 Task: Add a signature Kourtney Adams containing With heartfelt thanks and warm wishes, Kourtney Adams to email address softage.6@softage.net and add a label Procurement
Action: Mouse moved to (1234, 69)
Screenshot: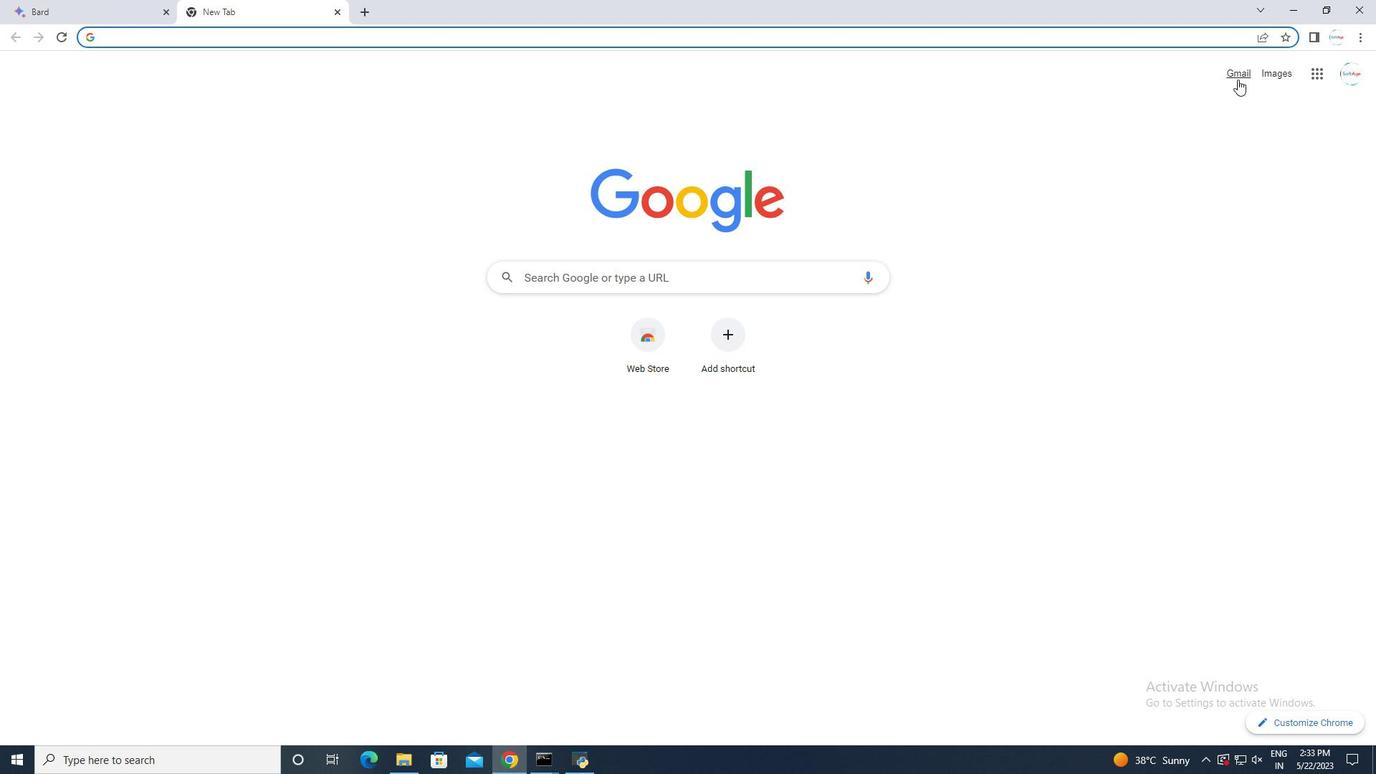 
Action: Mouse pressed left at (1234, 69)
Screenshot: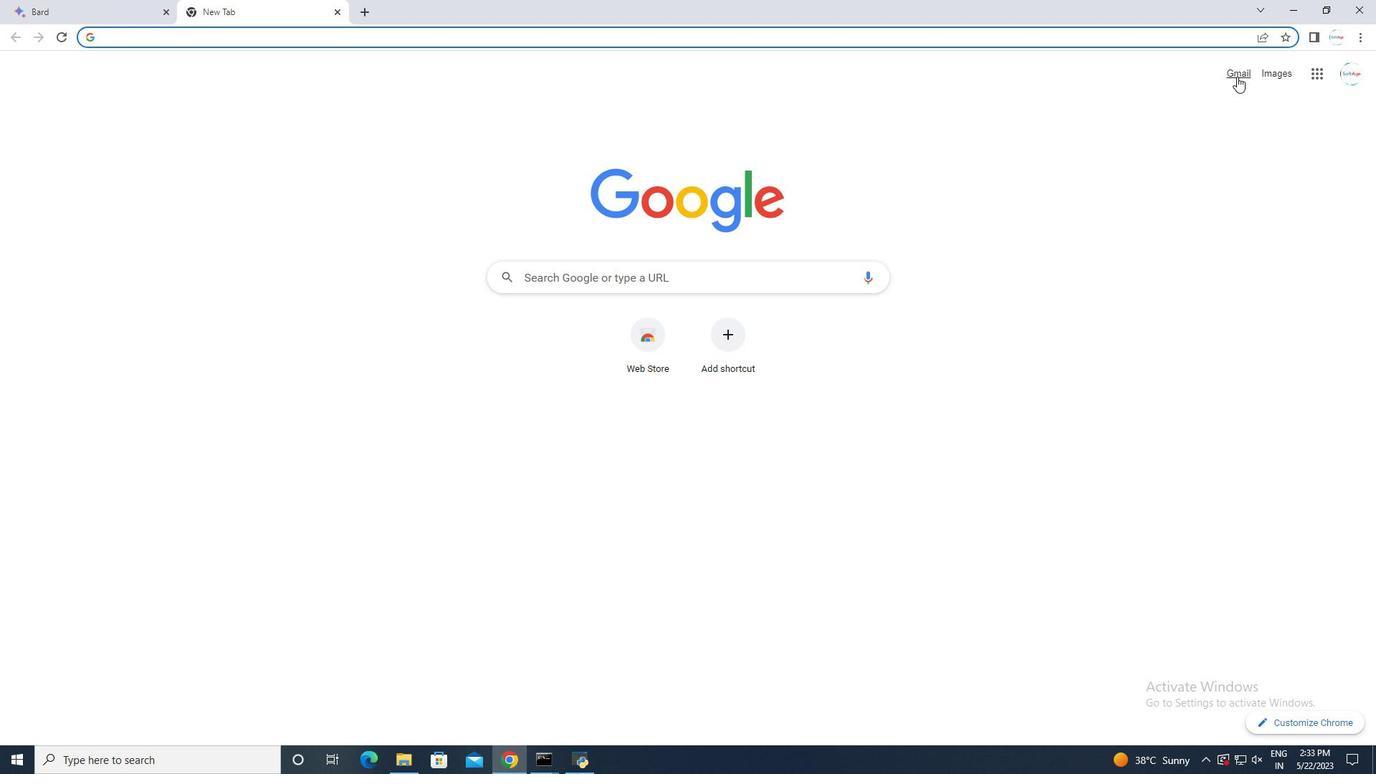 
Action: Mouse moved to (62, 121)
Screenshot: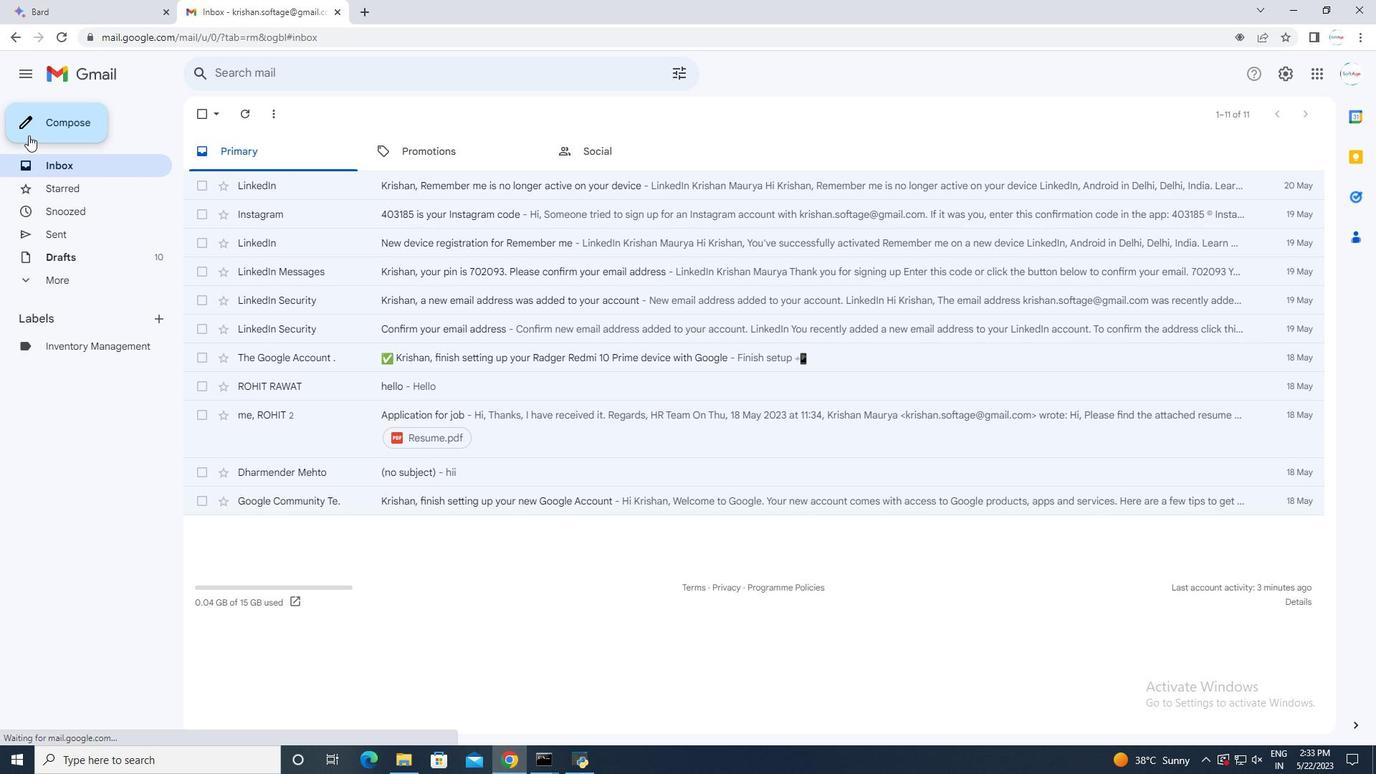 
Action: Mouse pressed left at (62, 121)
Screenshot: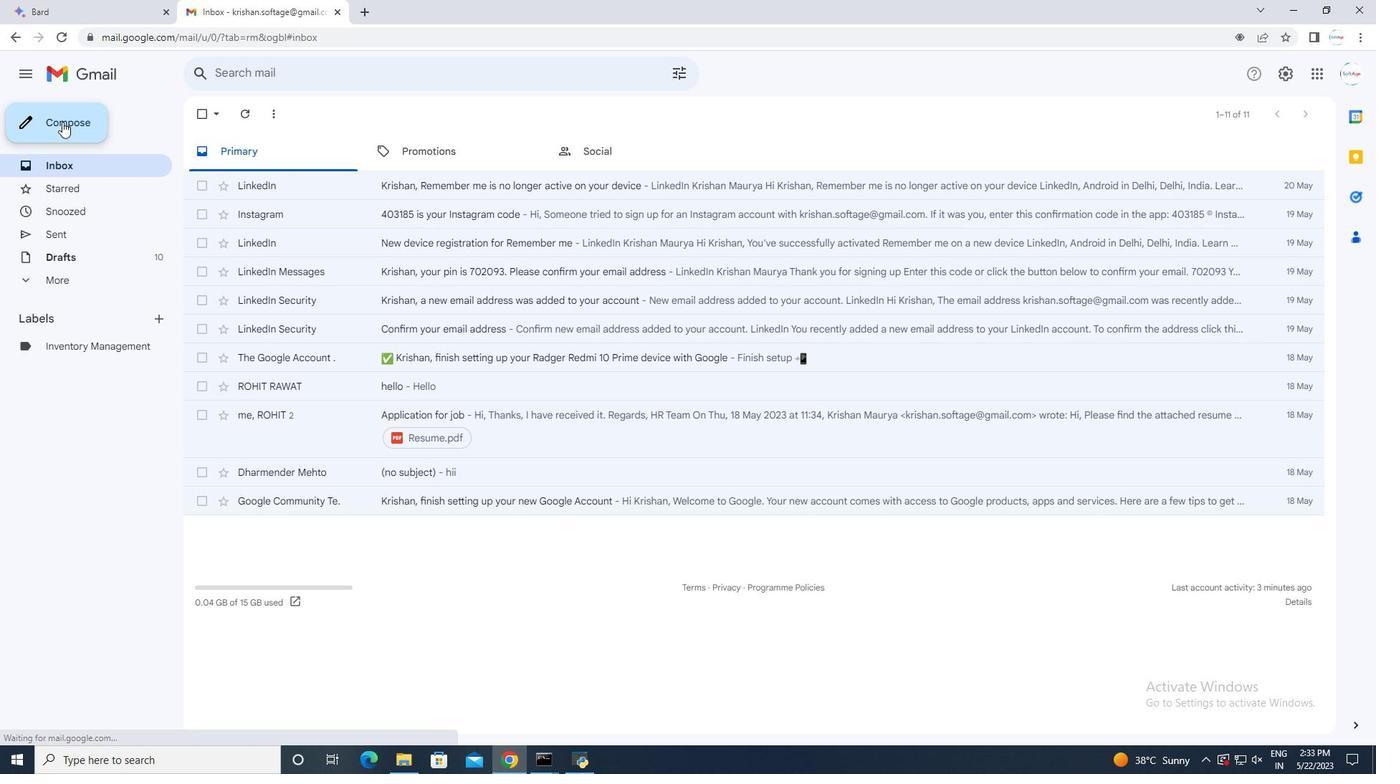 
Action: Mouse moved to (952, 412)
Screenshot: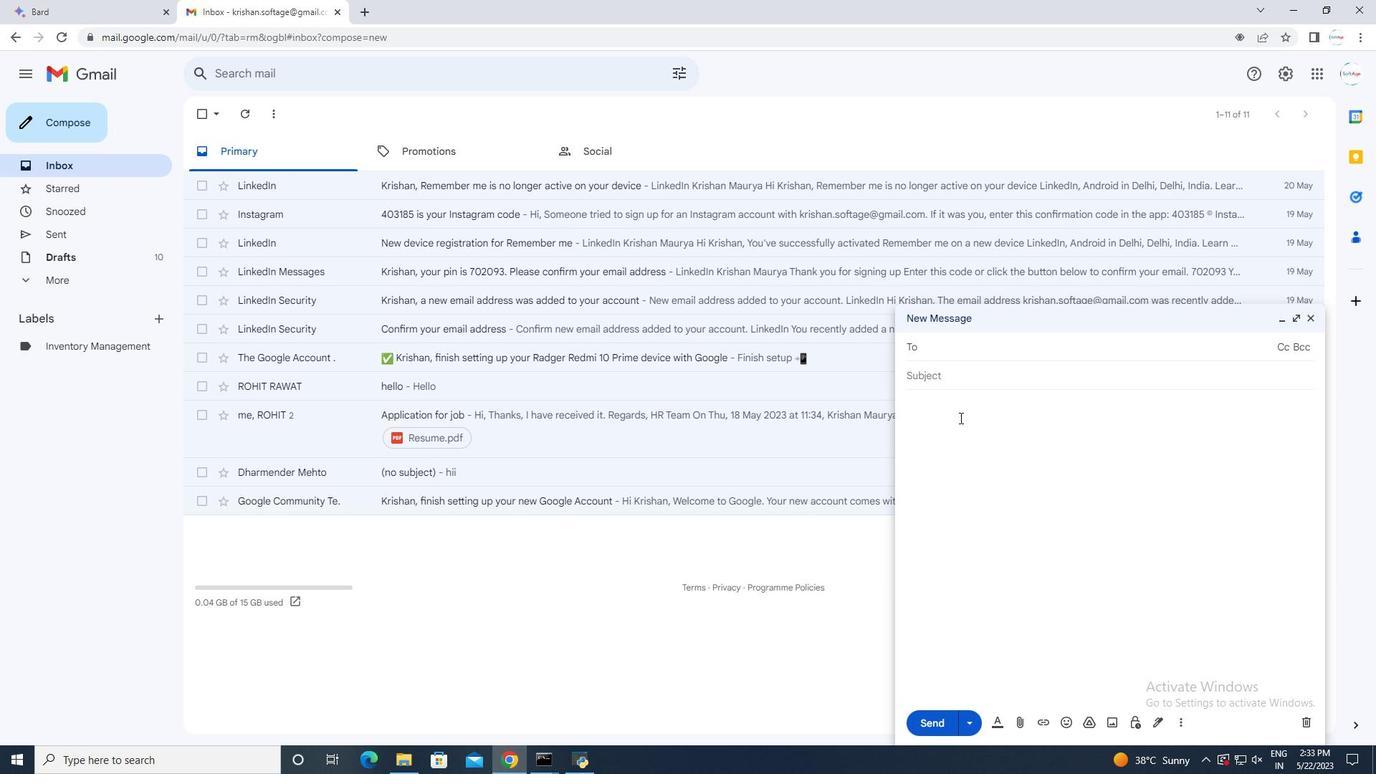 
Action: Mouse pressed left at (952, 412)
Screenshot: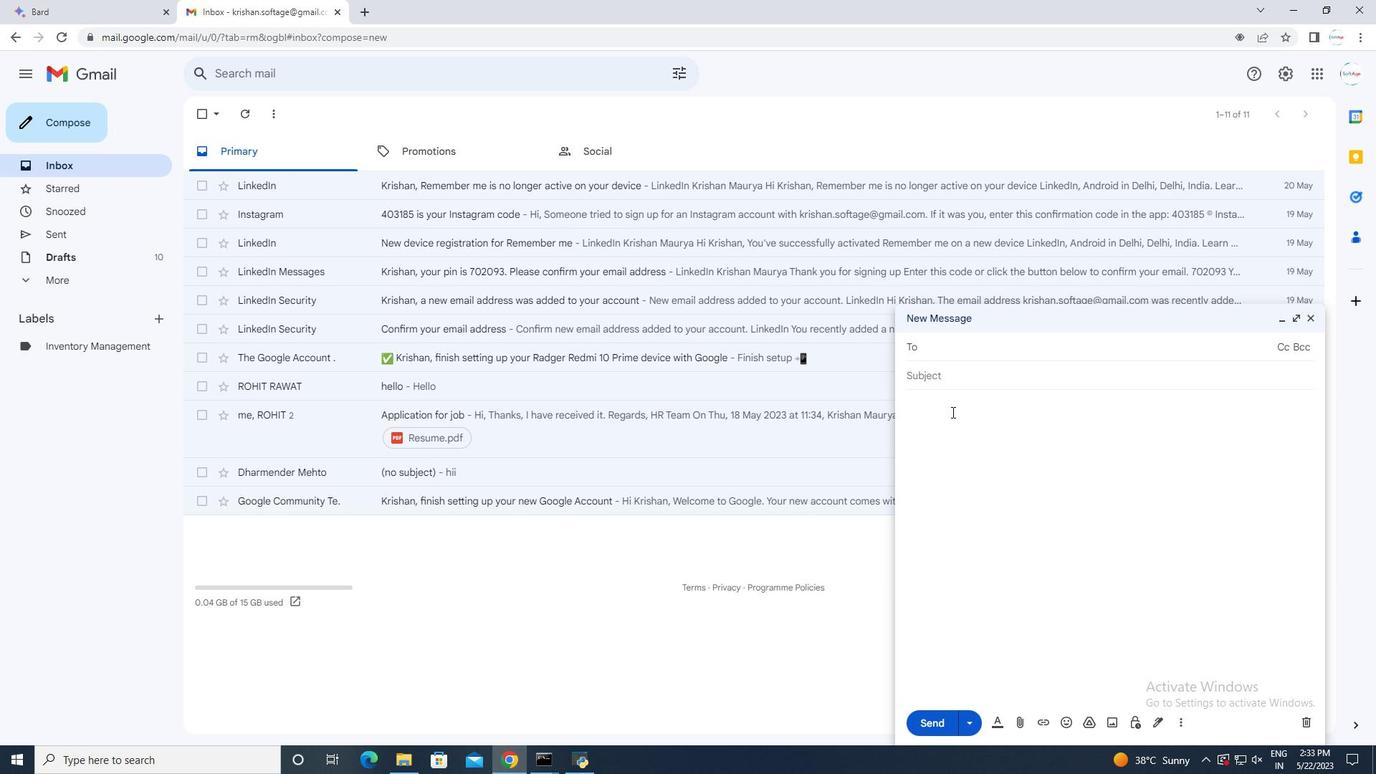 
Action: Mouse moved to (1160, 721)
Screenshot: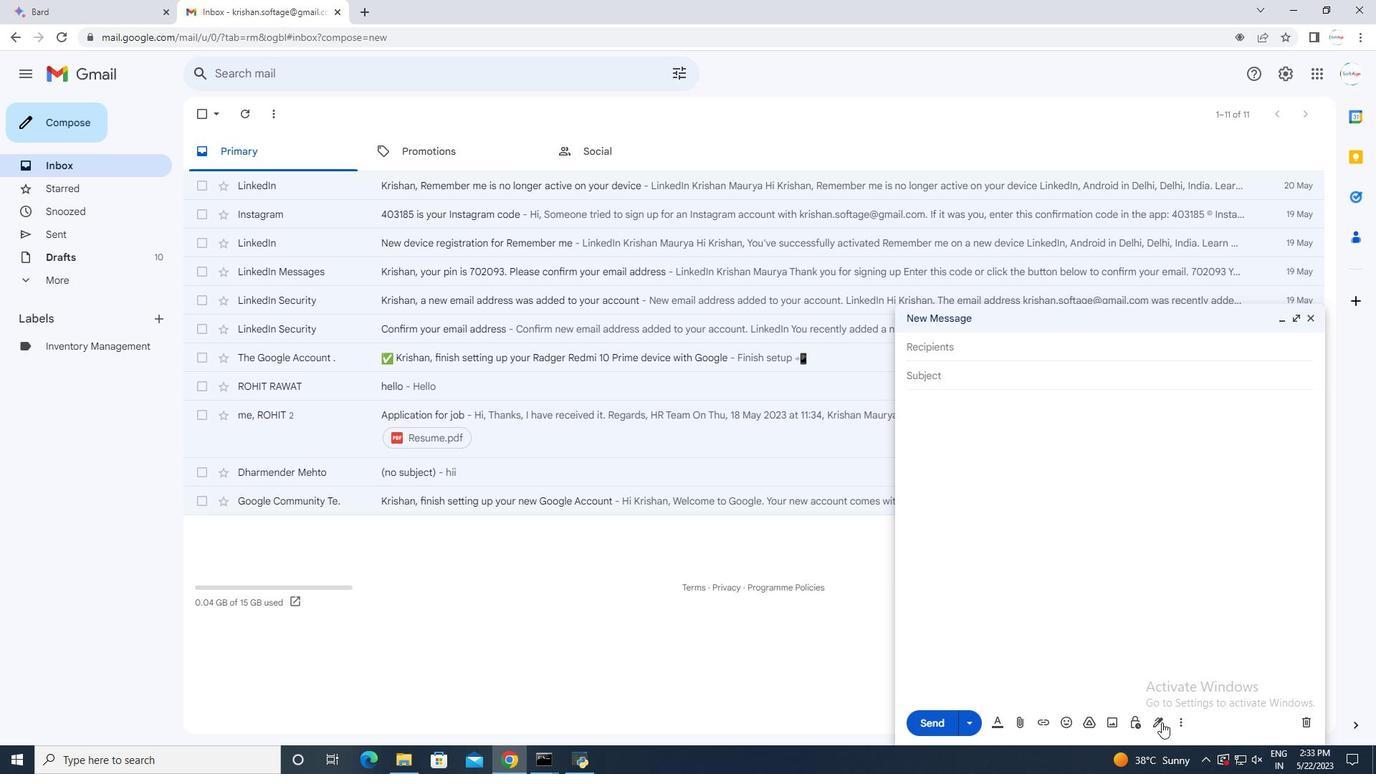 
Action: Mouse pressed left at (1160, 721)
Screenshot: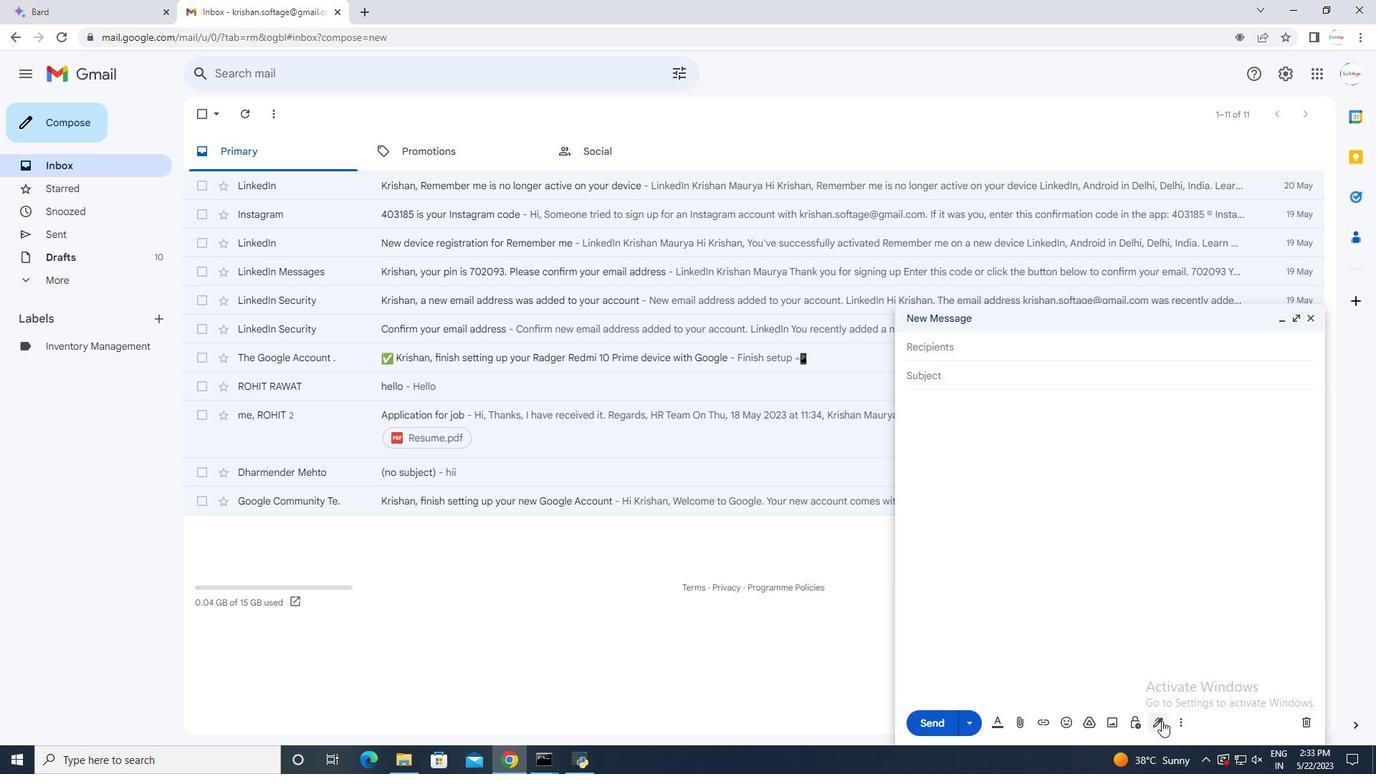 
Action: Mouse moved to (1206, 554)
Screenshot: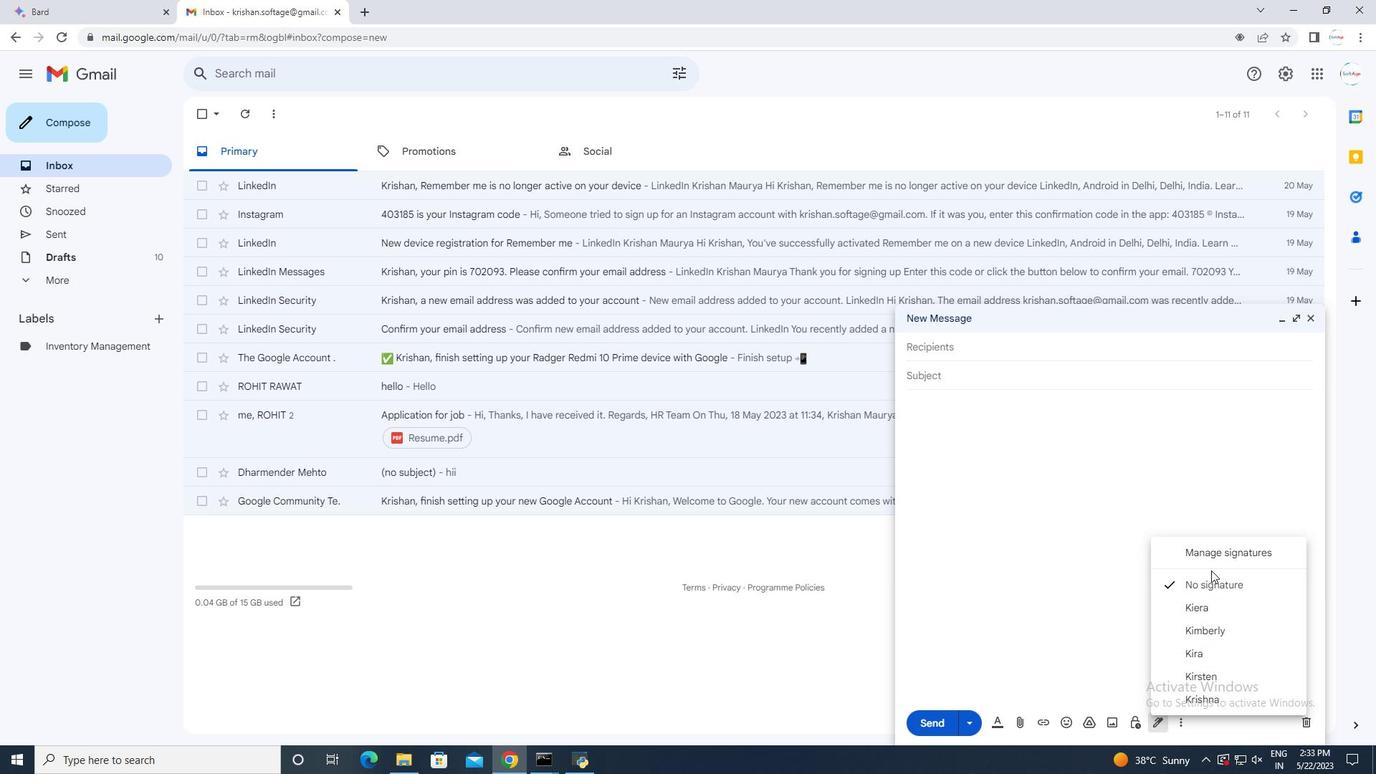
Action: Mouse pressed left at (1206, 554)
Screenshot: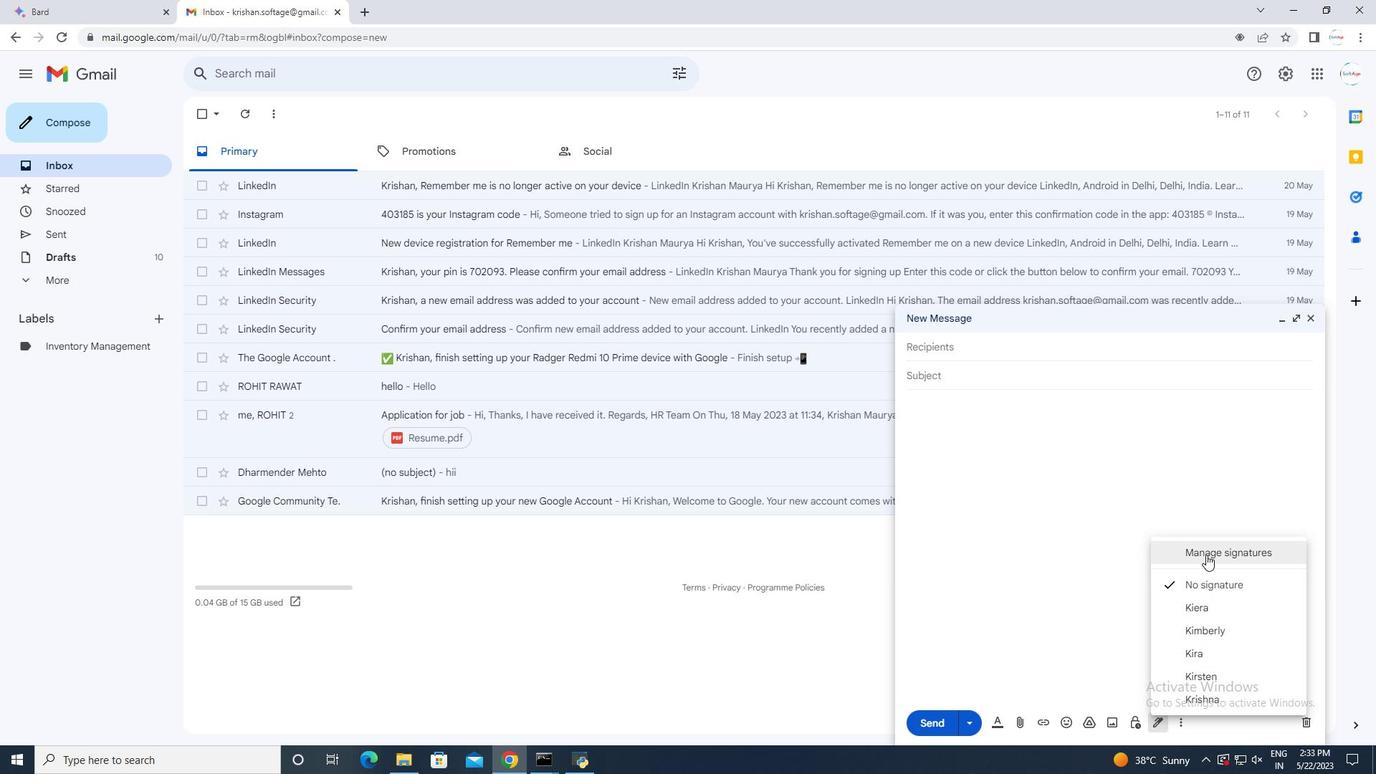
Action: Mouse moved to (730, 465)
Screenshot: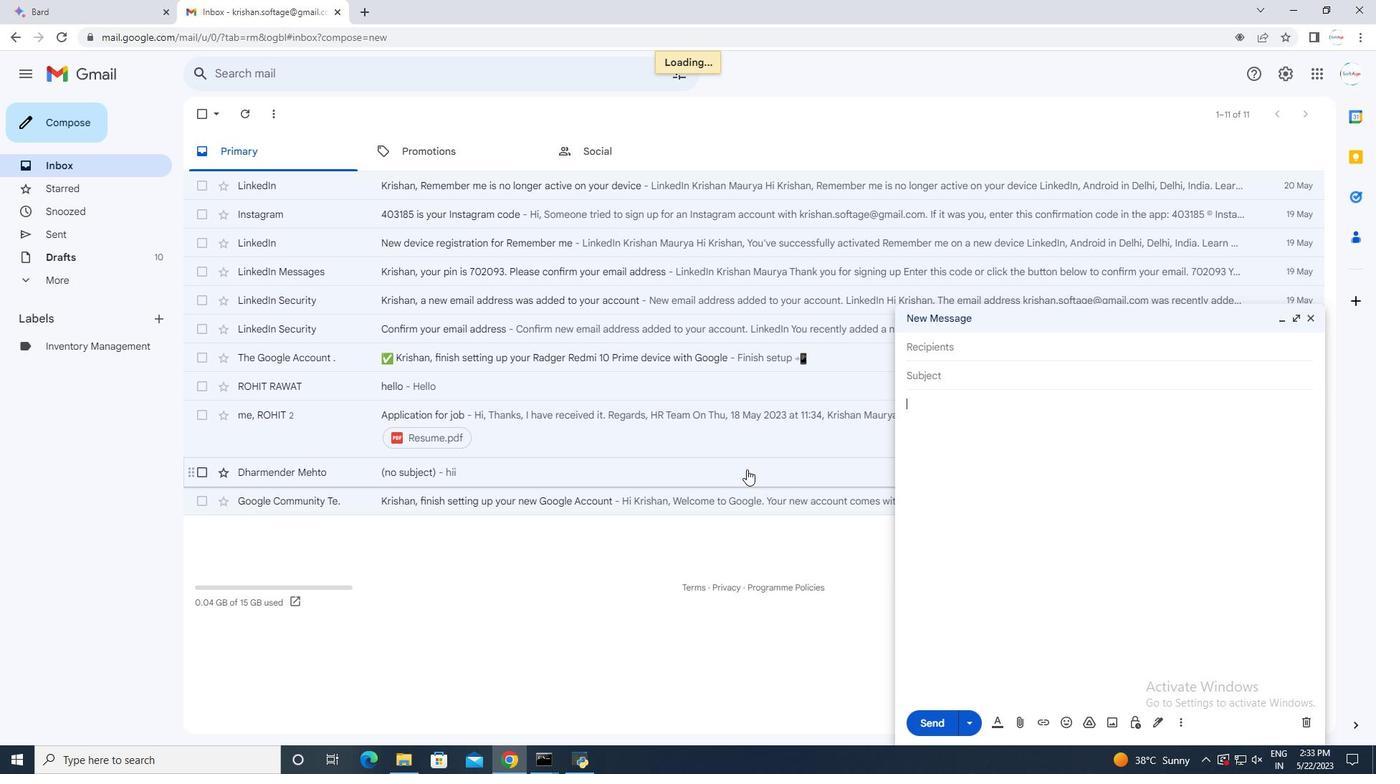 
Action: Mouse scrolled (730, 464) with delta (0, 0)
Screenshot: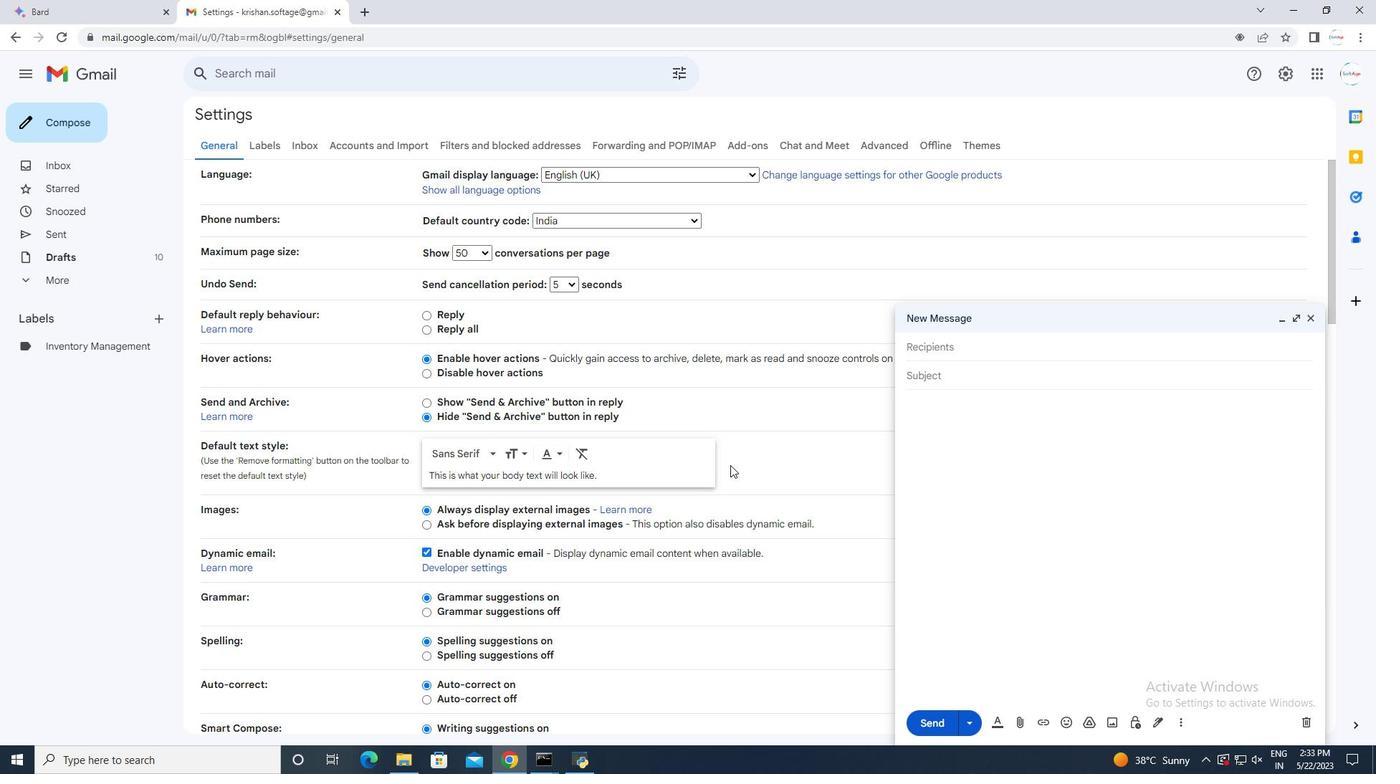 
Action: Mouse scrolled (730, 464) with delta (0, 0)
Screenshot: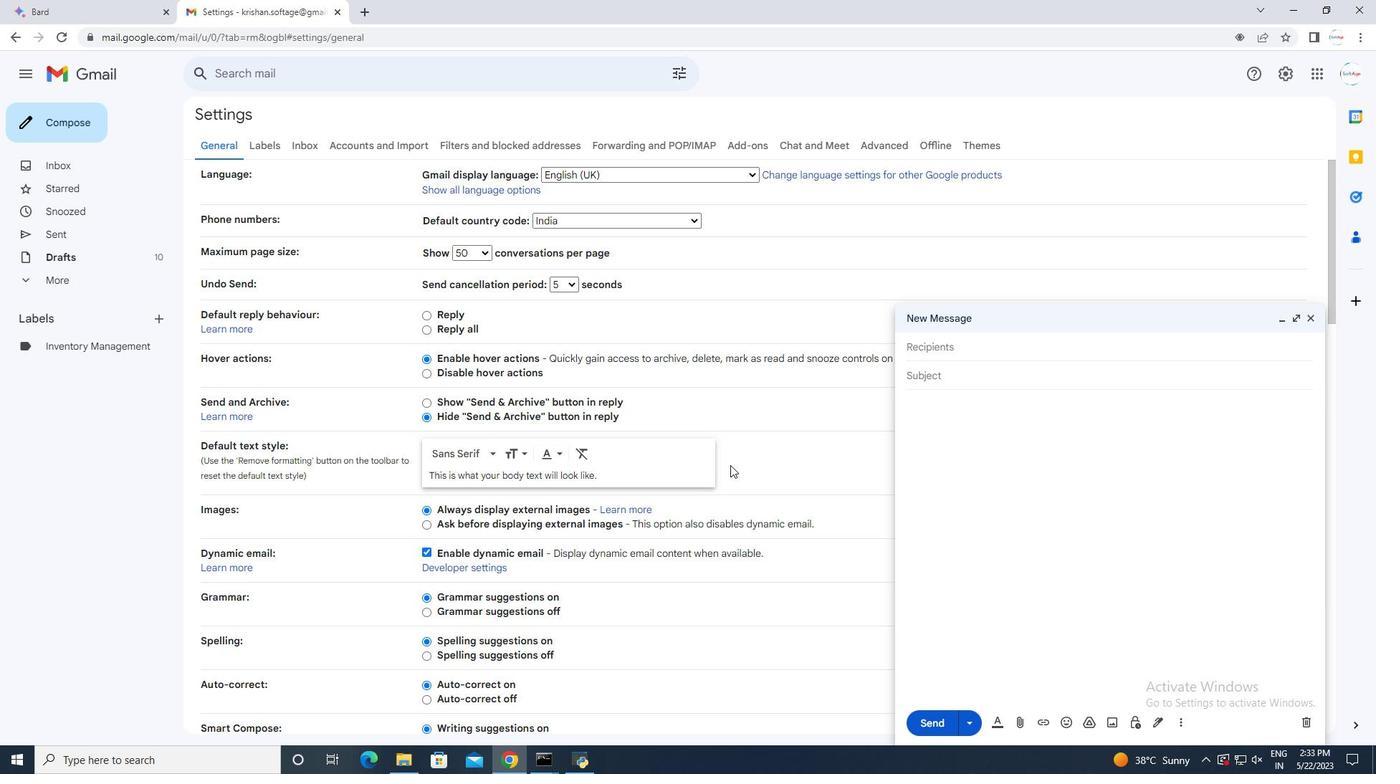 
Action: Mouse moved to (729, 465)
Screenshot: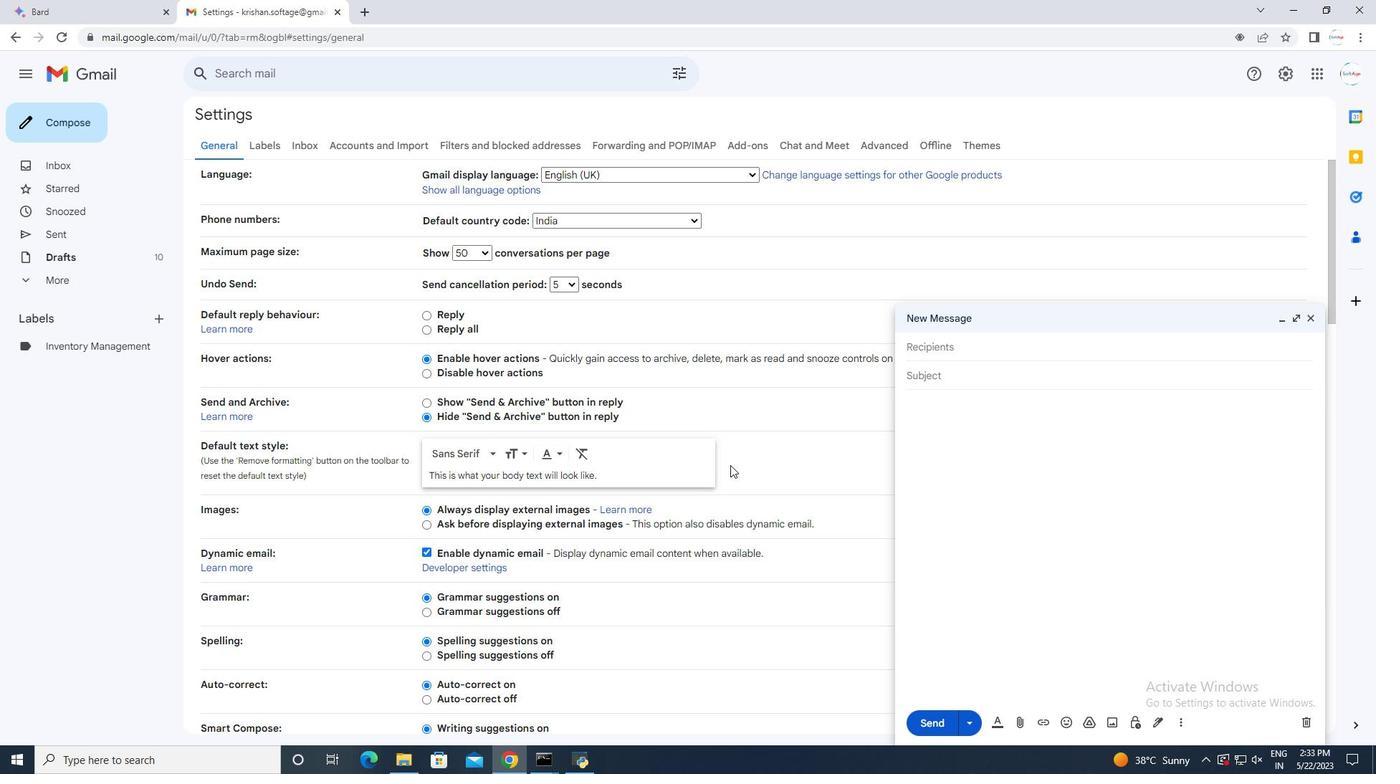 
Action: Mouse scrolled (729, 464) with delta (0, 0)
Screenshot: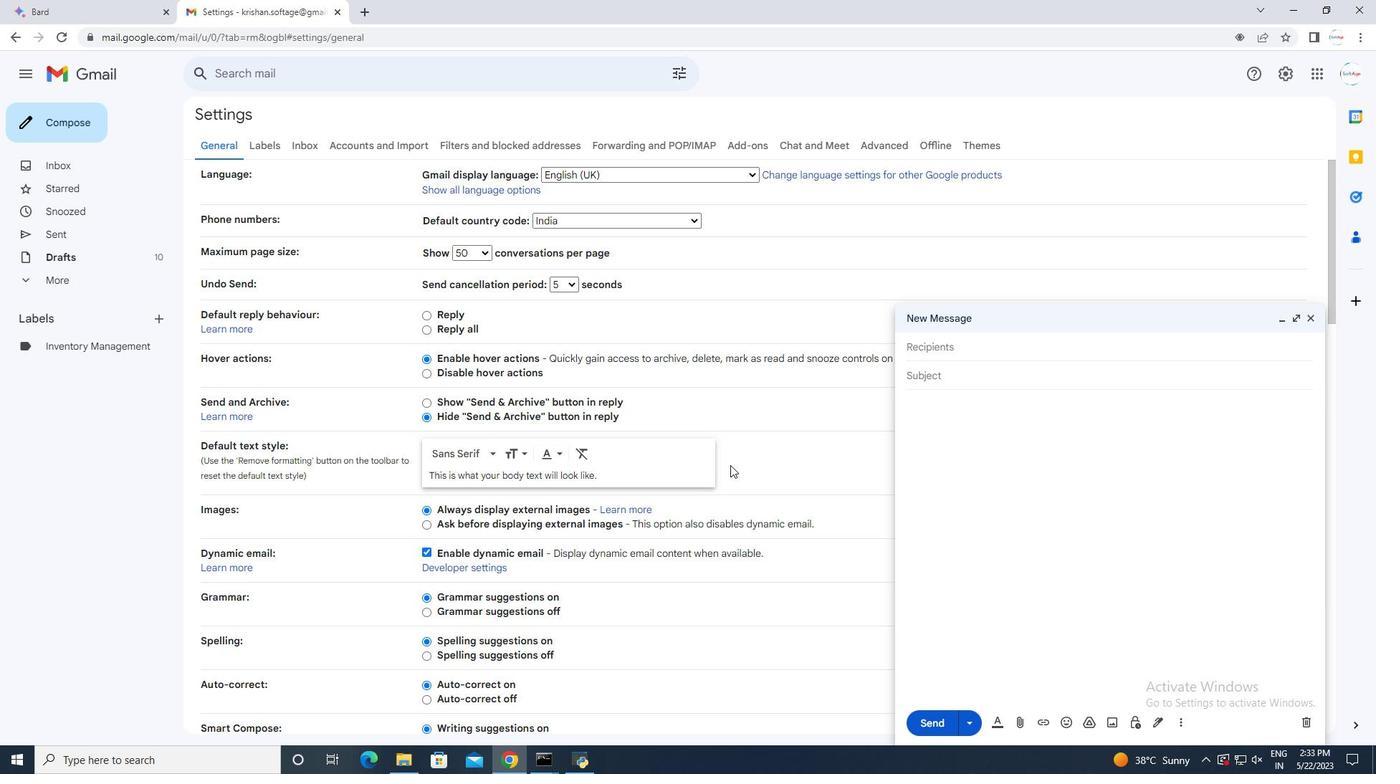 
Action: Mouse moved to (729, 466)
Screenshot: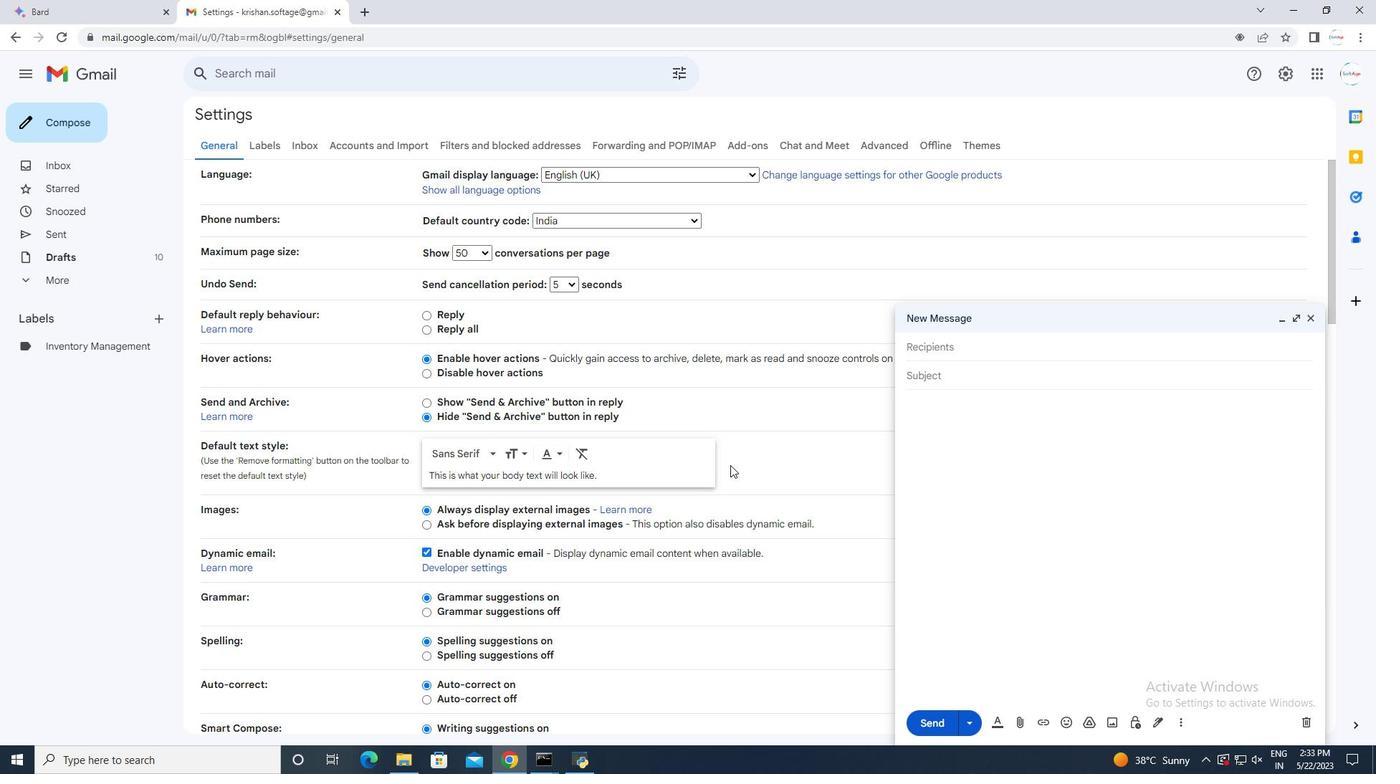 
Action: Mouse scrolled (729, 465) with delta (0, 0)
Screenshot: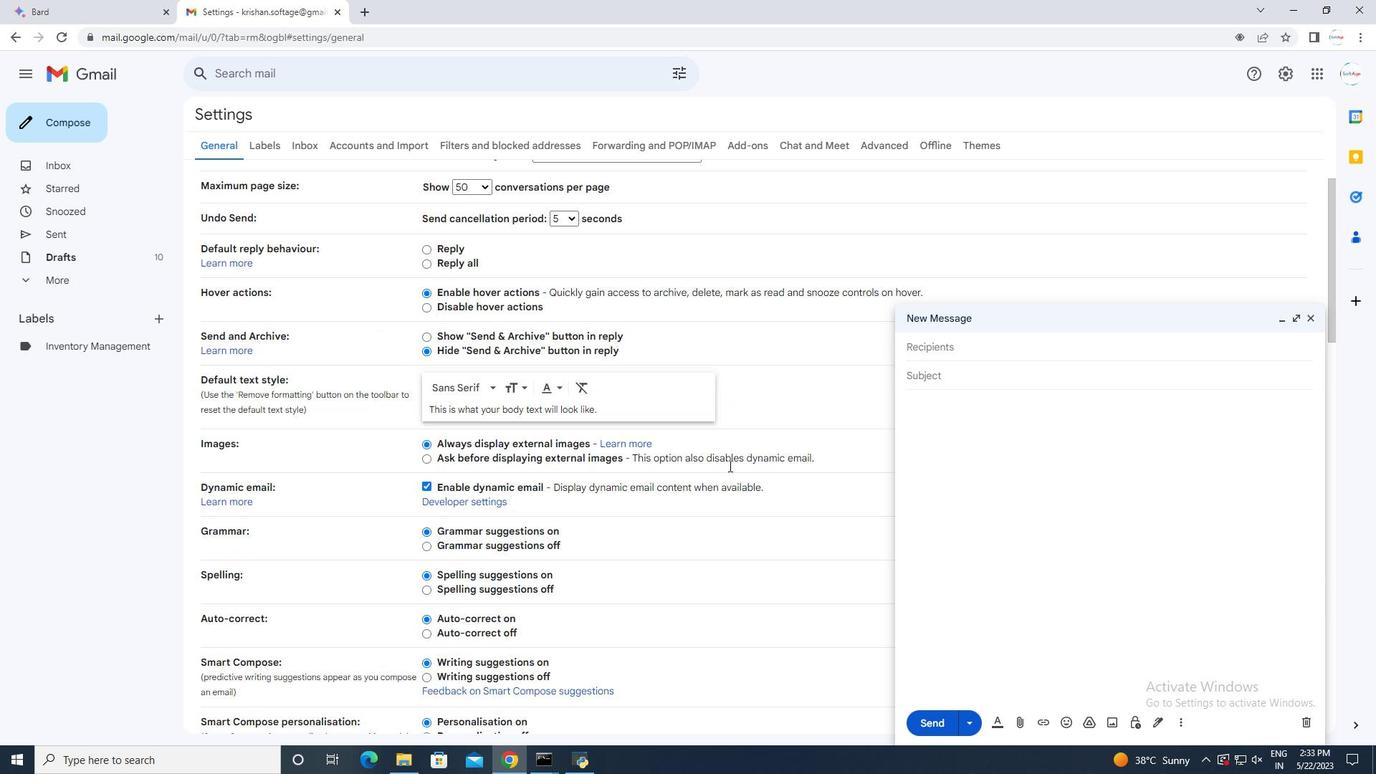 
Action: Mouse scrolled (729, 465) with delta (0, 0)
Screenshot: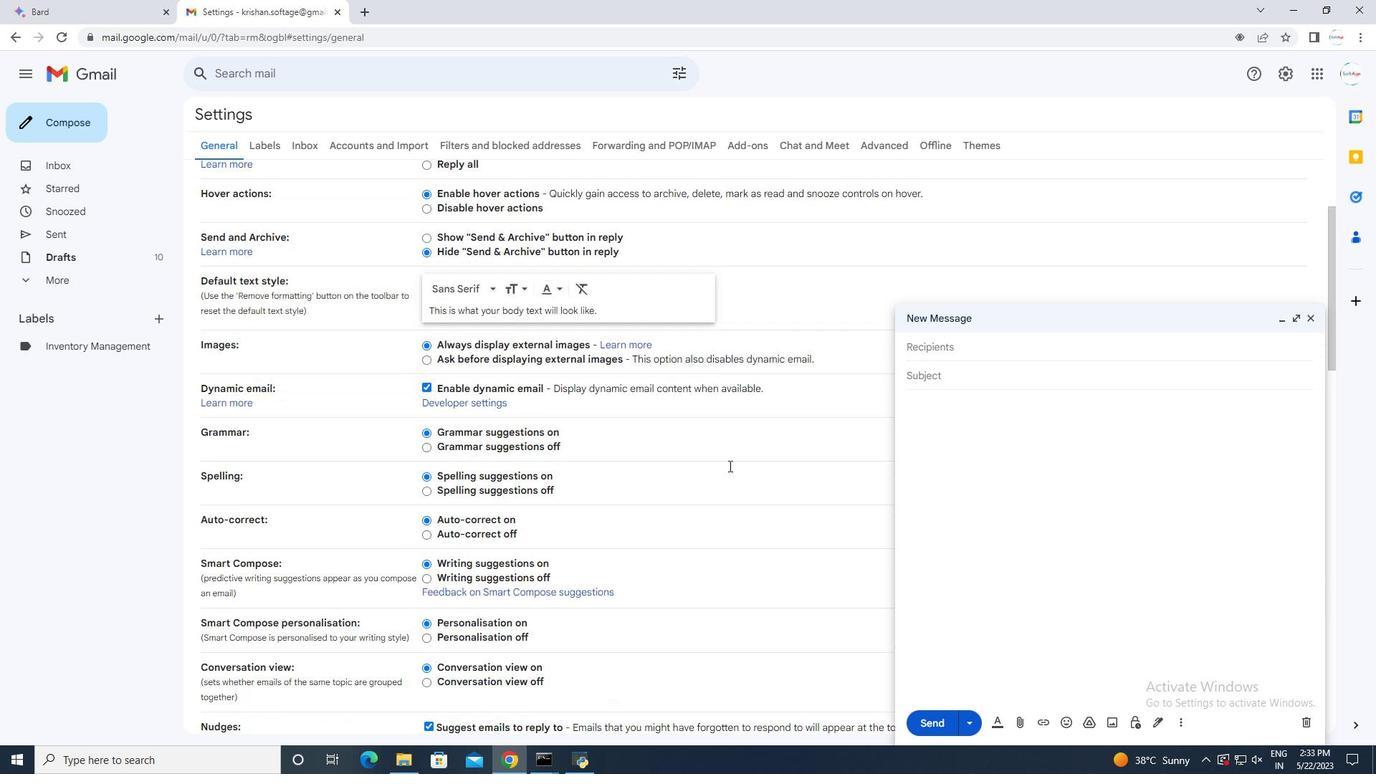 
Action: Mouse moved to (729, 466)
Screenshot: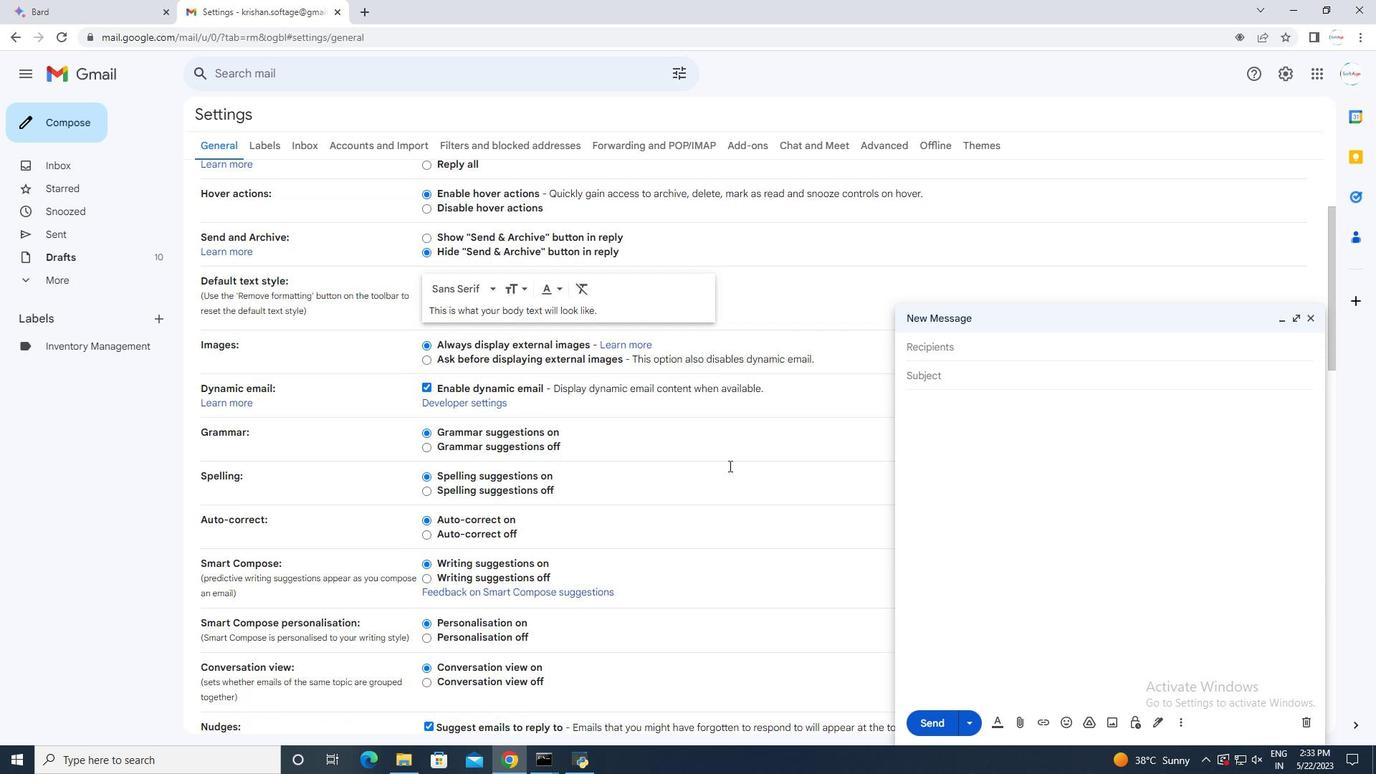 
Action: Mouse scrolled (729, 466) with delta (0, 0)
Screenshot: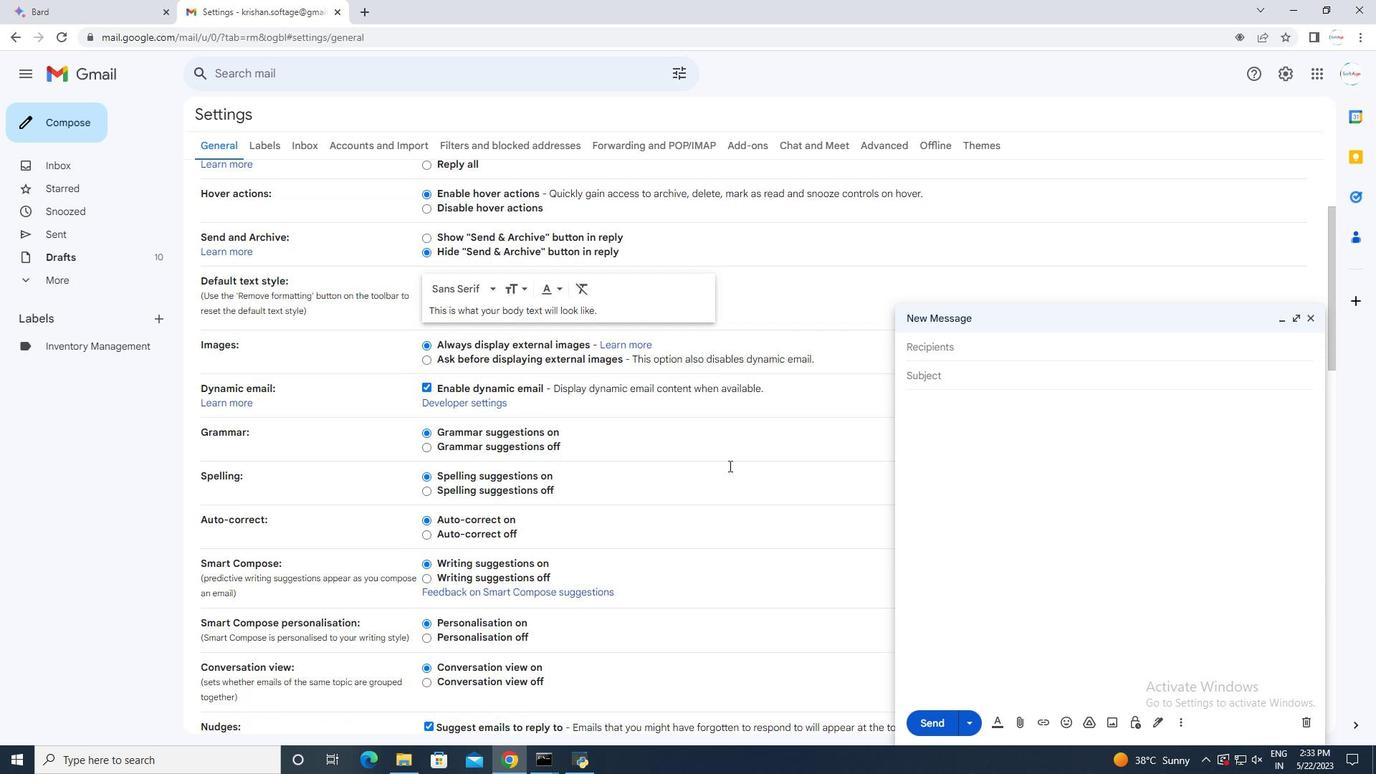 
Action: Mouse scrolled (729, 466) with delta (0, 0)
Screenshot: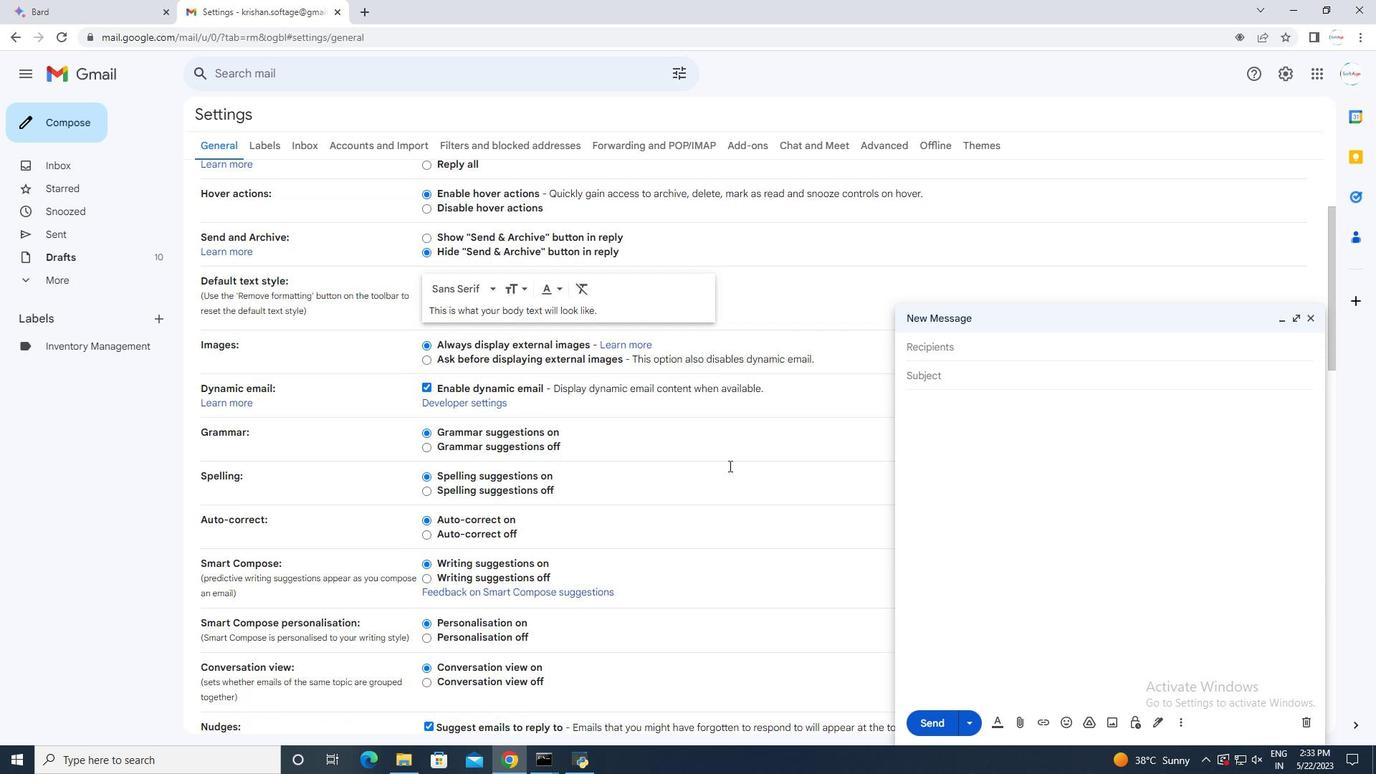 
Action: Mouse scrolled (729, 466) with delta (0, 0)
Screenshot: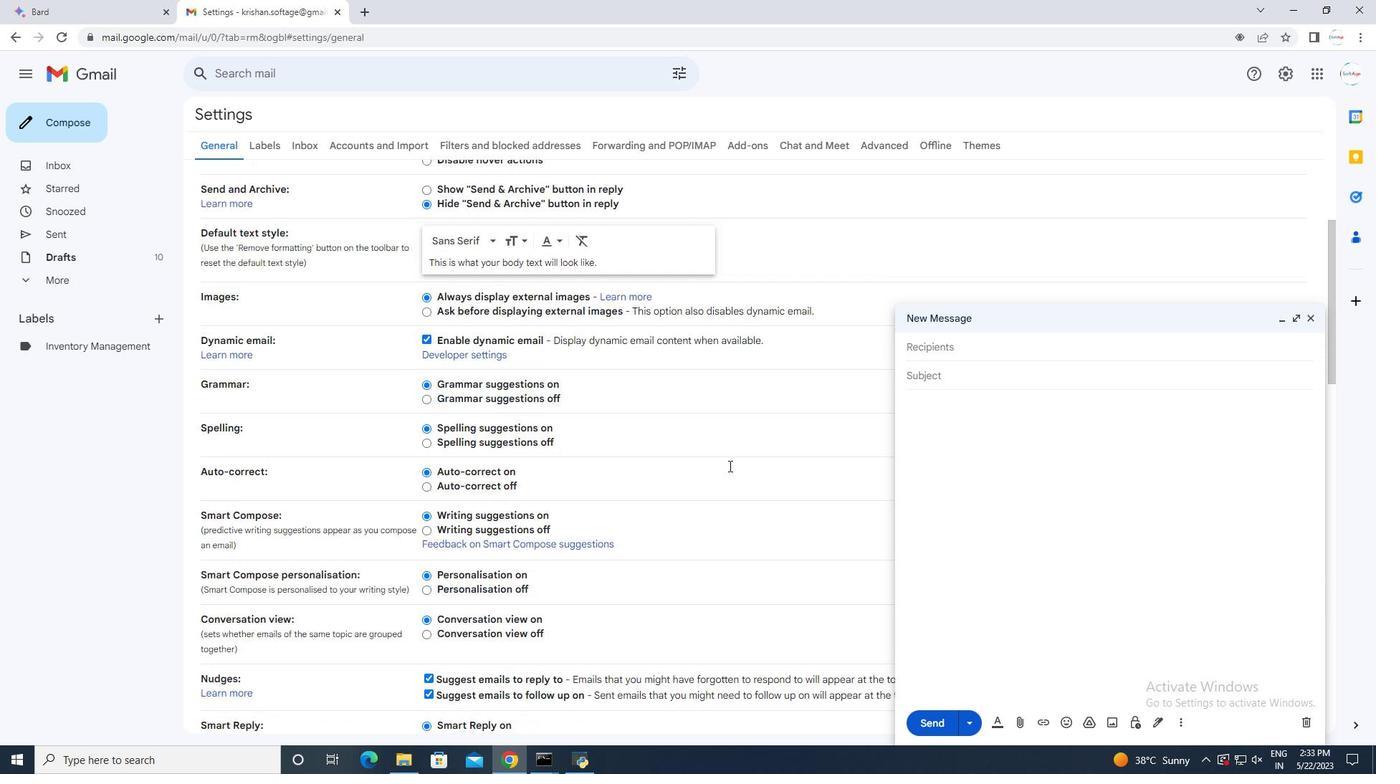 
Action: Mouse moved to (728, 468)
Screenshot: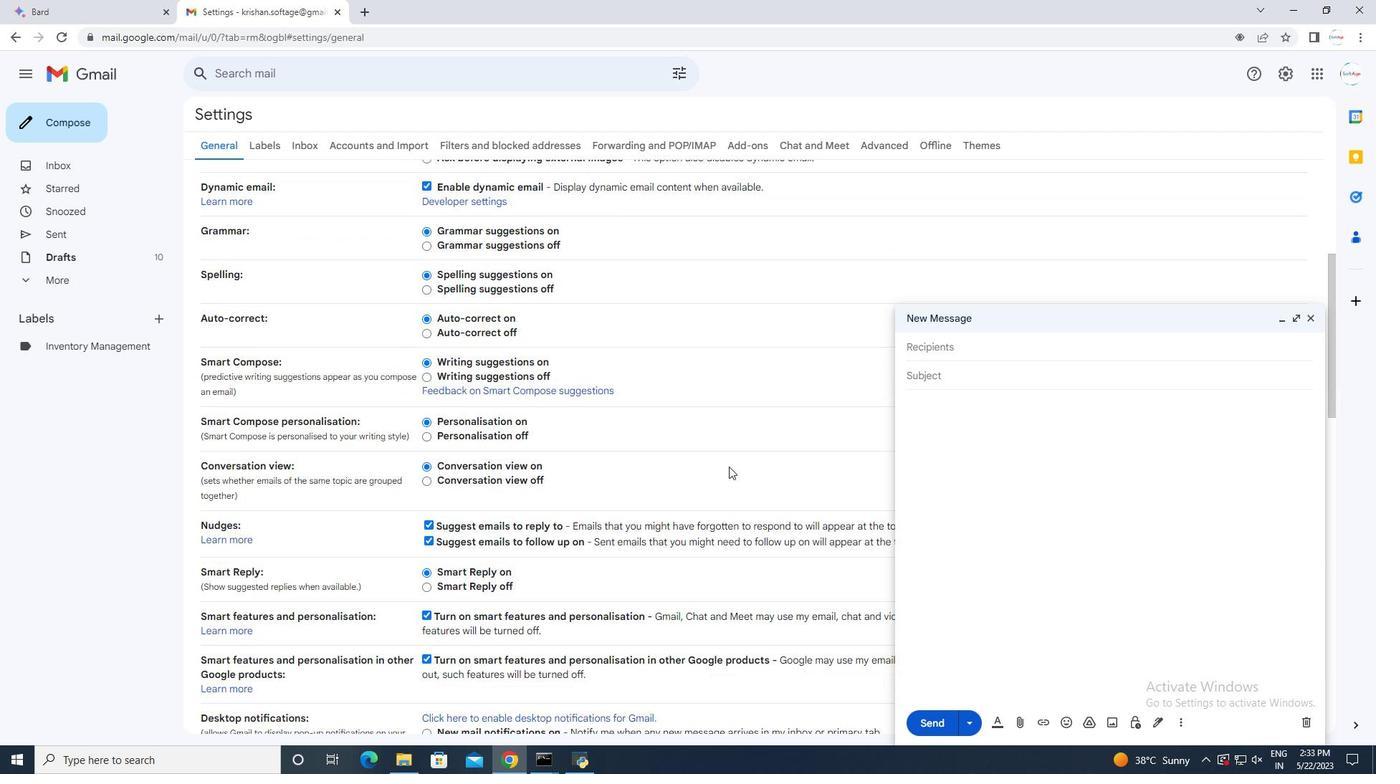 
Action: Mouse scrolled (728, 468) with delta (0, 0)
Screenshot: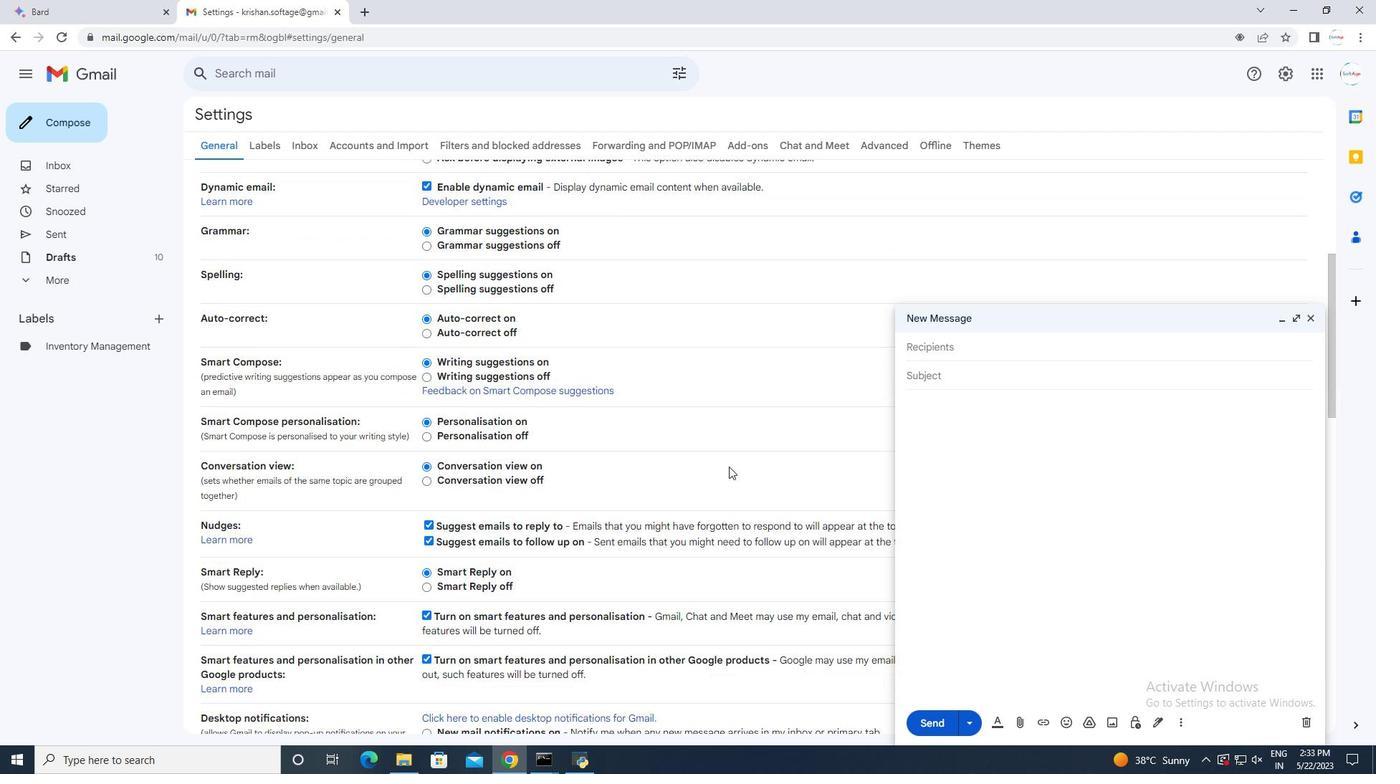 
Action: Mouse moved to (728, 469)
Screenshot: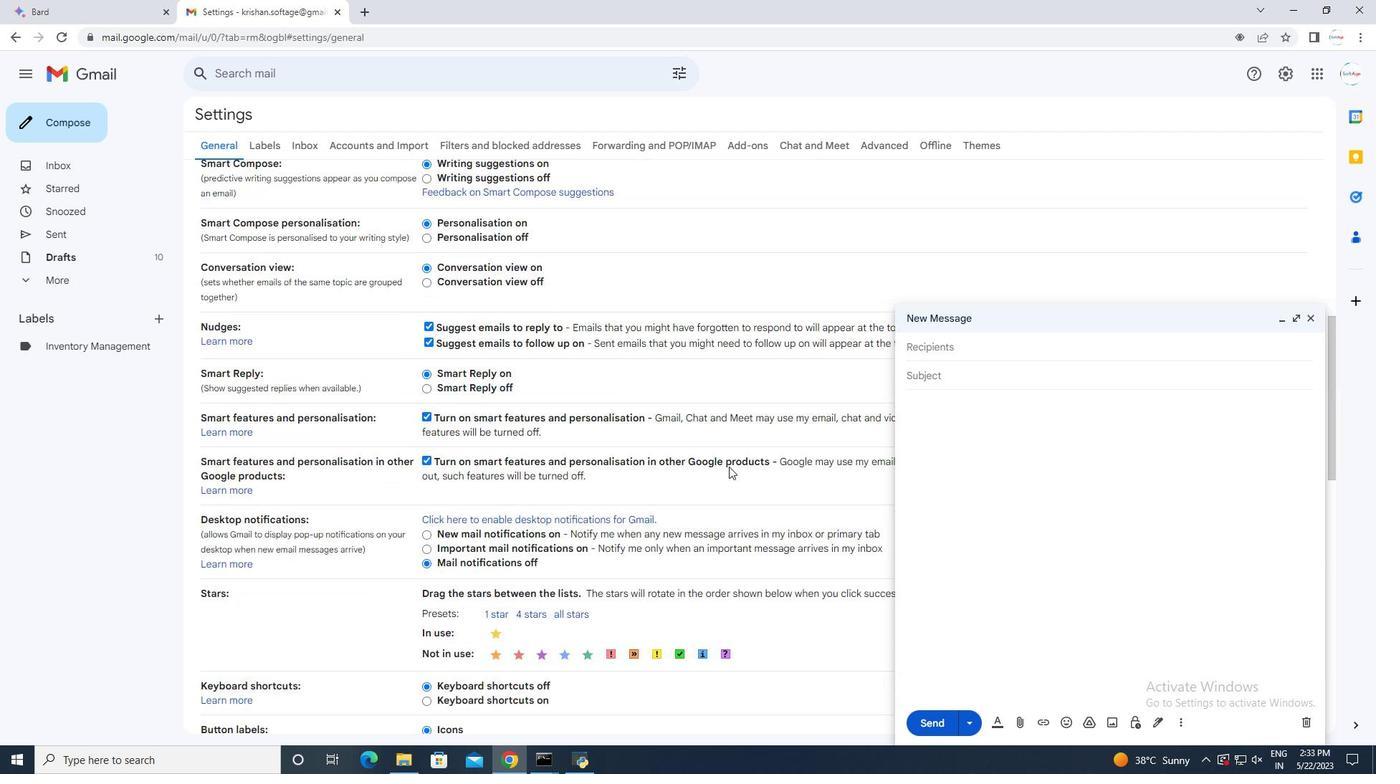 
Action: Mouse scrolled (728, 468) with delta (0, 0)
Screenshot: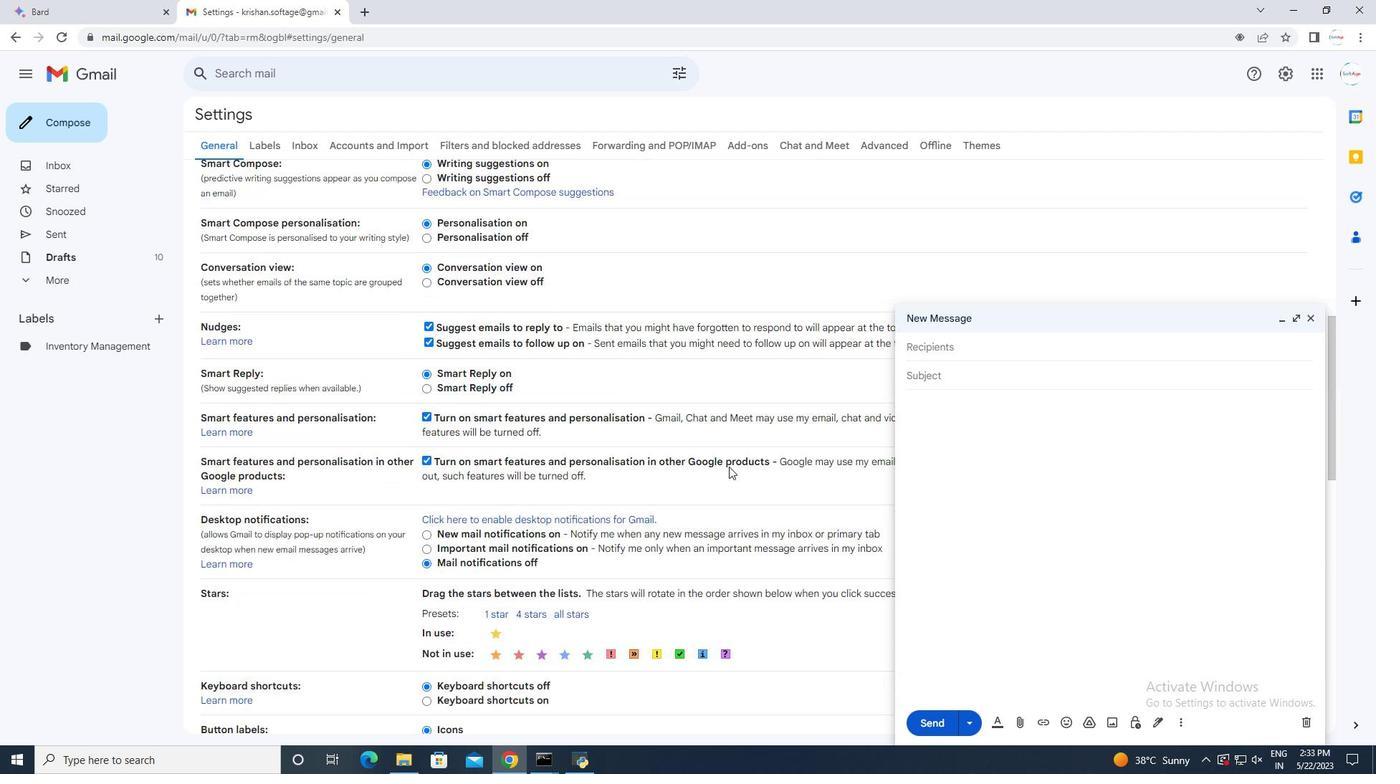 
Action: Mouse scrolled (728, 468) with delta (0, 0)
Screenshot: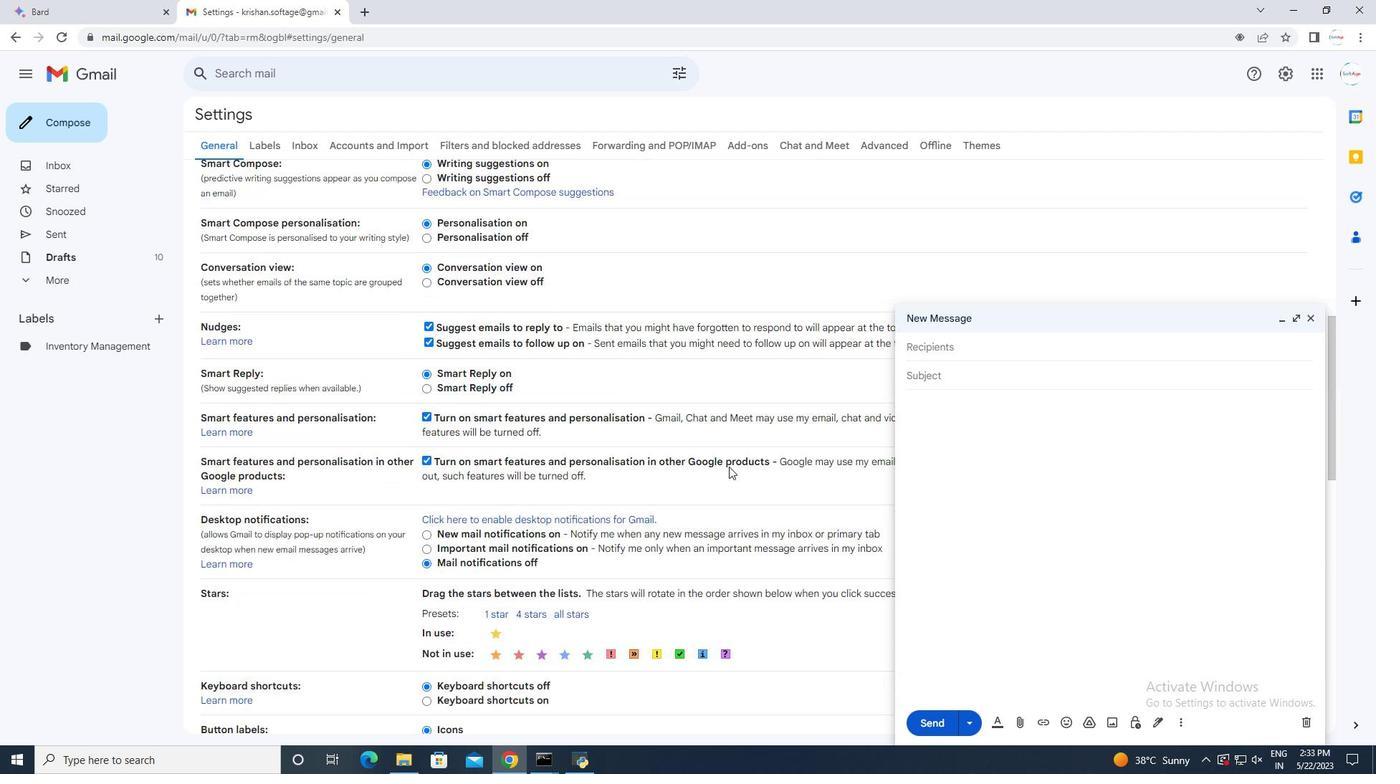 
Action: Mouse scrolled (728, 468) with delta (0, 0)
Screenshot: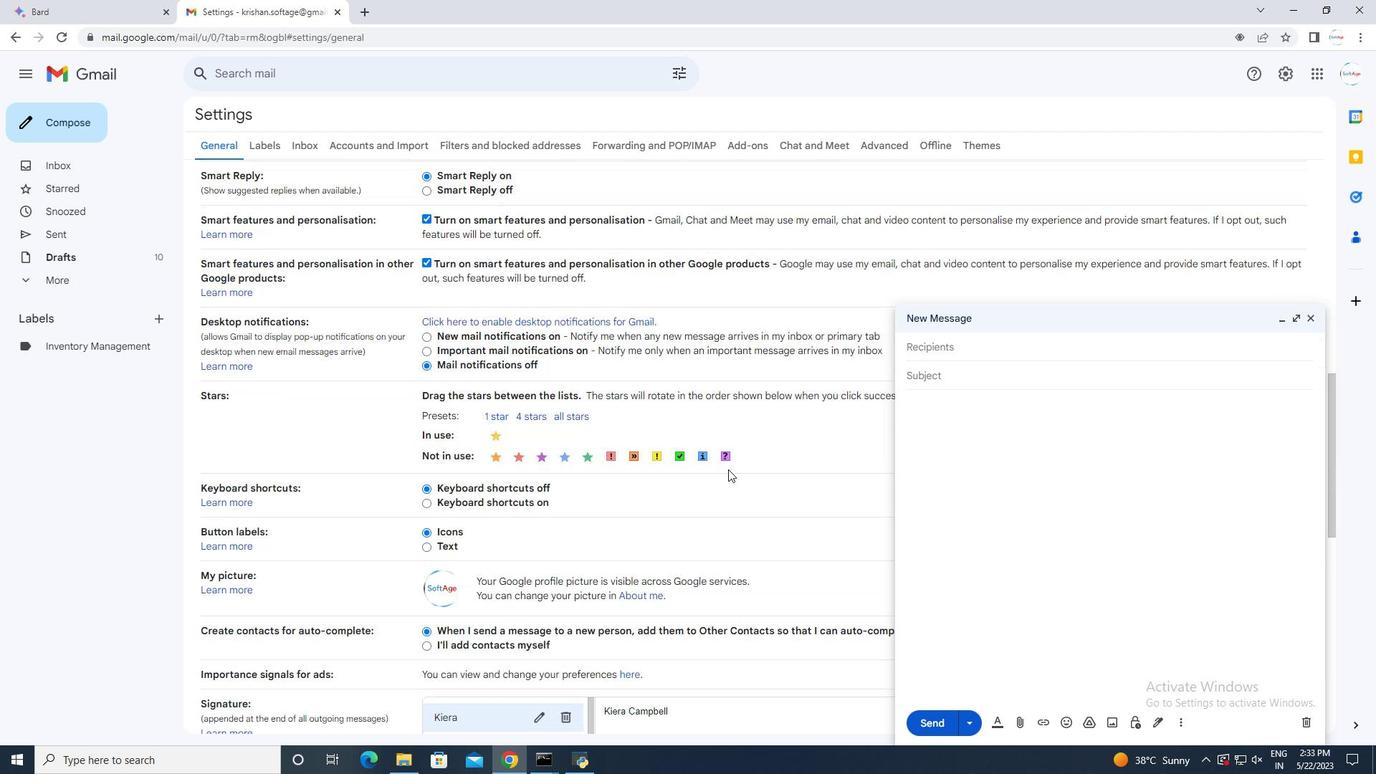 
Action: Mouse moved to (728, 470)
Screenshot: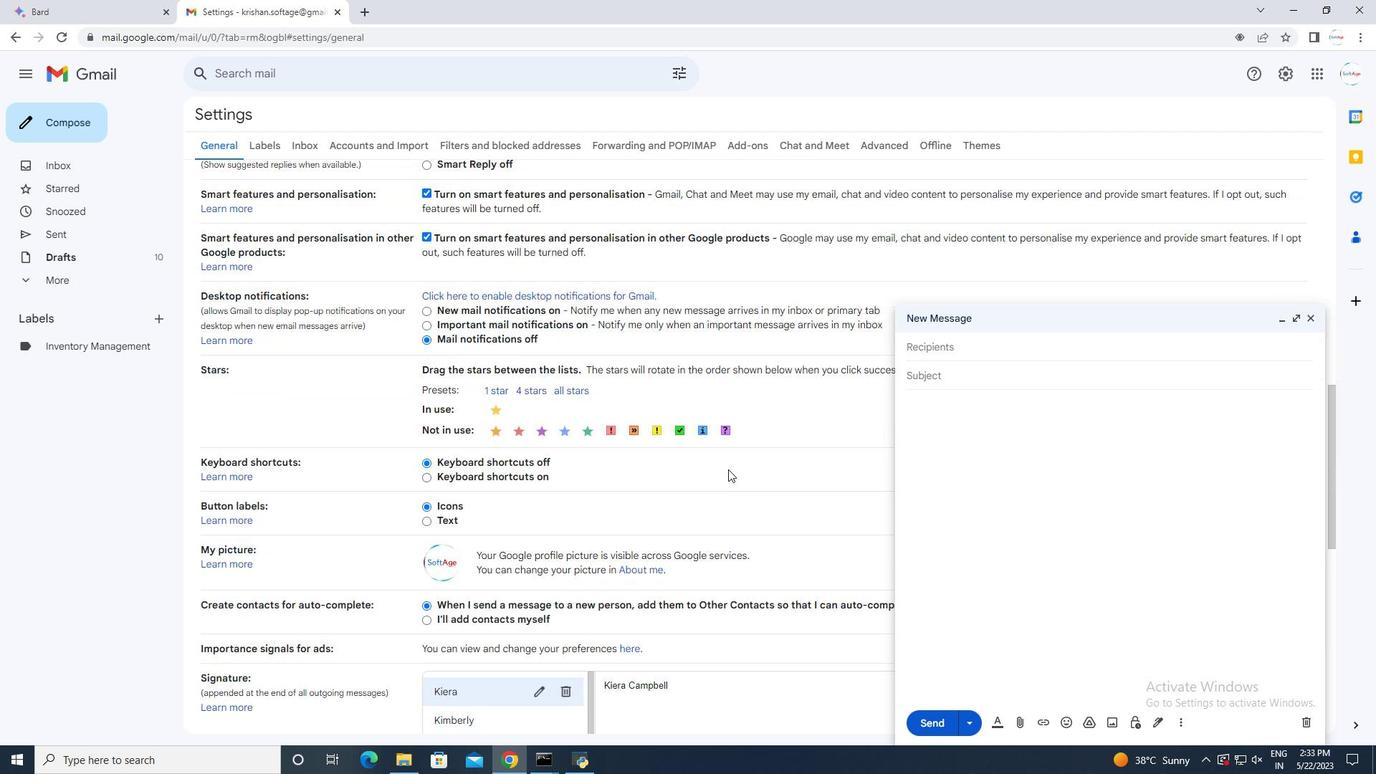 
Action: Mouse scrolled (728, 468) with delta (0, 0)
Screenshot: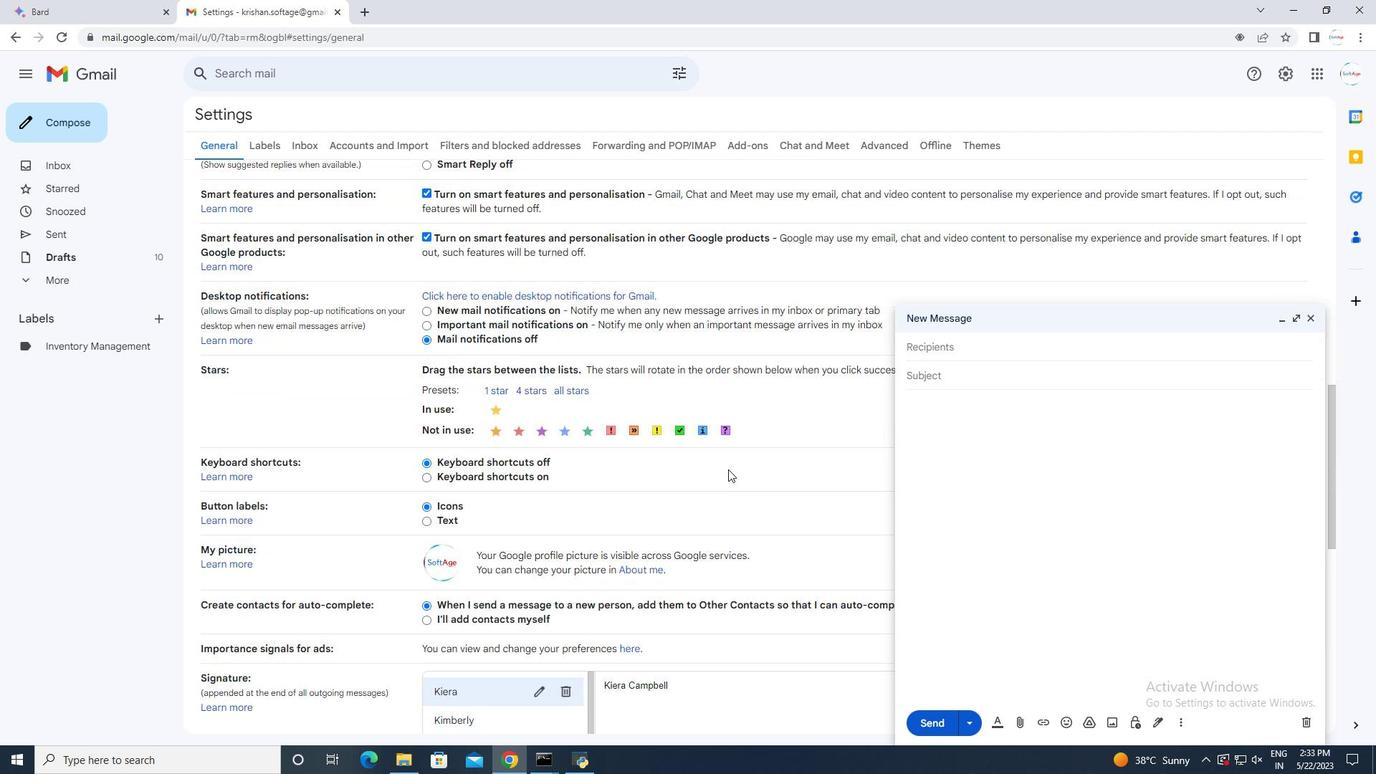 
Action: Mouse moved to (728, 470)
Screenshot: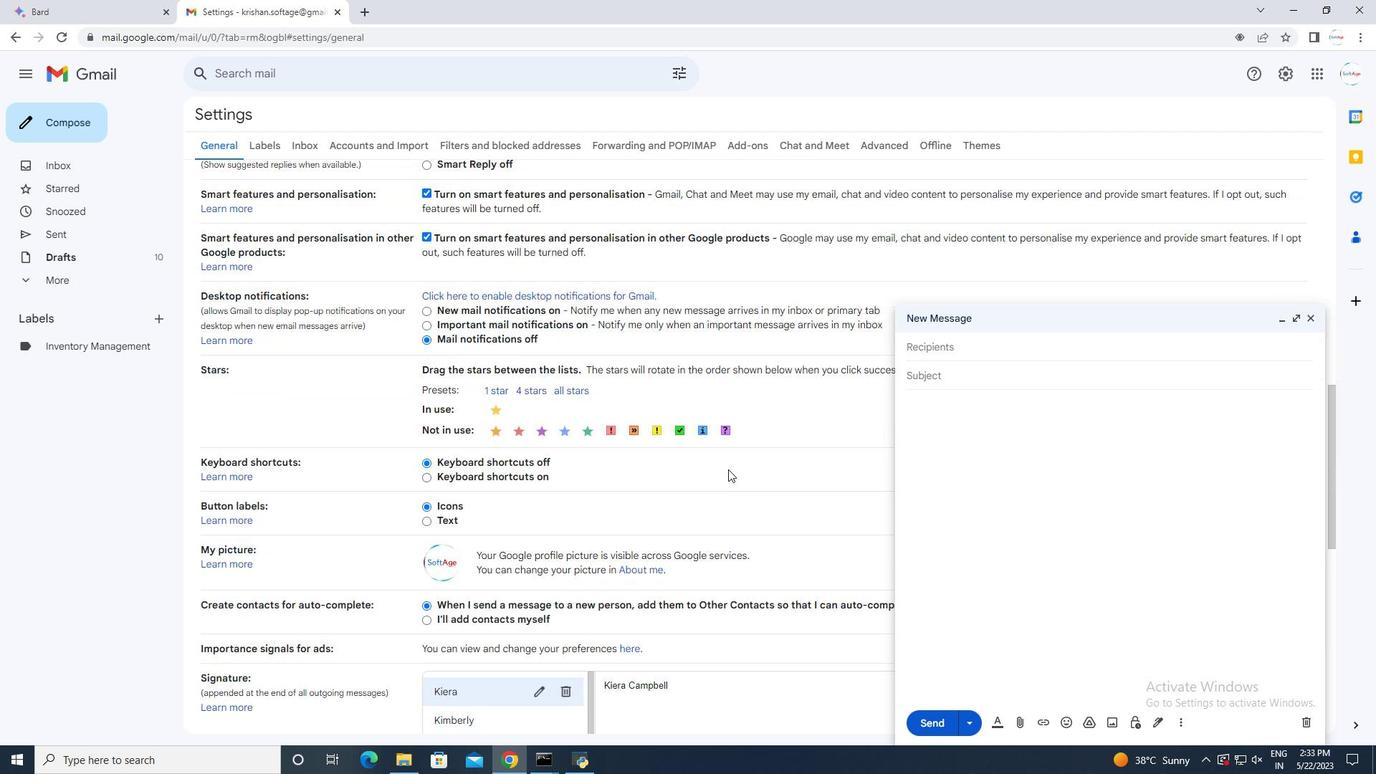 
Action: Mouse scrolled (728, 469) with delta (0, 0)
Screenshot: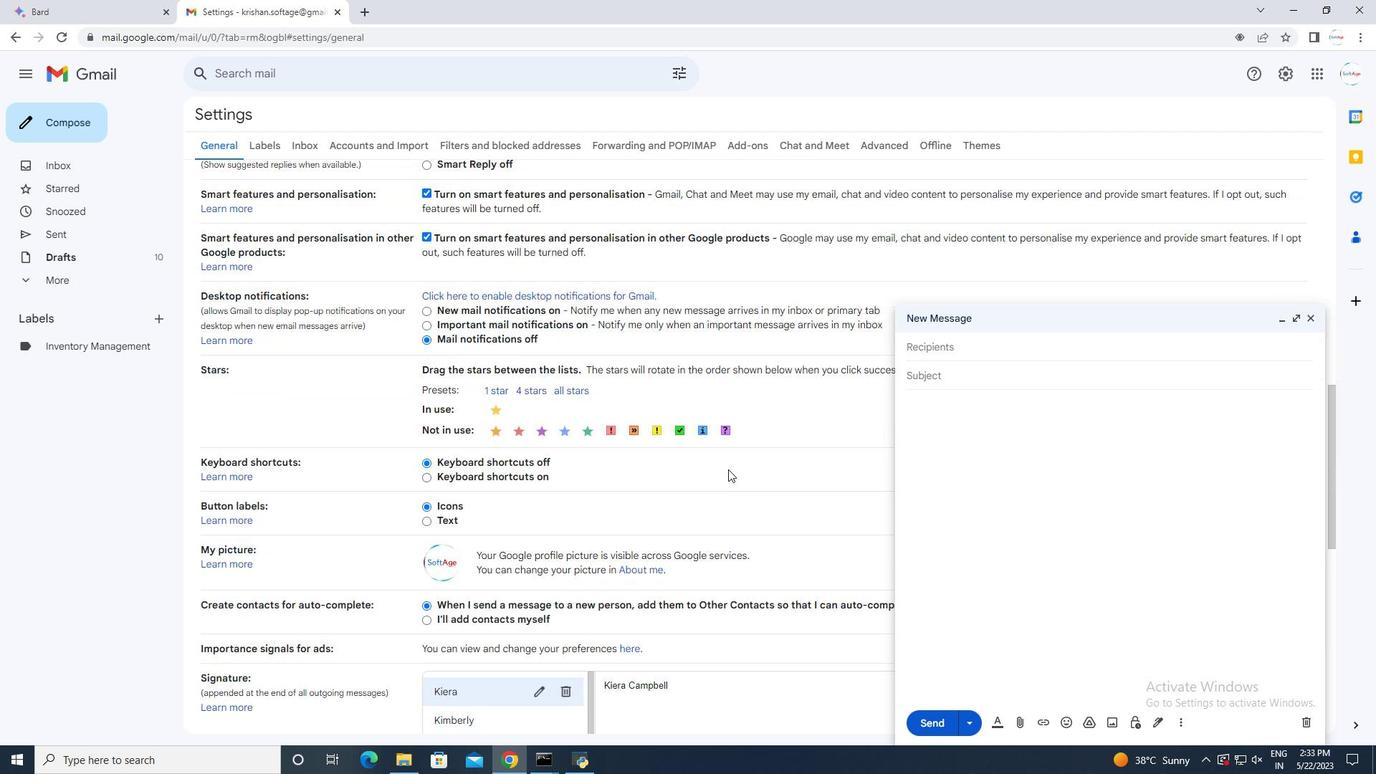 
Action: Mouse moved to (727, 471)
Screenshot: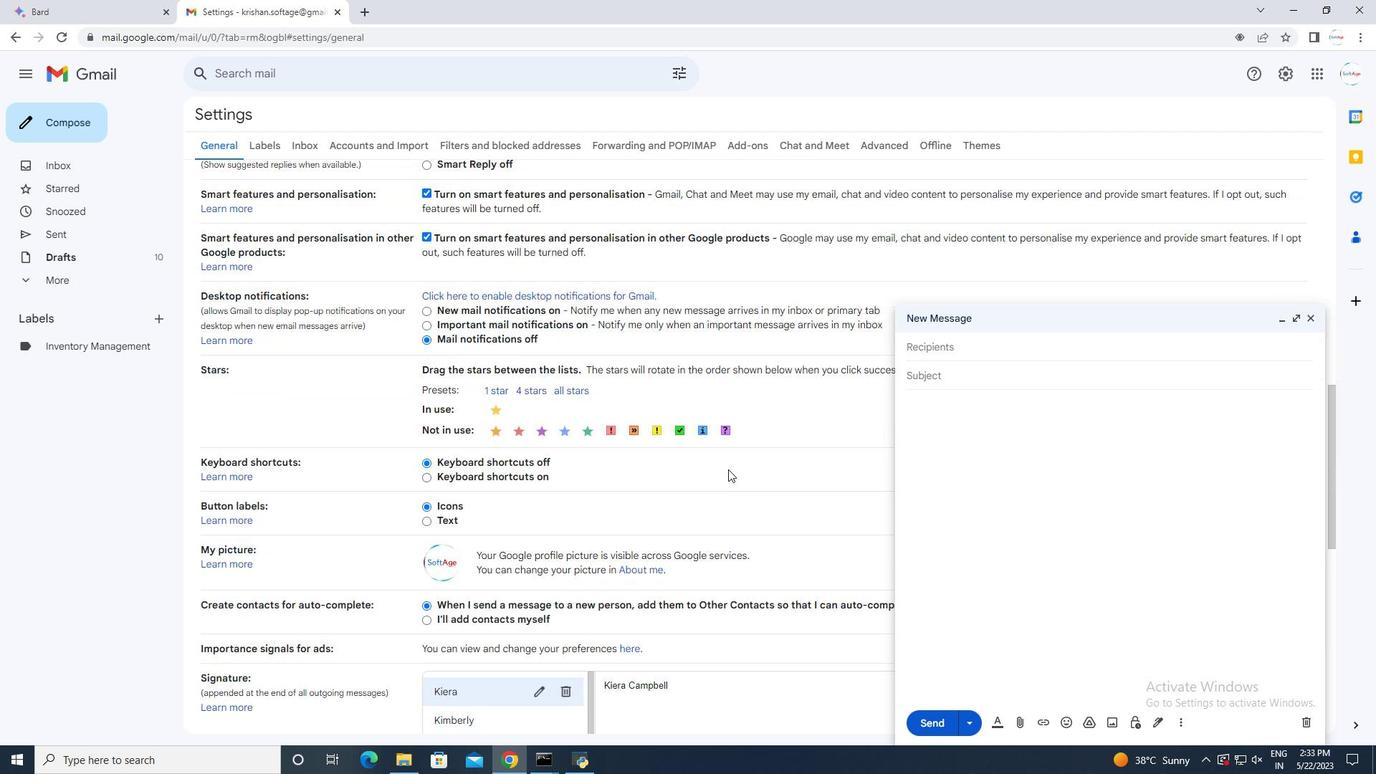 
Action: Mouse scrolled (728, 469) with delta (0, 0)
Screenshot: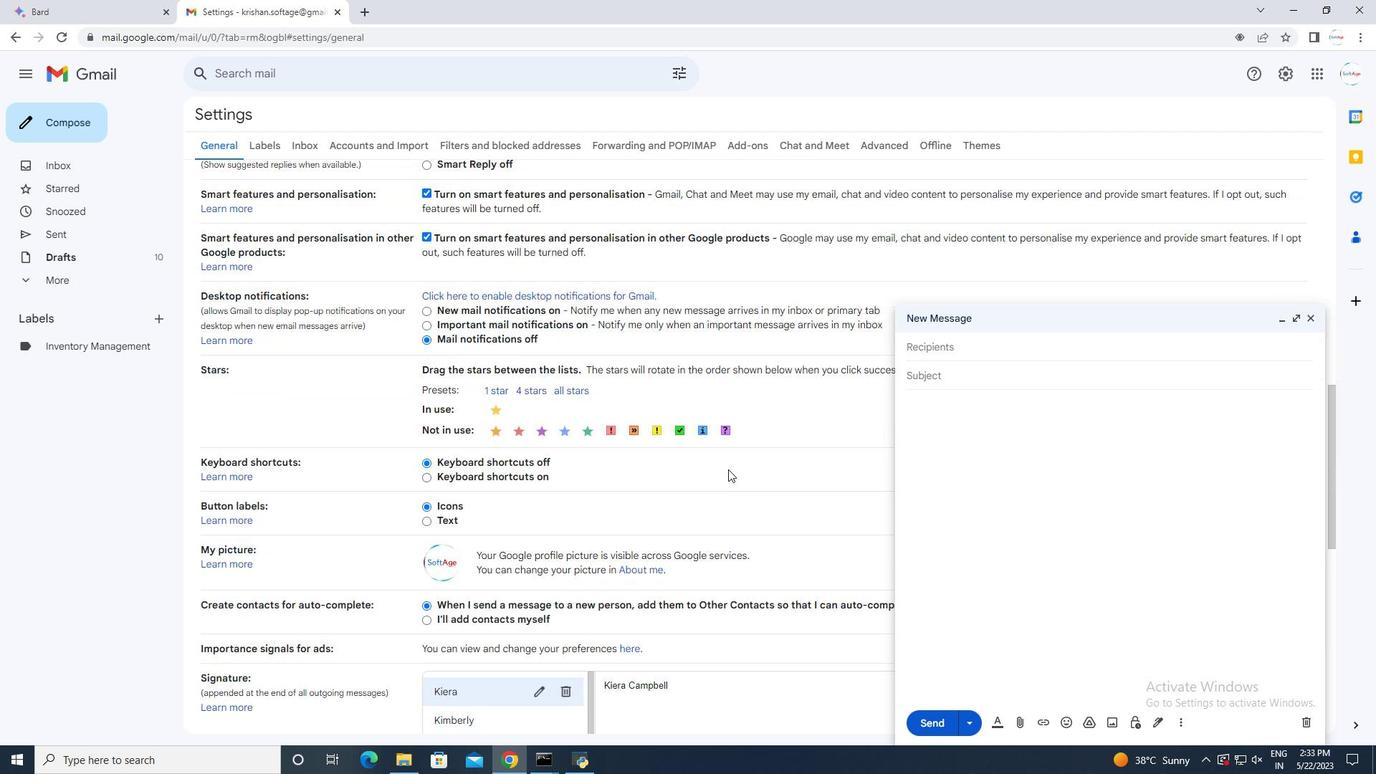 
Action: Mouse moved to (522, 527)
Screenshot: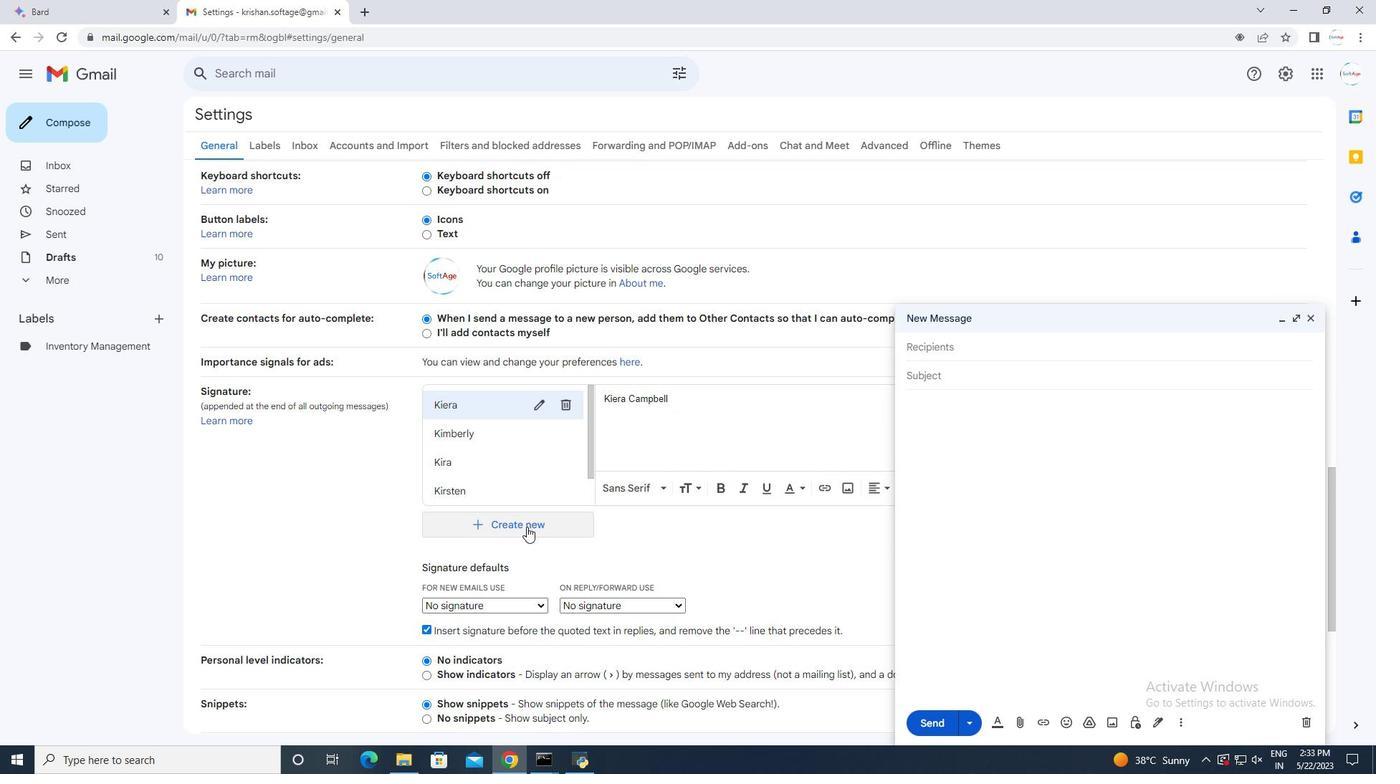 
Action: Mouse pressed left at (522, 527)
Screenshot: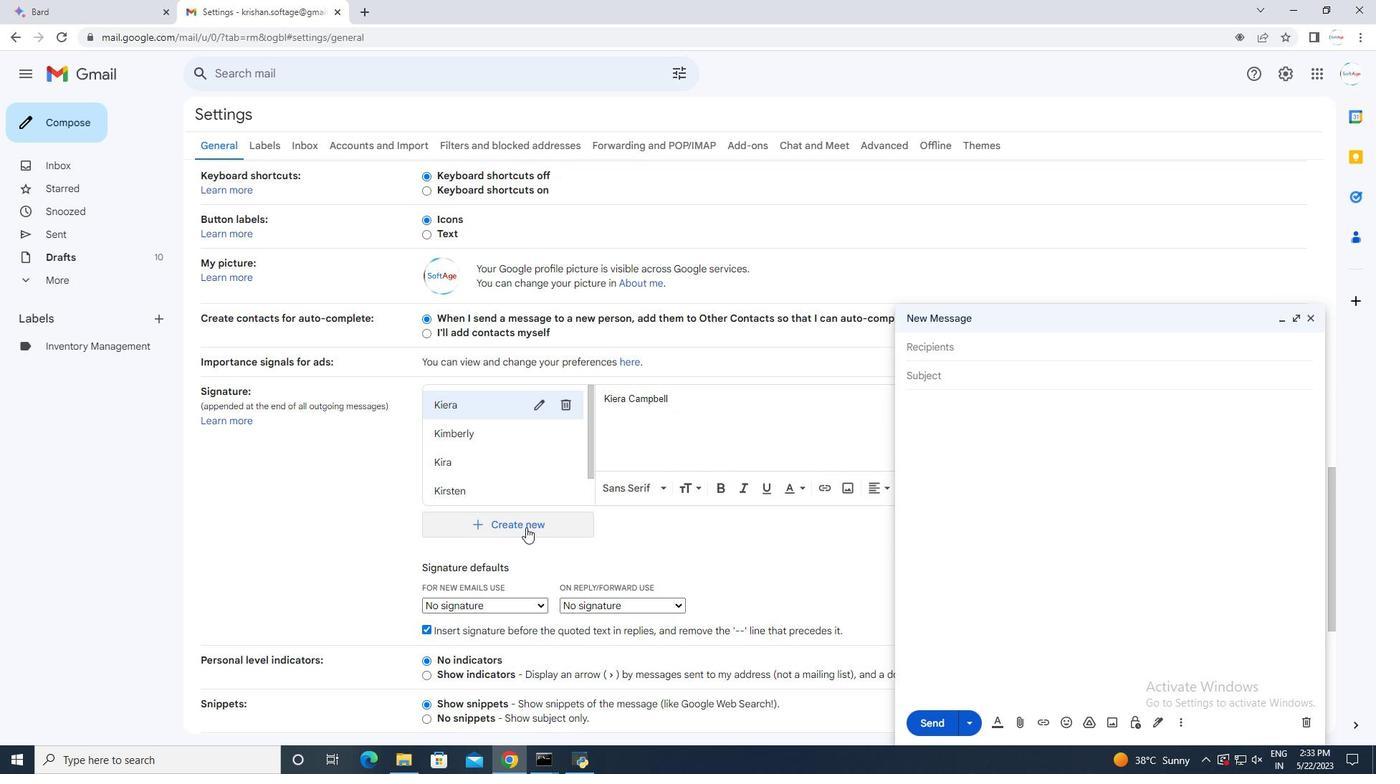 
Action: Mouse moved to (566, 389)
Screenshot: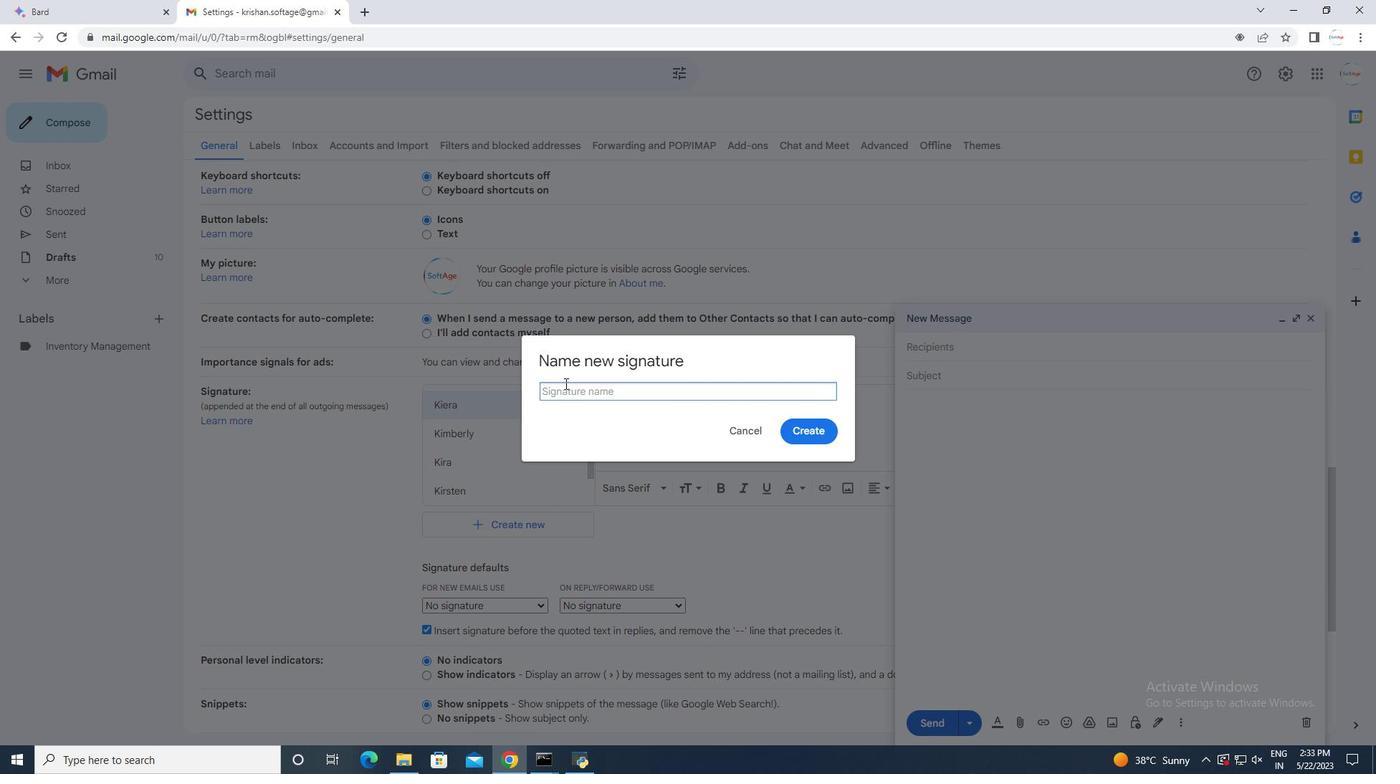 
Action: Mouse pressed left at (566, 389)
Screenshot: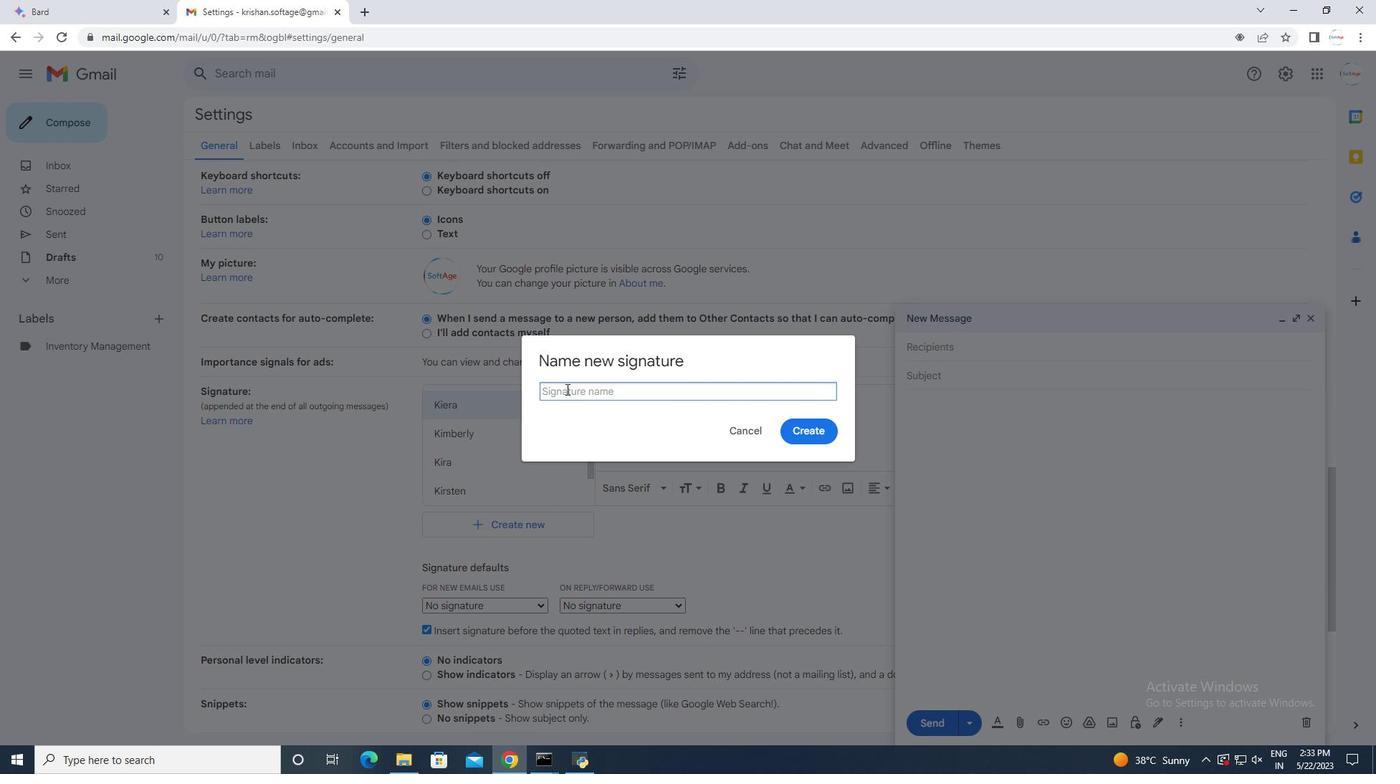 
Action: Key pressed <Key.shift><Key.shift><Key.shift><Key.shift><Key.shift><Key.shift><Key.shift><Key.shift><Key.shift><Key.shift><Key.shift><Key.shift><Key.shift><Key.shift><Key.shift><Key.shift><Key.shift><Key.shift><Key.shift>Kourtnet<Key.backspace>y
Screenshot: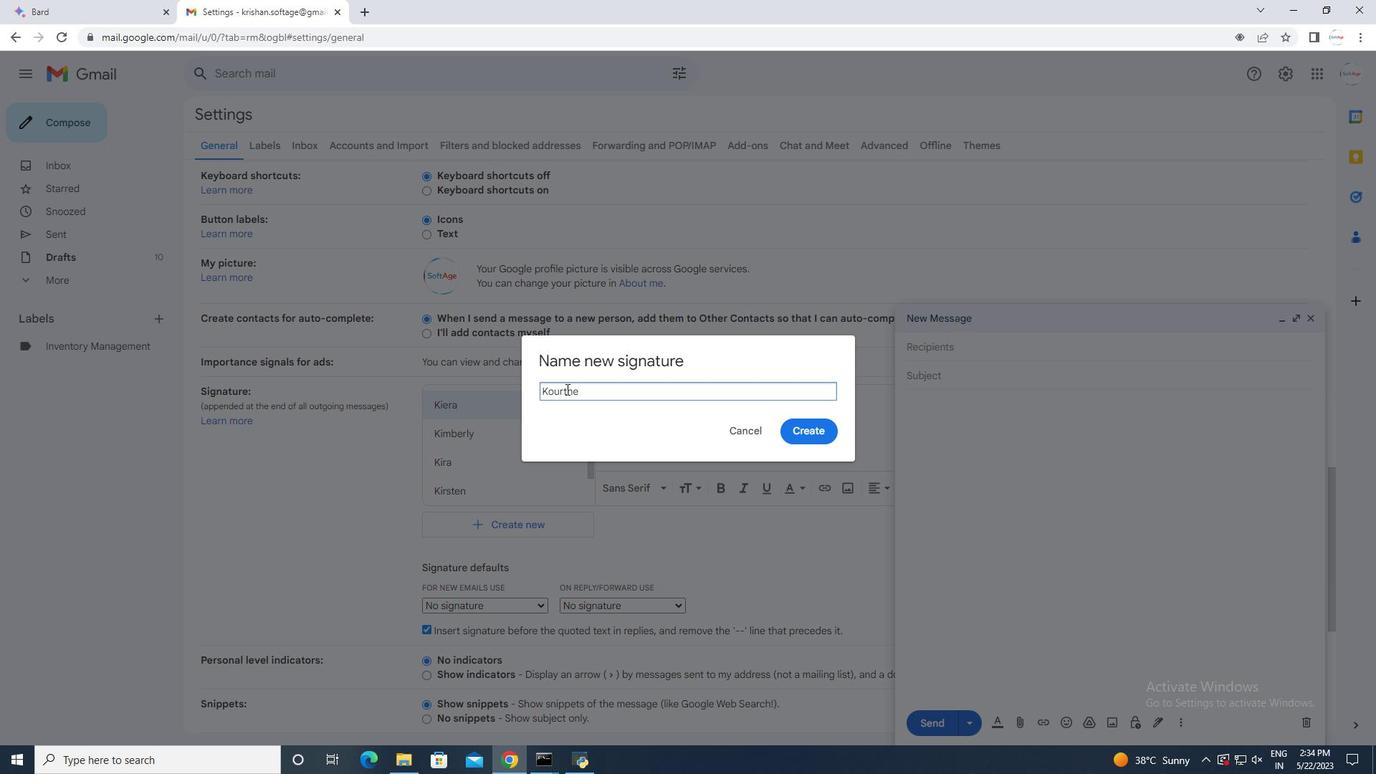 
Action: Mouse moved to (814, 430)
Screenshot: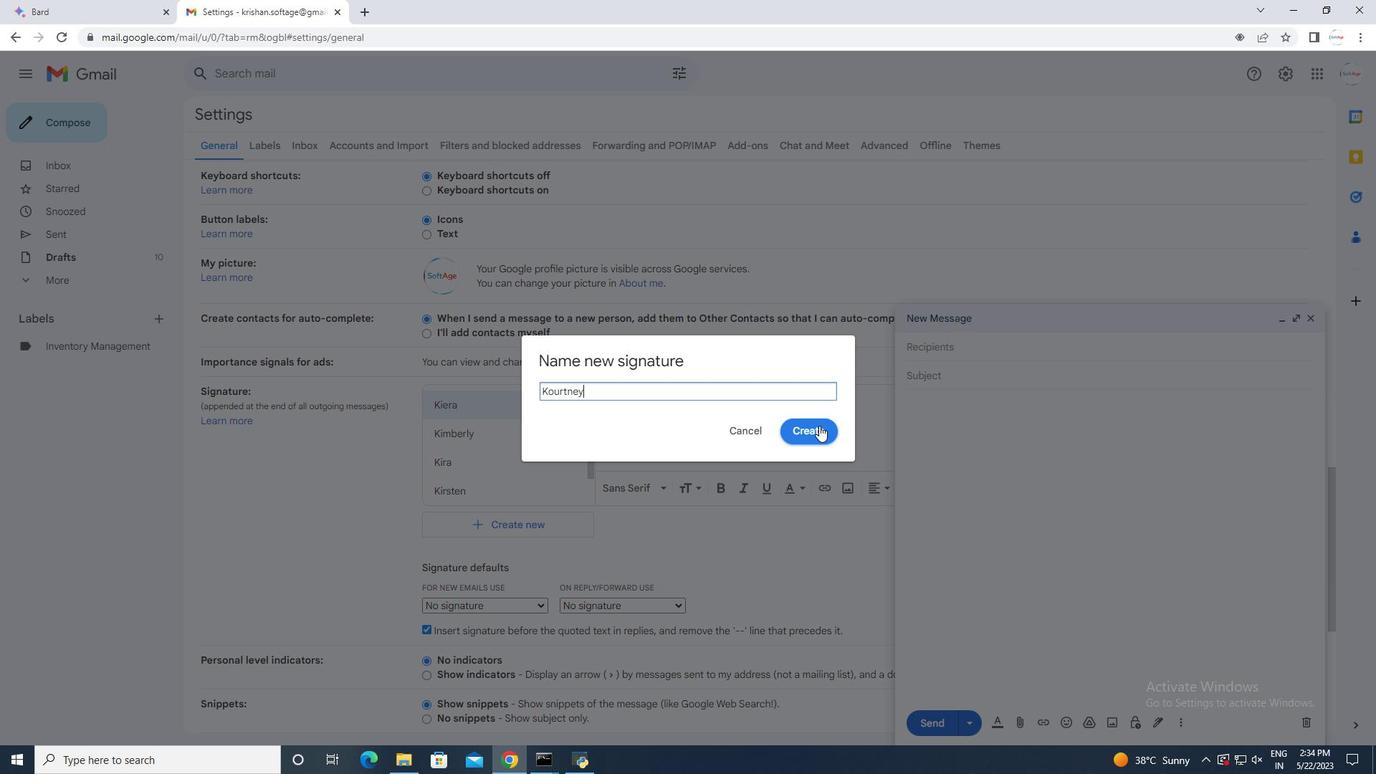 
Action: Mouse pressed left at (814, 430)
Screenshot: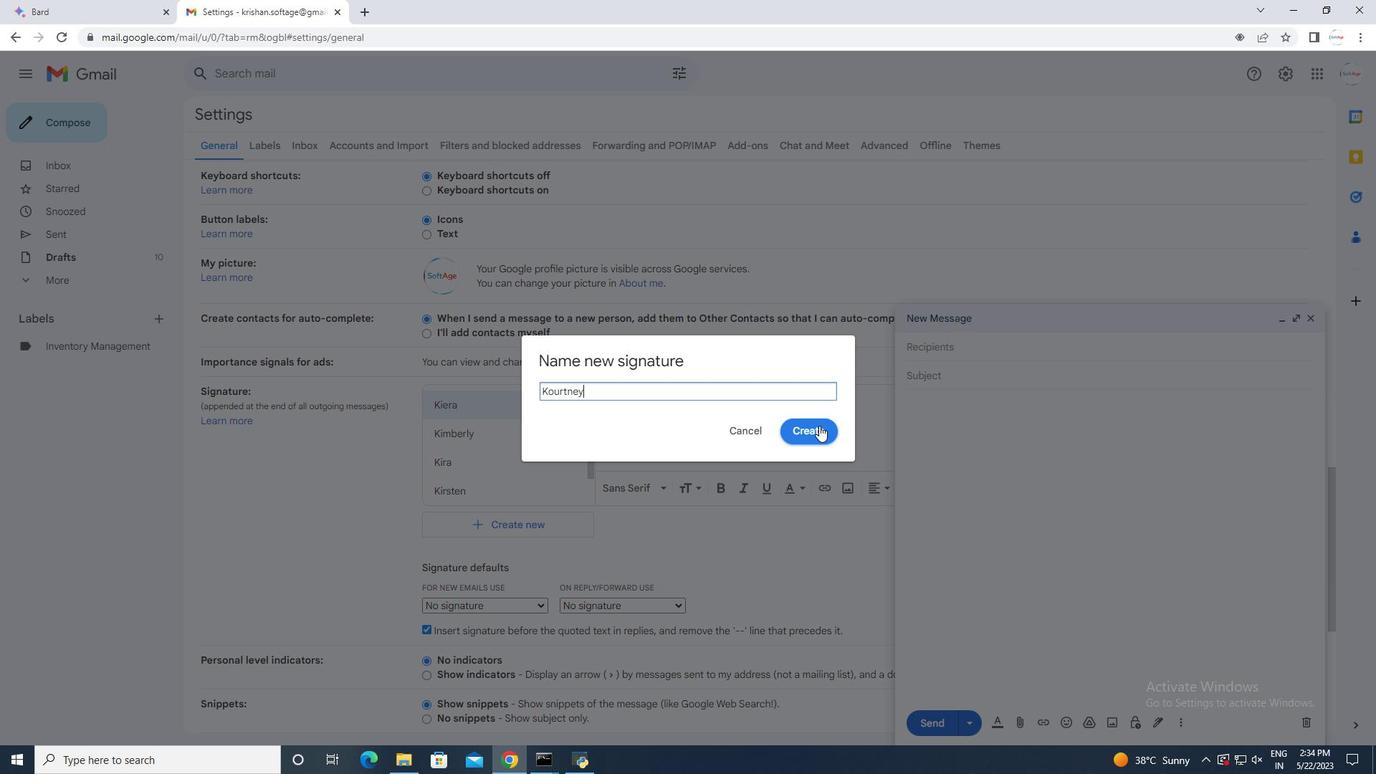 
Action: Mouse moved to (624, 398)
Screenshot: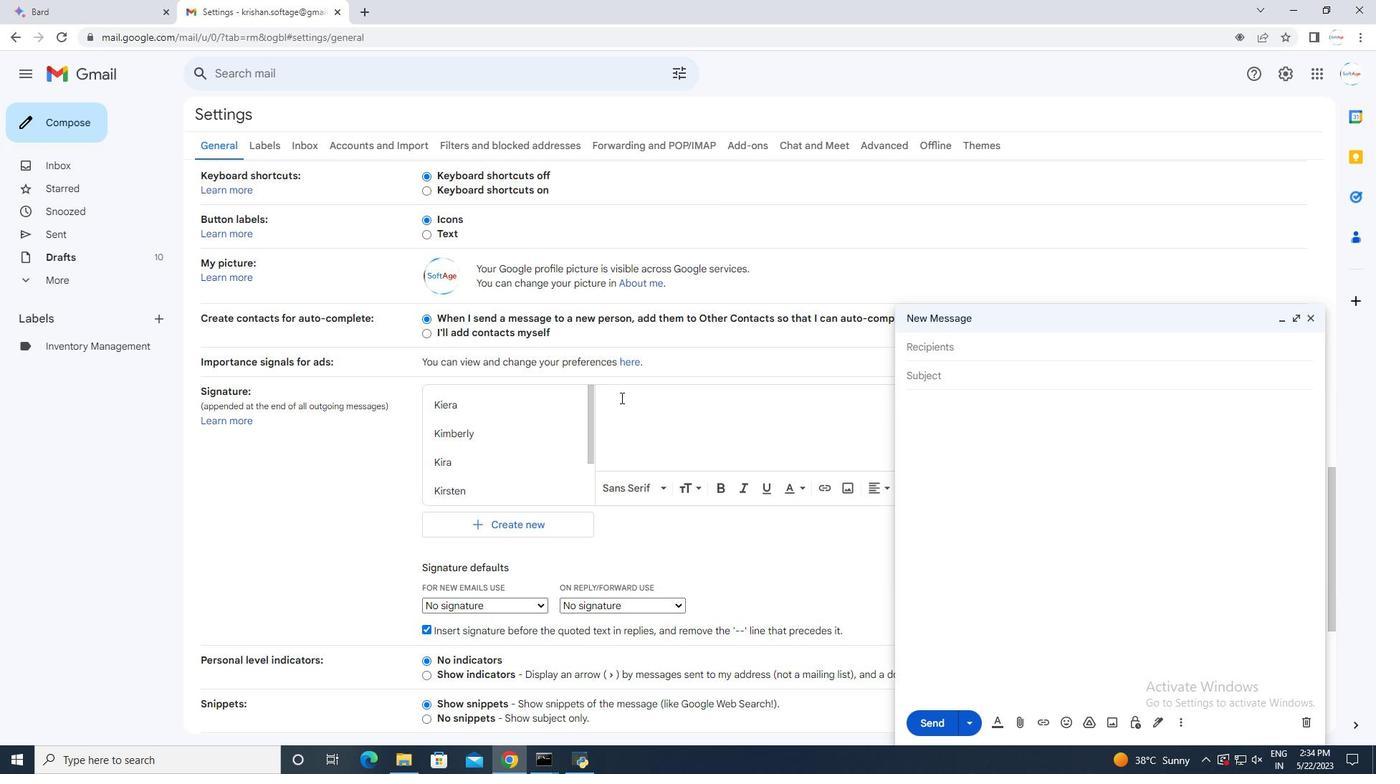 
Action: Mouse pressed left at (624, 398)
Screenshot: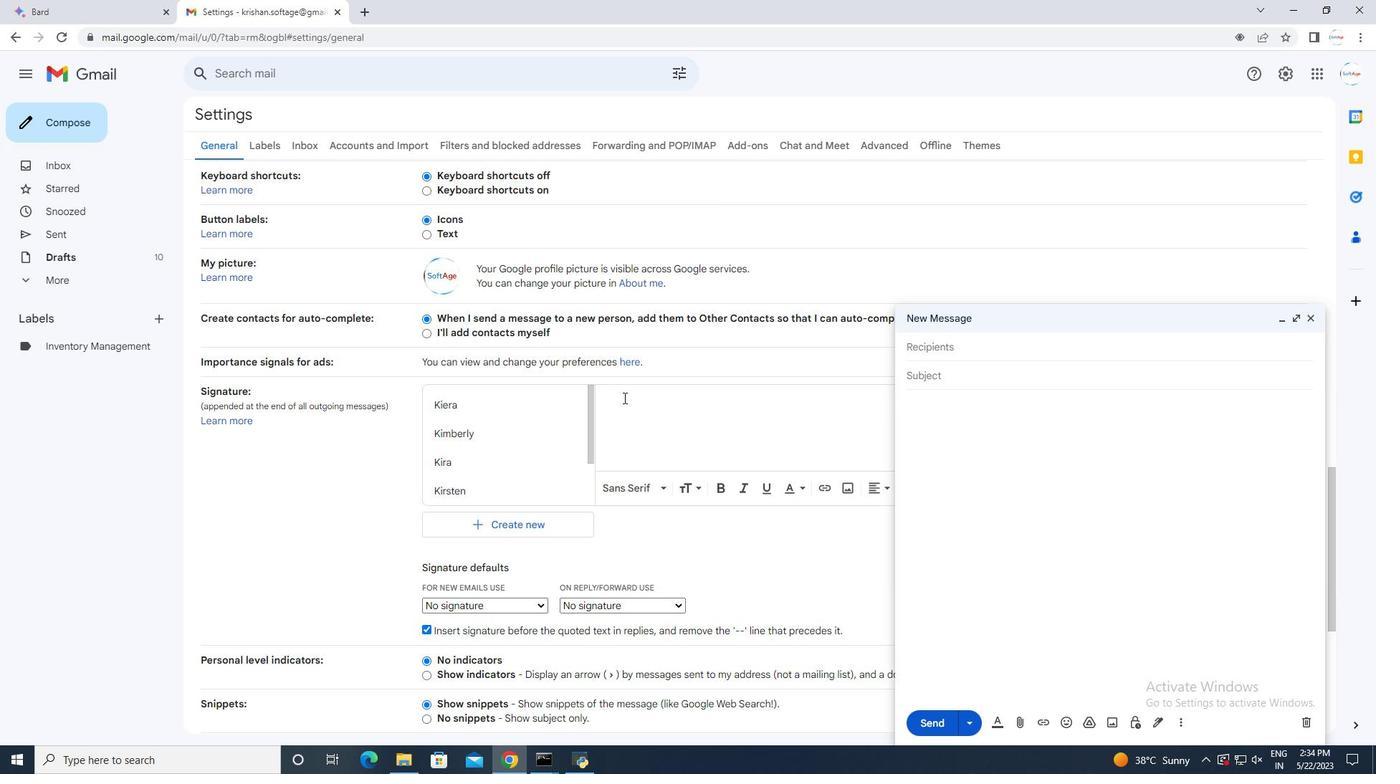 
Action: Mouse moved to (624, 399)
Screenshot: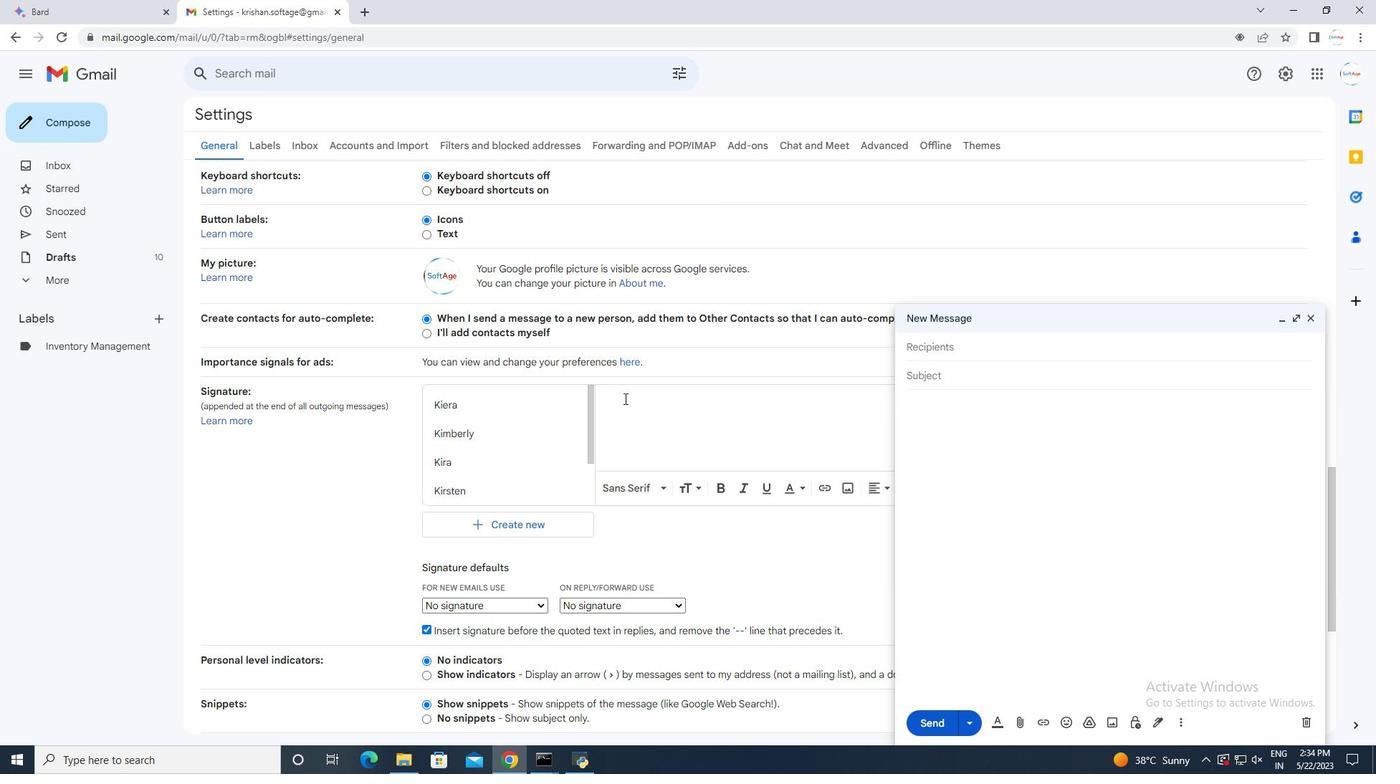 
Action: Key pressed <Key.shift><Key.shift><Key.shift><Key.shift><Key.shift><Key.shift><Key.shift><Key.shift><Key.shift><Key.shift><Key.shift><Key.shift><Key.shift><Key.shift><Key.shift><Key.shift><Key.shift><Key.shift><Key.shift><Key.shift><Key.shift><Key.shift><Key.shift><Key.shift>Kourtney<Key.space><Key.shift>Adamas
Screenshot: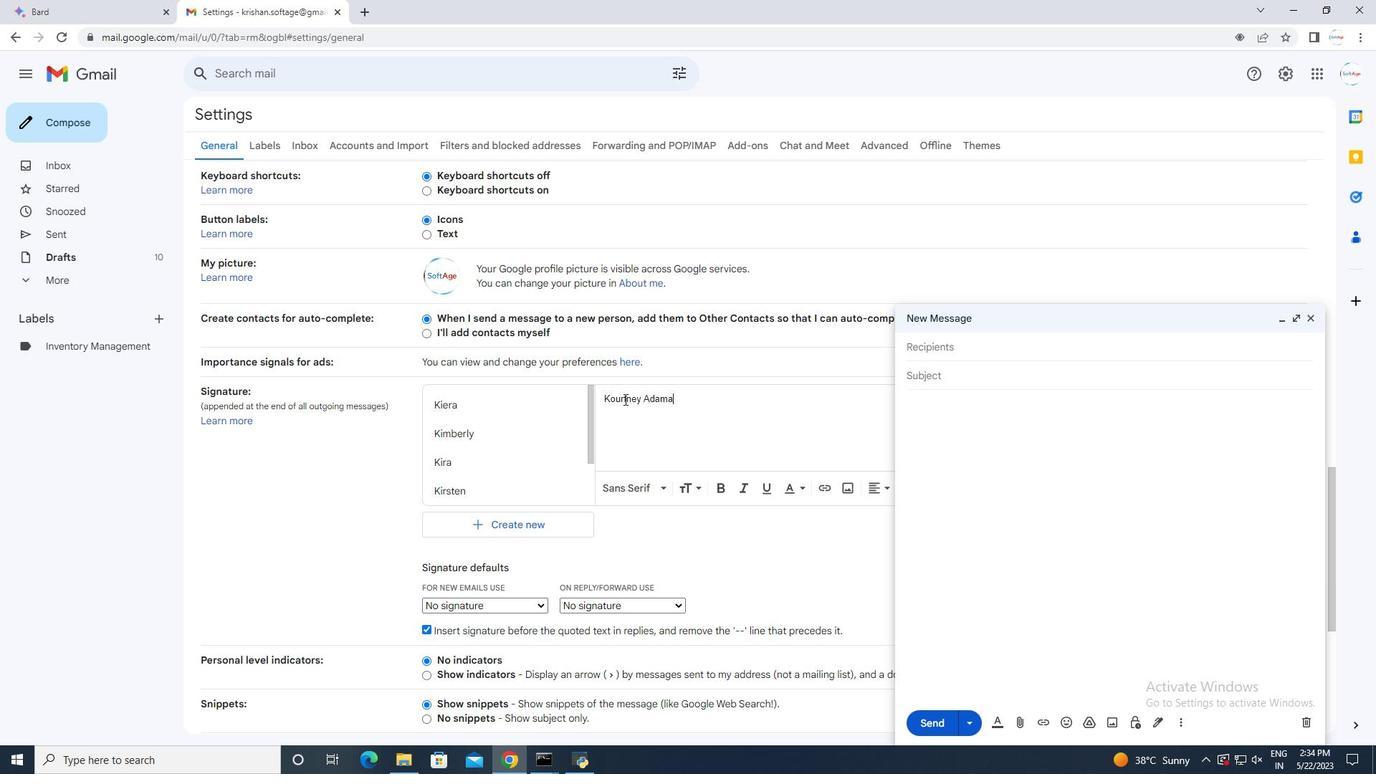 
Action: Mouse moved to (644, 565)
Screenshot: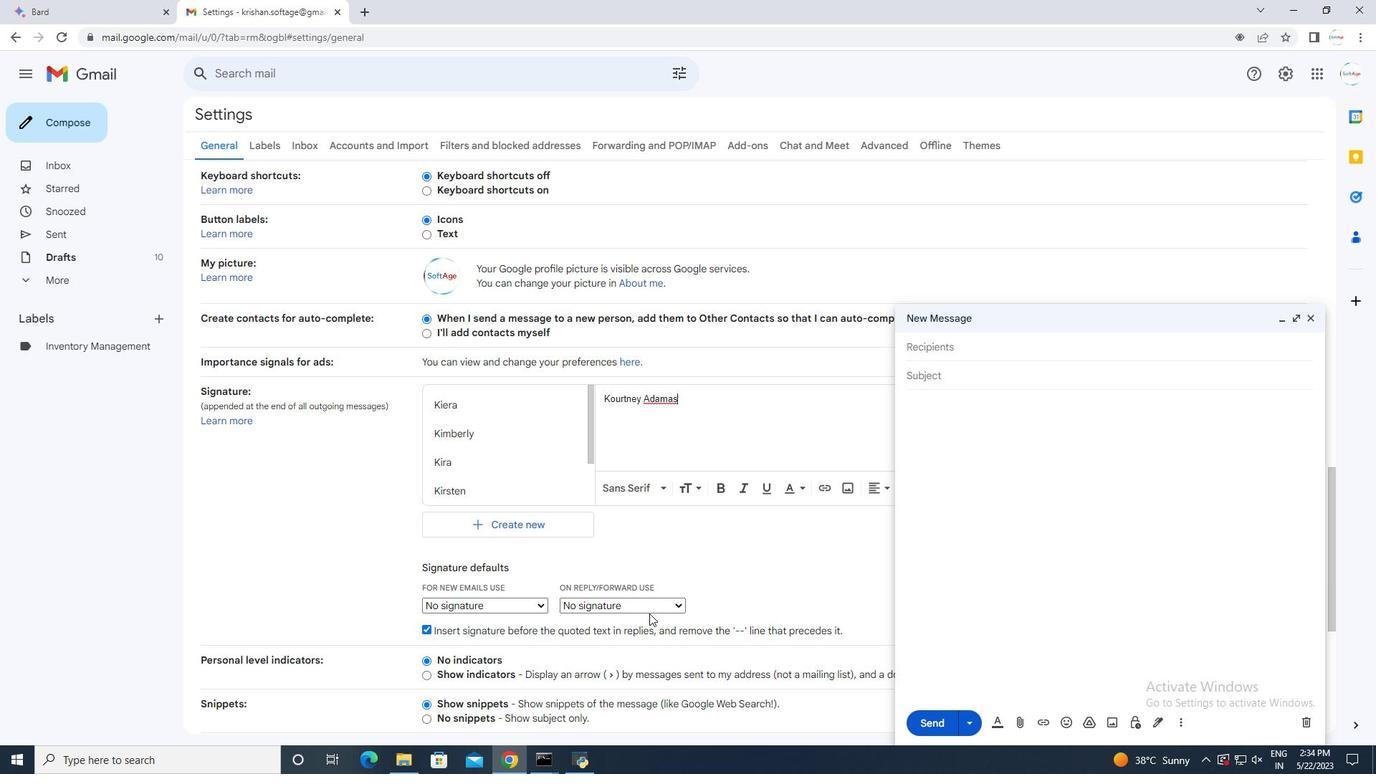 
Action: Mouse scrolled (644, 564) with delta (0, 0)
Screenshot: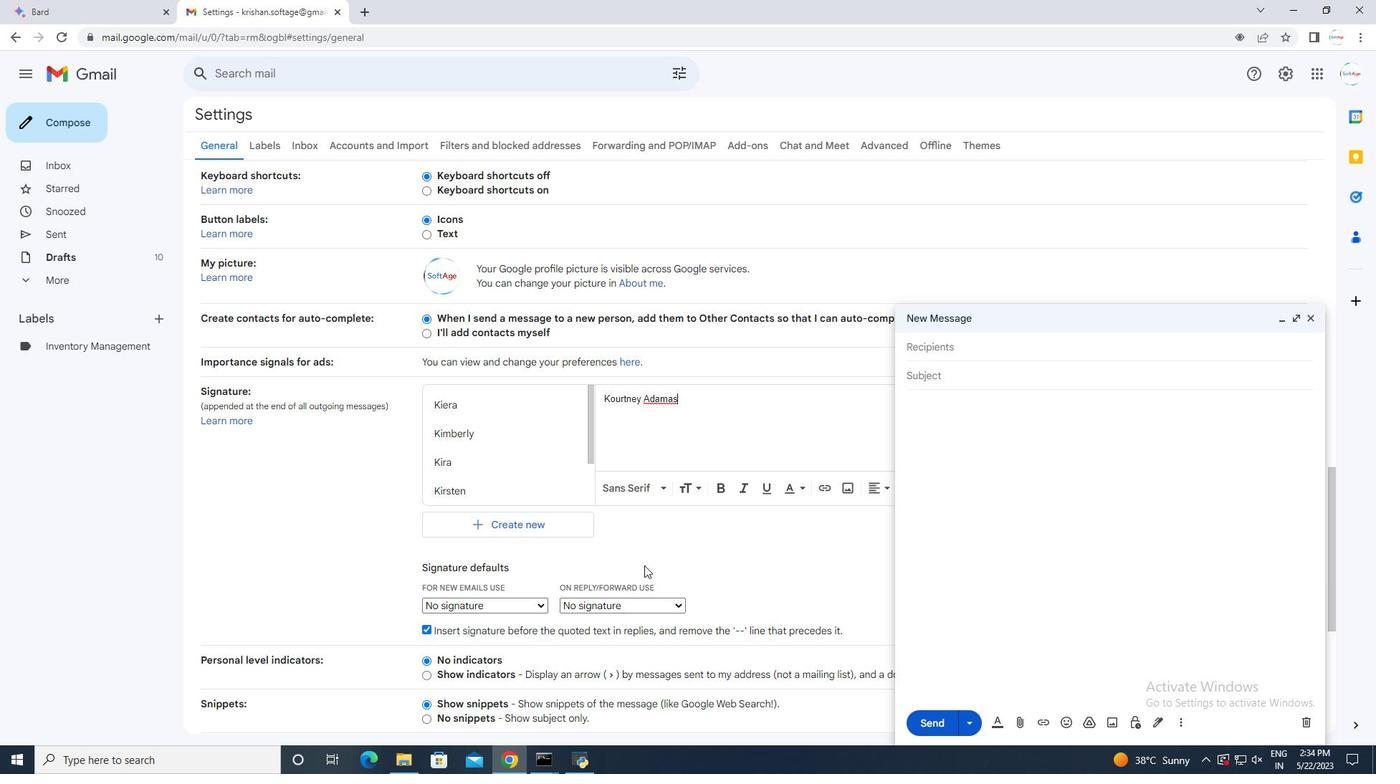 
Action: Mouse moved to (644, 564)
Screenshot: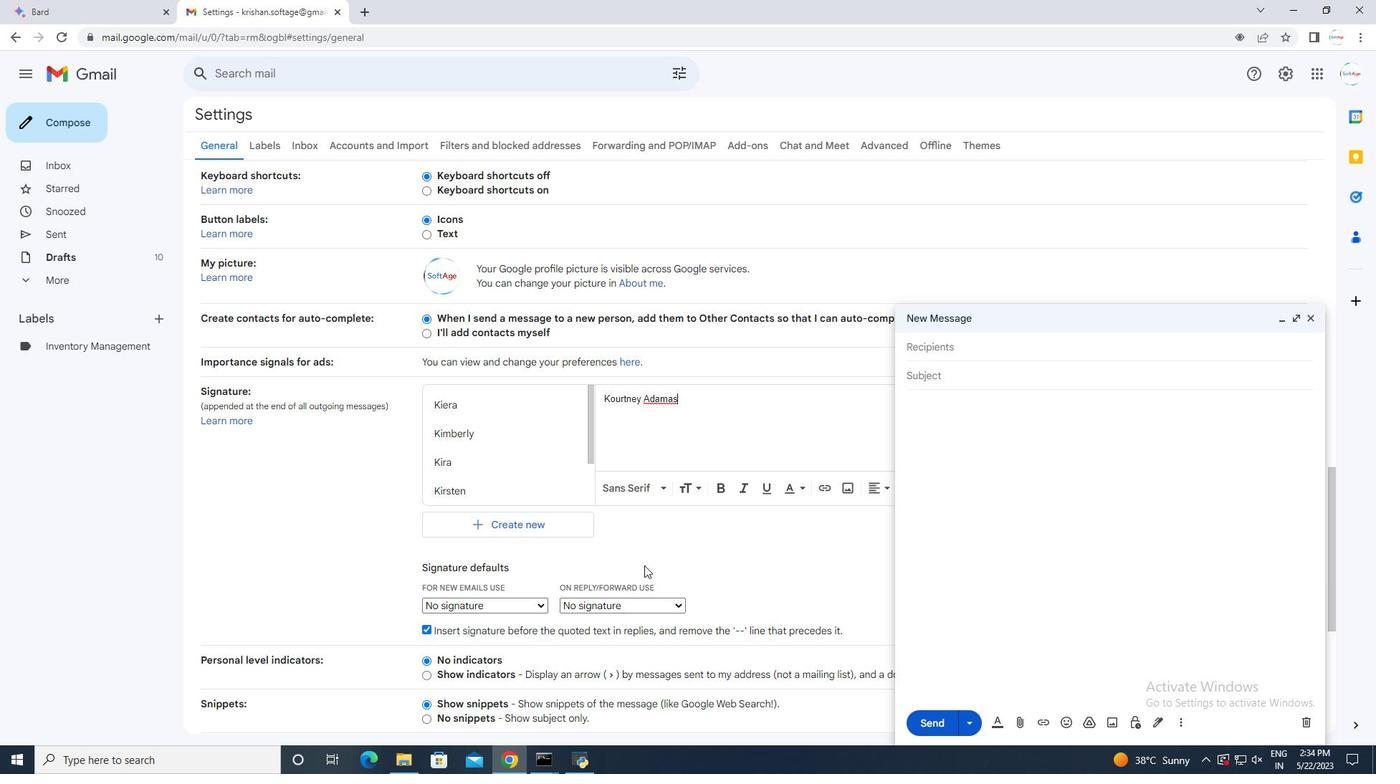 
Action: Mouse pressed left at (644, 564)
Screenshot: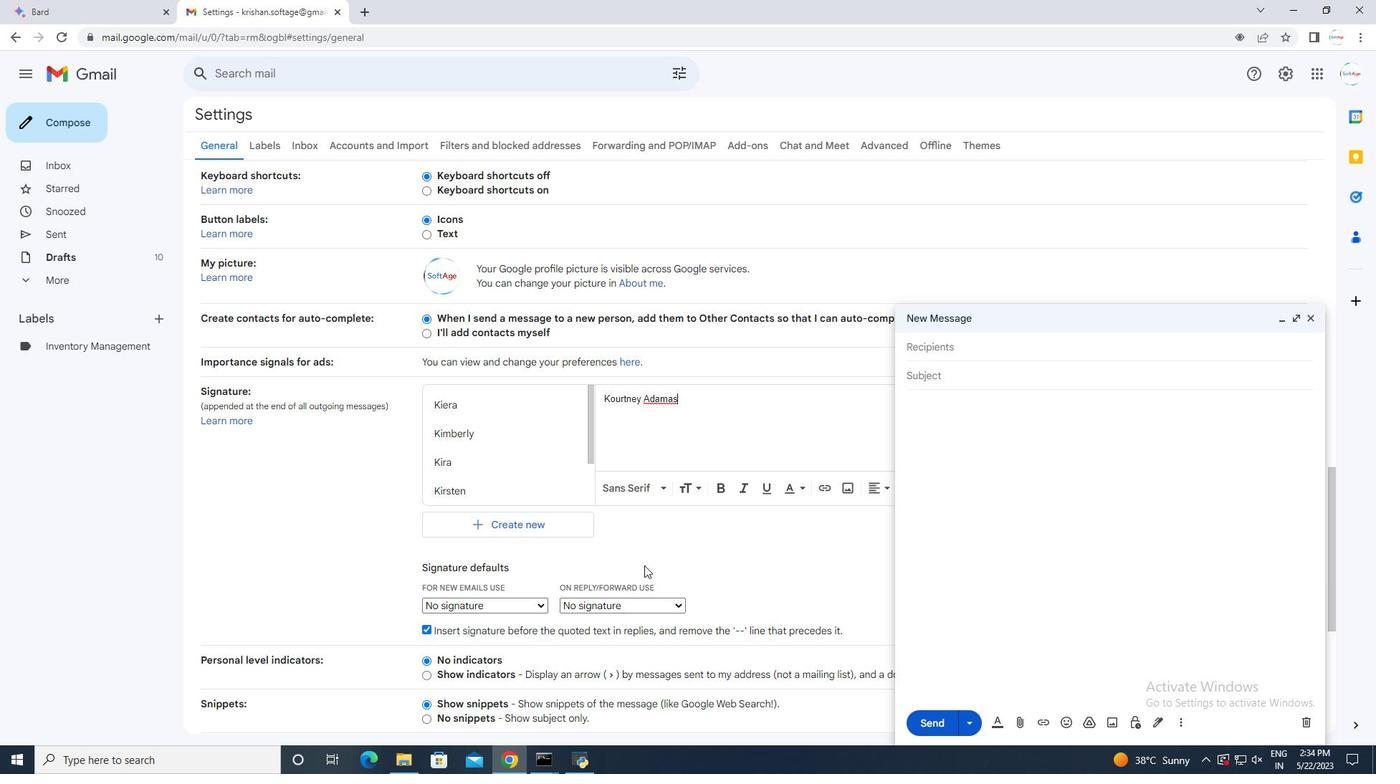 
Action: Mouse scrolled (644, 564) with delta (0, 0)
Screenshot: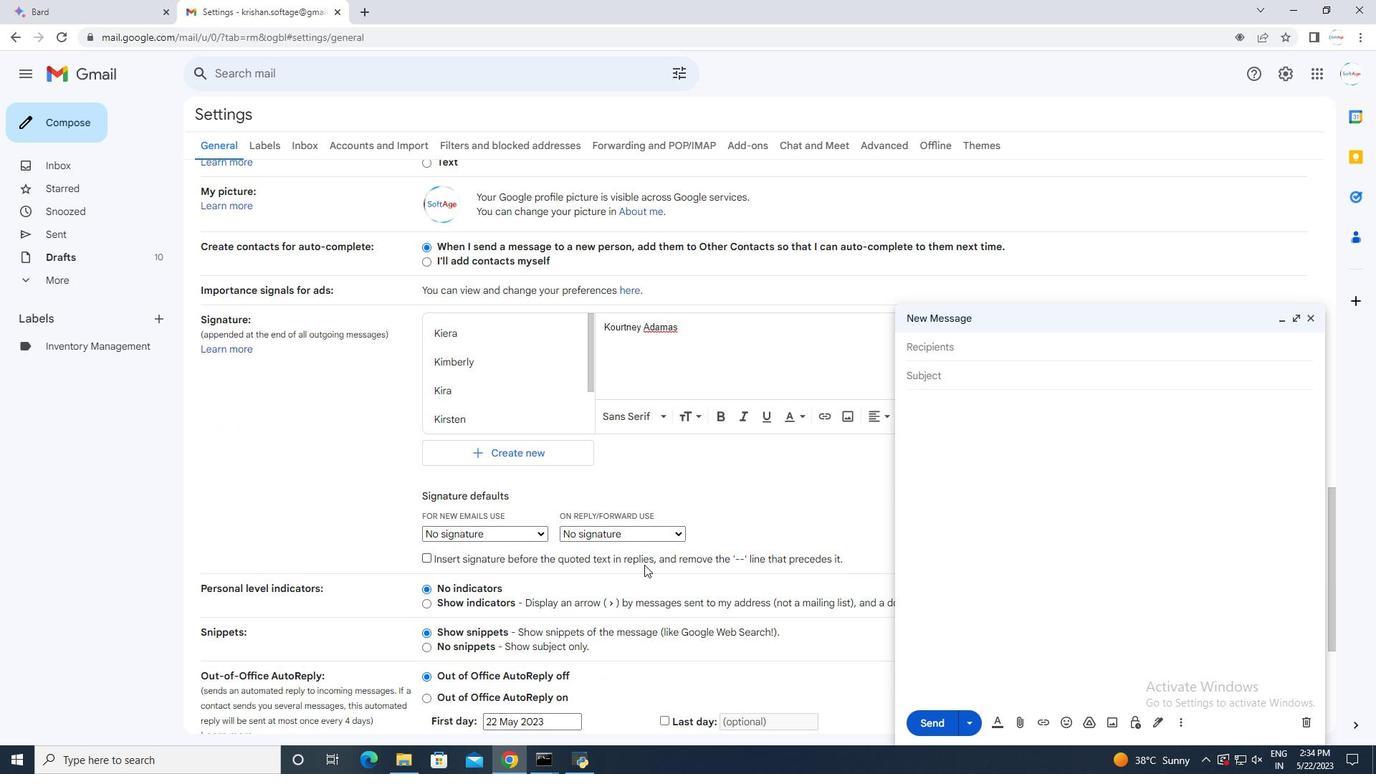 
Action: Mouse scrolled (644, 564) with delta (0, 0)
Screenshot: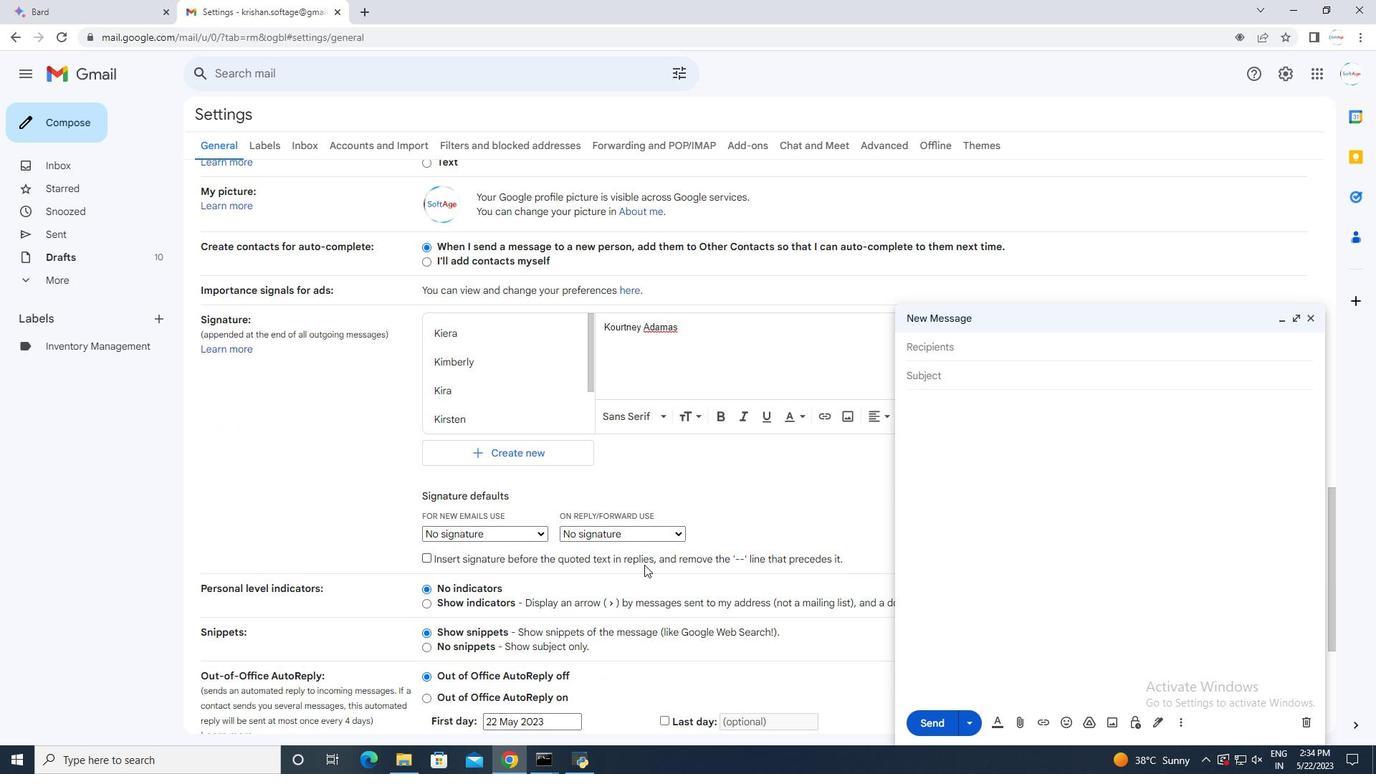 
Action: Mouse scrolled (644, 564) with delta (0, 0)
Screenshot: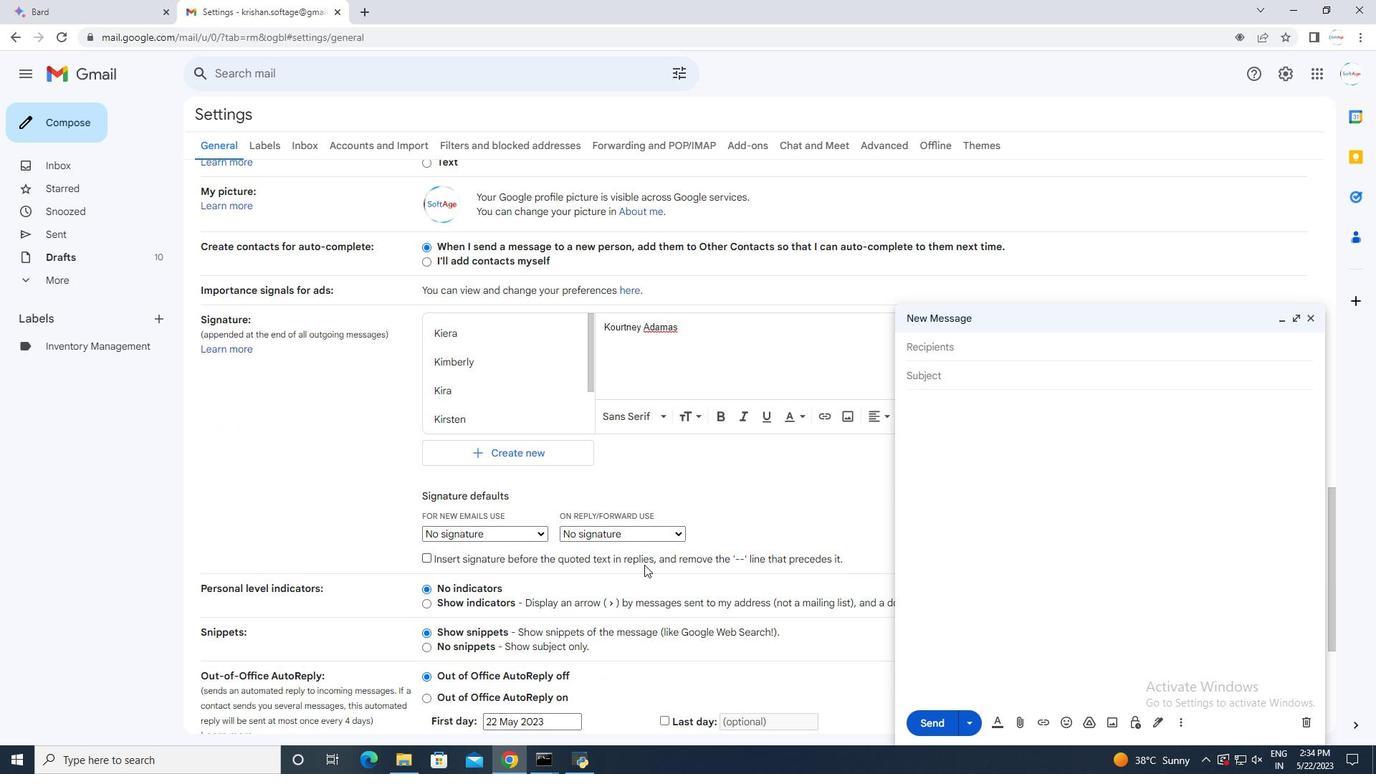 
Action: Mouse scrolled (644, 564) with delta (0, 0)
Screenshot: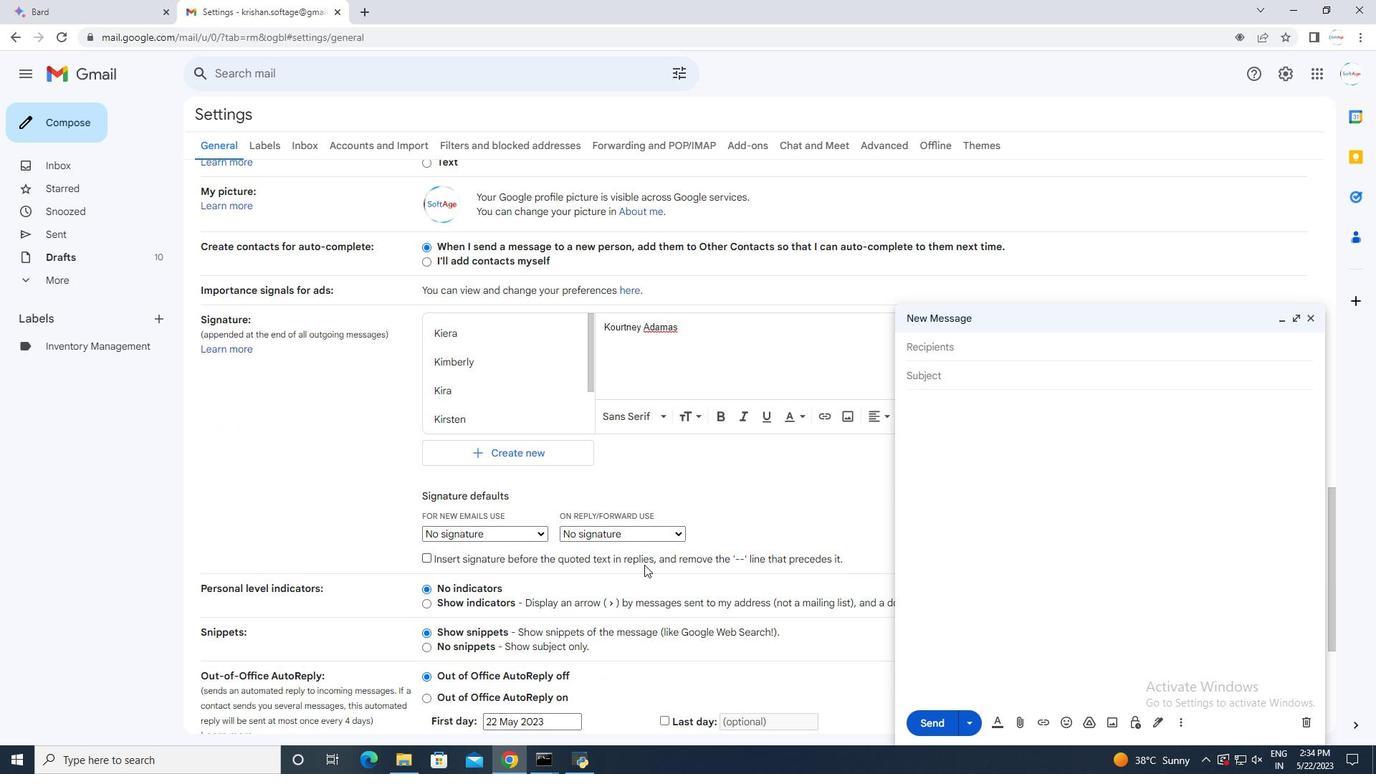 
Action: Mouse scrolled (644, 564) with delta (0, 0)
Screenshot: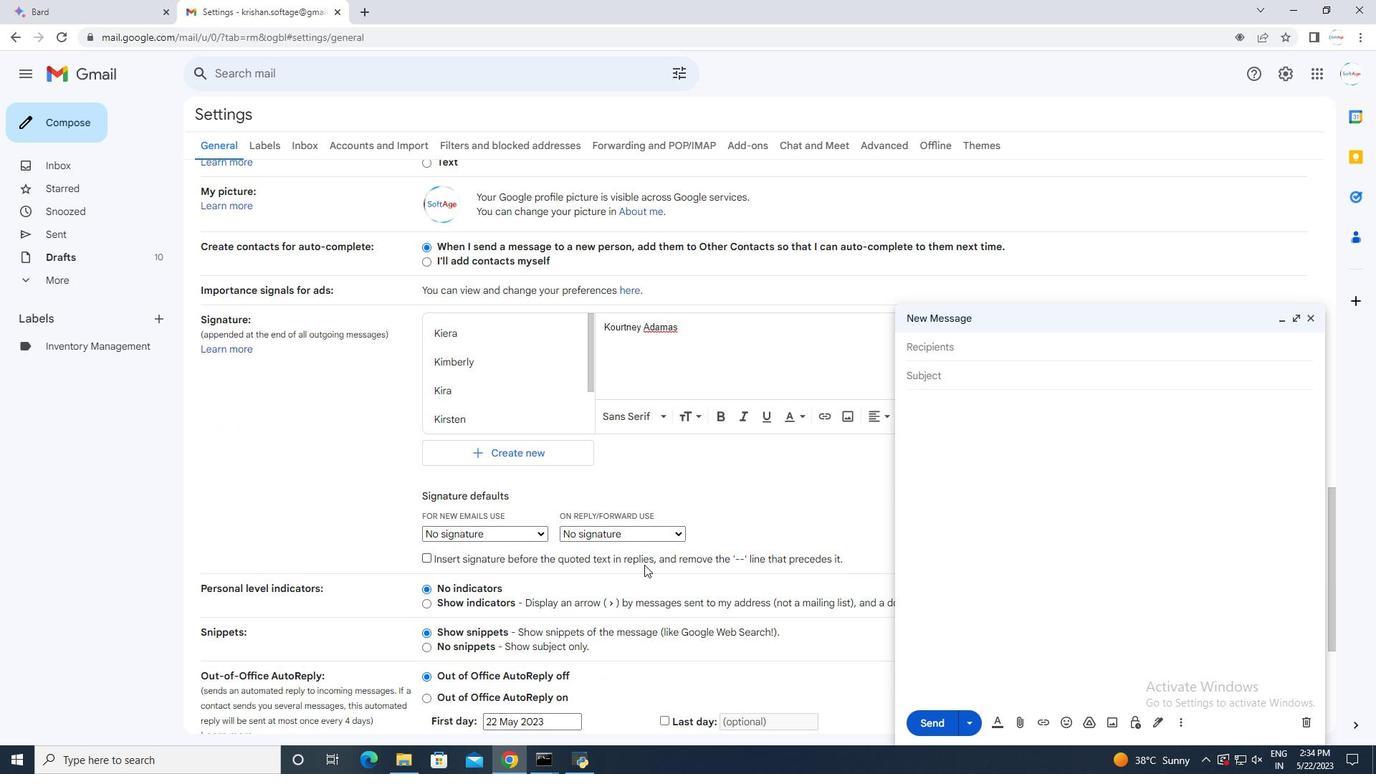 
Action: Mouse scrolled (644, 564) with delta (0, 0)
Screenshot: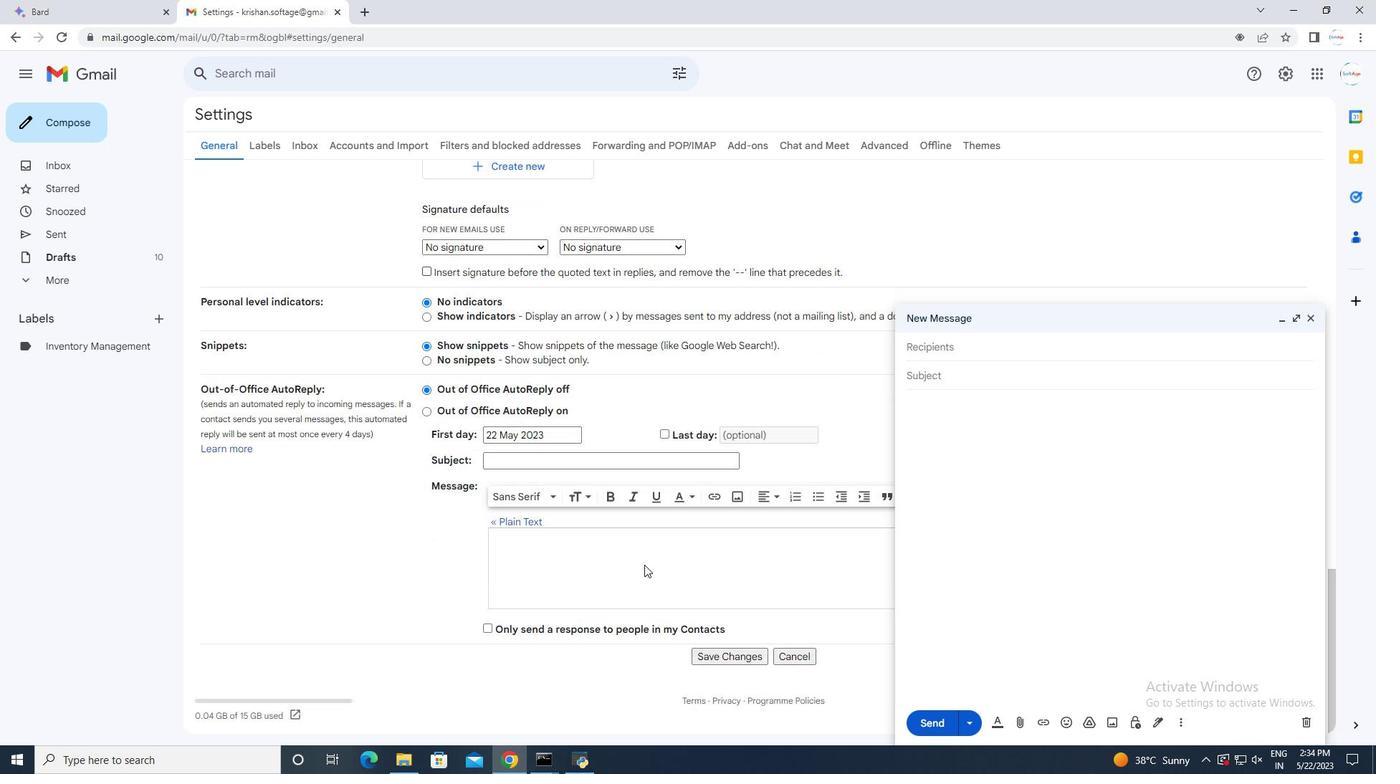 
Action: Mouse scrolled (644, 564) with delta (0, 0)
Screenshot: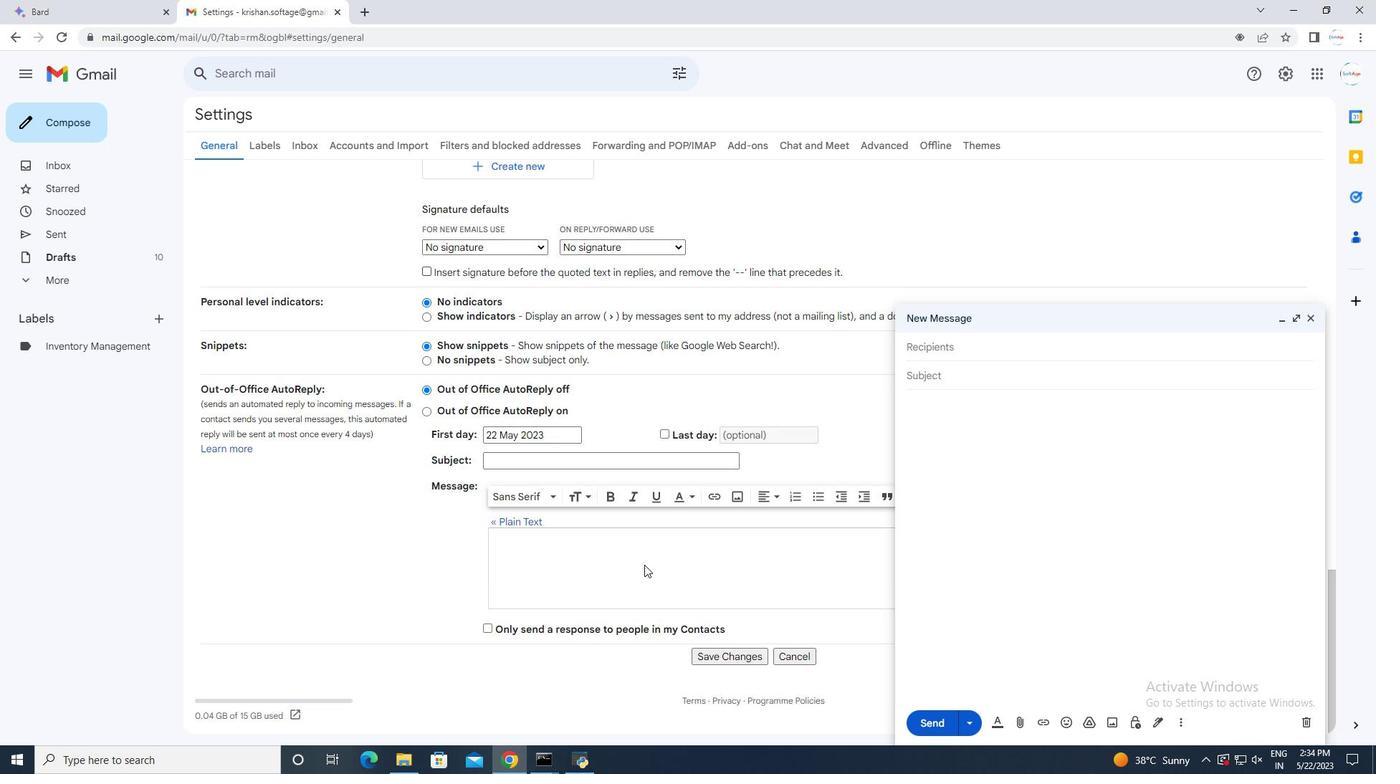 
Action: Mouse scrolled (644, 564) with delta (0, 0)
Screenshot: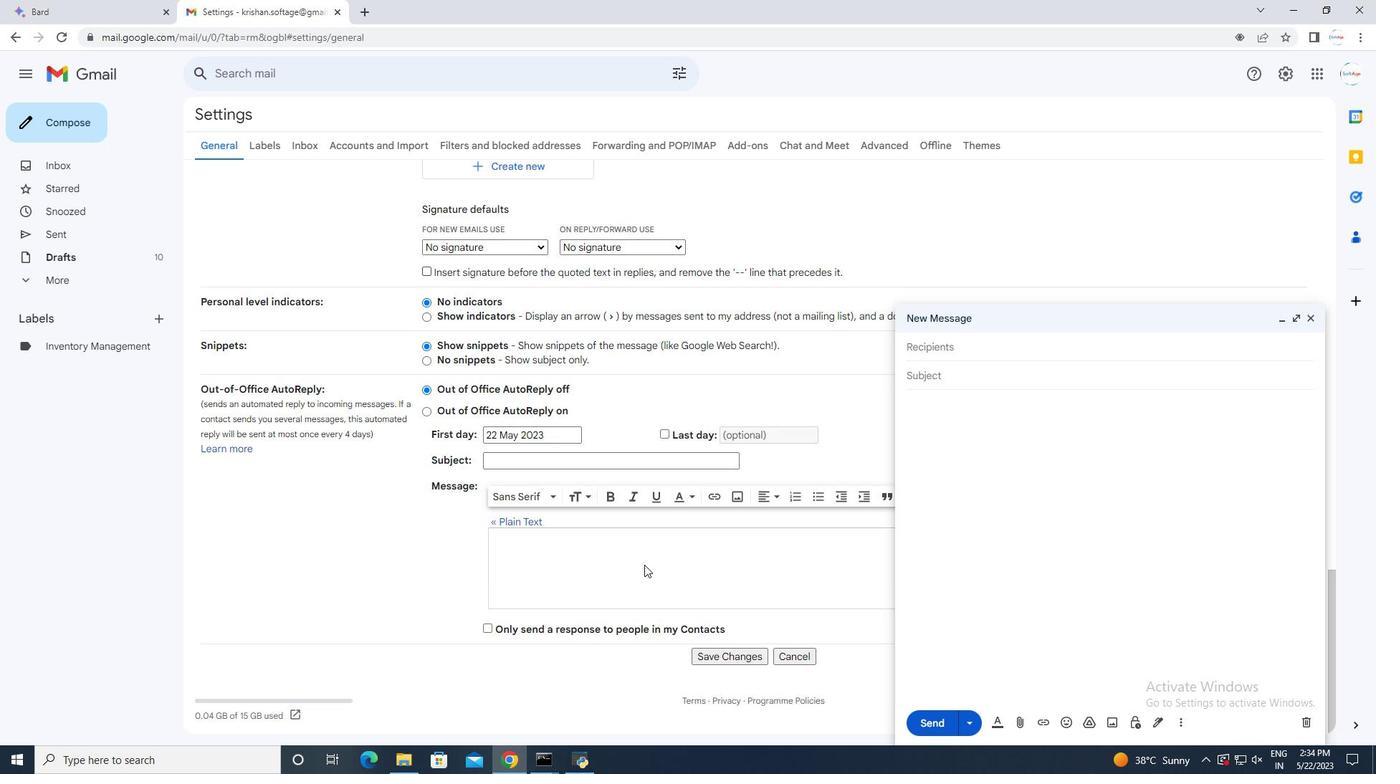 
Action: Mouse scrolled (644, 564) with delta (0, 0)
Screenshot: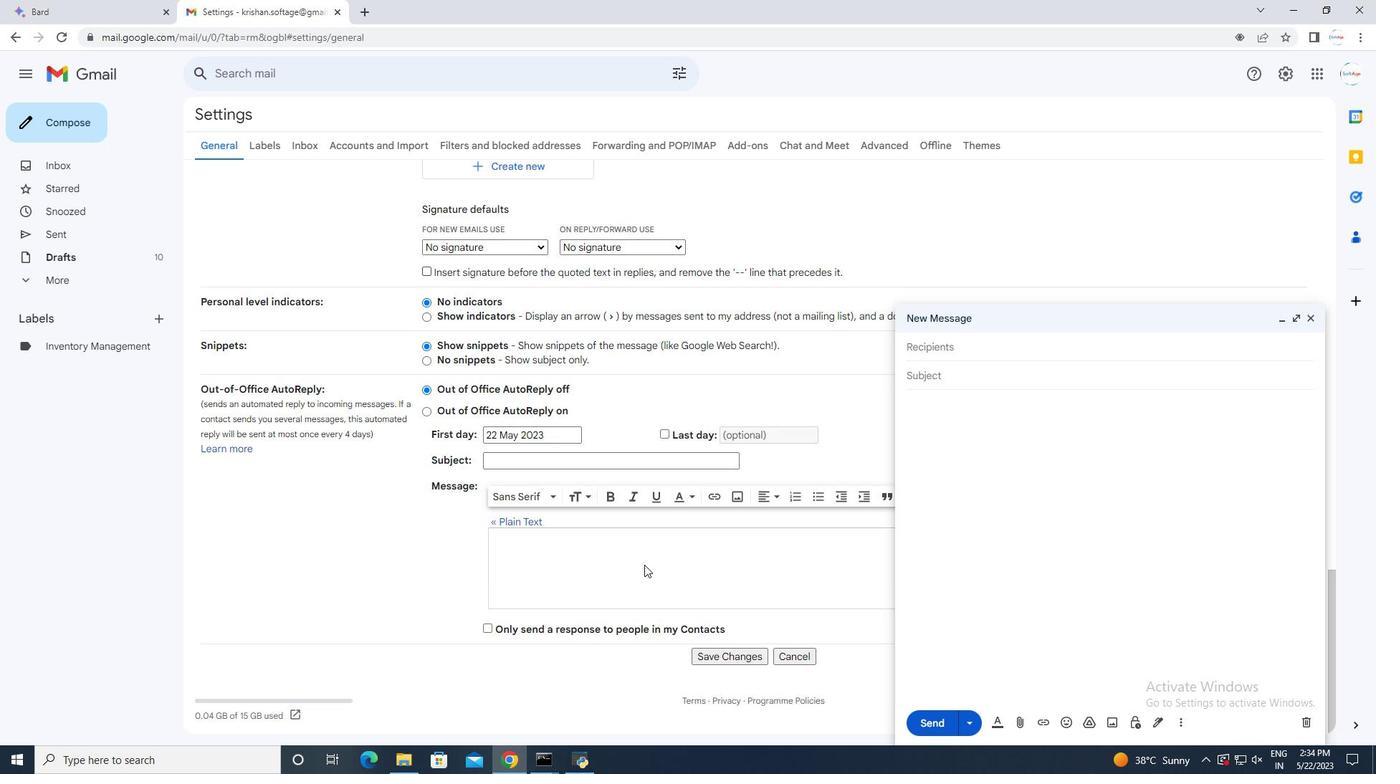 
Action: Mouse scrolled (644, 564) with delta (0, 0)
Screenshot: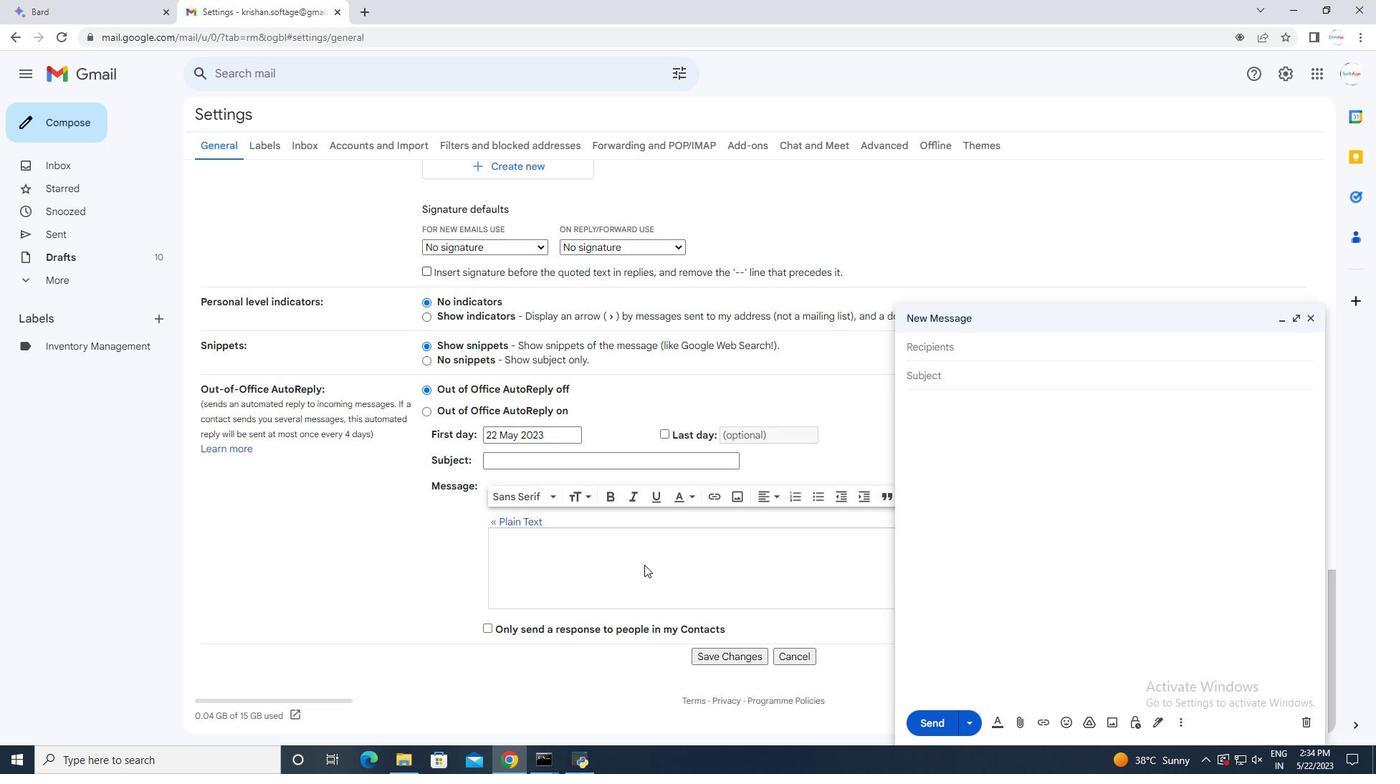 
Action: Mouse scrolled (644, 565) with delta (0, 0)
Screenshot: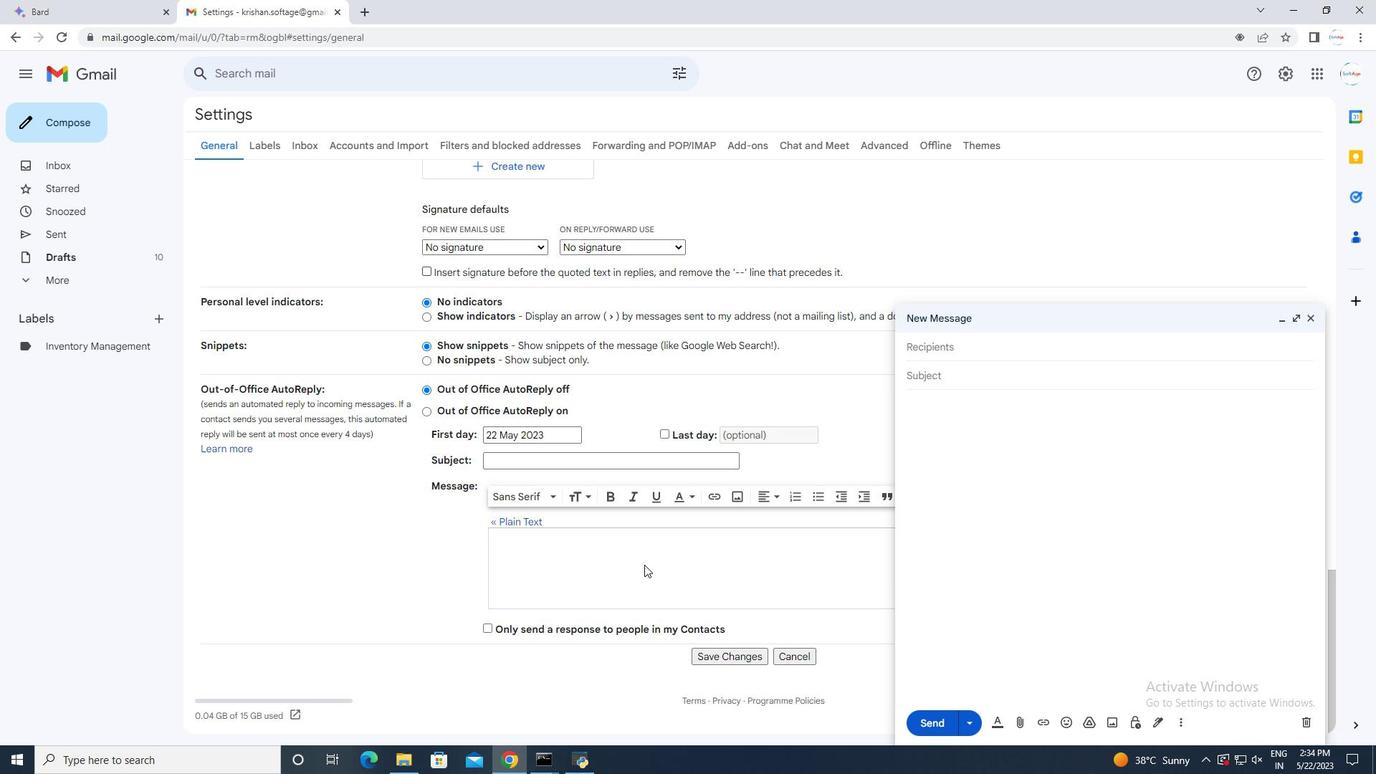 
Action: Mouse scrolled (644, 565) with delta (0, 0)
Screenshot: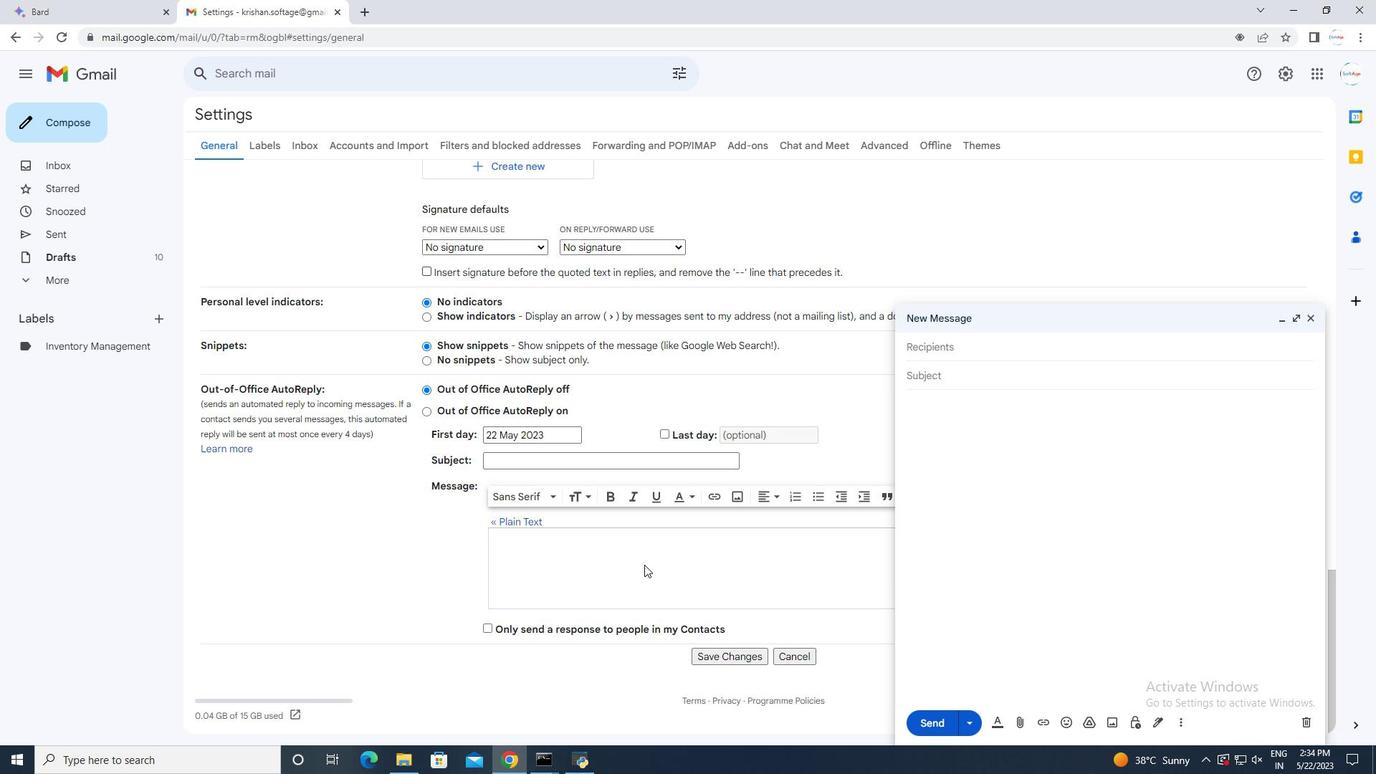 
Action: Mouse scrolled (644, 565) with delta (0, 0)
Screenshot: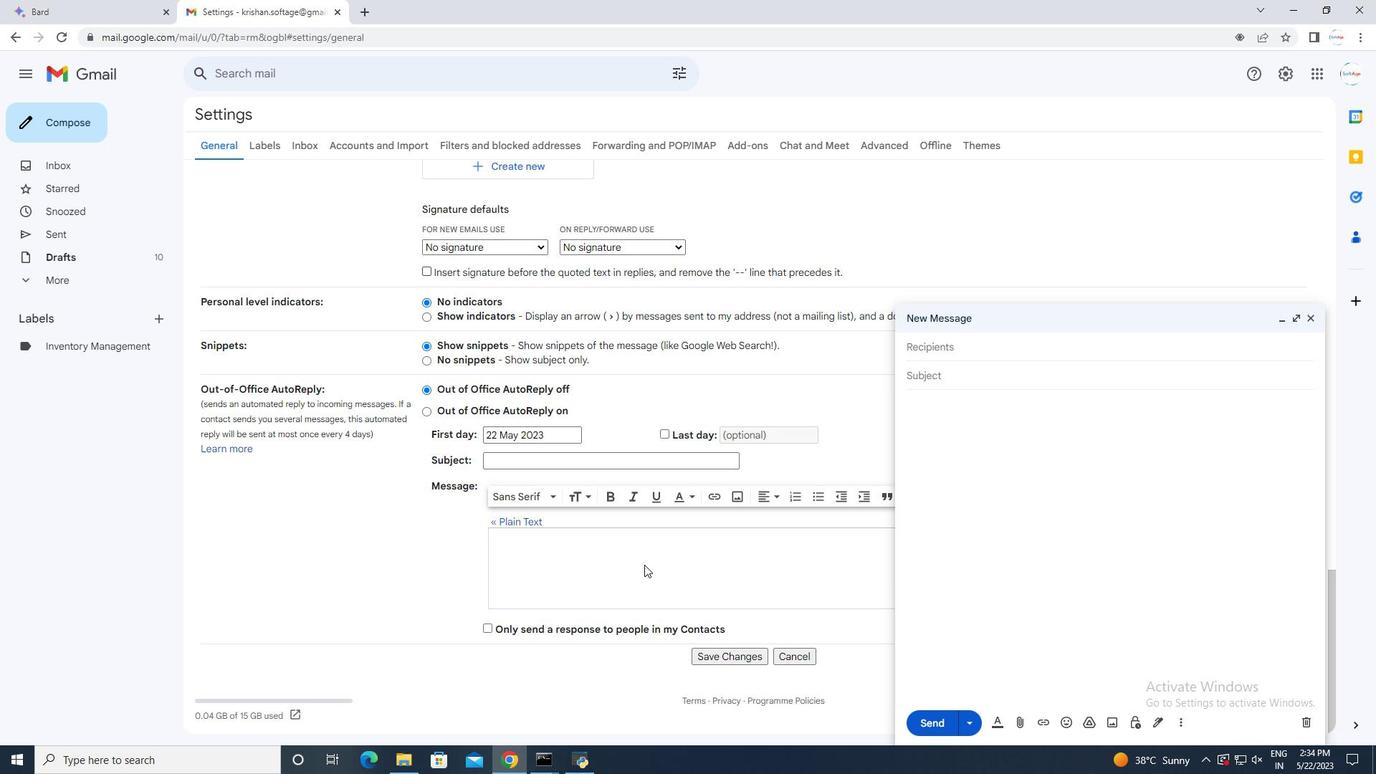 
Action: Mouse scrolled (644, 565) with delta (0, 0)
Screenshot: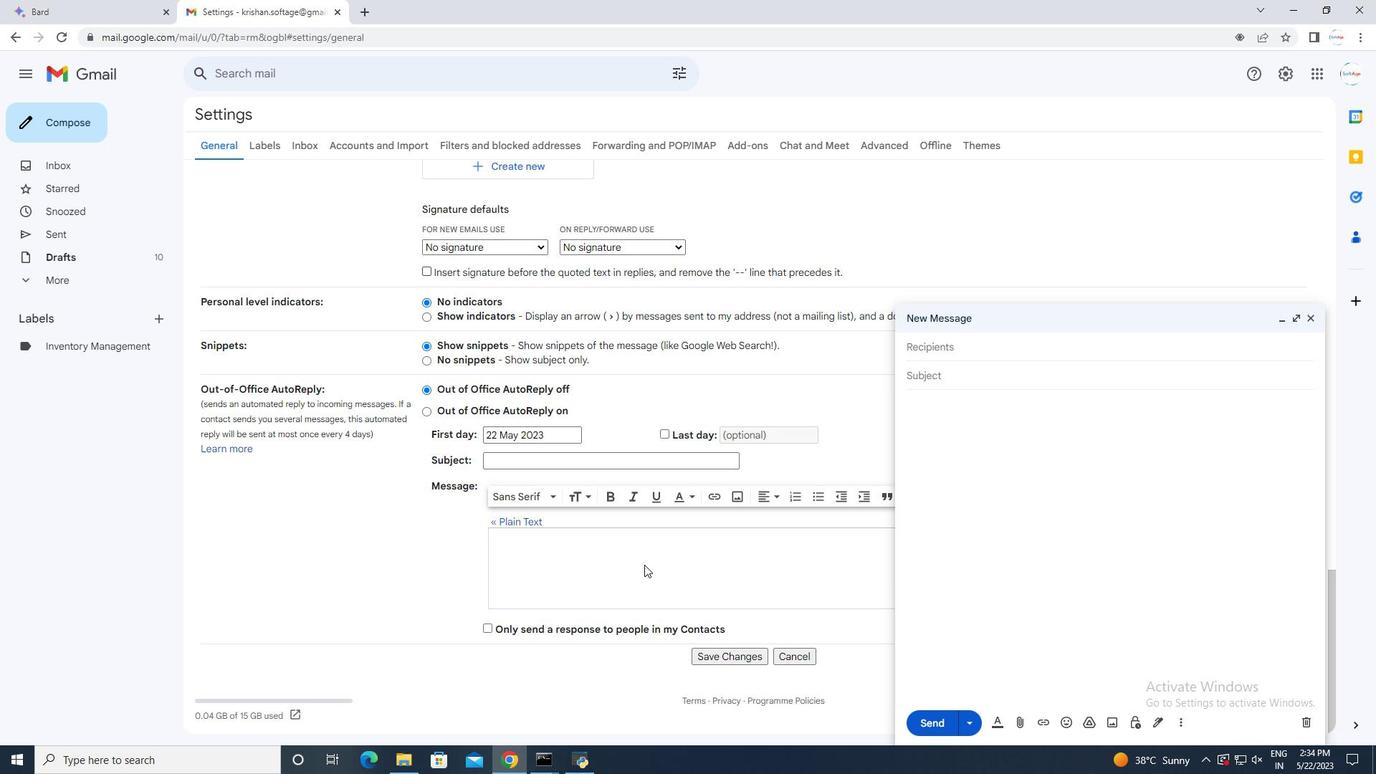 
Action: Mouse scrolled (644, 565) with delta (0, 0)
Screenshot: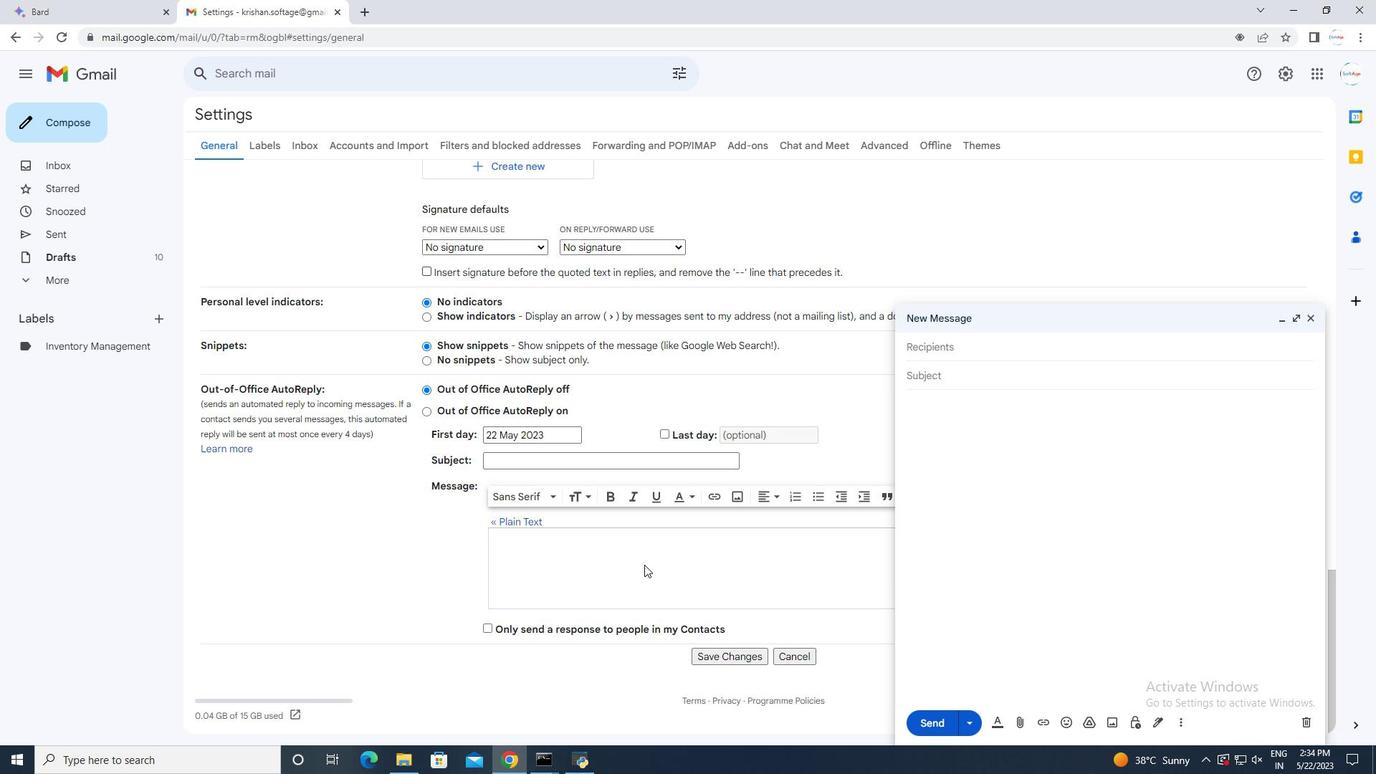 
Action: Mouse moved to (673, 400)
Screenshot: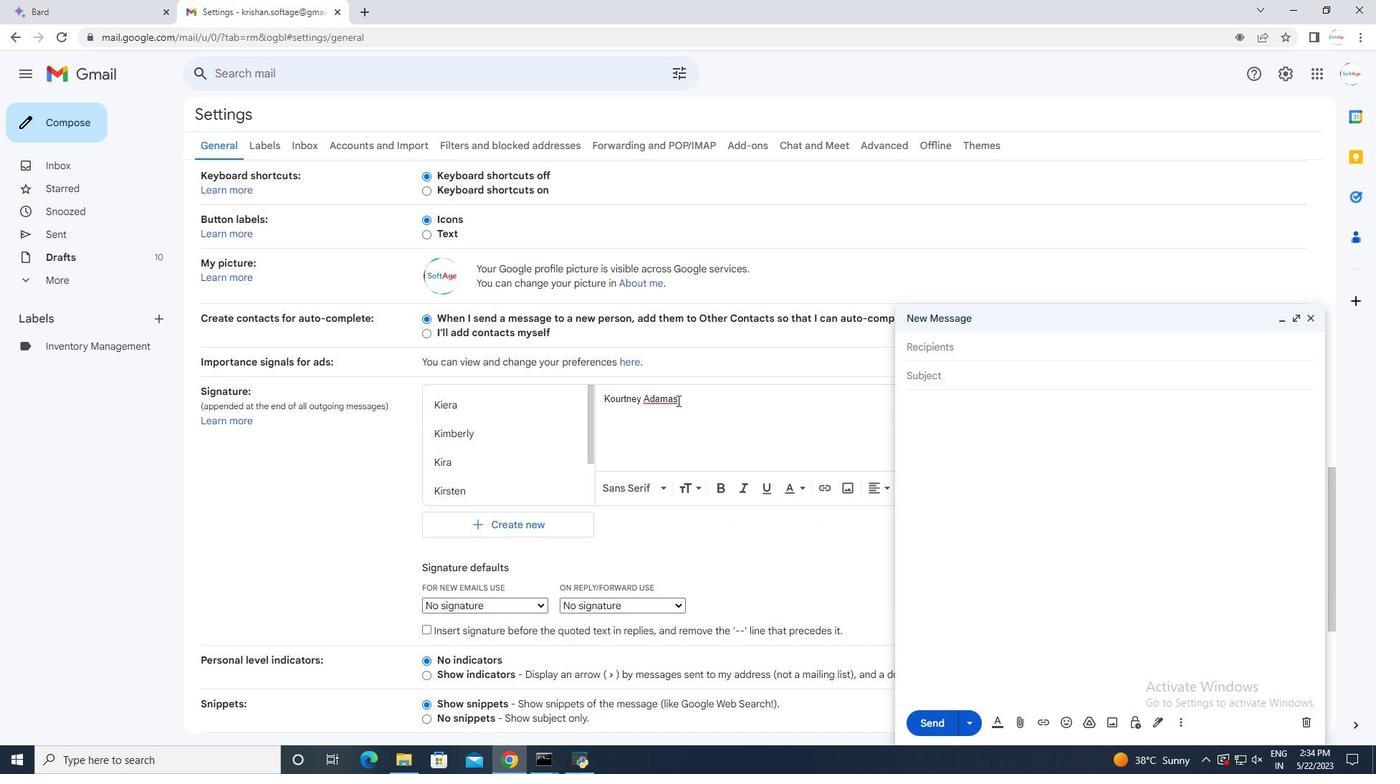 
Action: Mouse pressed left at (673, 400)
Screenshot: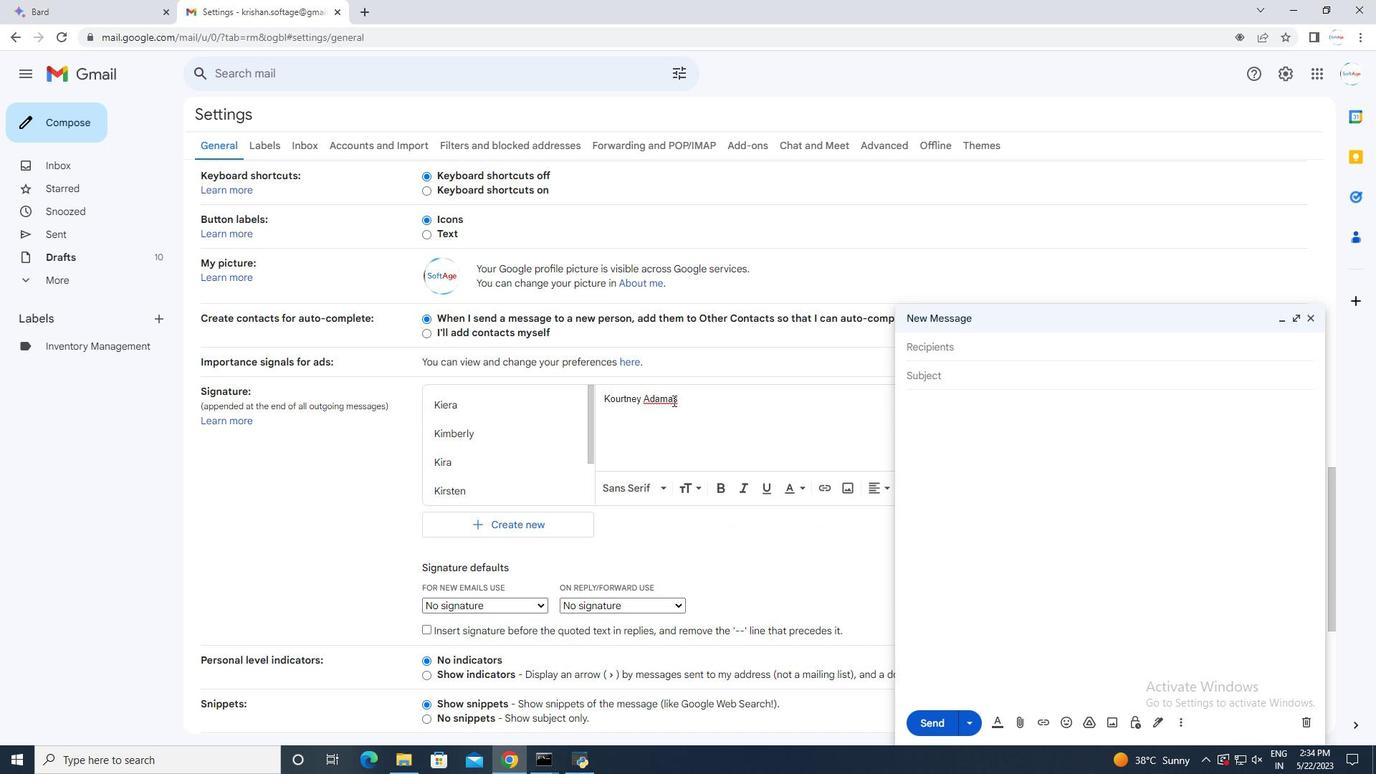 
Action: Mouse moved to (682, 399)
Screenshot: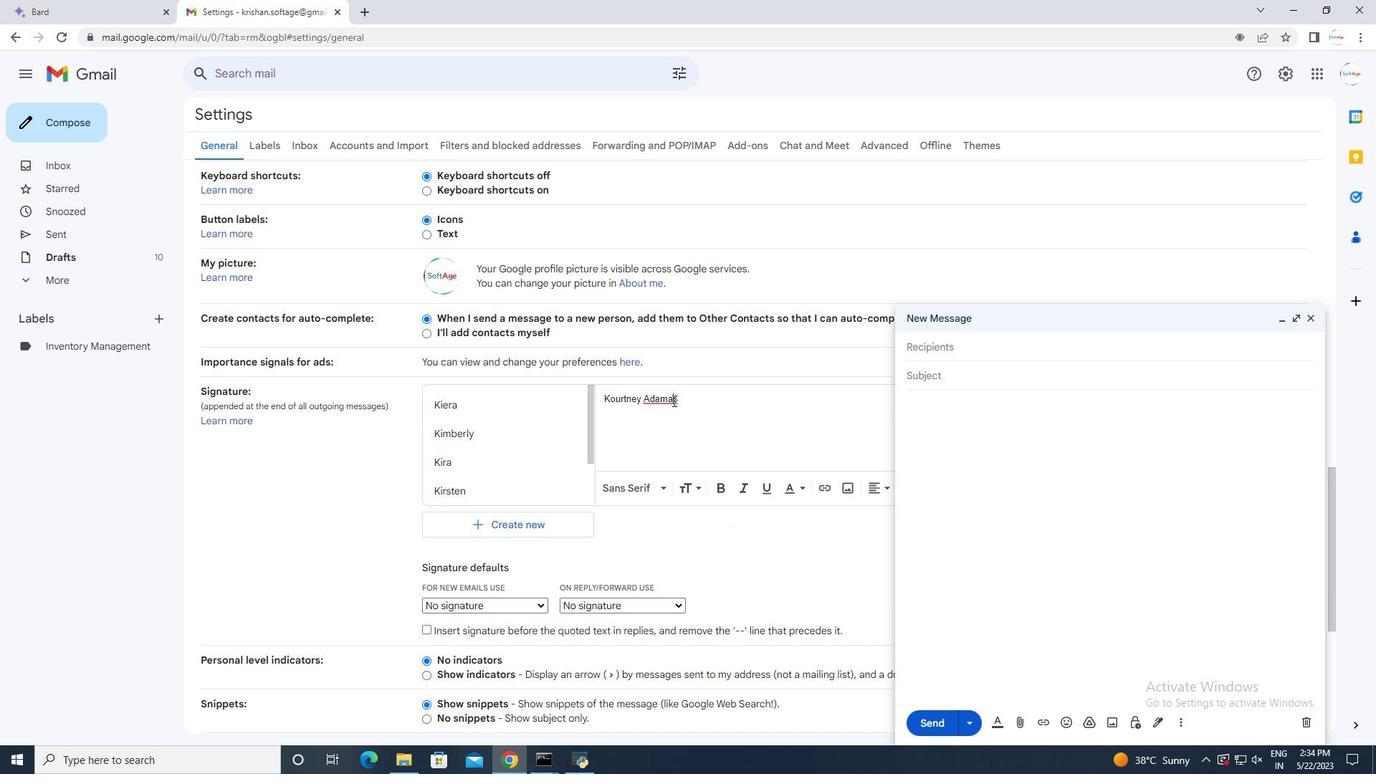 
Action: Key pressed <Key.backspace>
Screenshot: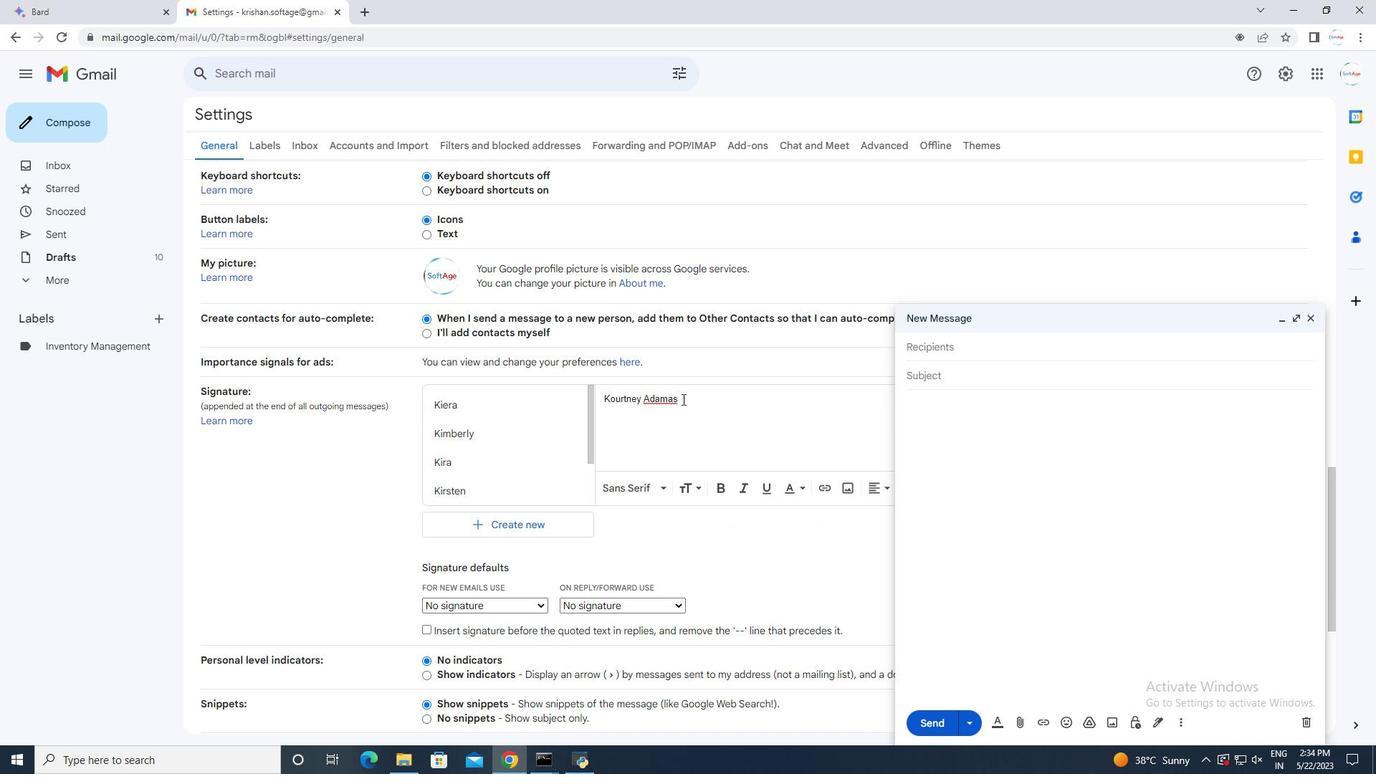 
Action: Mouse moved to (674, 425)
Screenshot: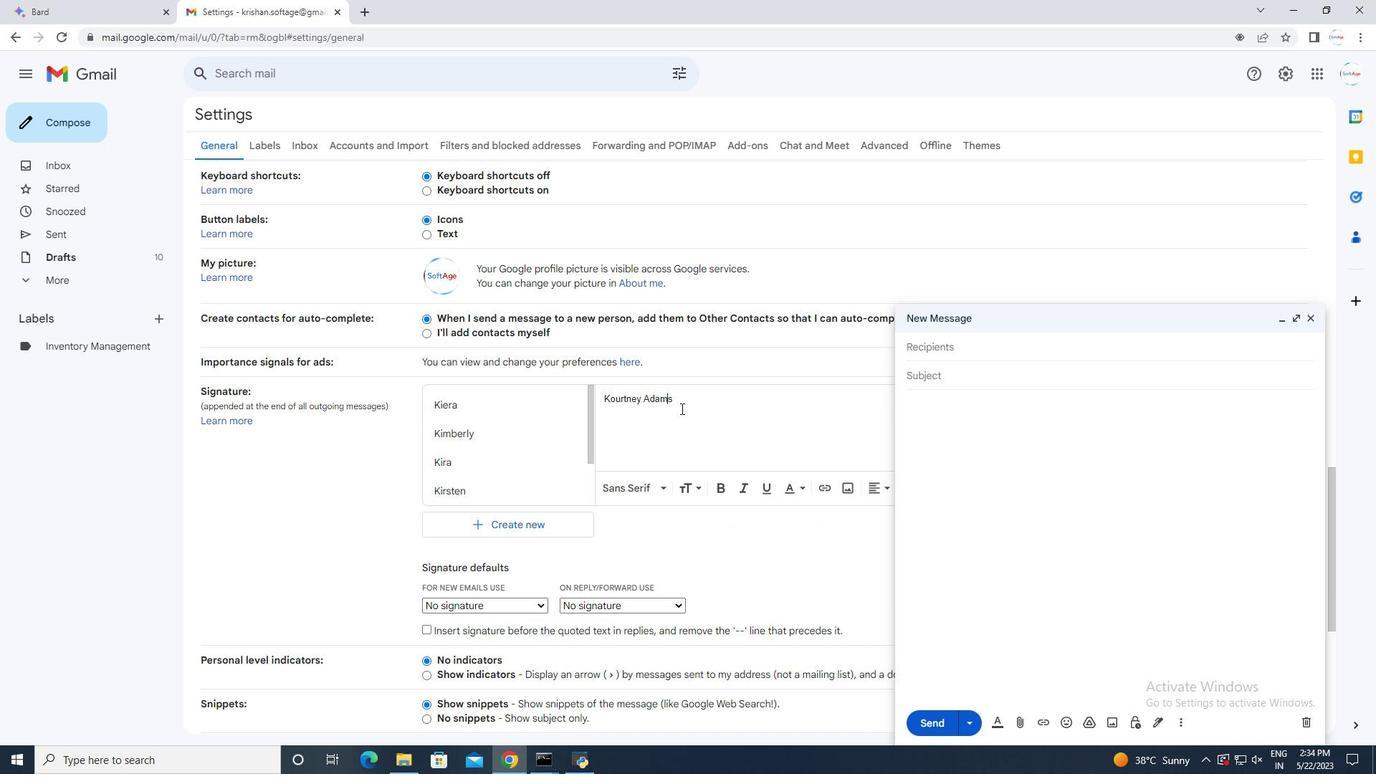 
Action: Mouse scrolled (674, 424) with delta (0, 0)
Screenshot: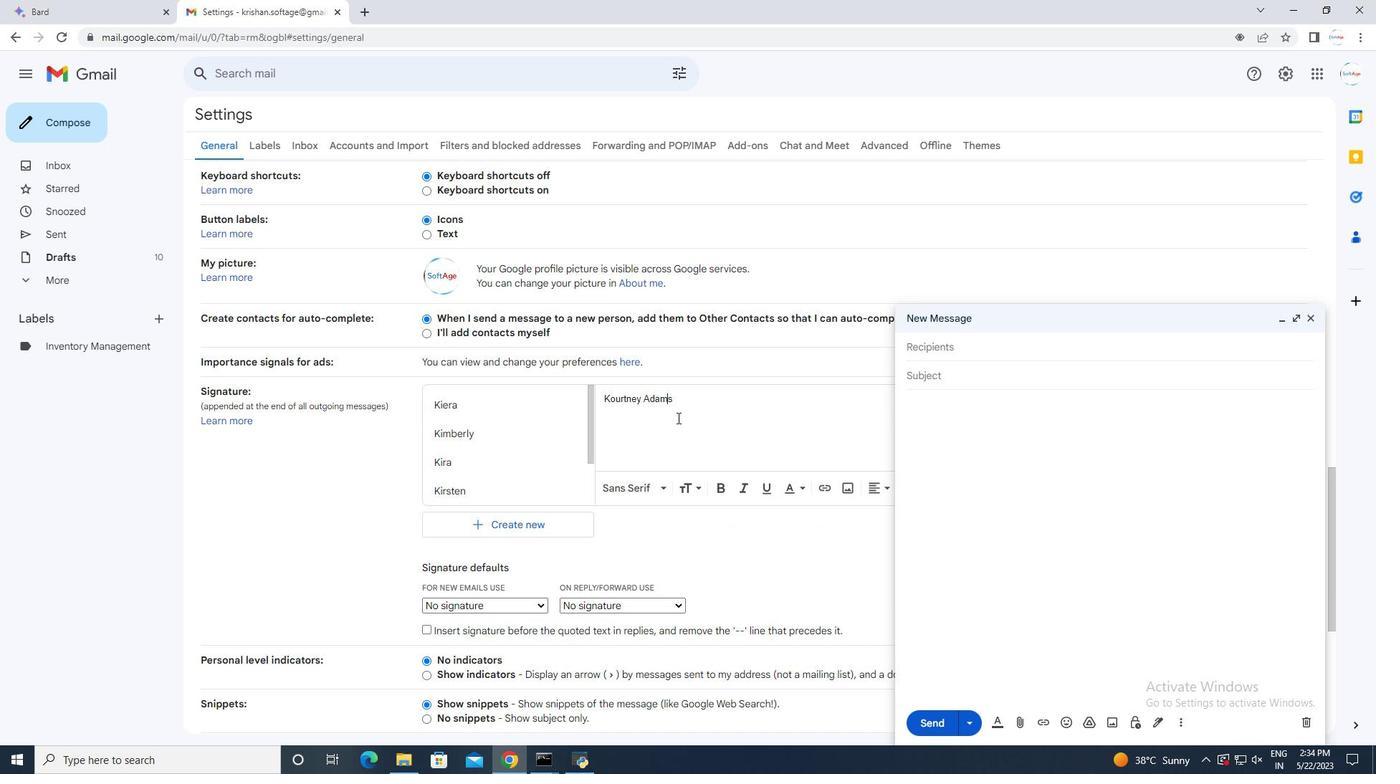 
Action: Mouse moved to (673, 430)
Screenshot: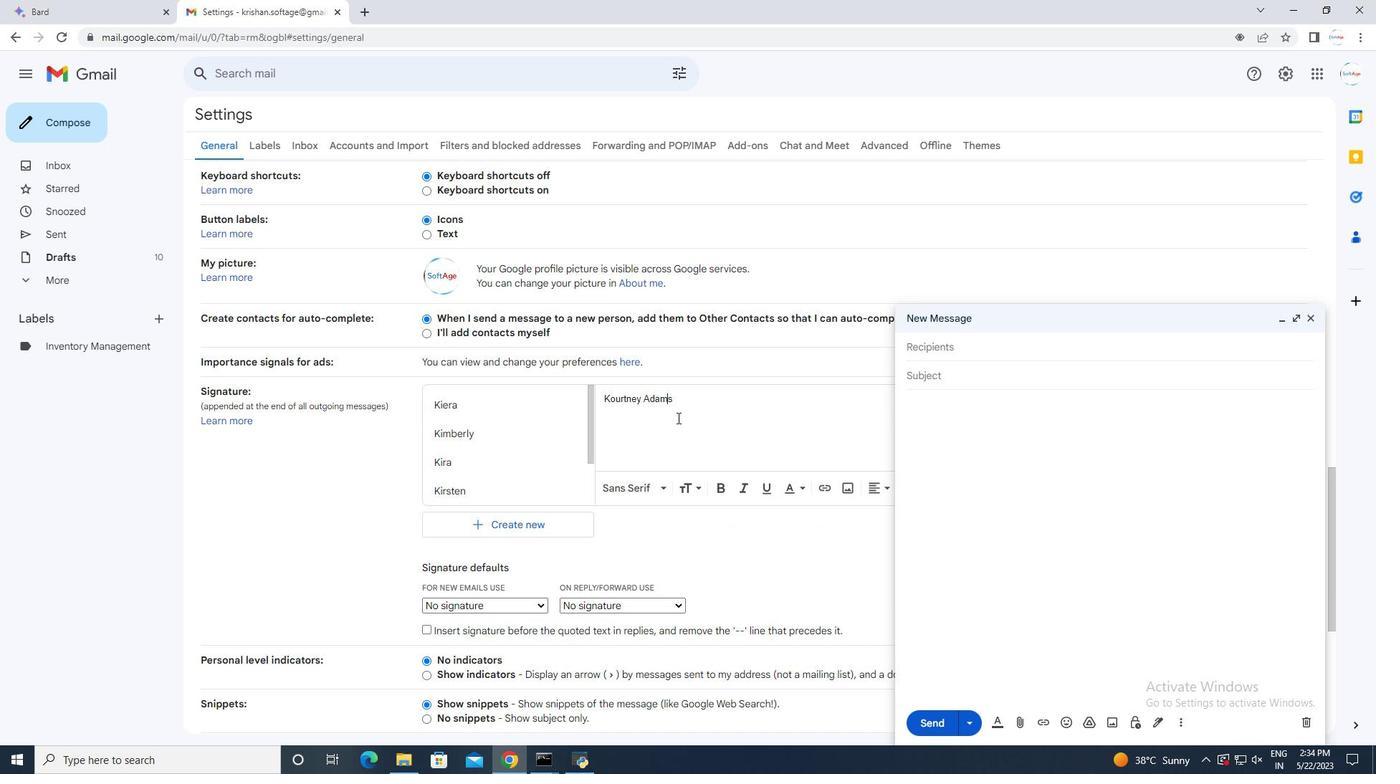 
Action: Mouse scrolled (673, 429) with delta (0, 0)
Screenshot: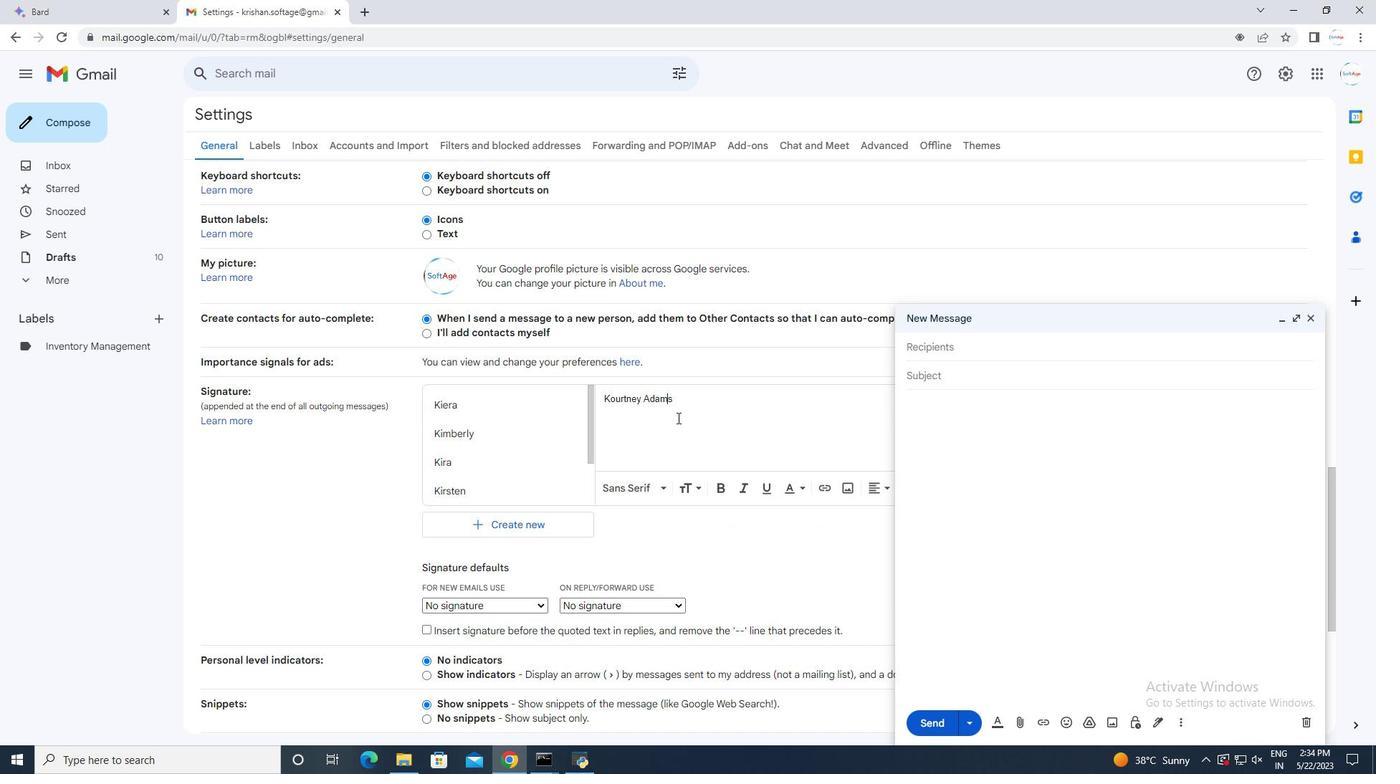 
Action: Mouse moved to (671, 431)
Screenshot: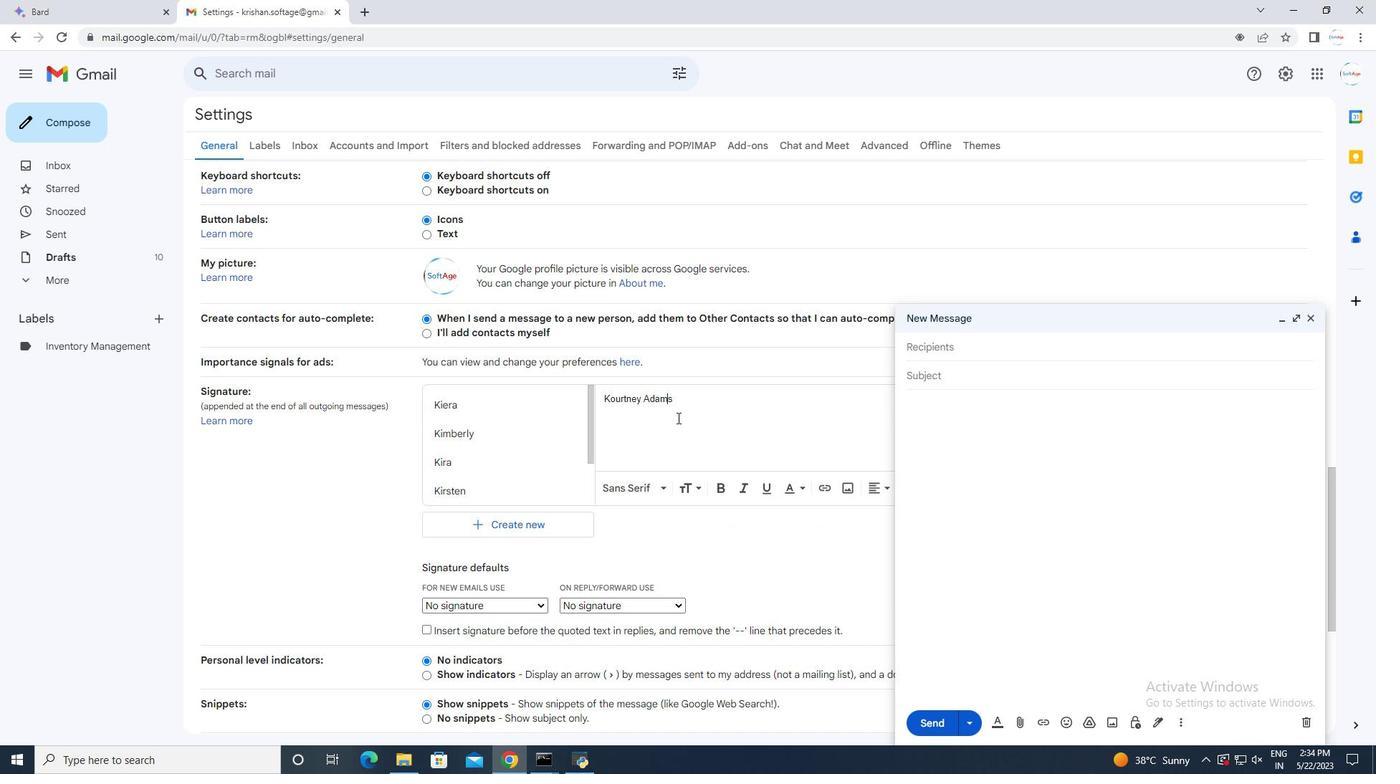 
Action: Mouse scrolled (671, 430) with delta (0, 0)
Screenshot: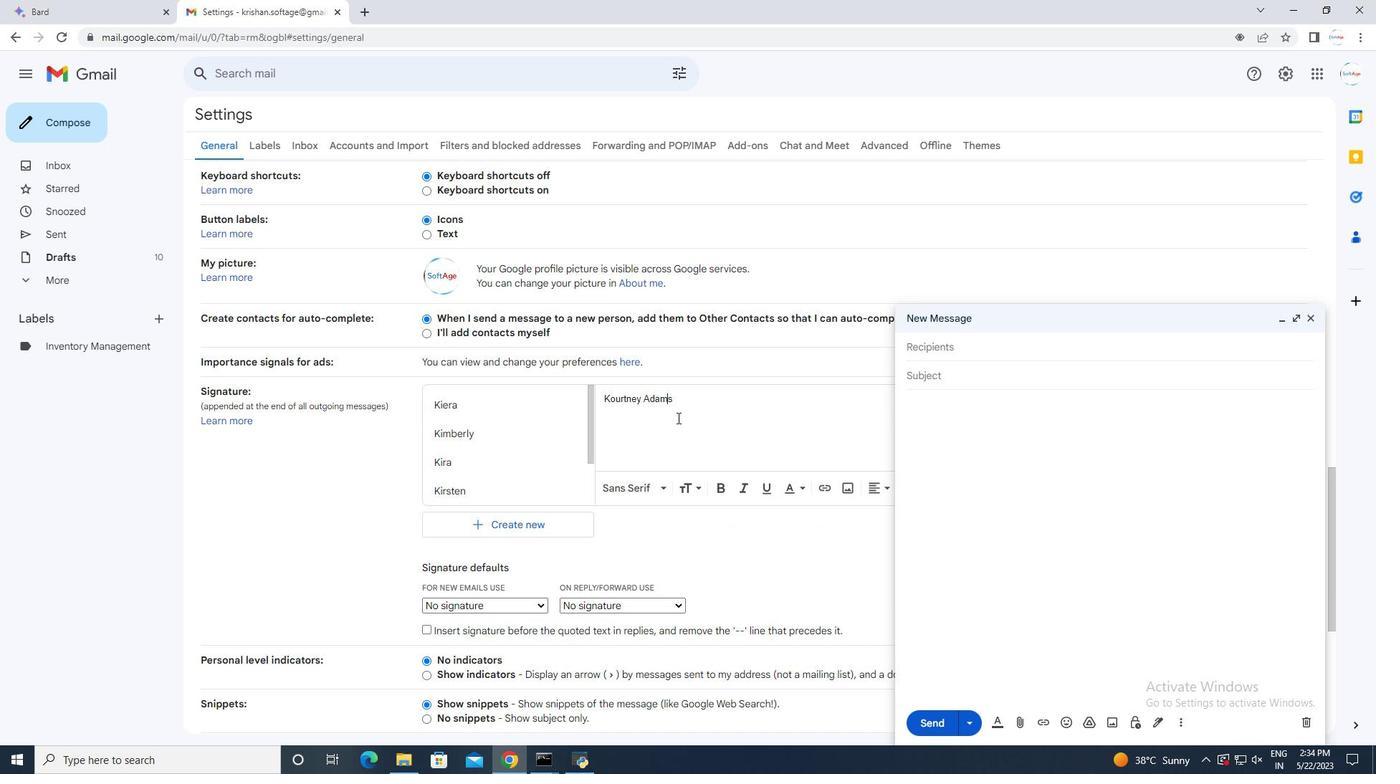 
Action: Mouse moved to (671, 432)
Screenshot: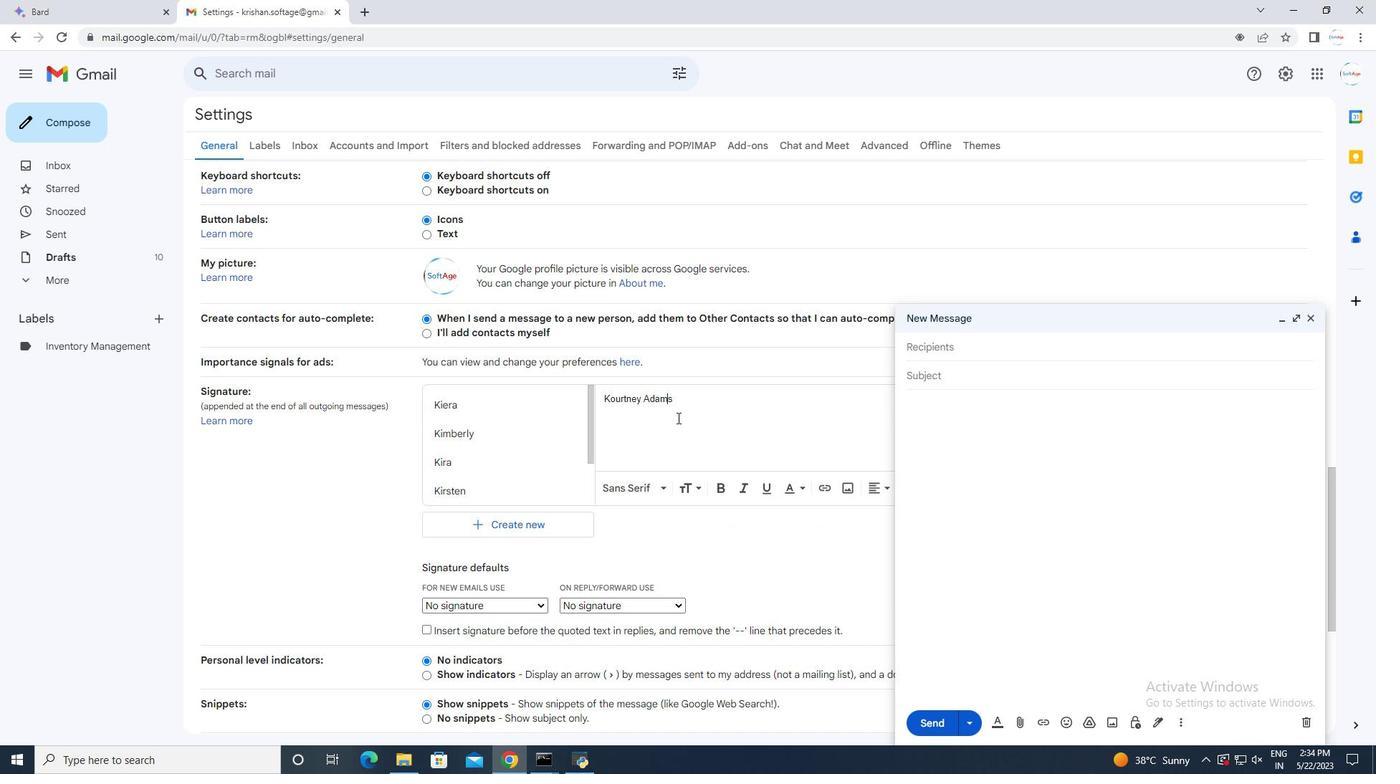 
Action: Mouse scrolled (671, 431) with delta (0, 0)
Screenshot: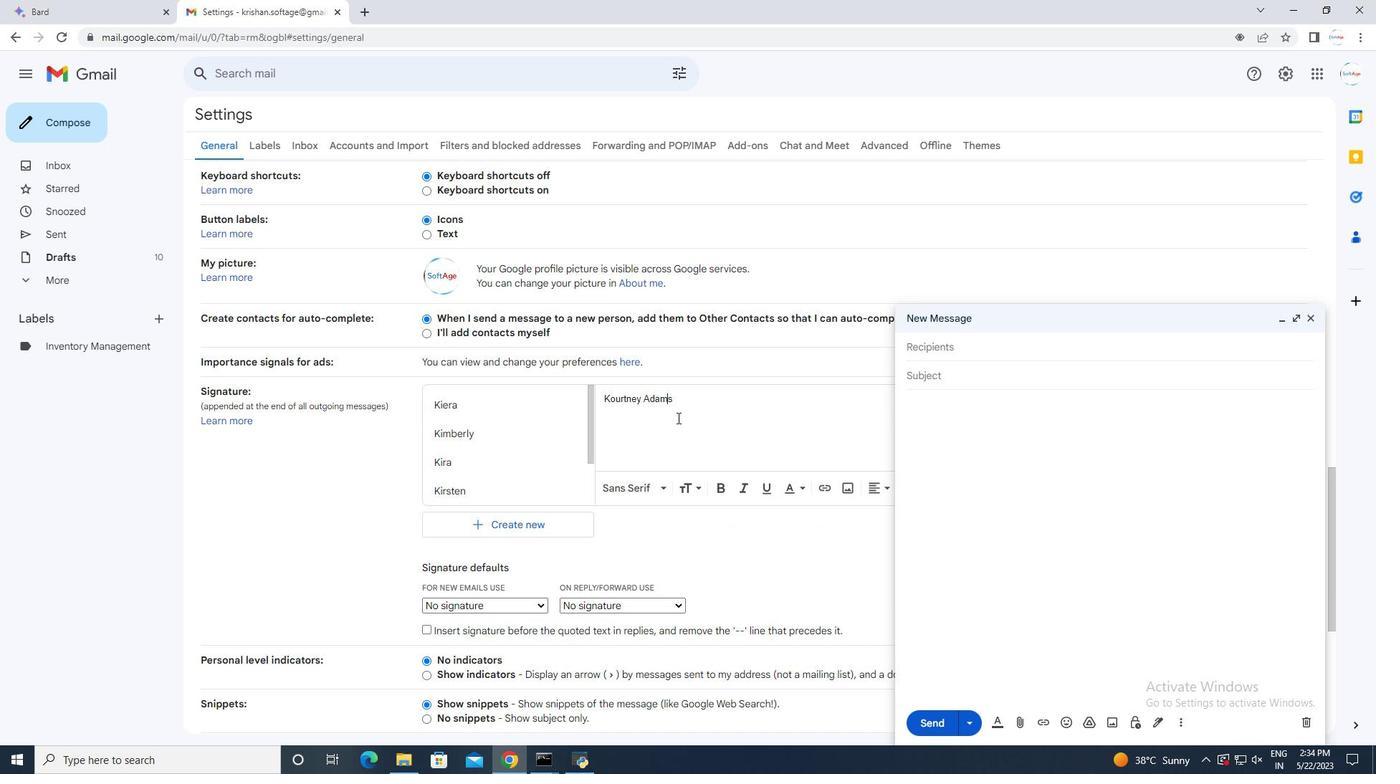 
Action: Mouse scrolled (671, 431) with delta (0, 0)
Screenshot: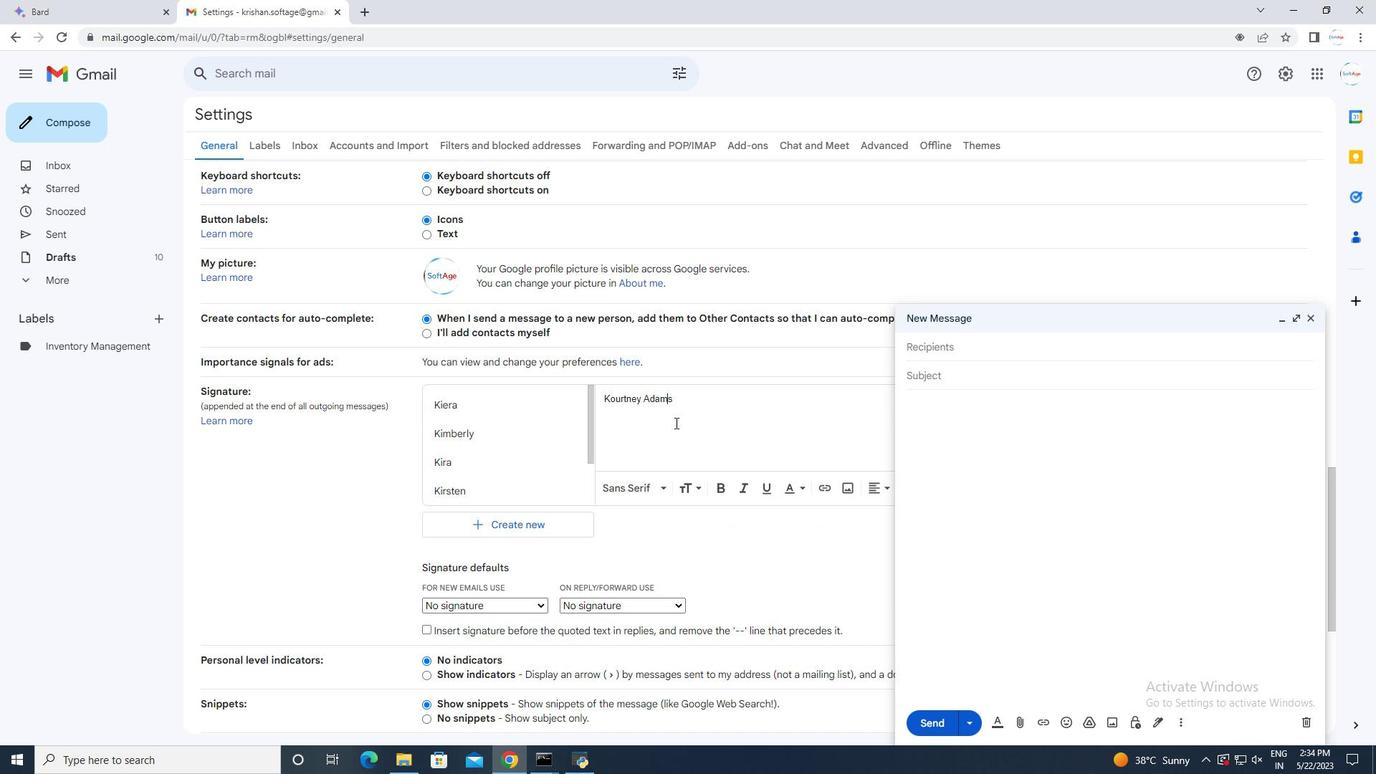 
Action: Mouse scrolled (671, 431) with delta (0, 0)
Screenshot: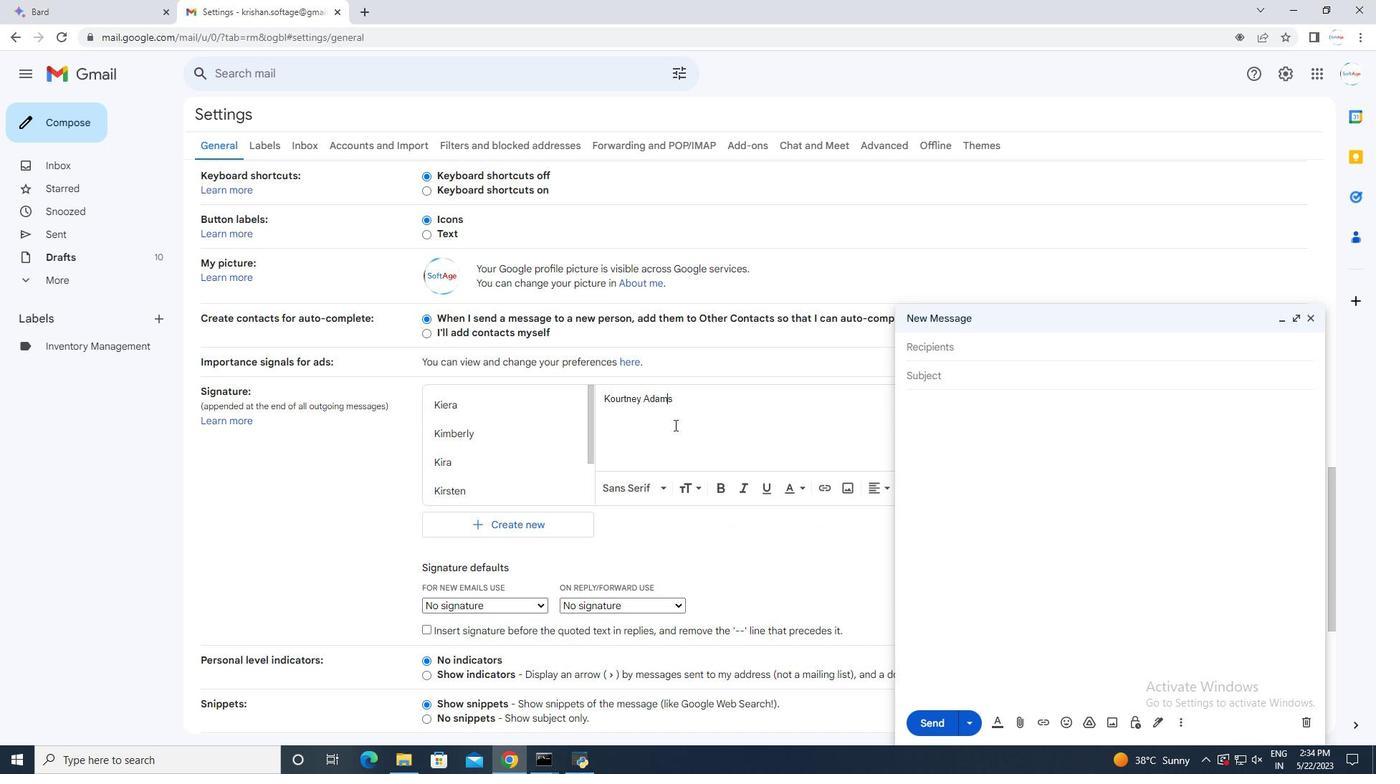 
Action: Mouse scrolled (671, 431) with delta (0, 0)
Screenshot: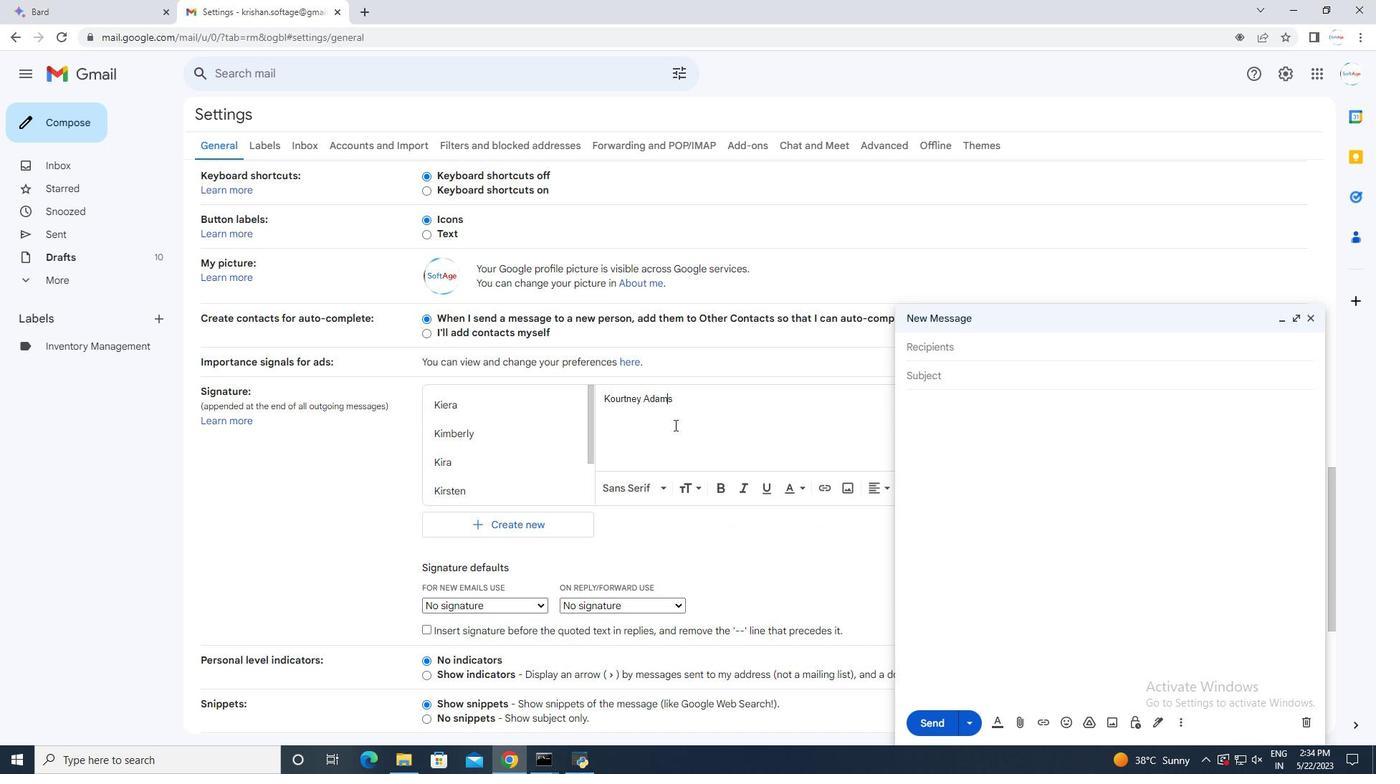 
Action: Mouse moved to (672, 449)
Screenshot: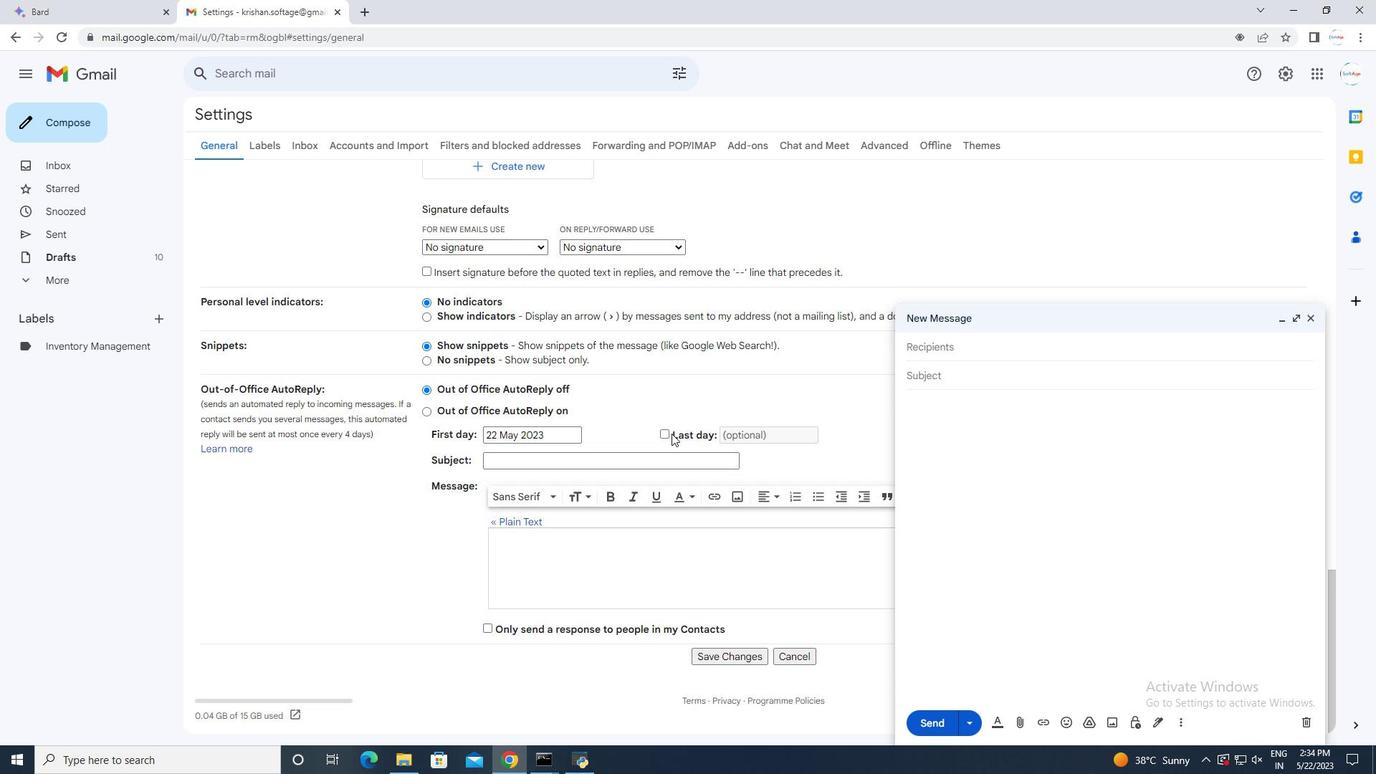 
Action: Mouse scrolled (672, 448) with delta (0, 0)
Screenshot: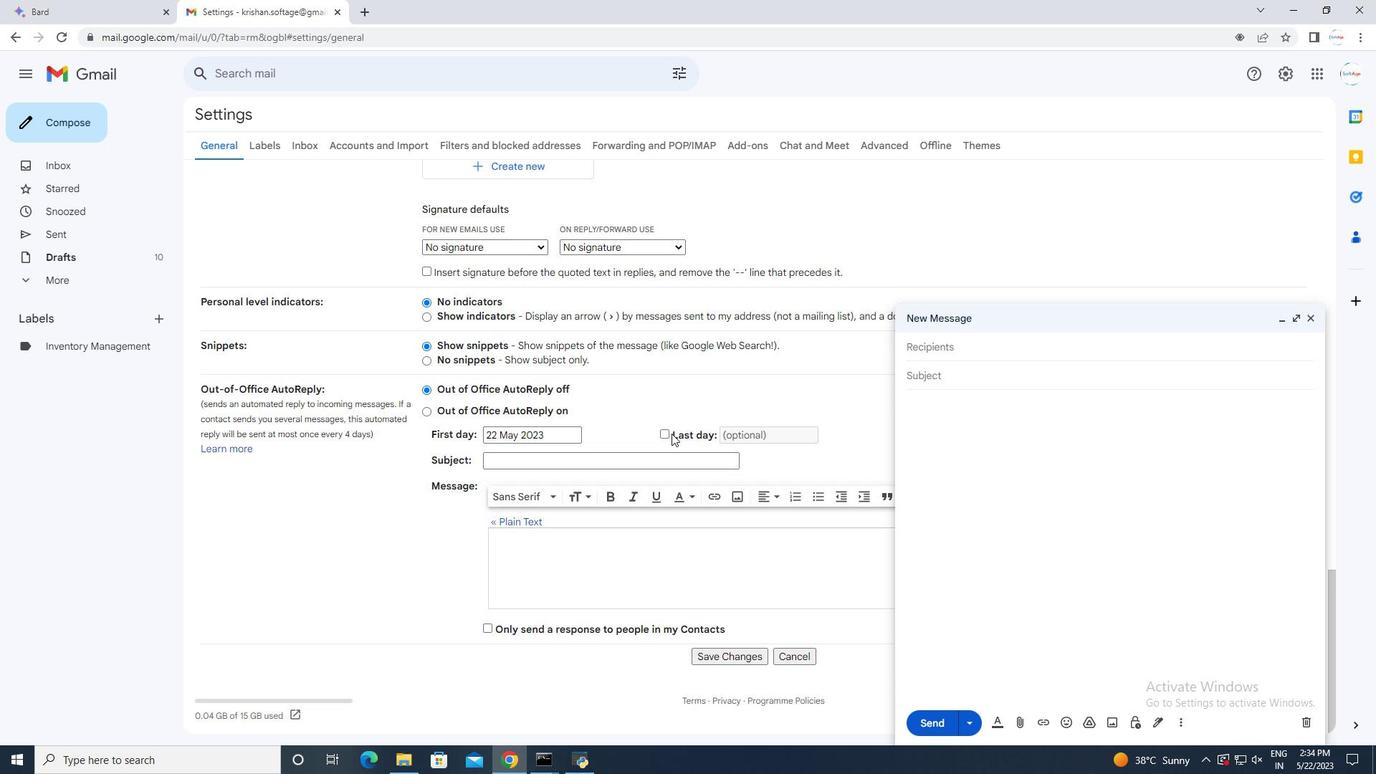 
Action: Mouse moved to (672, 451)
Screenshot: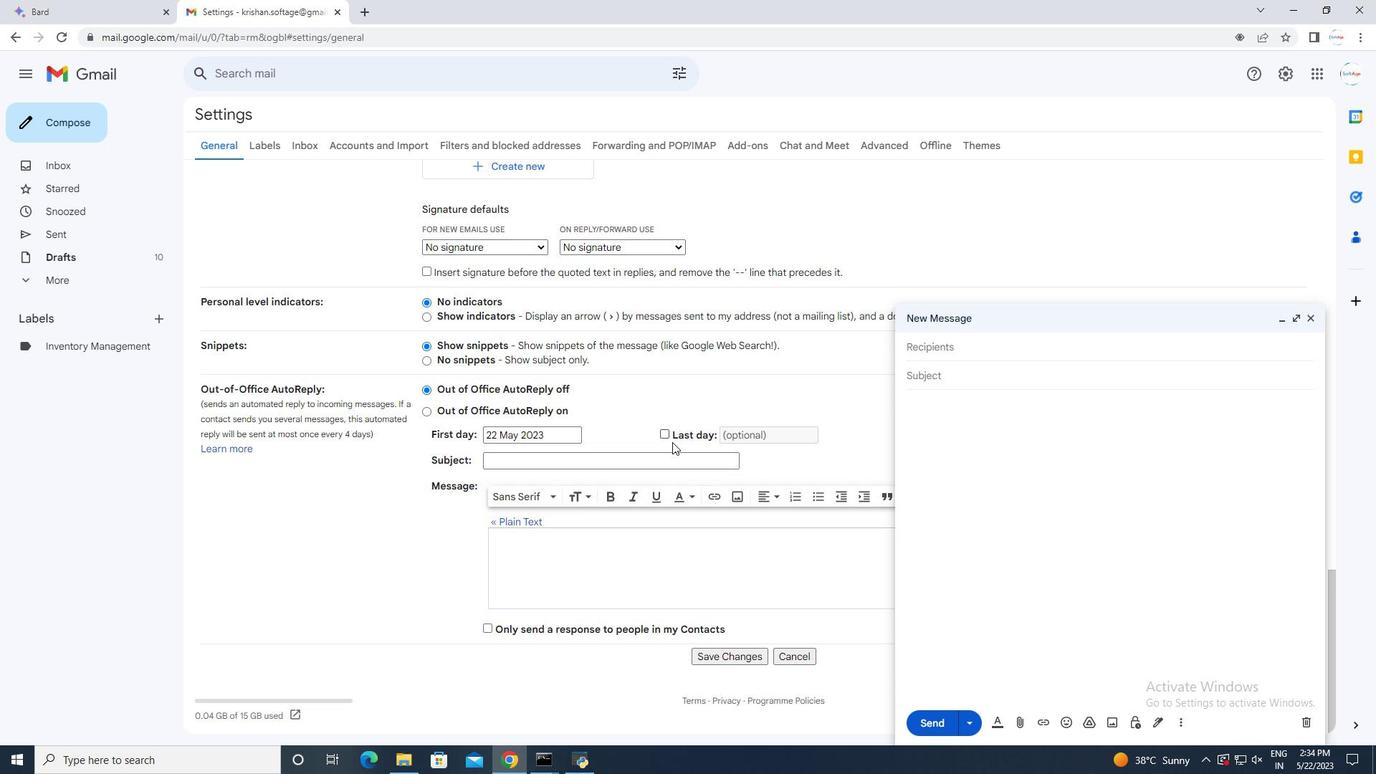 
Action: Mouse scrolled (672, 450) with delta (0, 0)
Screenshot: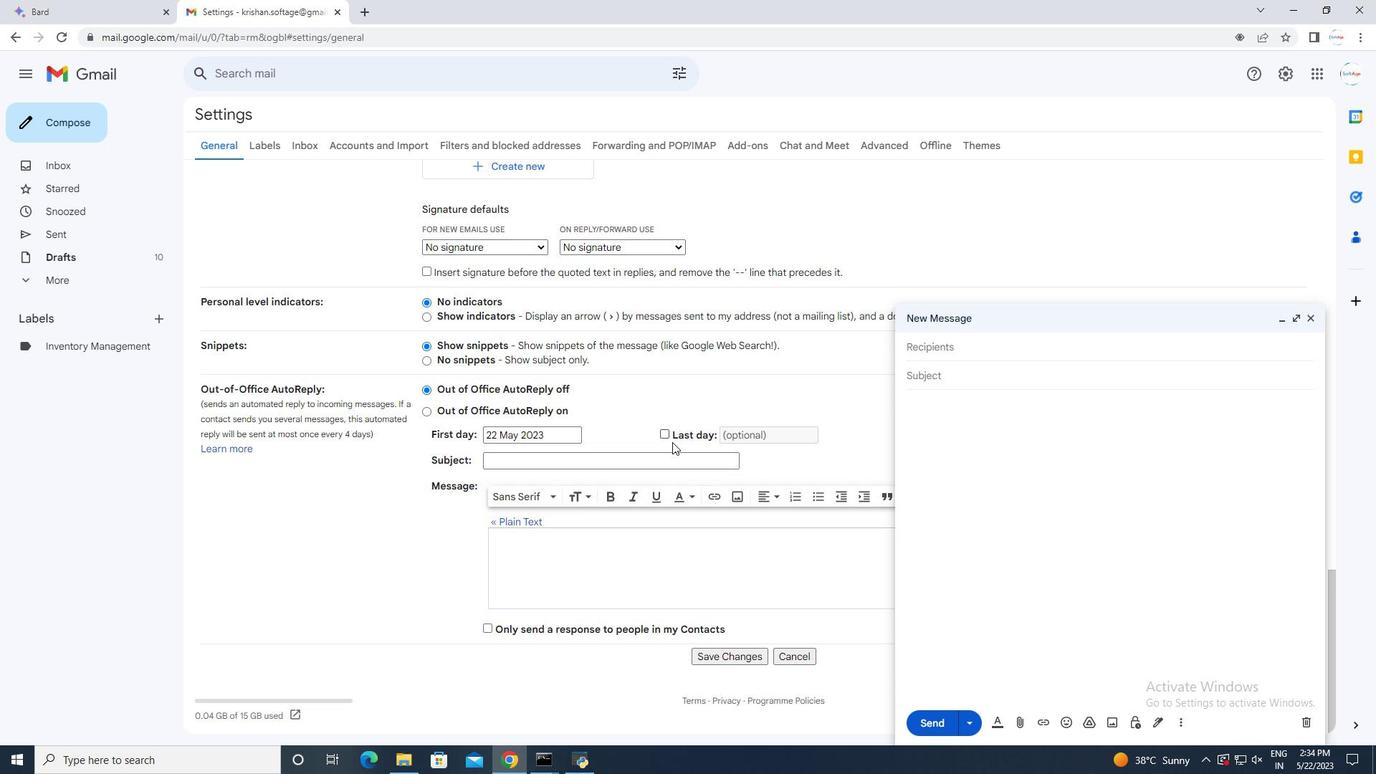 
Action: Mouse scrolled (672, 450) with delta (0, 0)
Screenshot: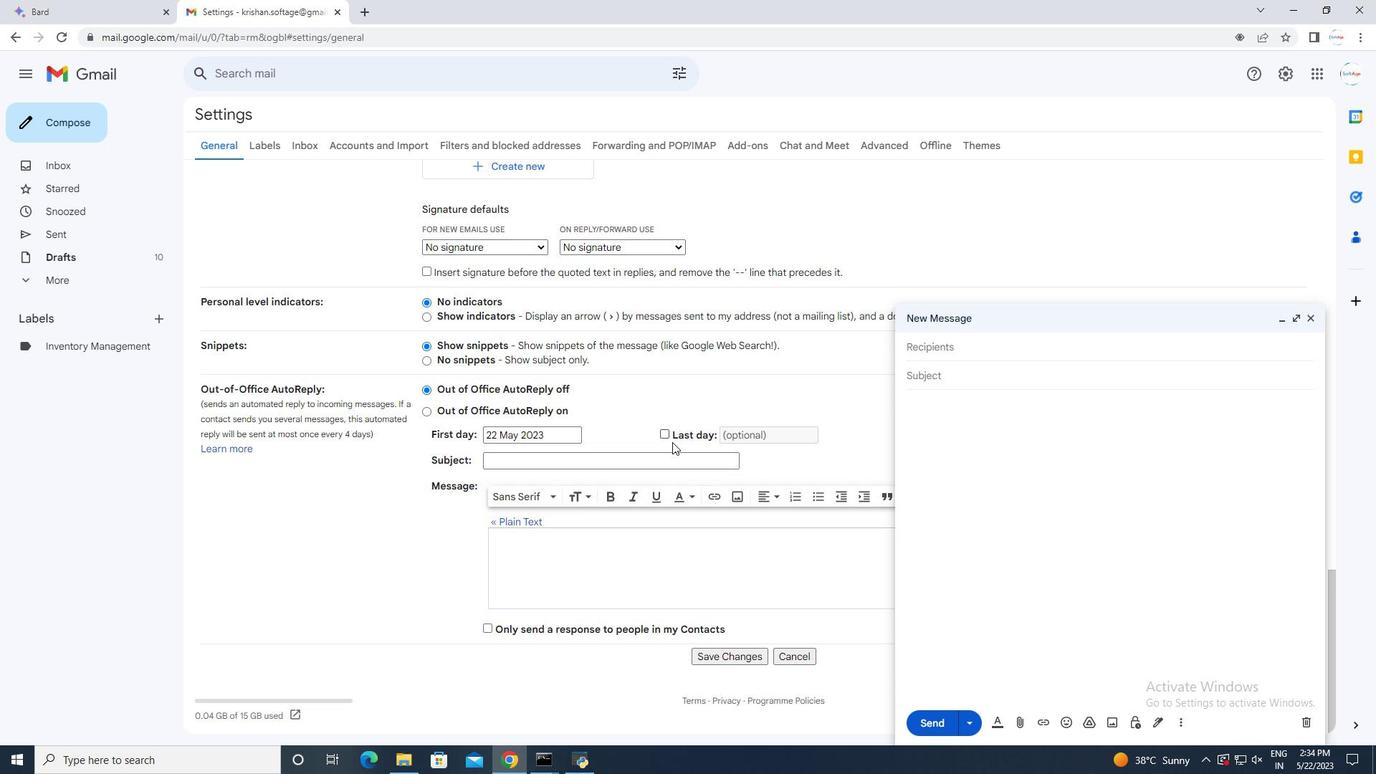 
Action: Mouse moved to (672, 452)
Screenshot: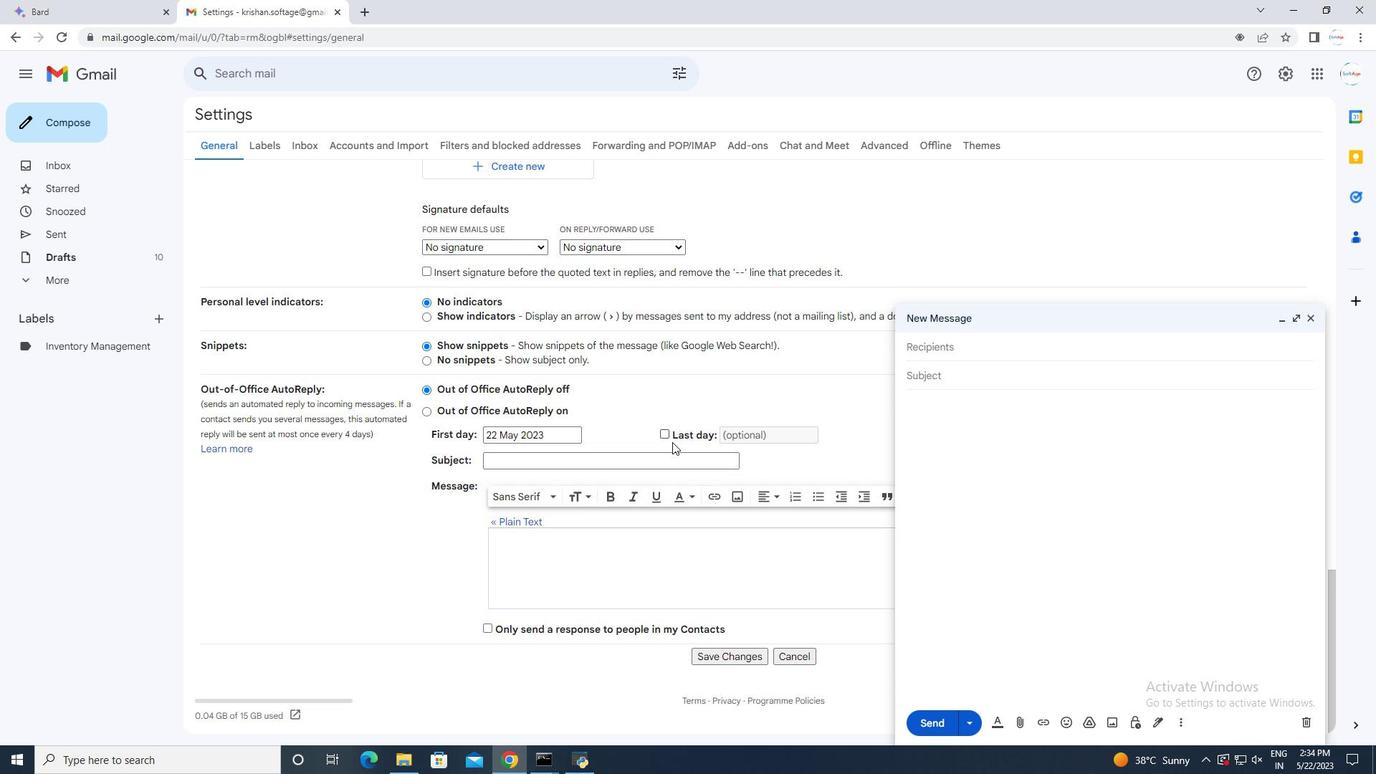 
Action: Mouse scrolled (672, 451) with delta (0, 0)
Screenshot: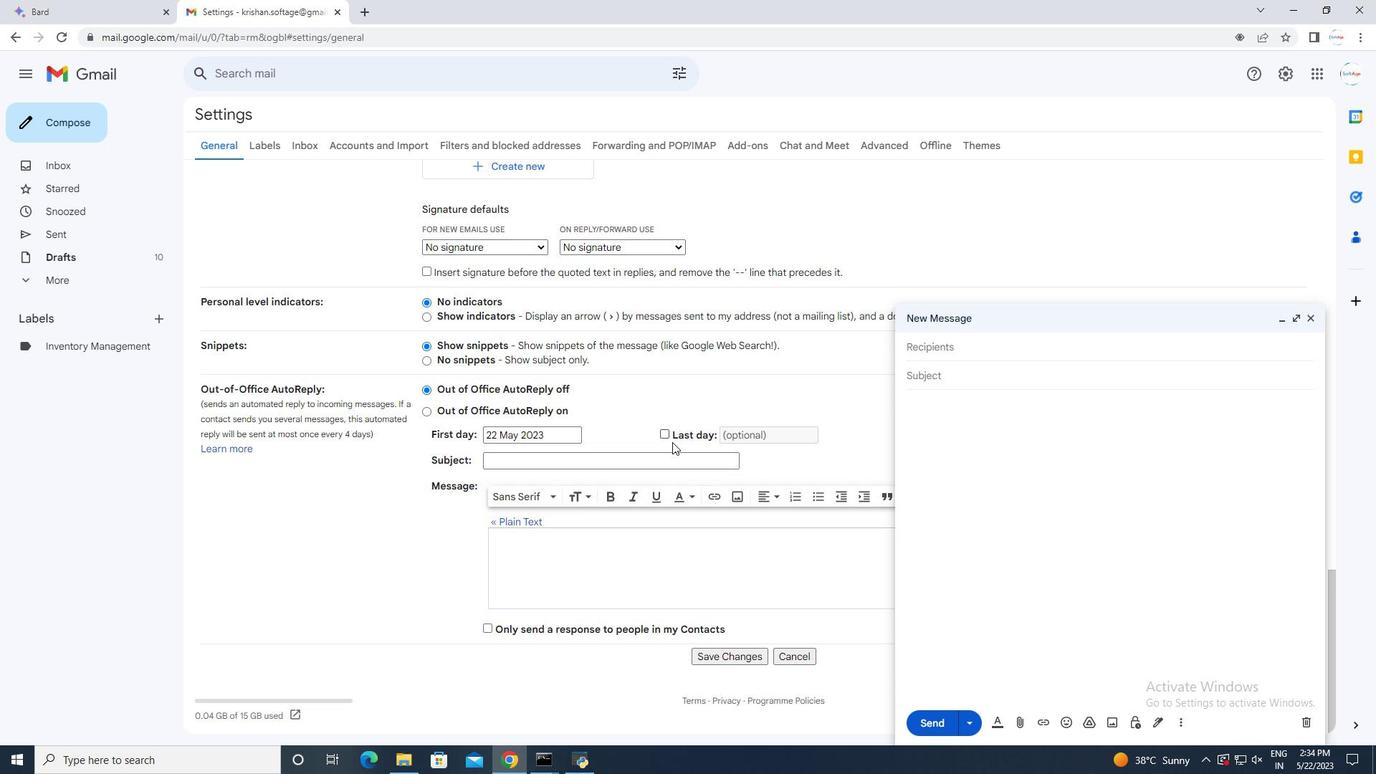 
Action: Mouse moved to (673, 453)
Screenshot: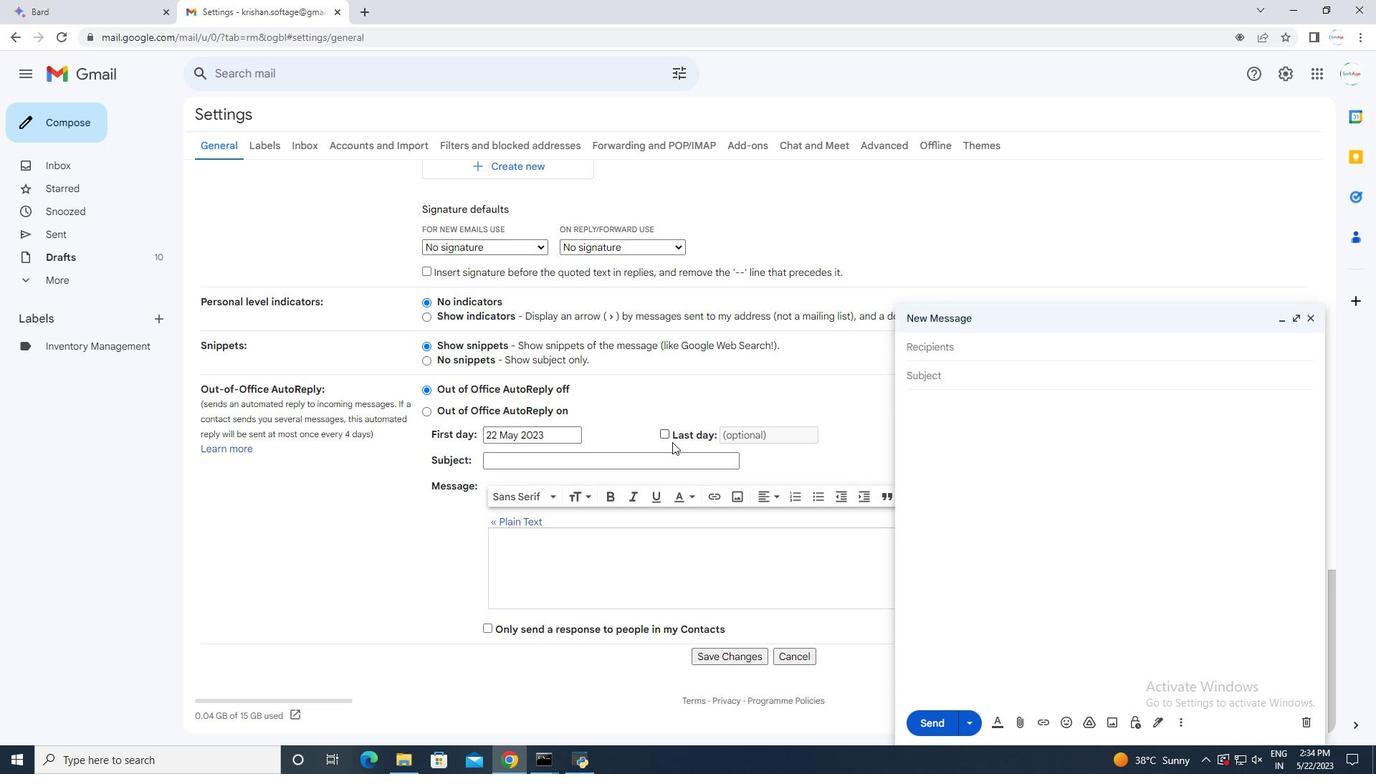 
Action: Mouse scrolled (673, 453) with delta (0, 0)
Screenshot: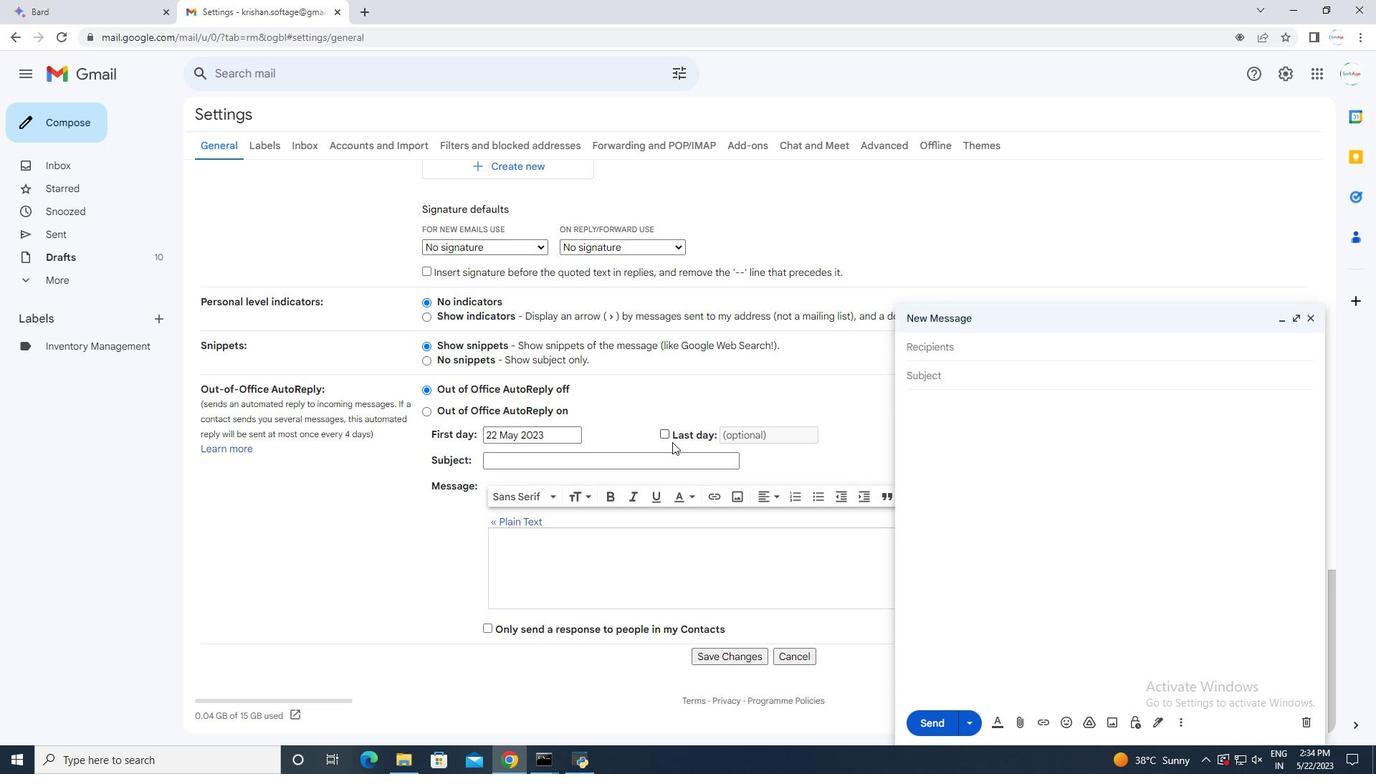 
Action: Mouse moved to (674, 459)
Screenshot: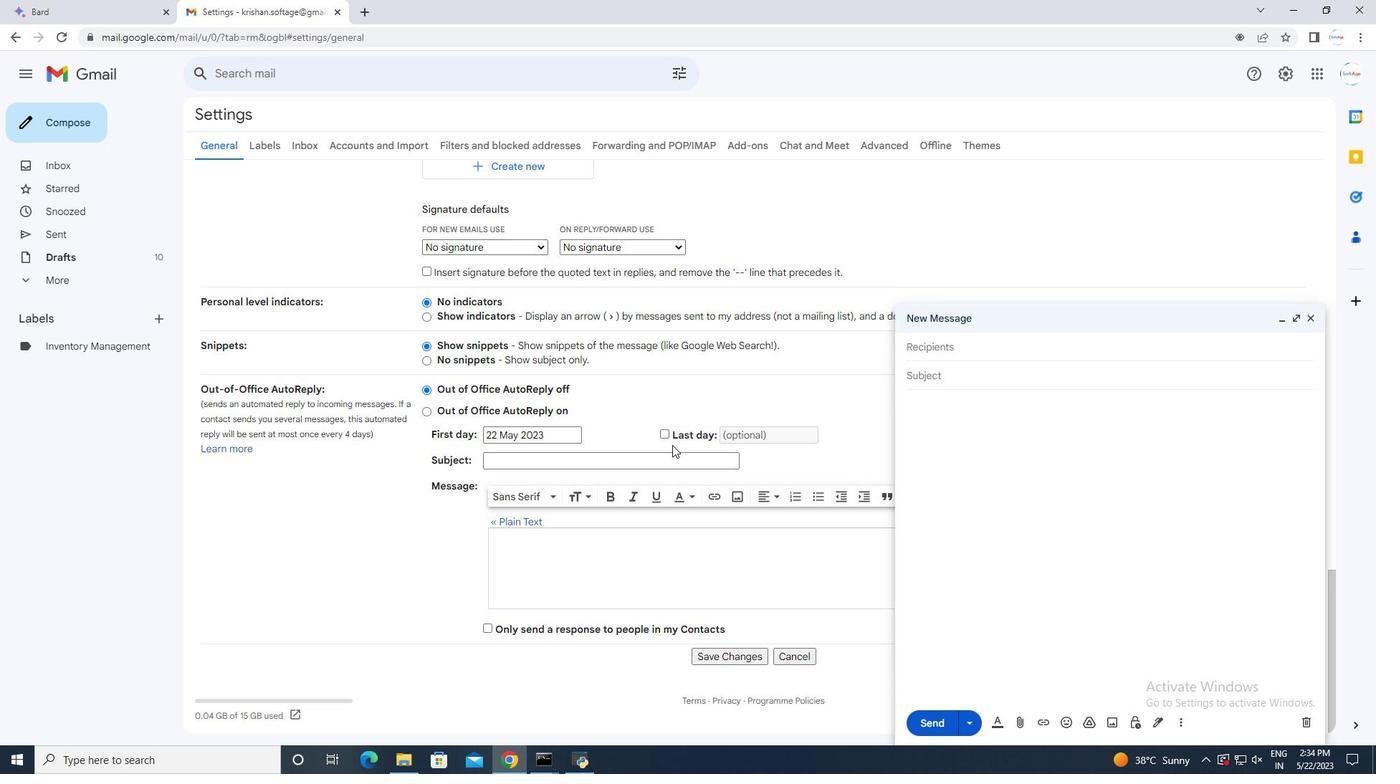 
Action: Mouse scrolled (674, 458) with delta (0, 0)
Screenshot: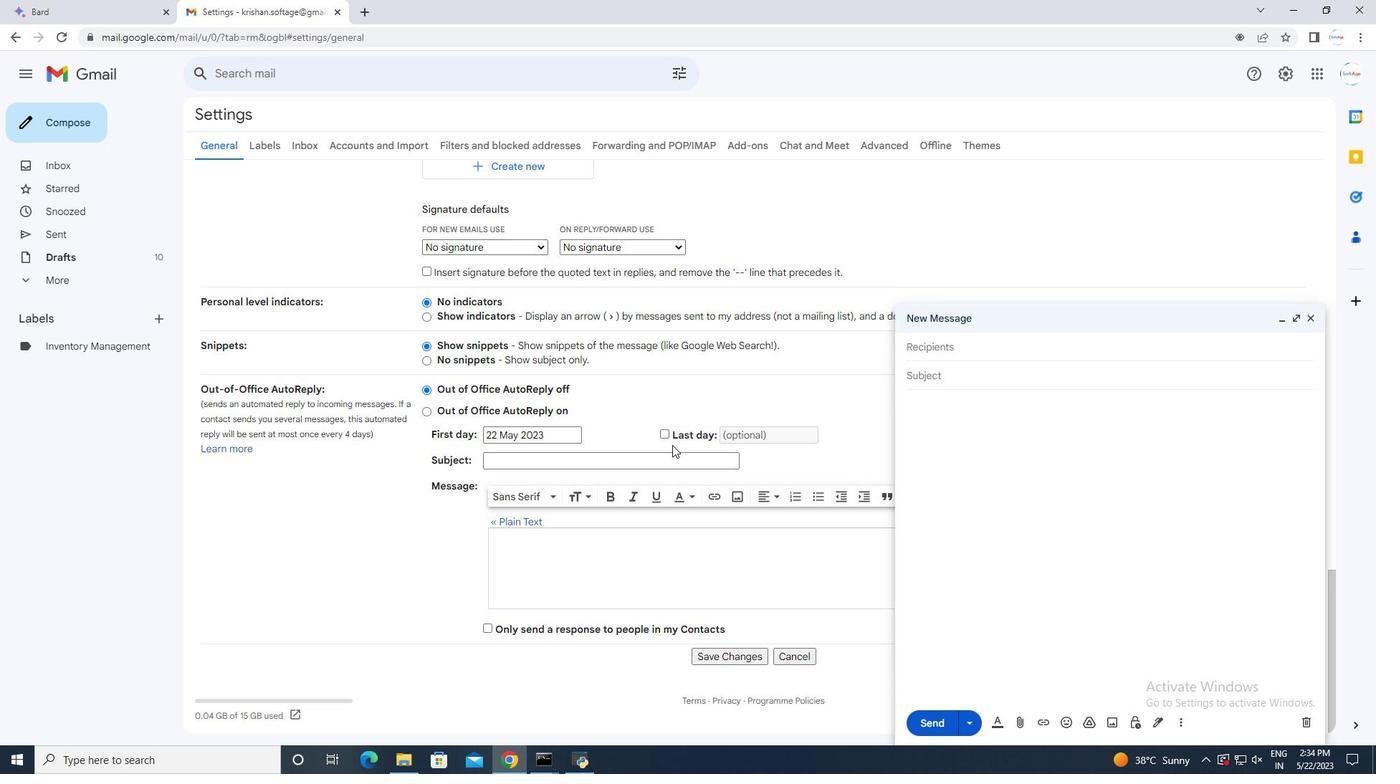 
Action: Mouse moved to (730, 651)
Screenshot: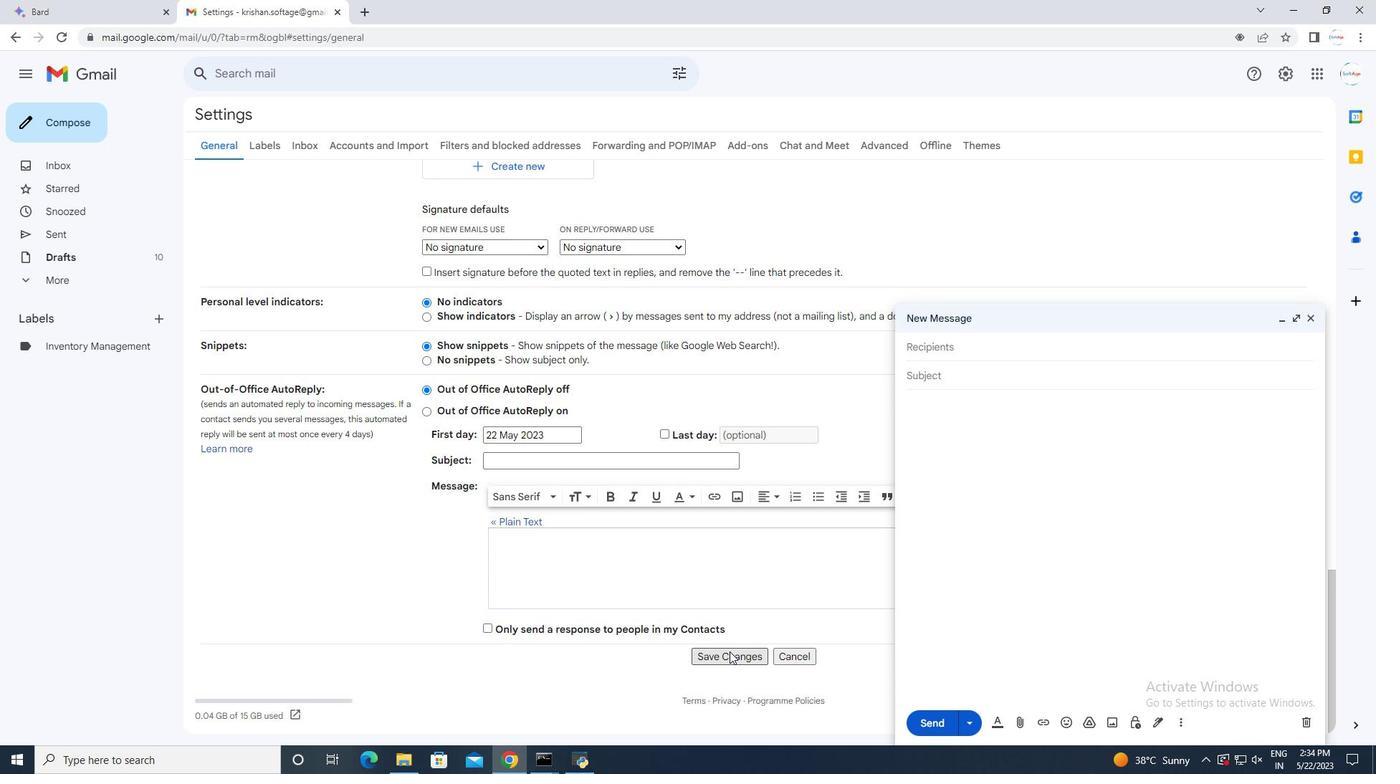 
Action: Mouse pressed left at (730, 651)
Screenshot: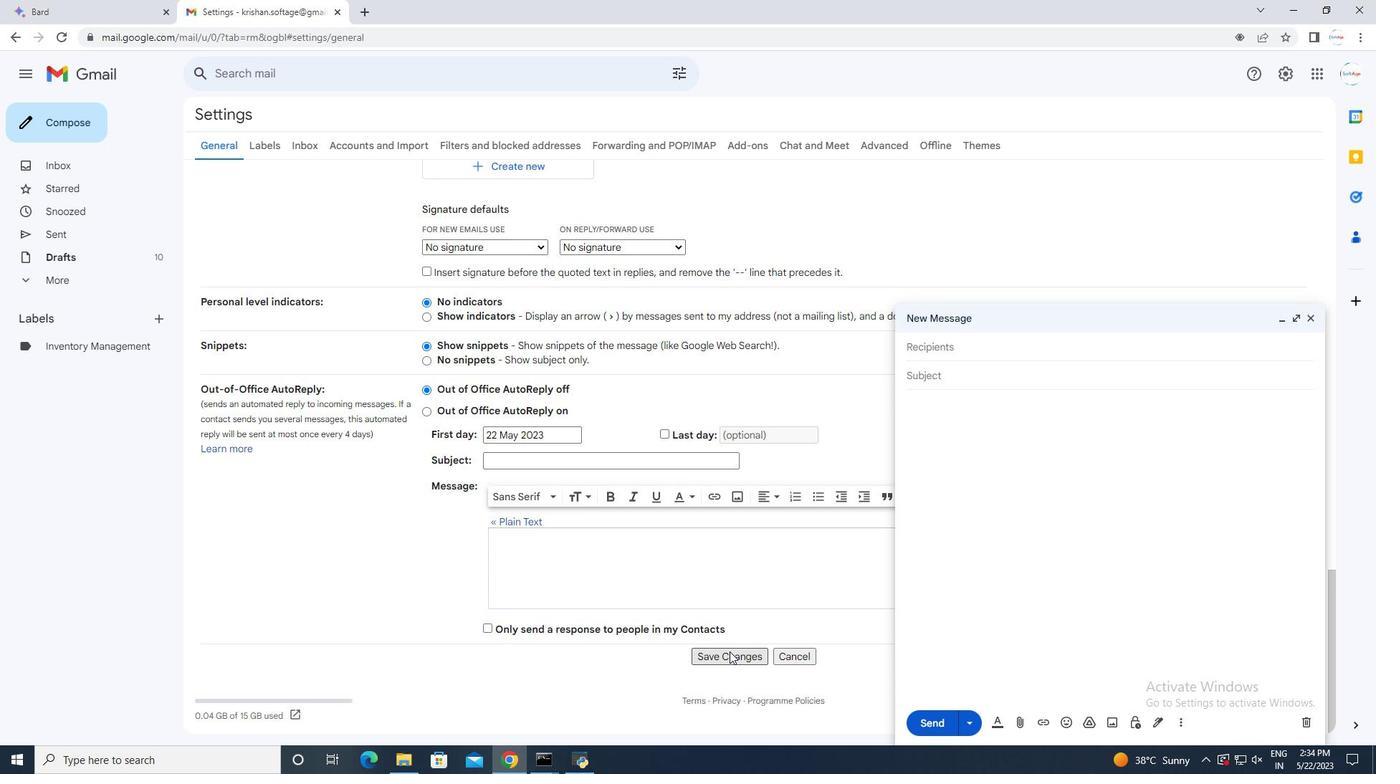 
Action: Mouse moved to (1311, 313)
Screenshot: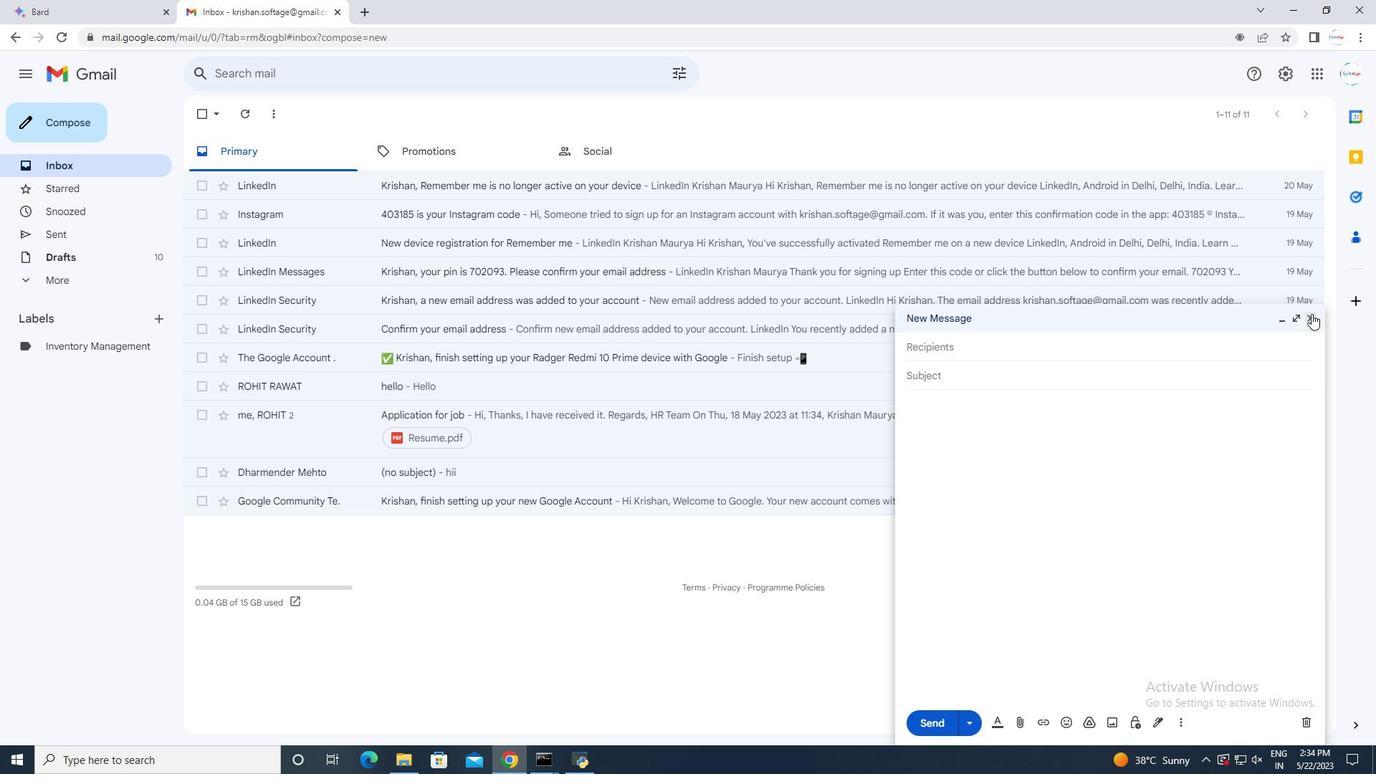 
Action: Mouse pressed left at (1311, 313)
Screenshot: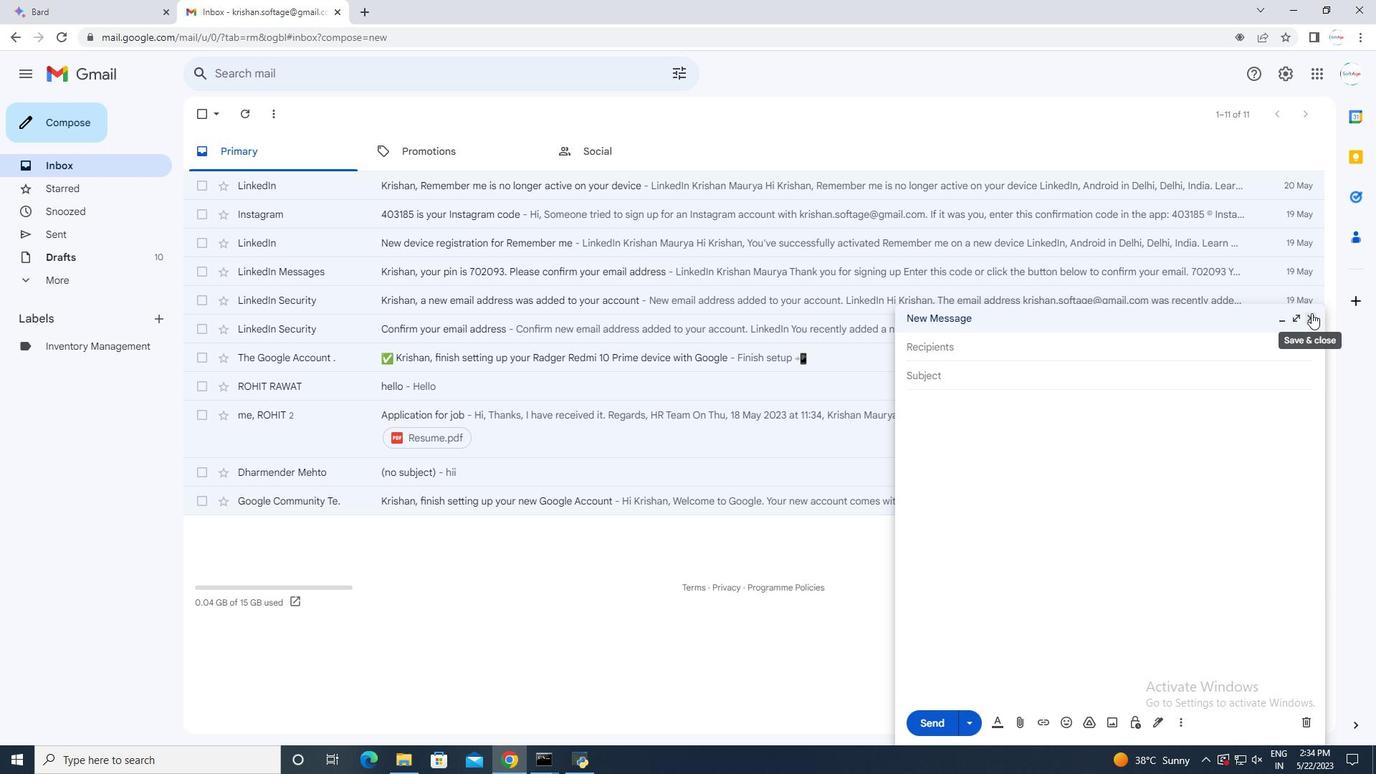 
Action: Mouse moved to (40, 131)
Screenshot: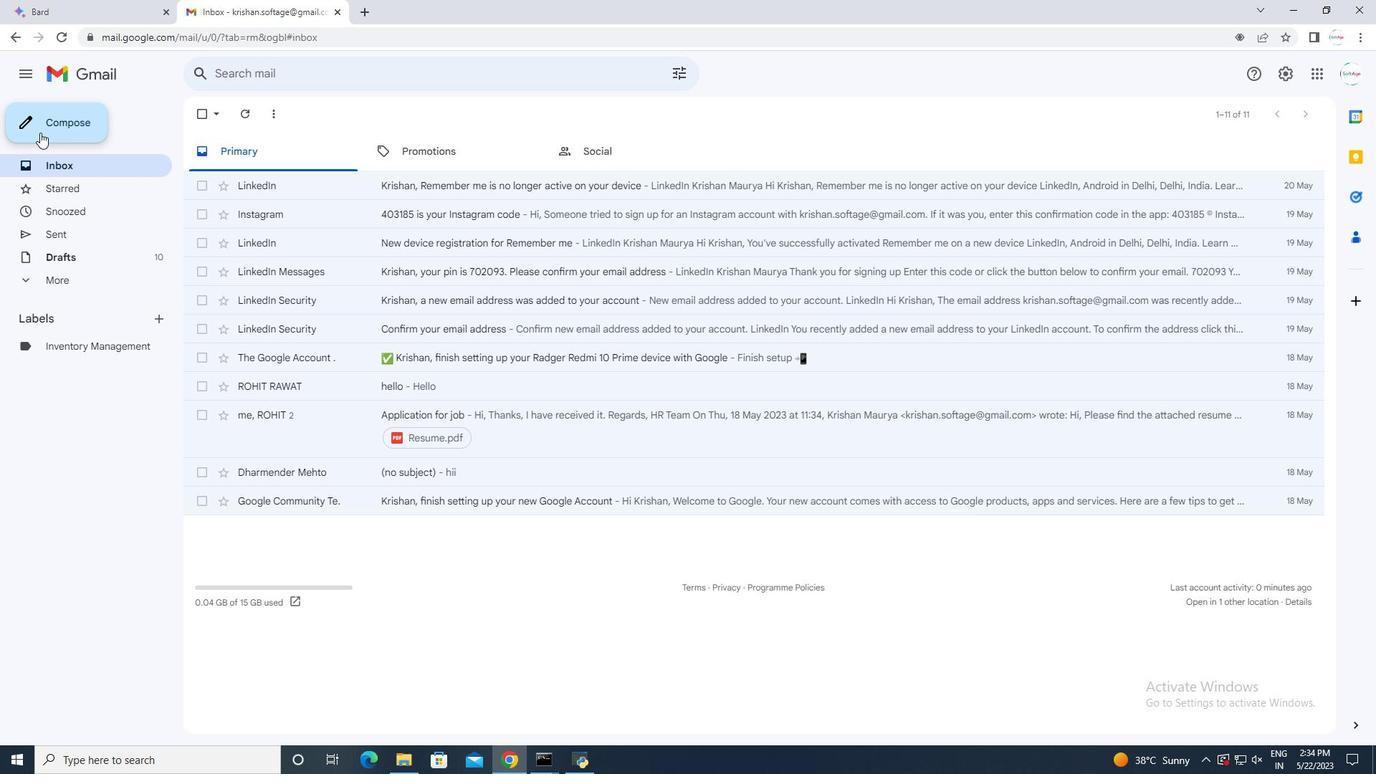 
Action: Mouse pressed left at (40, 131)
Screenshot: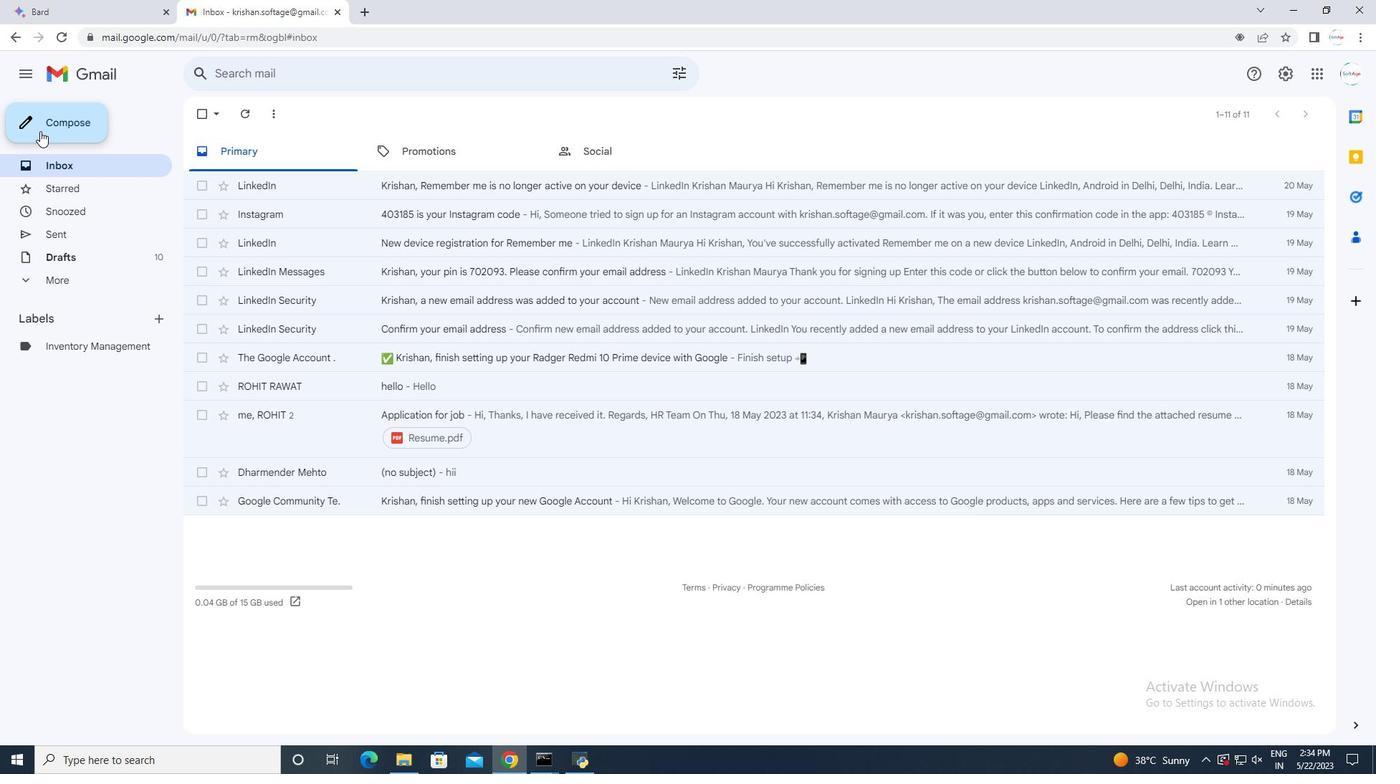 
Action: Mouse moved to (919, 410)
Screenshot: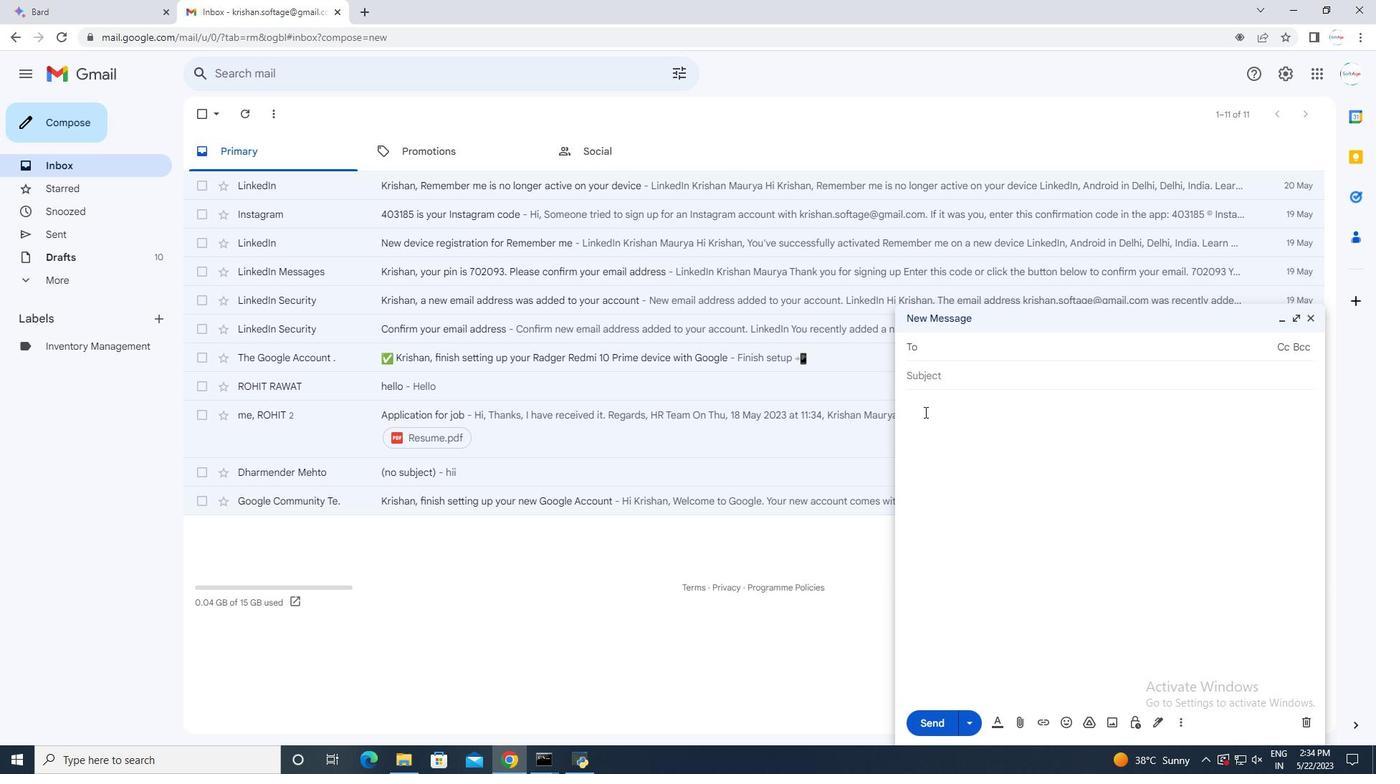 
Action: Mouse pressed left at (919, 410)
Screenshot: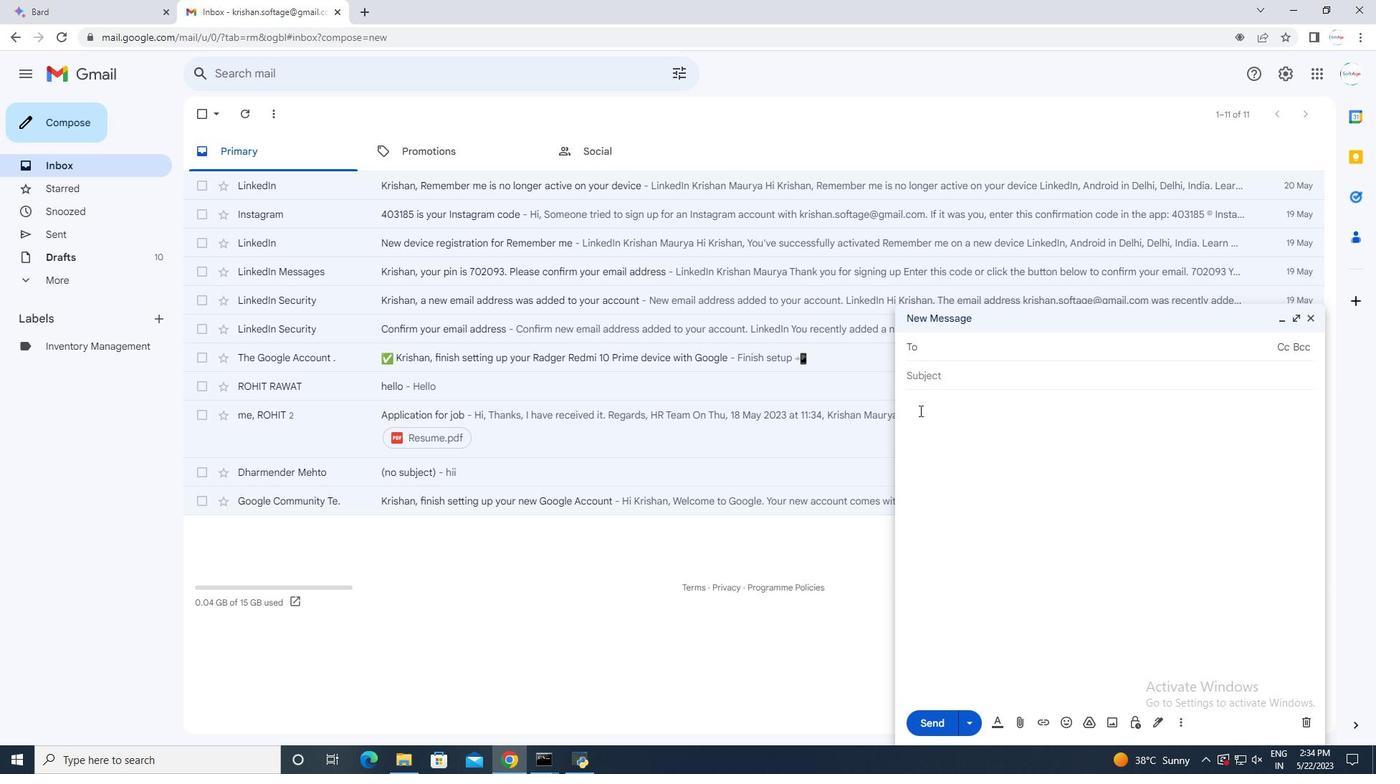 
Action: Mouse moved to (1160, 719)
Screenshot: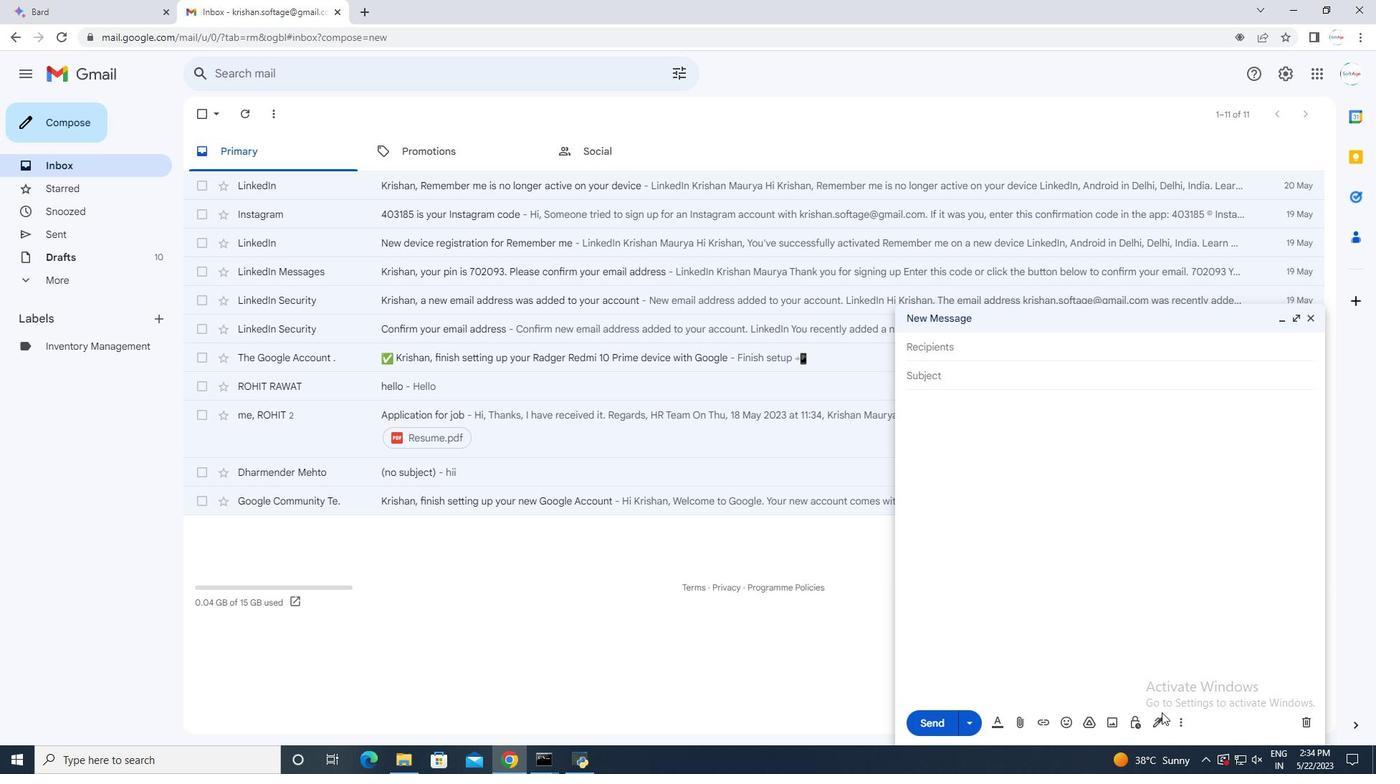 
Action: Mouse pressed left at (1160, 719)
Screenshot: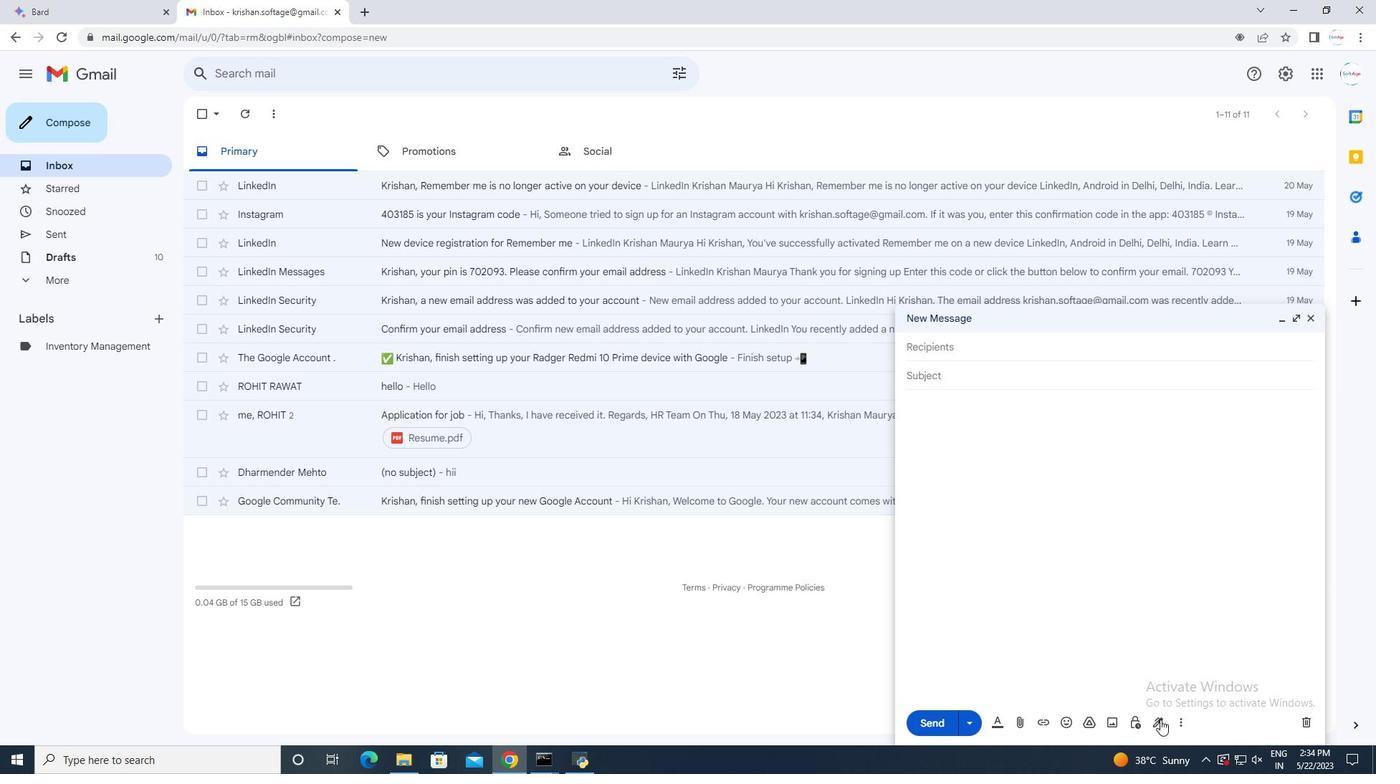 
Action: Mouse moved to (1196, 683)
Screenshot: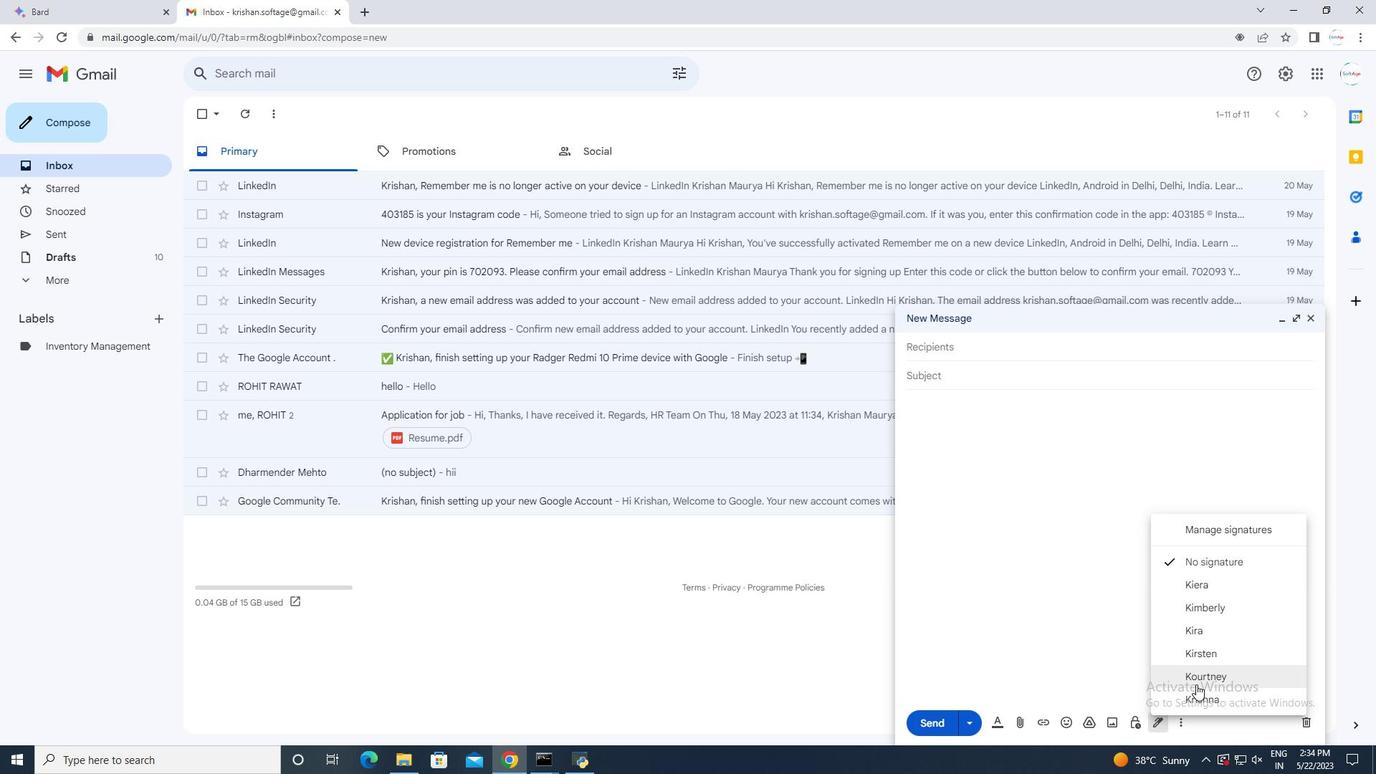 
Action: Mouse pressed left at (1196, 683)
Screenshot: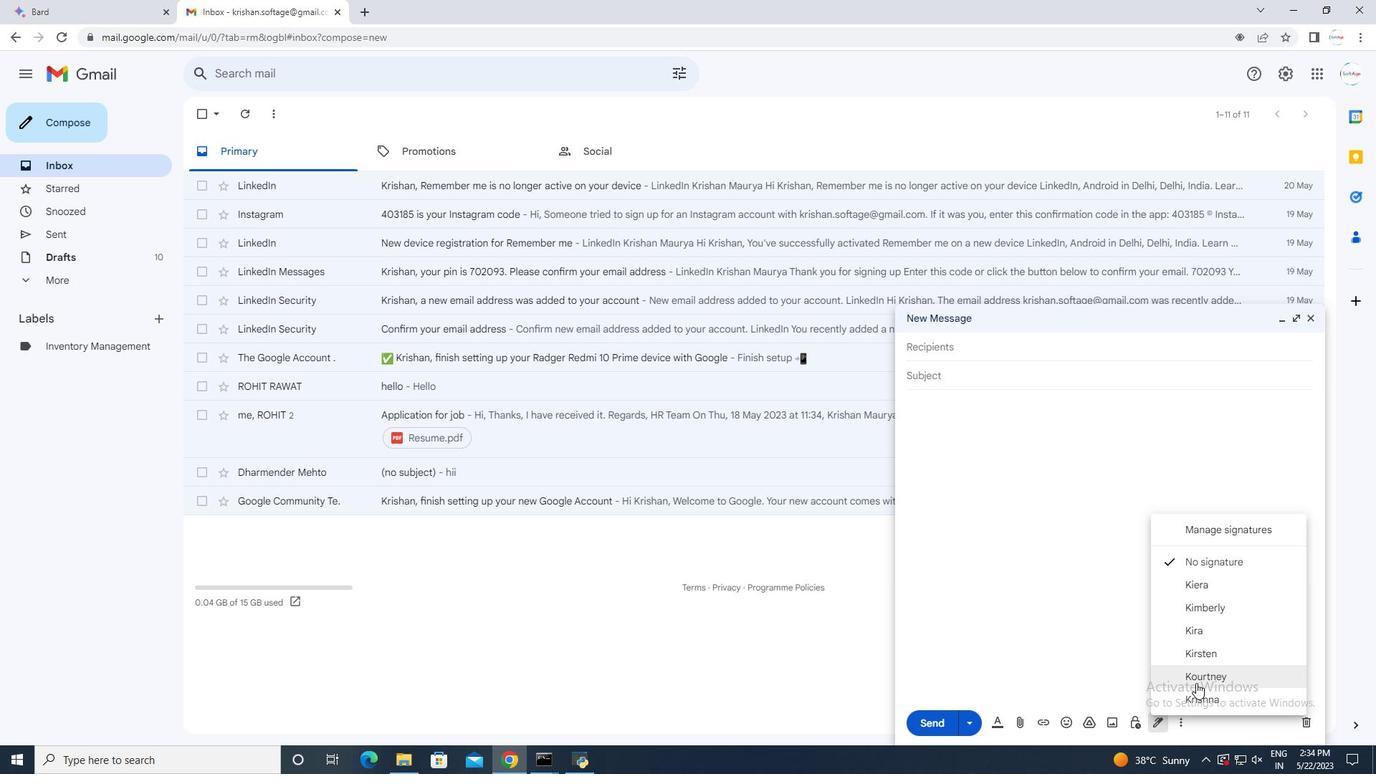 
Action: Mouse moved to (911, 402)
Screenshot: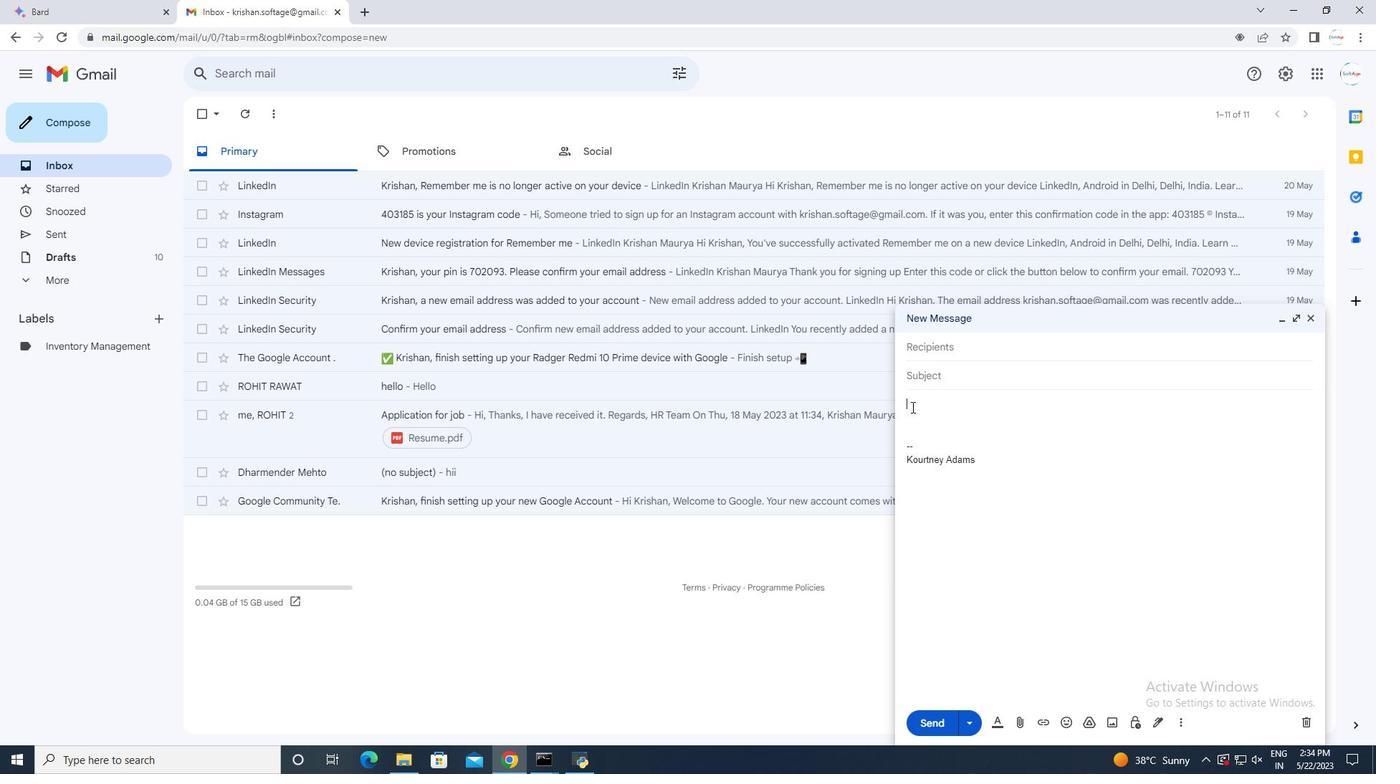 
Action: Mouse pressed left at (911, 402)
Screenshot: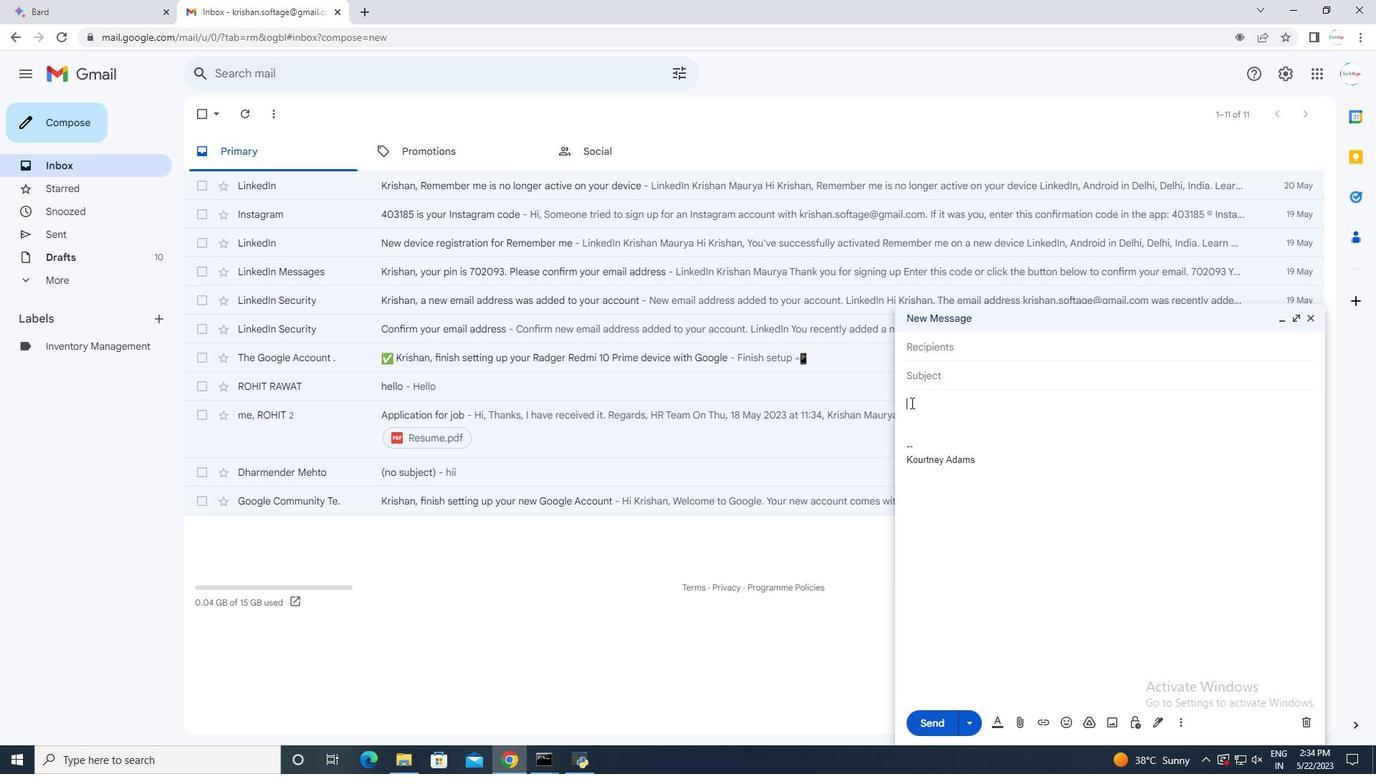 
Action: Mouse moved to (919, 350)
Screenshot: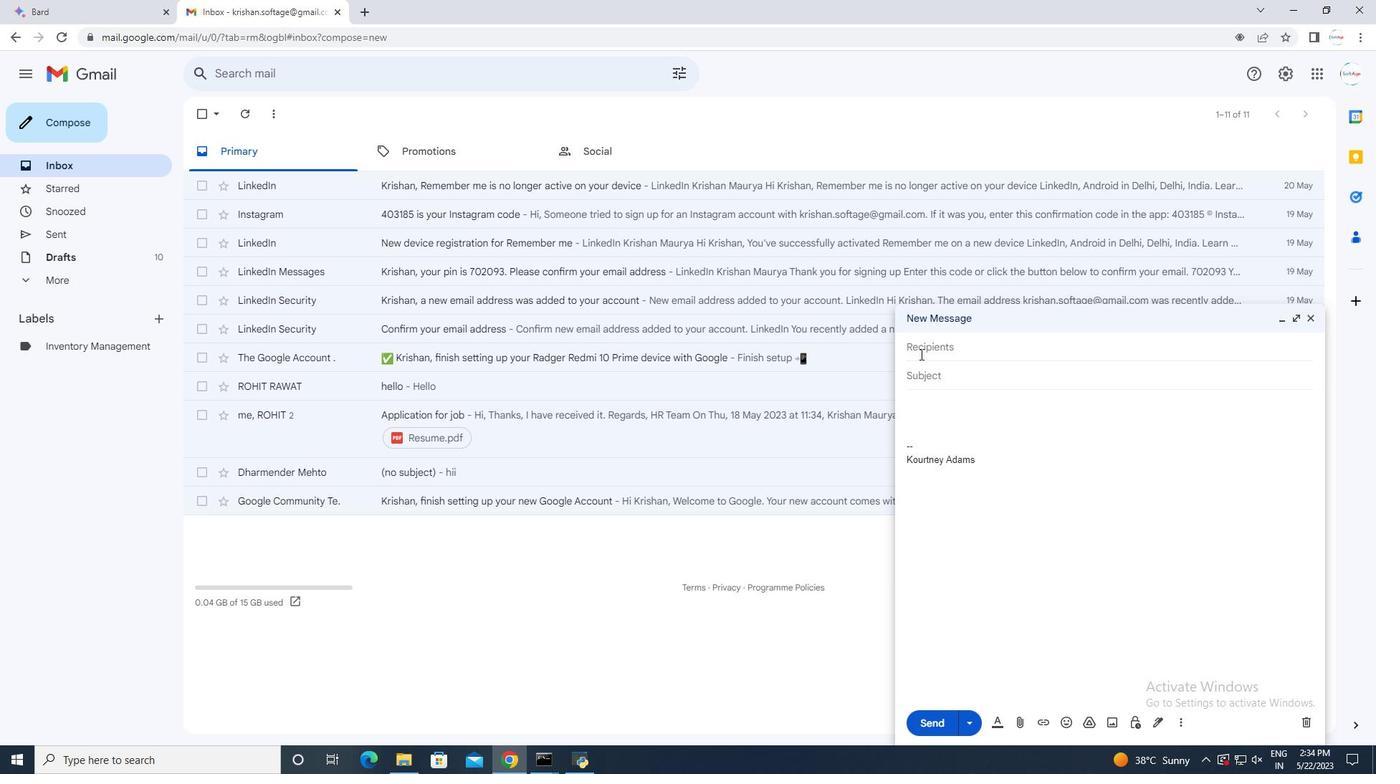 
Action: Mouse pressed left at (919, 350)
Screenshot: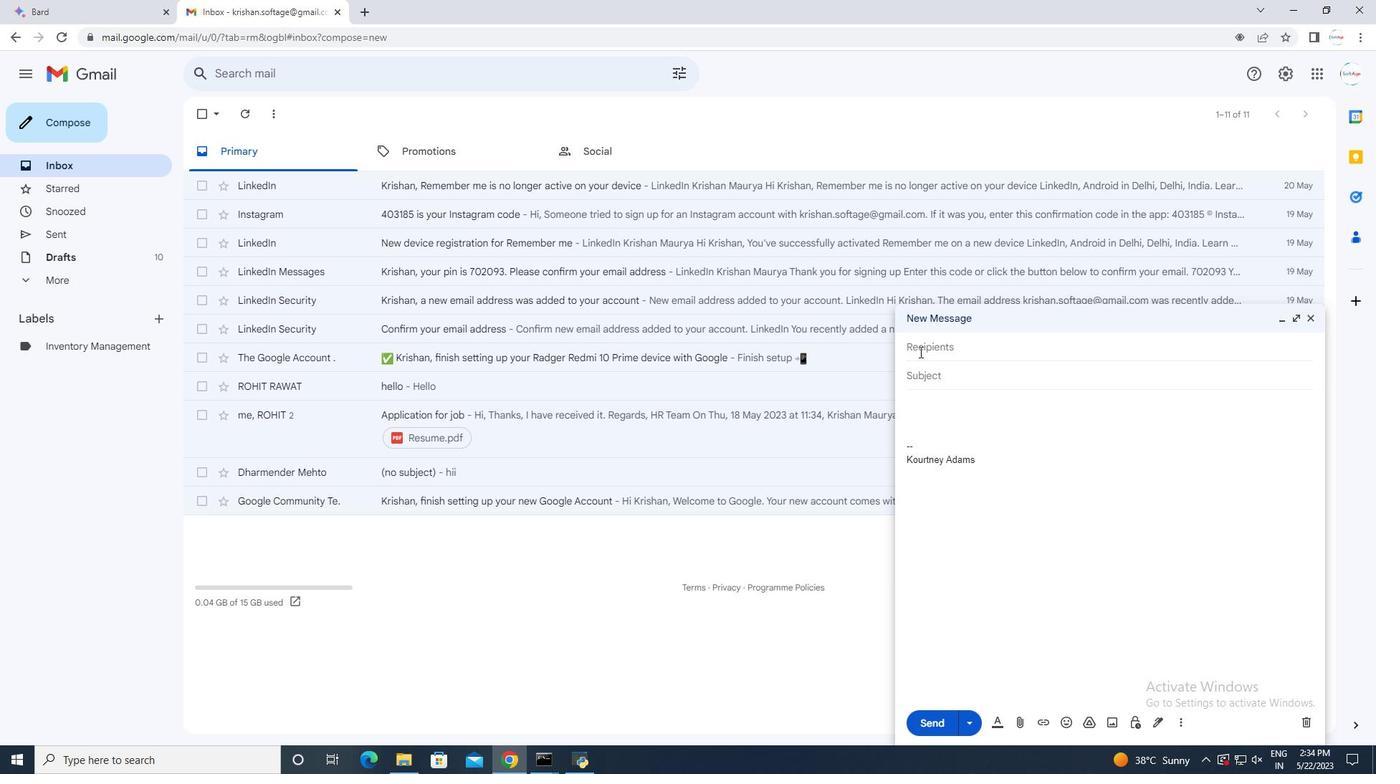 
Action: Key pressed sogtage.6<Key.shift>@softage.net
Screenshot: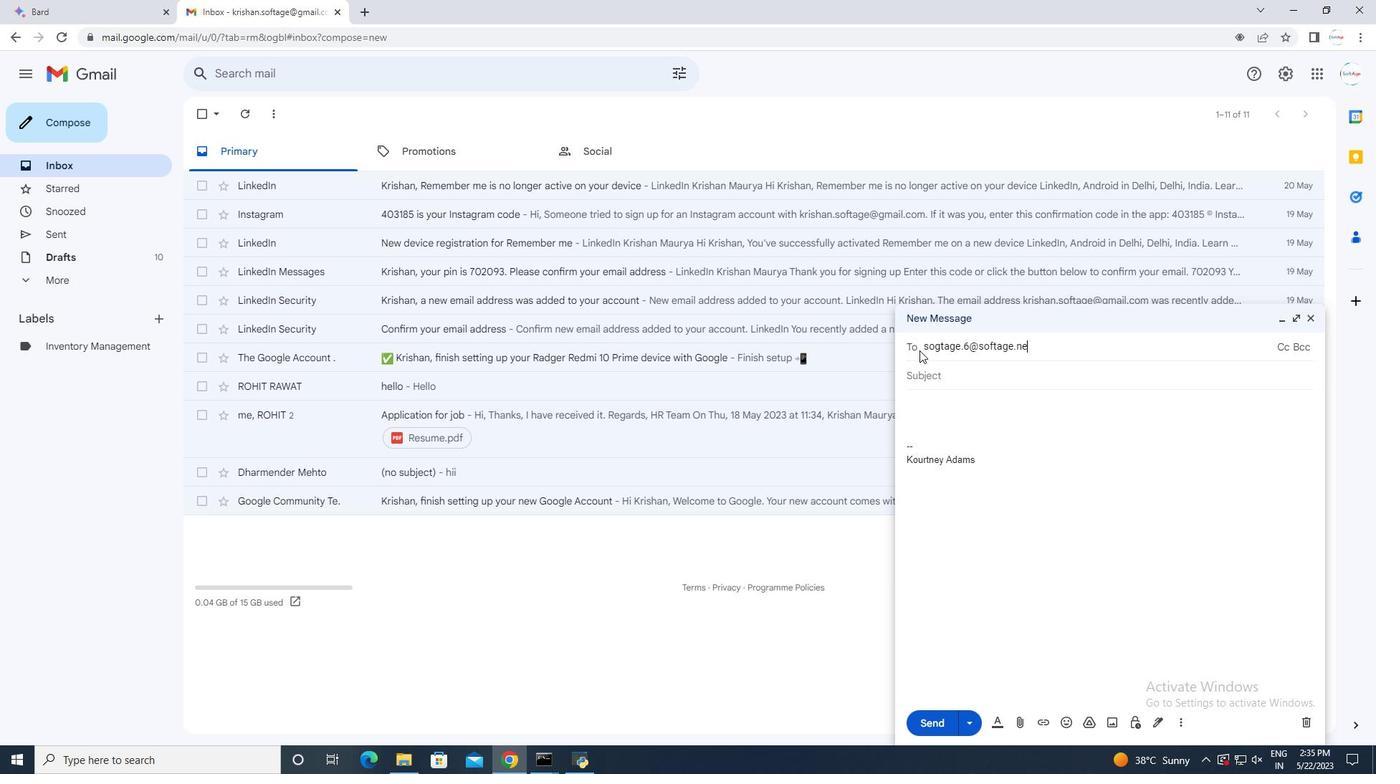 
Action: Mouse moved to (1001, 377)
Screenshot: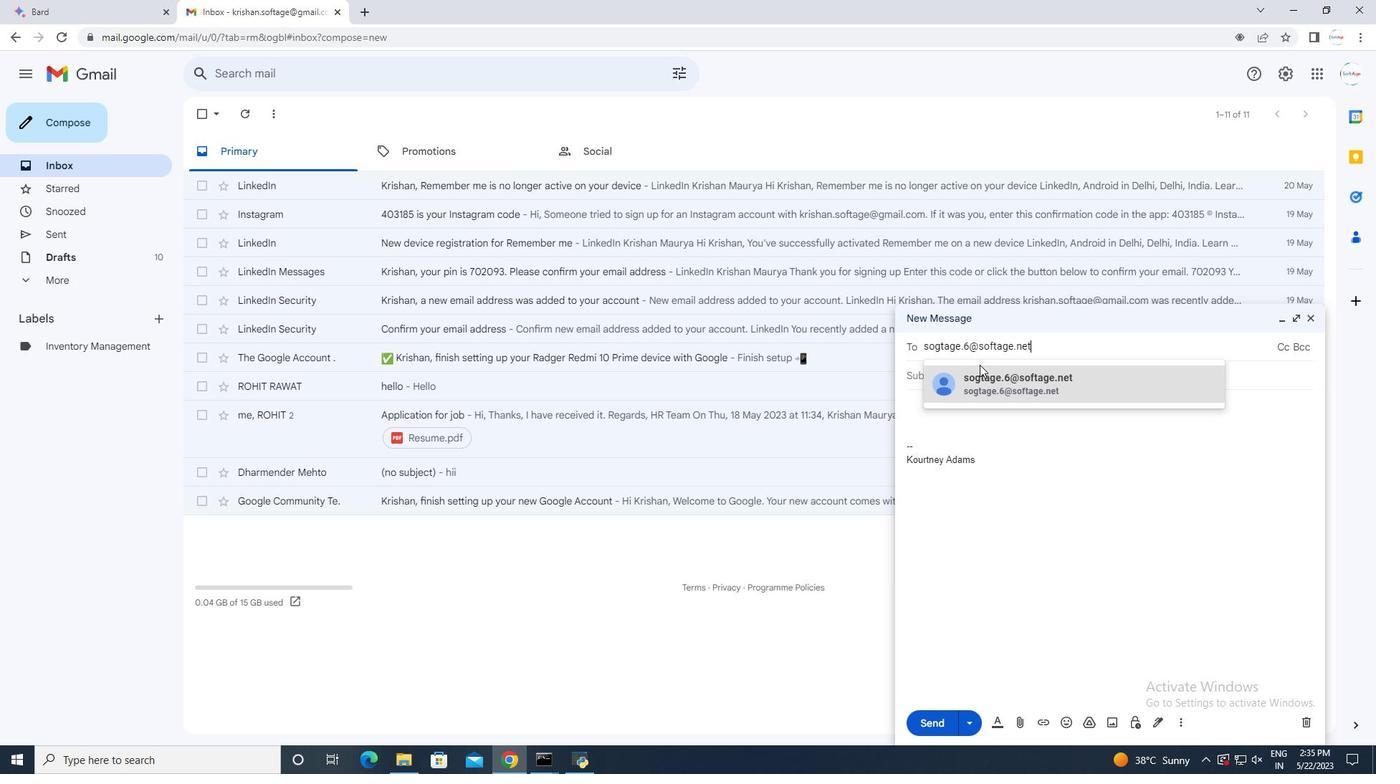 
Action: Mouse pressed left at (1001, 377)
Screenshot: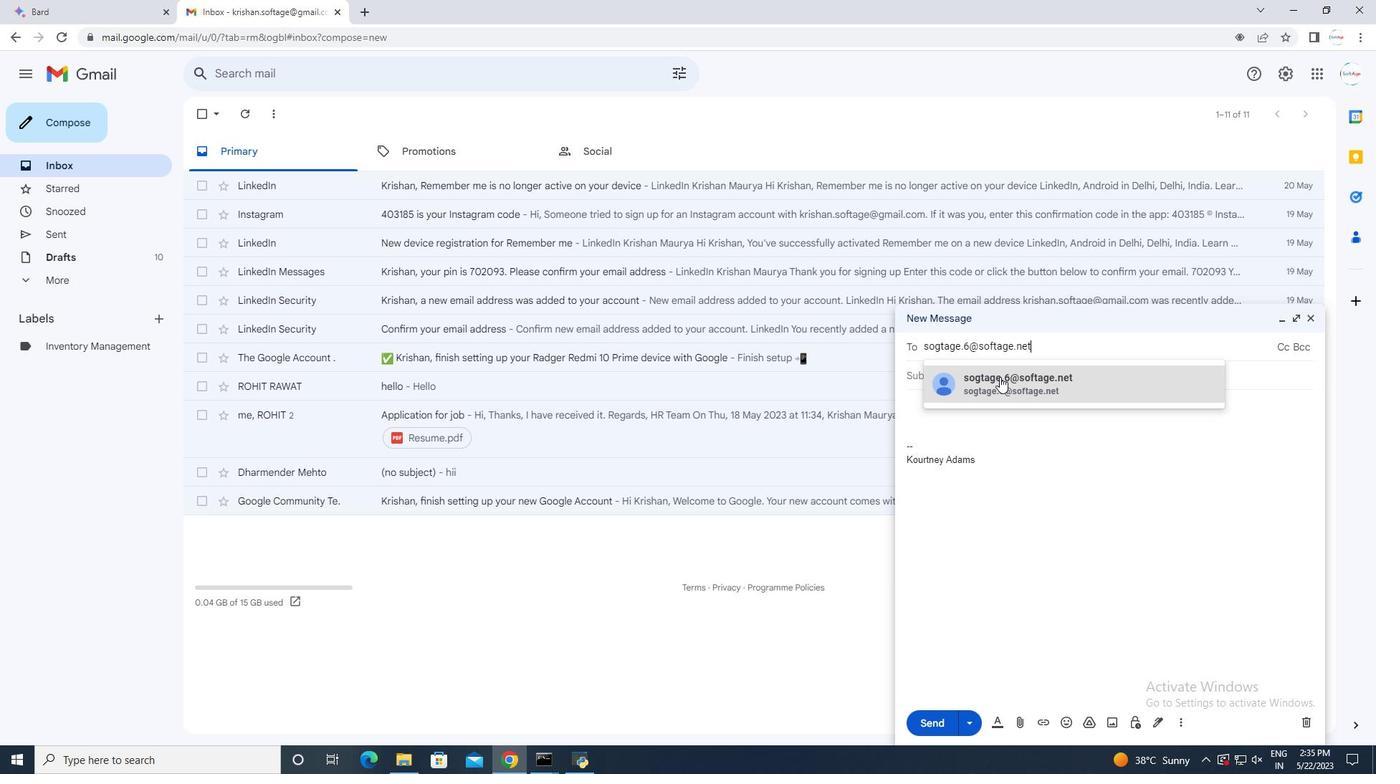
Action: Mouse moved to (940, 385)
Screenshot: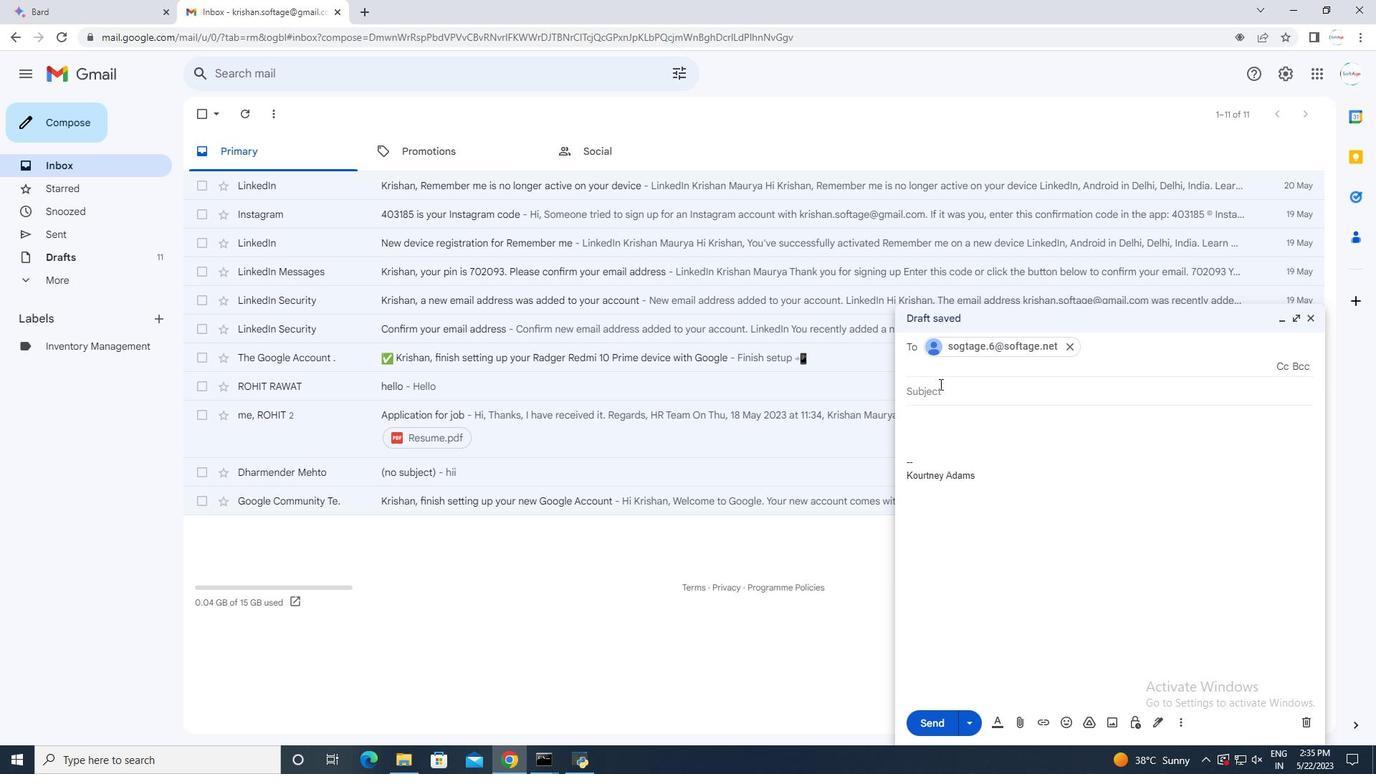 
Action: Mouse pressed left at (940, 385)
Screenshot: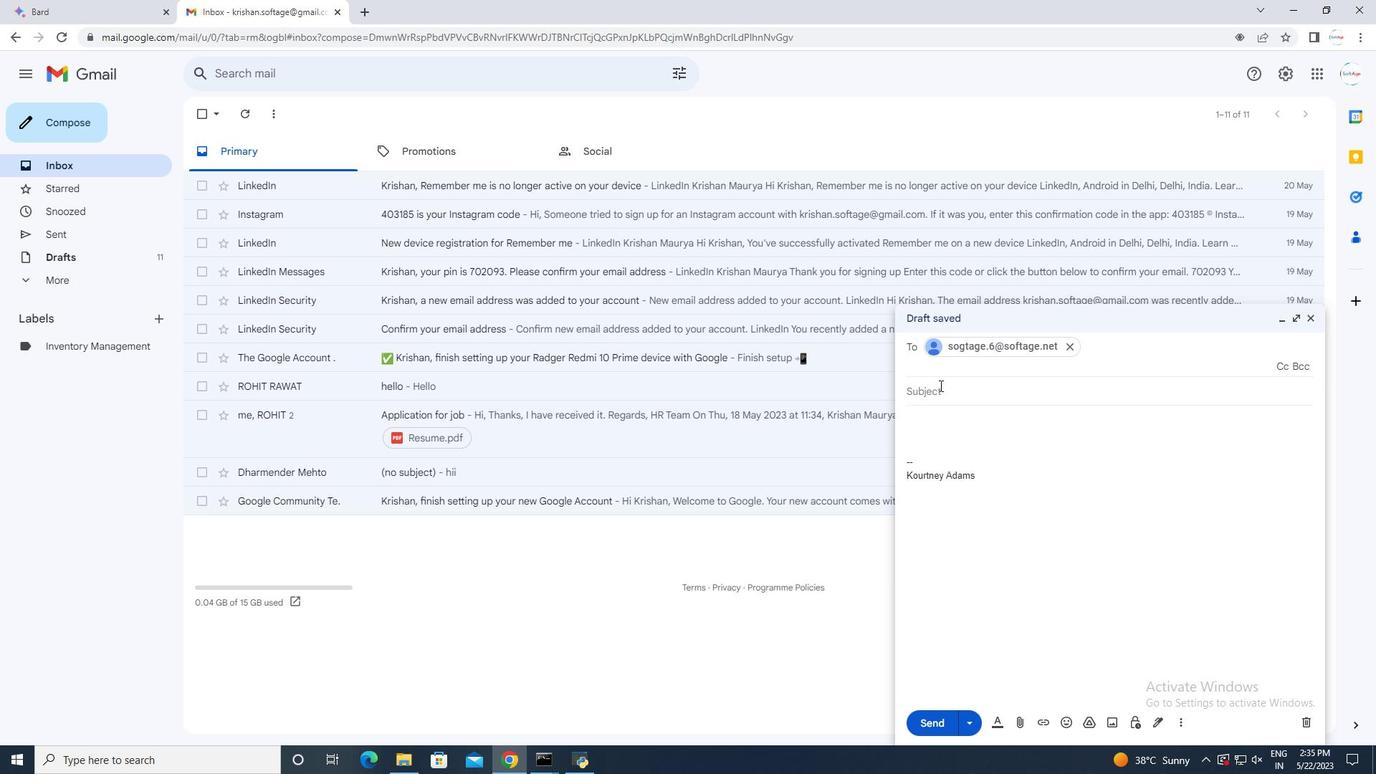 
Action: Mouse moved to (934, 402)
Screenshot: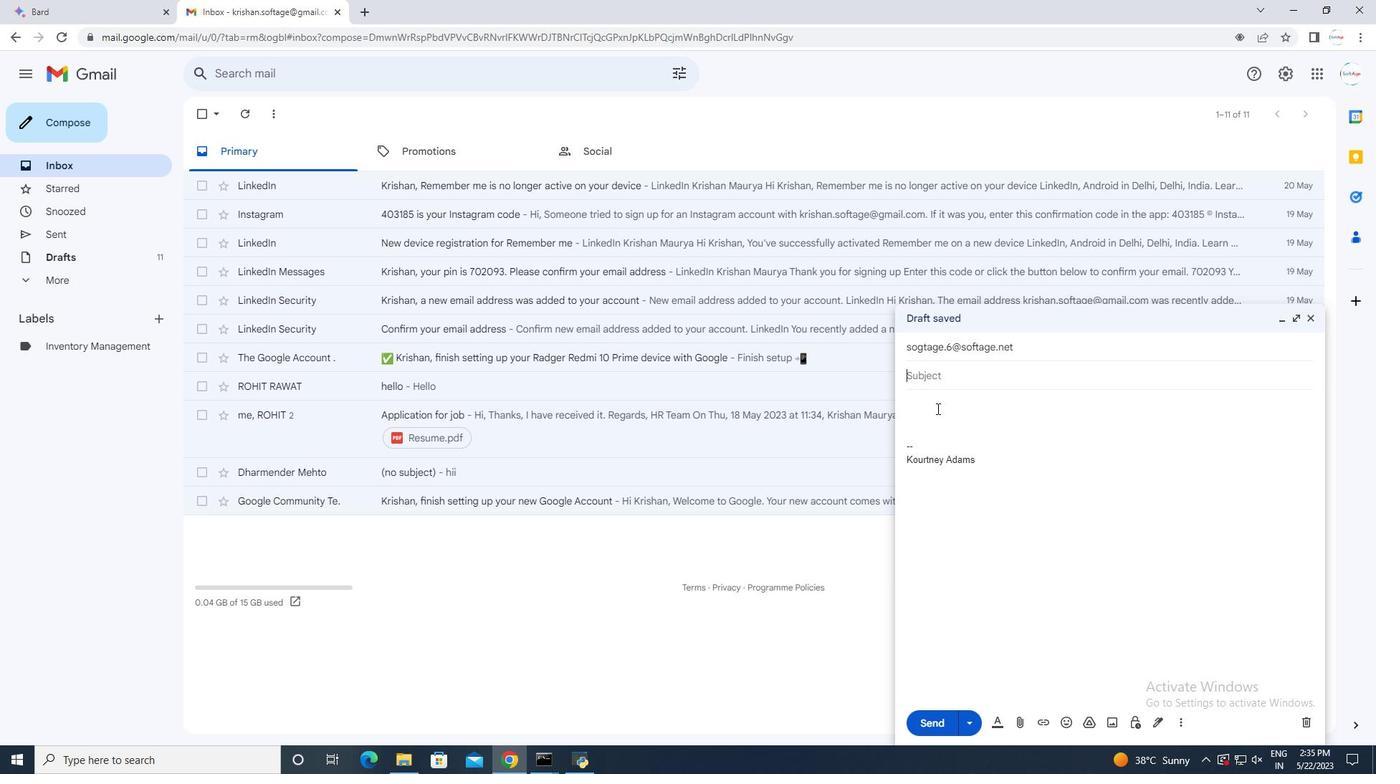 
Action: Mouse pressed left at (934, 402)
Screenshot: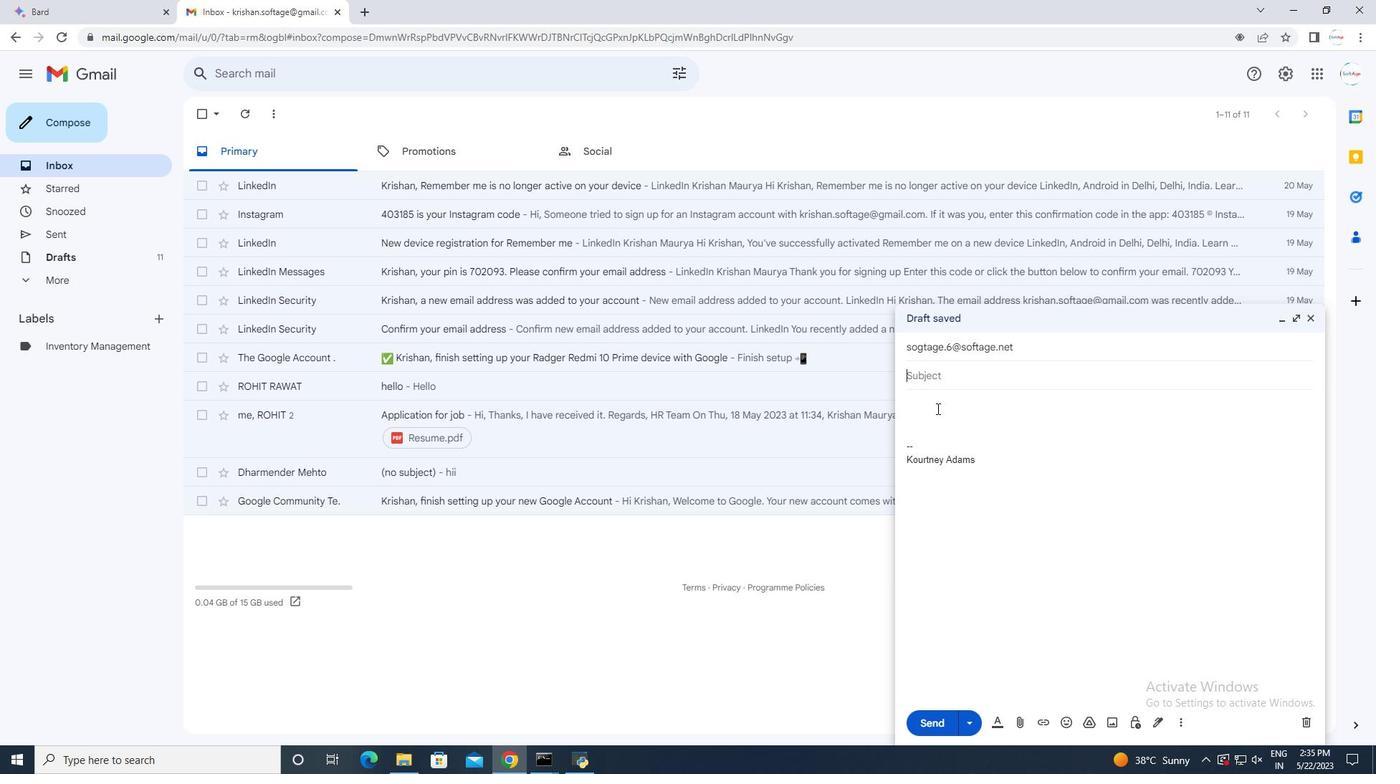 
Action: Mouse moved to (933, 401)
Screenshot: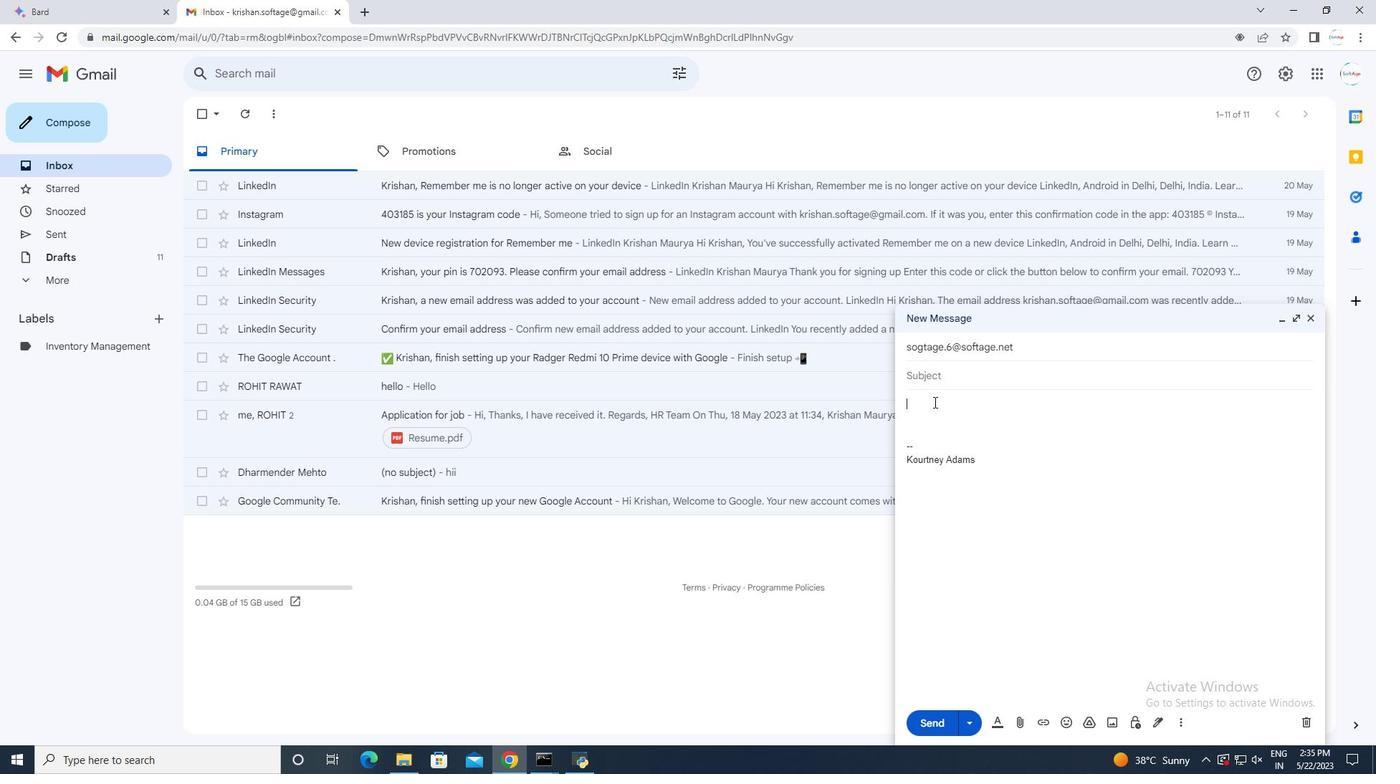 
Action: Key pressed hear\<Key.backspace><Key.backspace><Key.backspace><Key.backspace><Key.backspace><Key.shift>Heartfelt<Key.space>thanks<Key.space>and<Key.space>warm<Key.space>wishes
Screenshot: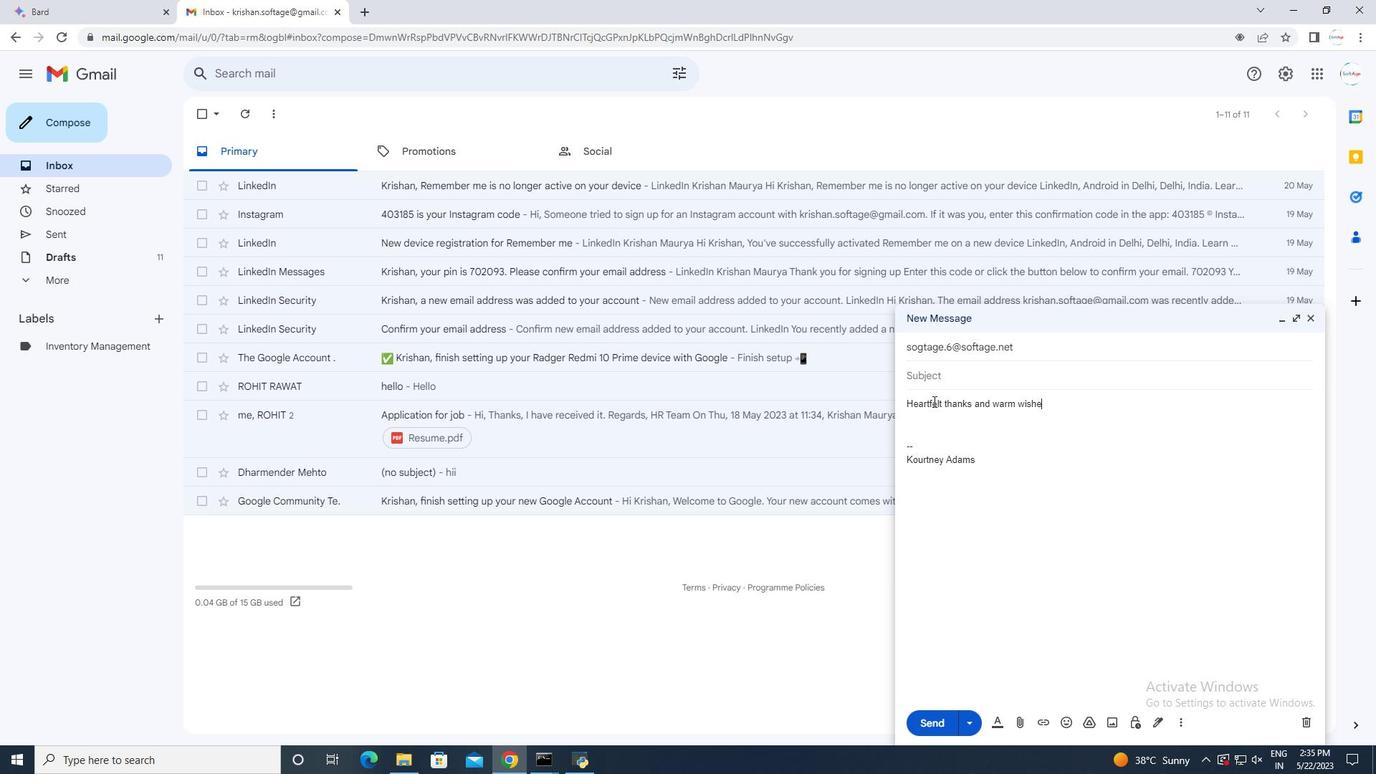 
Action: Mouse moved to (916, 444)
Screenshot: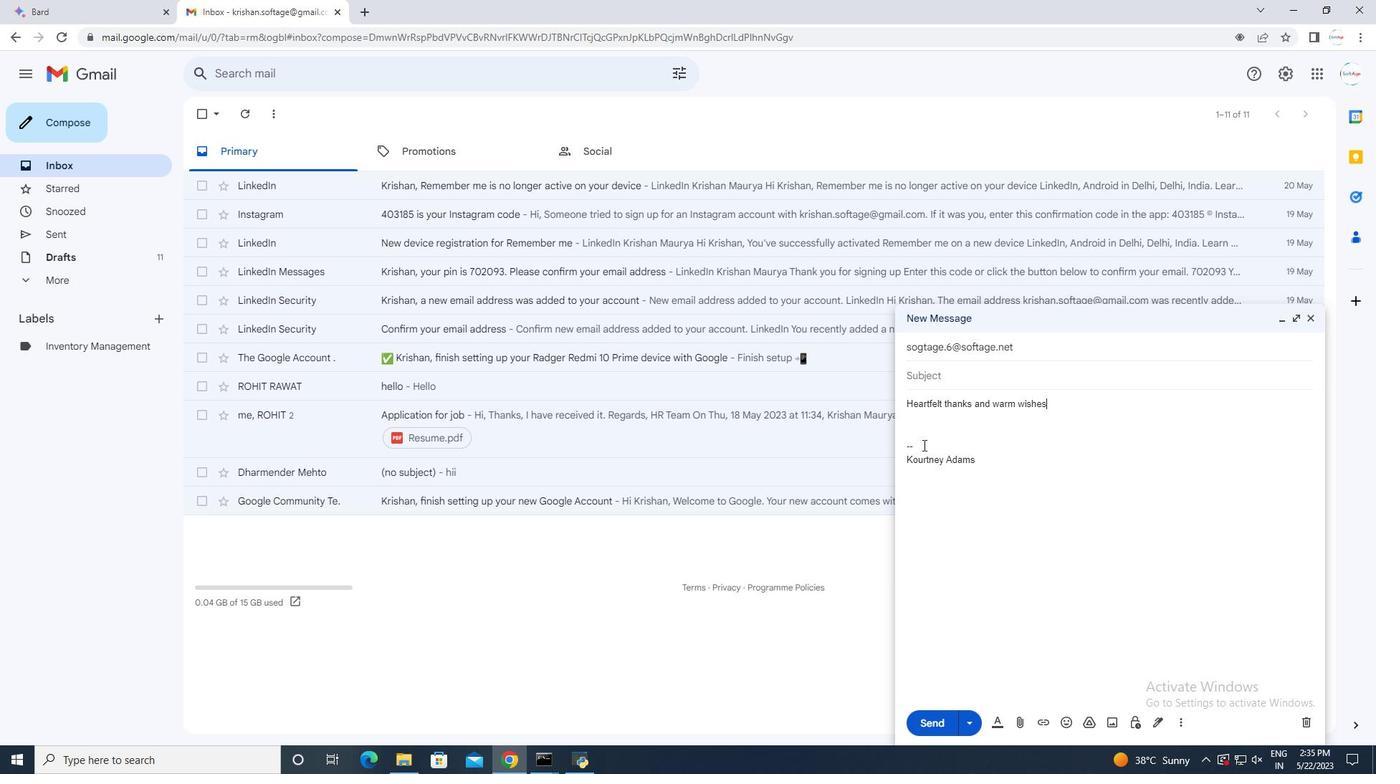 
Action: Mouse pressed left at (916, 444)
Screenshot: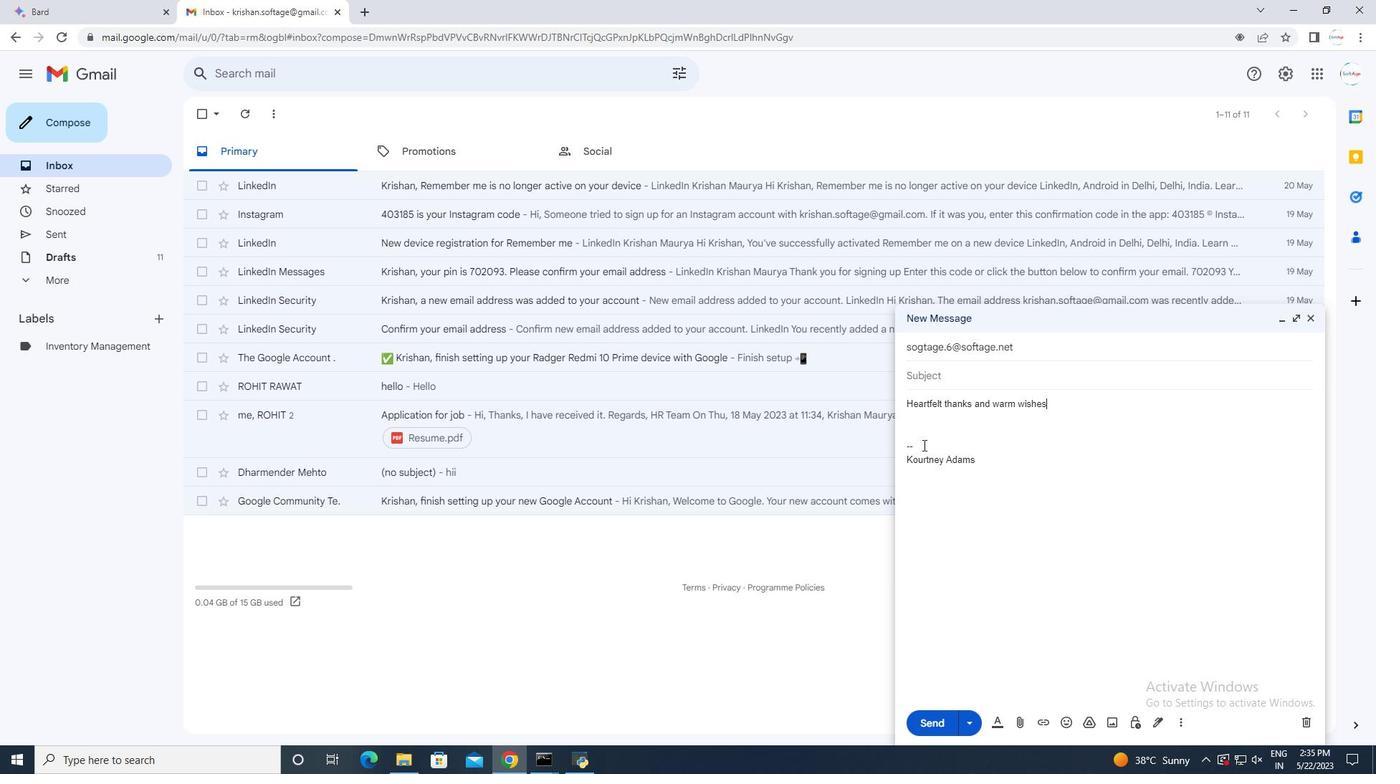
Action: Key pressed <Key.backspace><Key.backspace><Key.backspace>
Screenshot: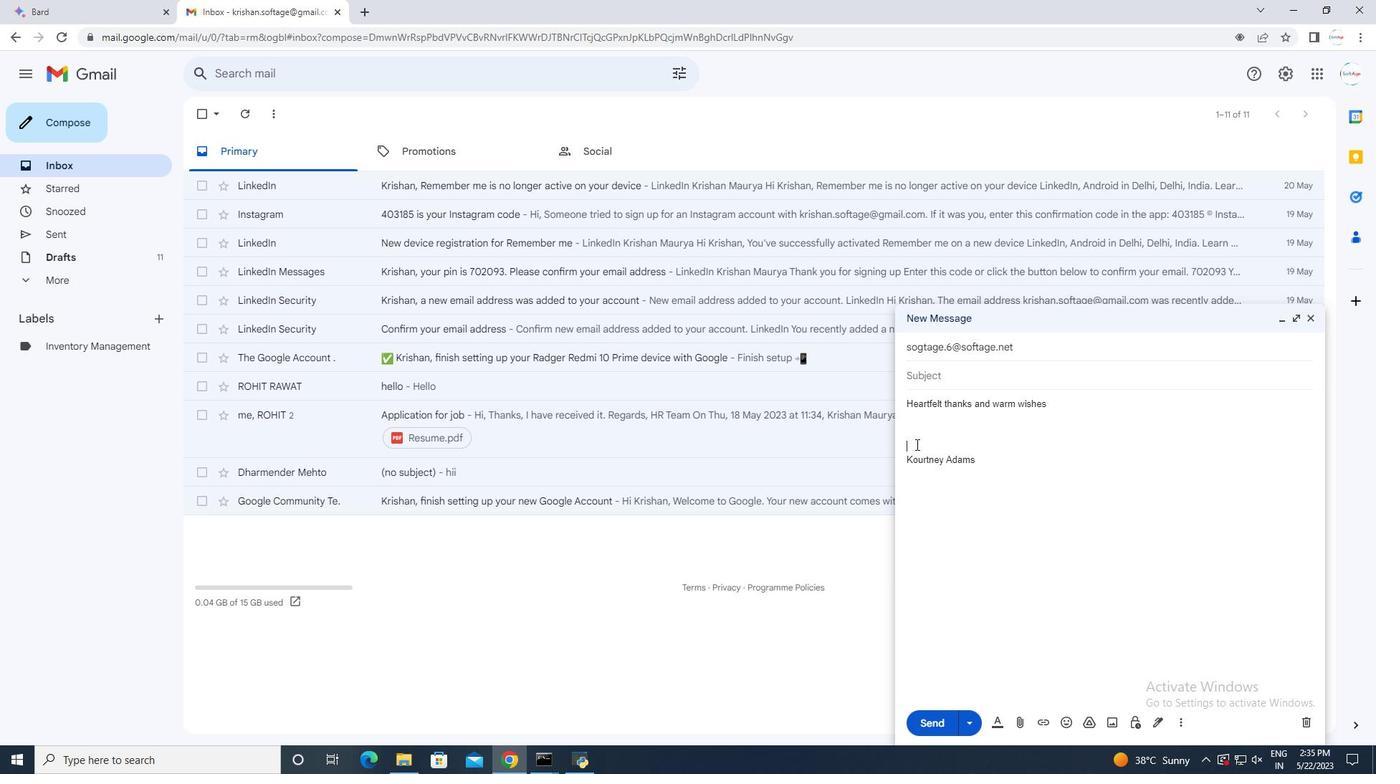 
Action: Mouse moved to (1180, 723)
Screenshot: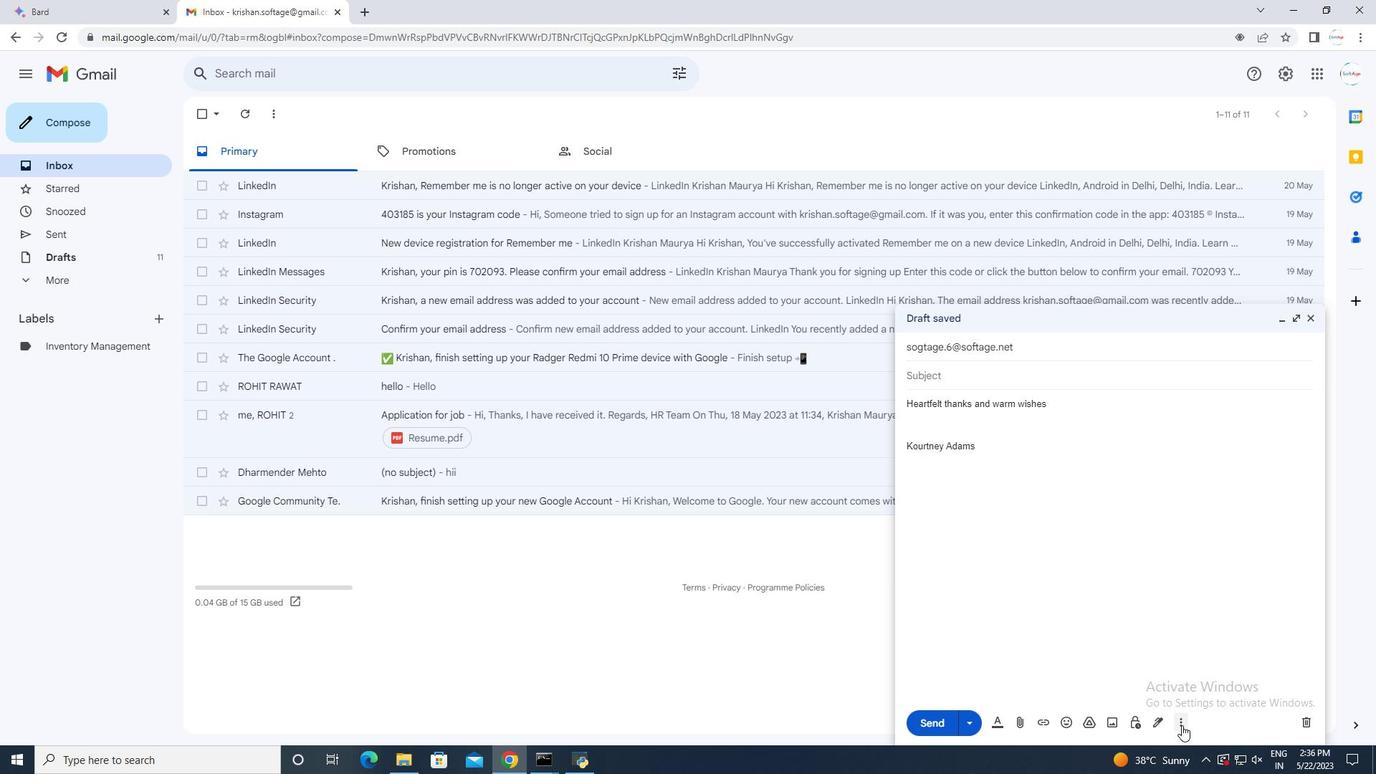 
Action: Mouse pressed left at (1180, 723)
Screenshot: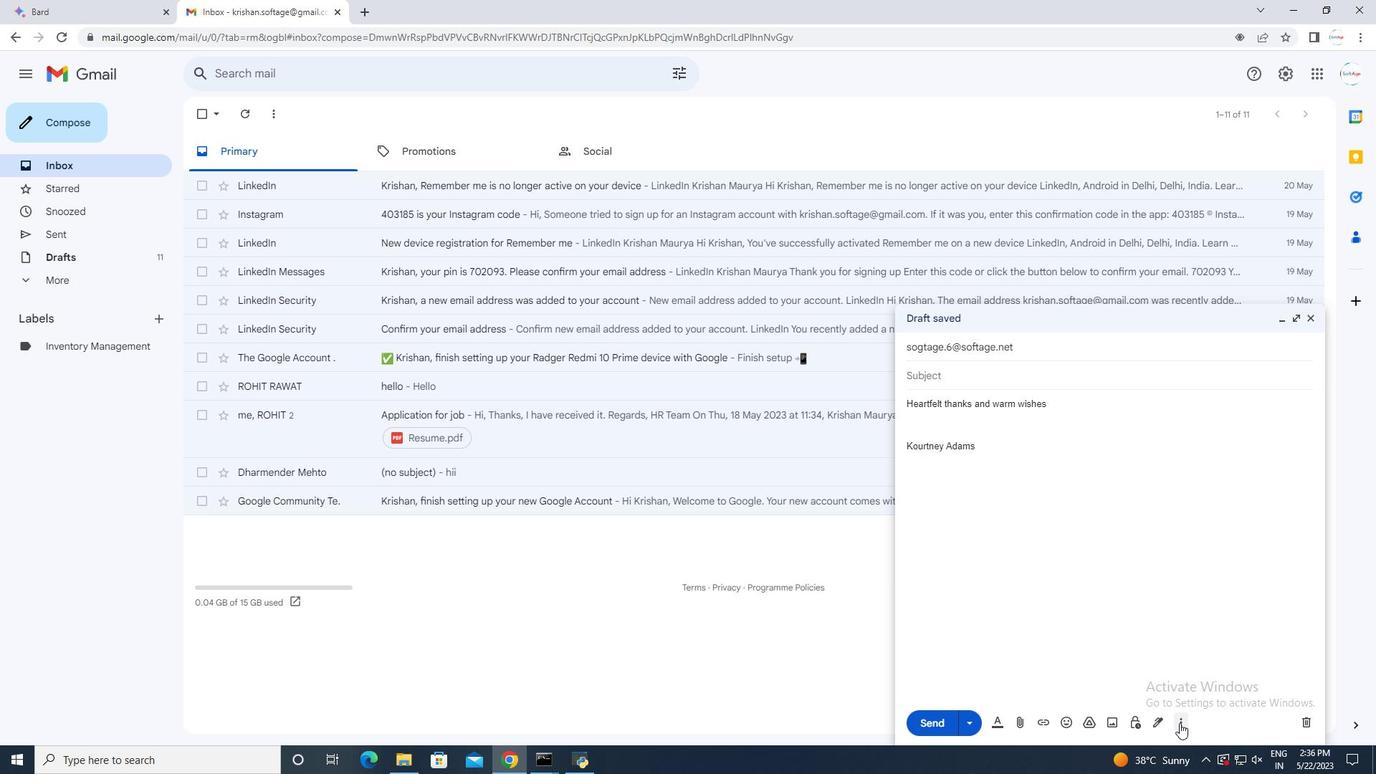 
Action: Mouse moved to (1238, 592)
Screenshot: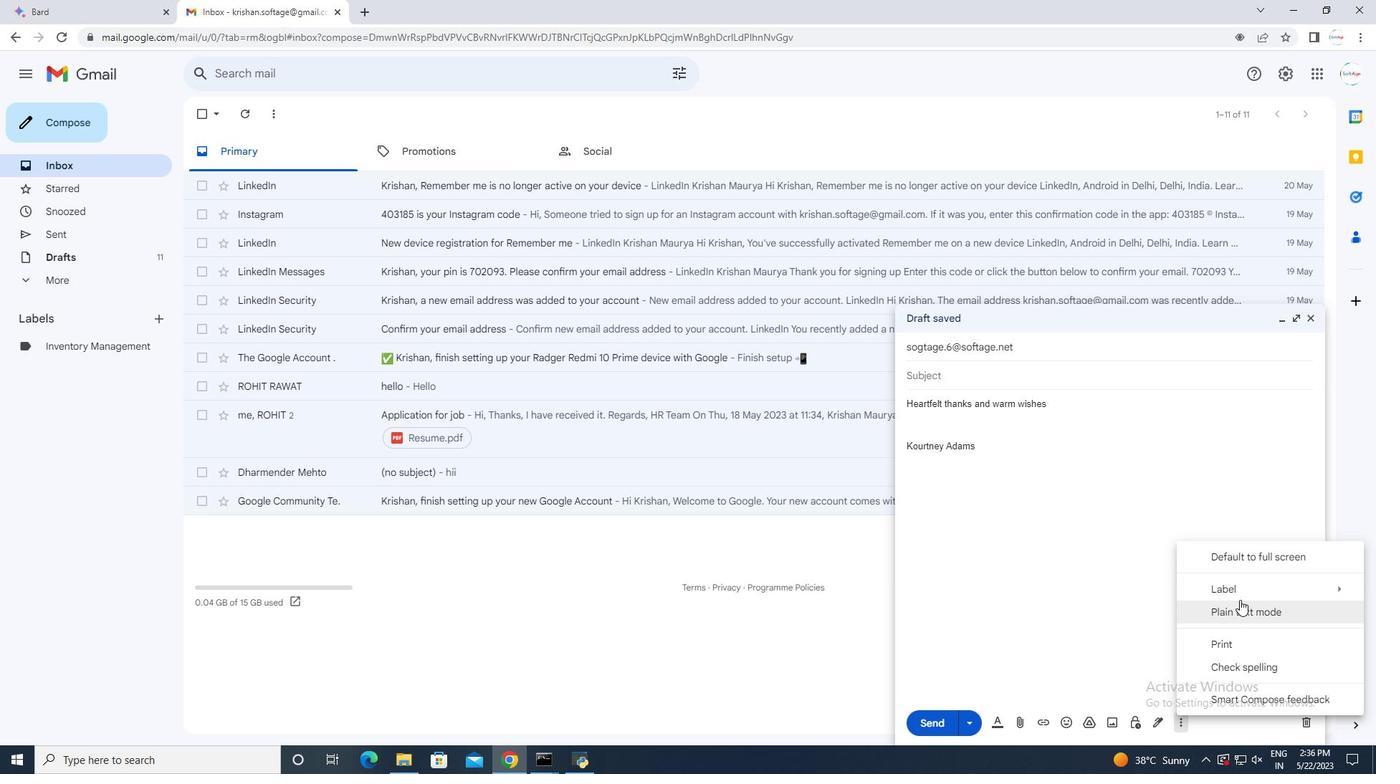 
Action: Mouse pressed left at (1238, 592)
Screenshot: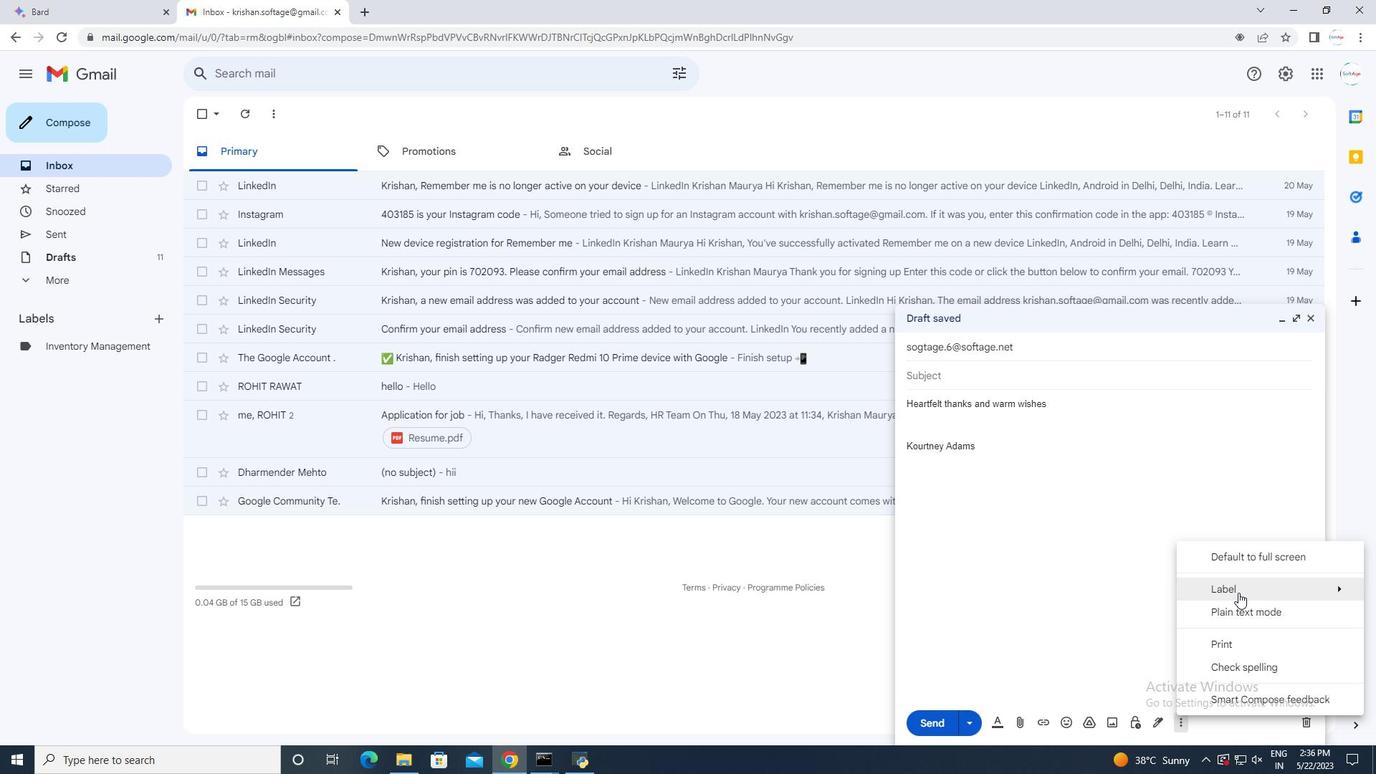 
Action: Mouse moved to (1132, 572)
Screenshot: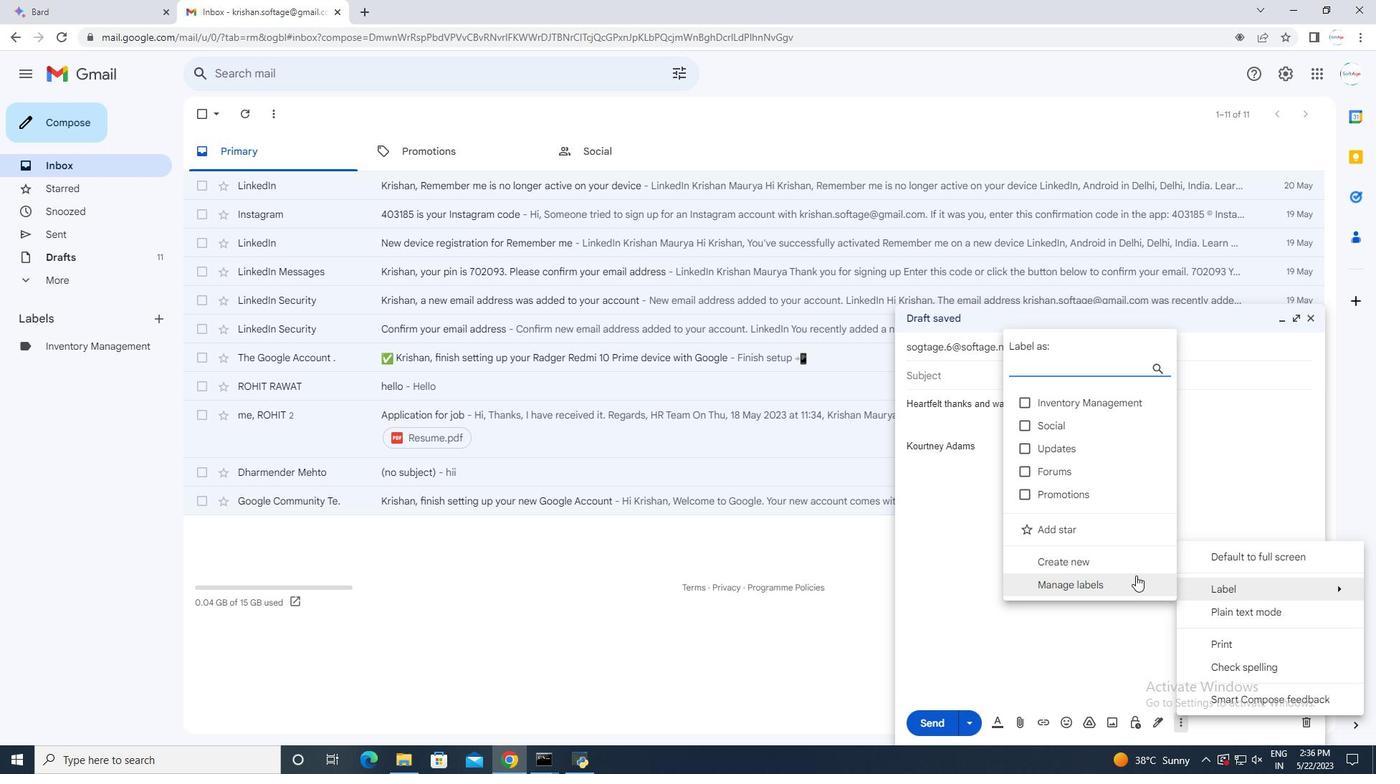 
Action: Mouse pressed left at (1132, 572)
Screenshot: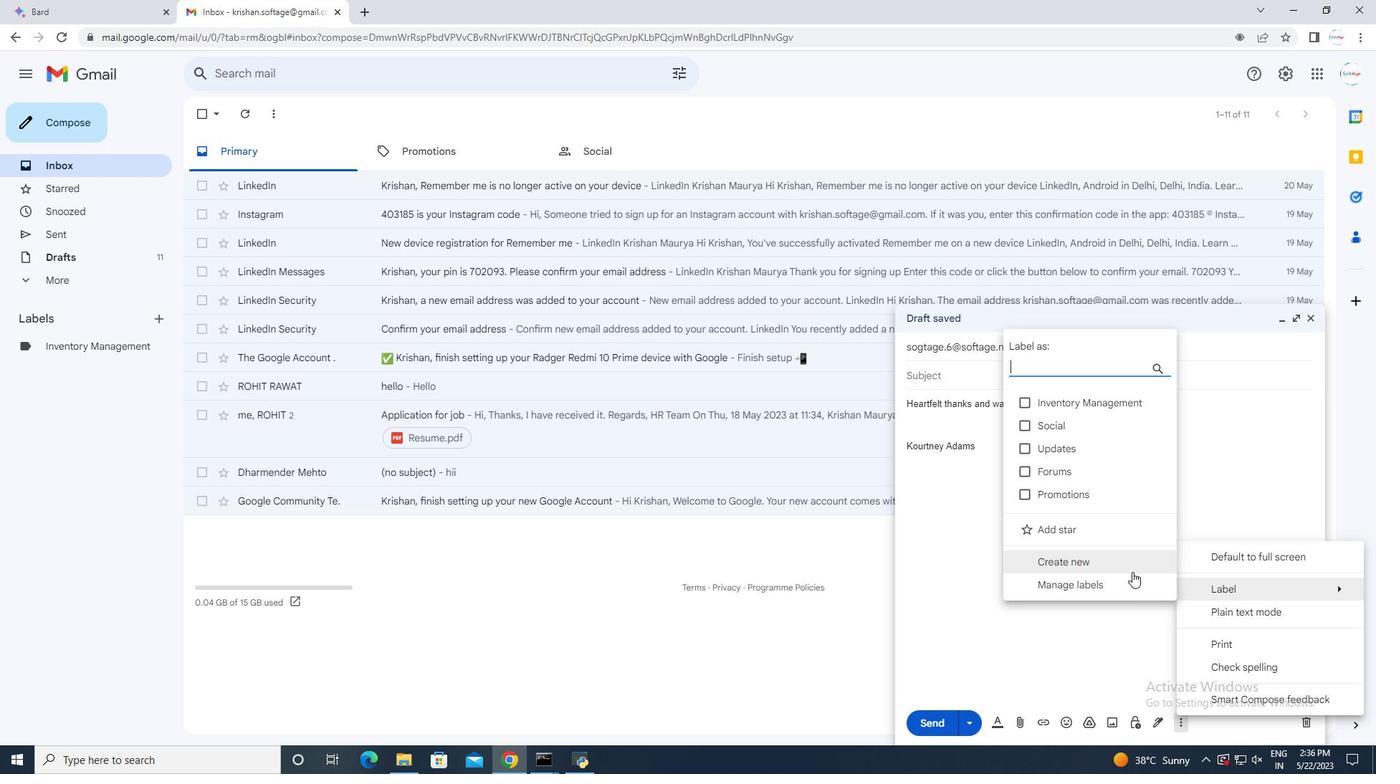 
Action: Mouse moved to (563, 380)
Screenshot: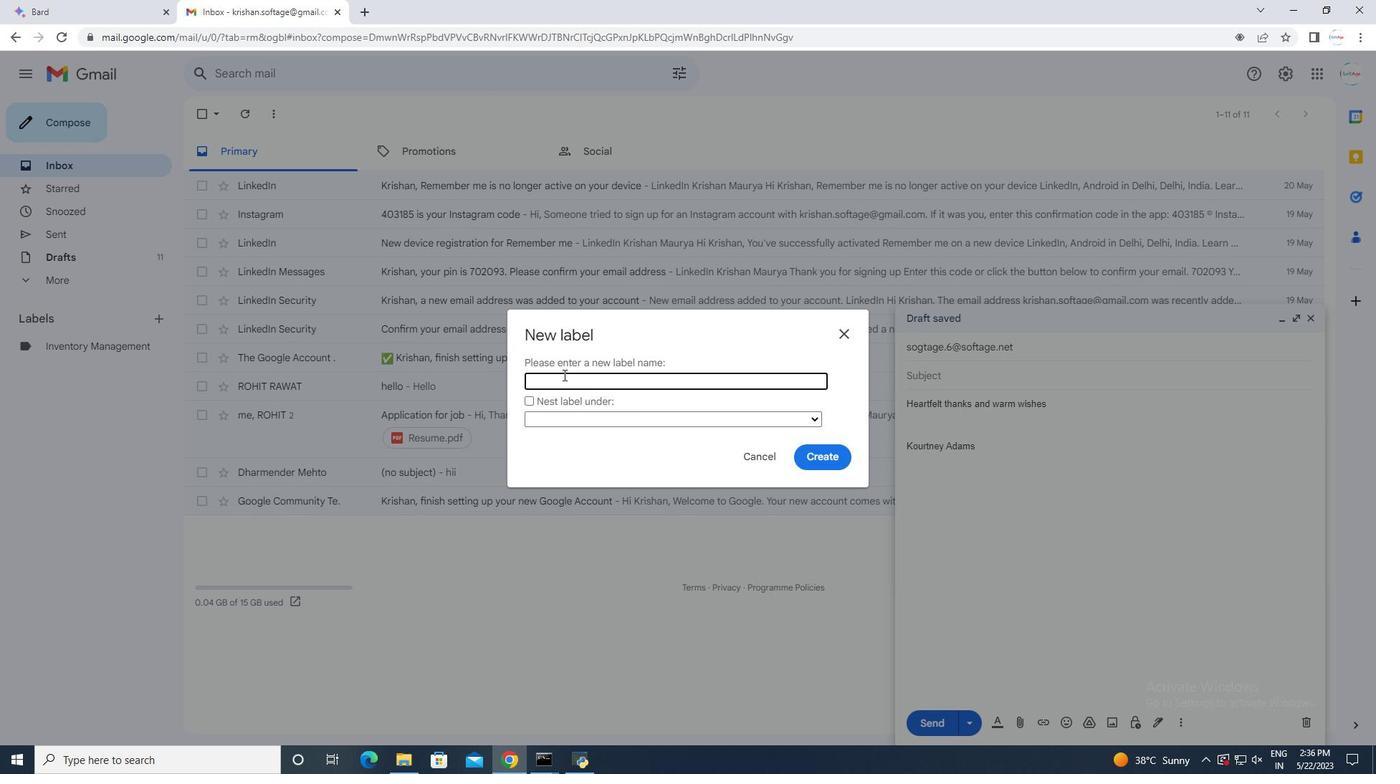 
Action: Mouse pressed left at (563, 380)
Screenshot: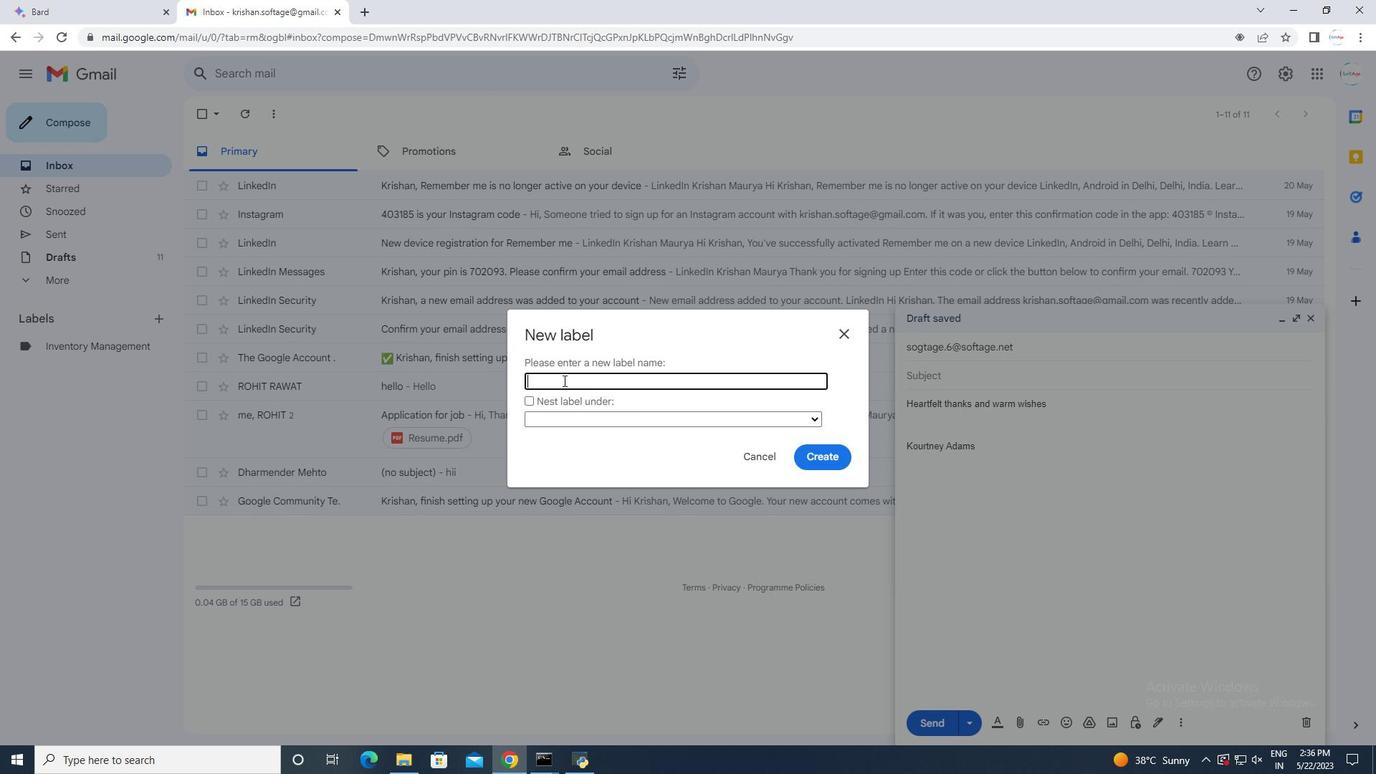 
Action: Mouse moved to (562, 380)
Screenshot: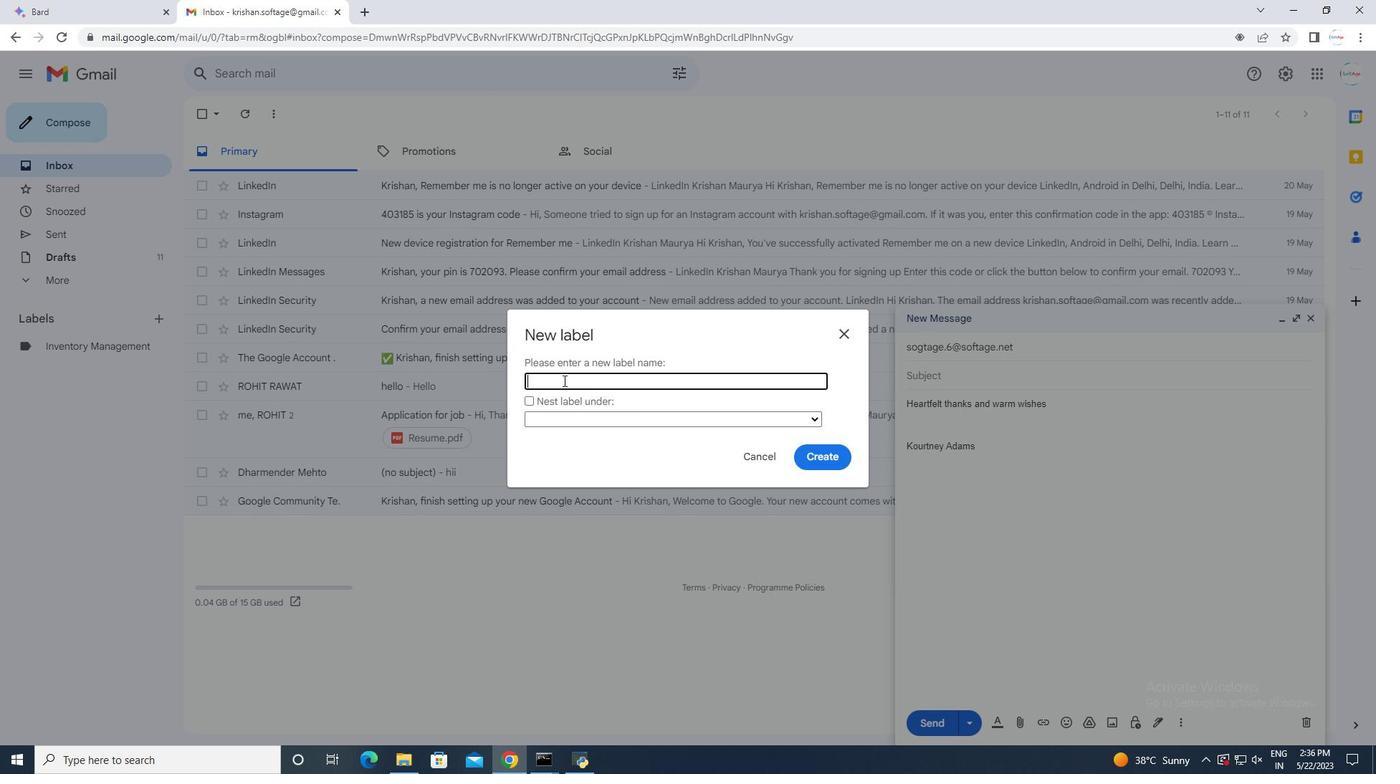 
Action: Key pressed <Key.shift>Procuremene<Key.backspace>t
Screenshot: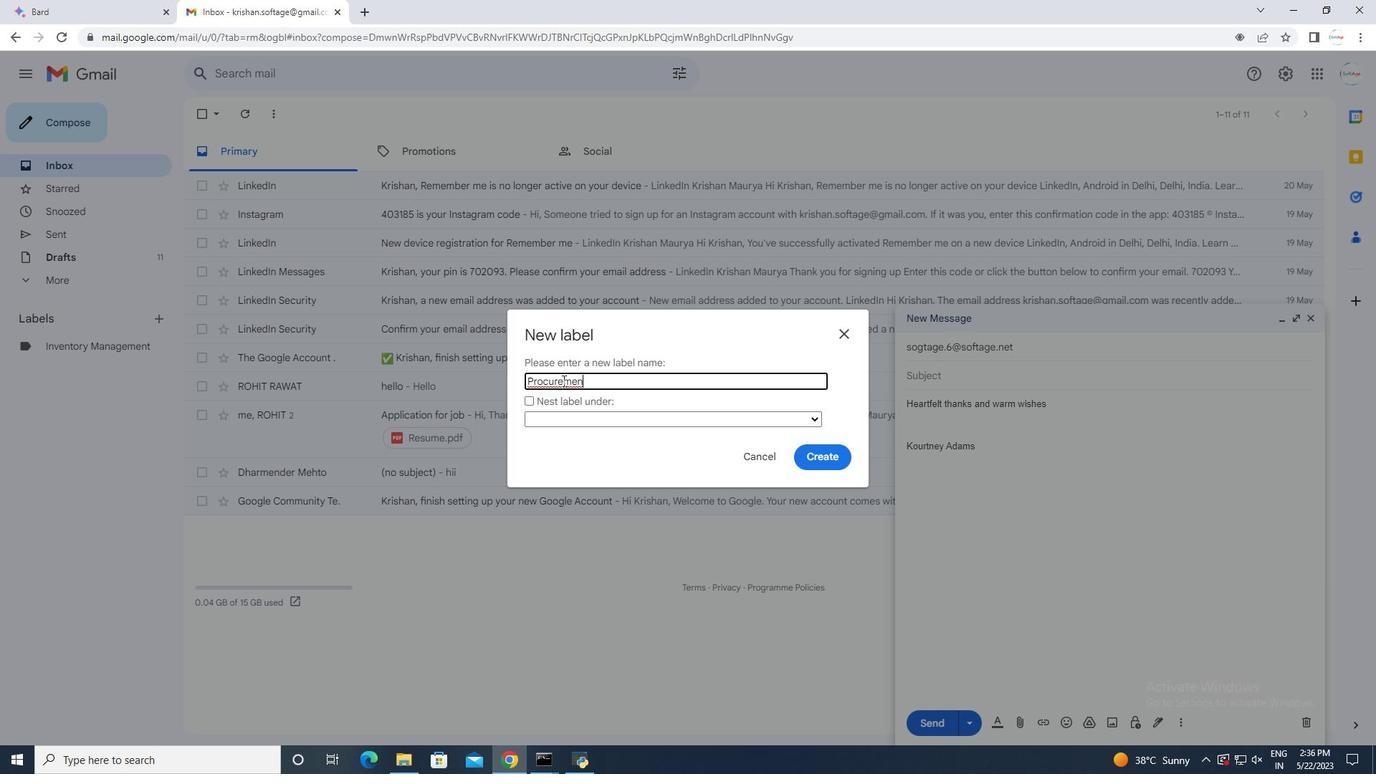 
Action: Mouse moved to (821, 462)
Screenshot: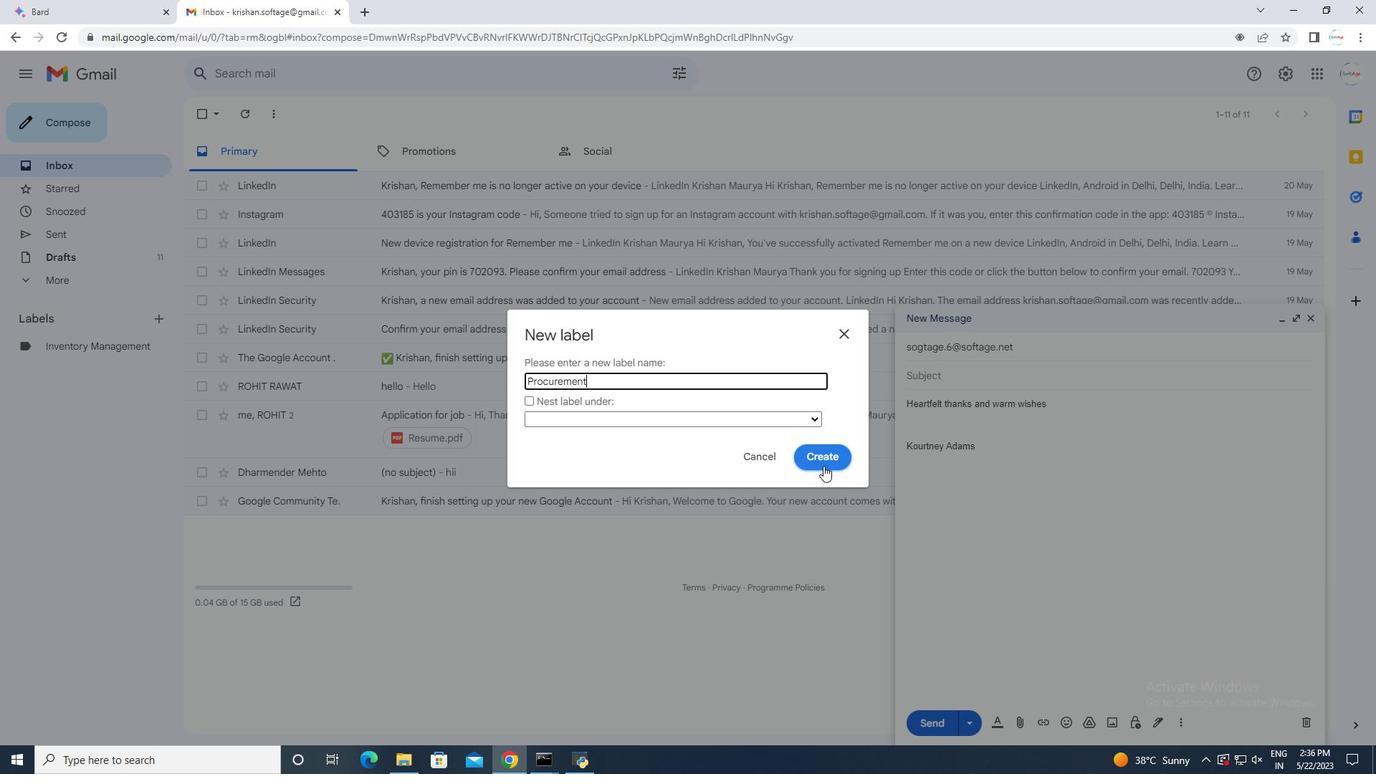 
Action: Mouse pressed left at (821, 462)
Screenshot: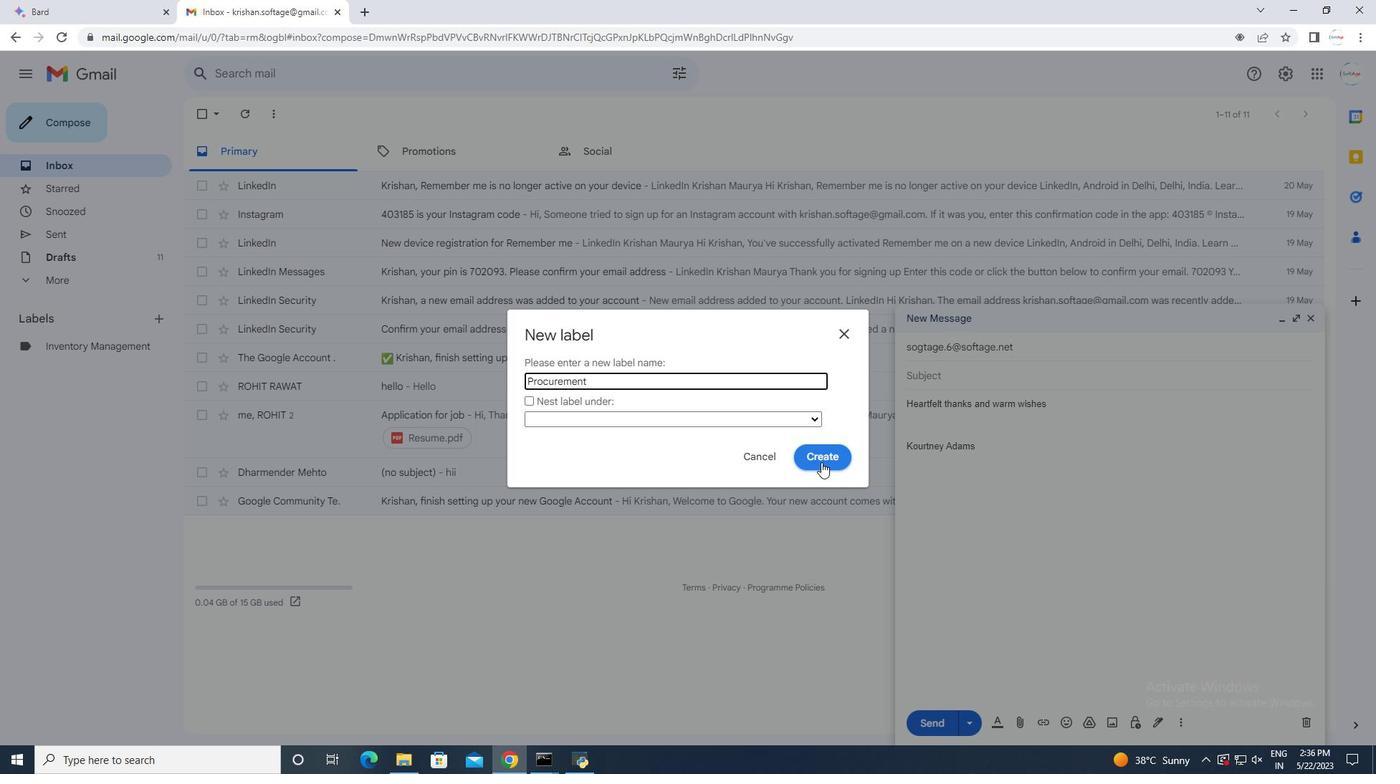 
Action: Mouse moved to (978, 453)
Screenshot: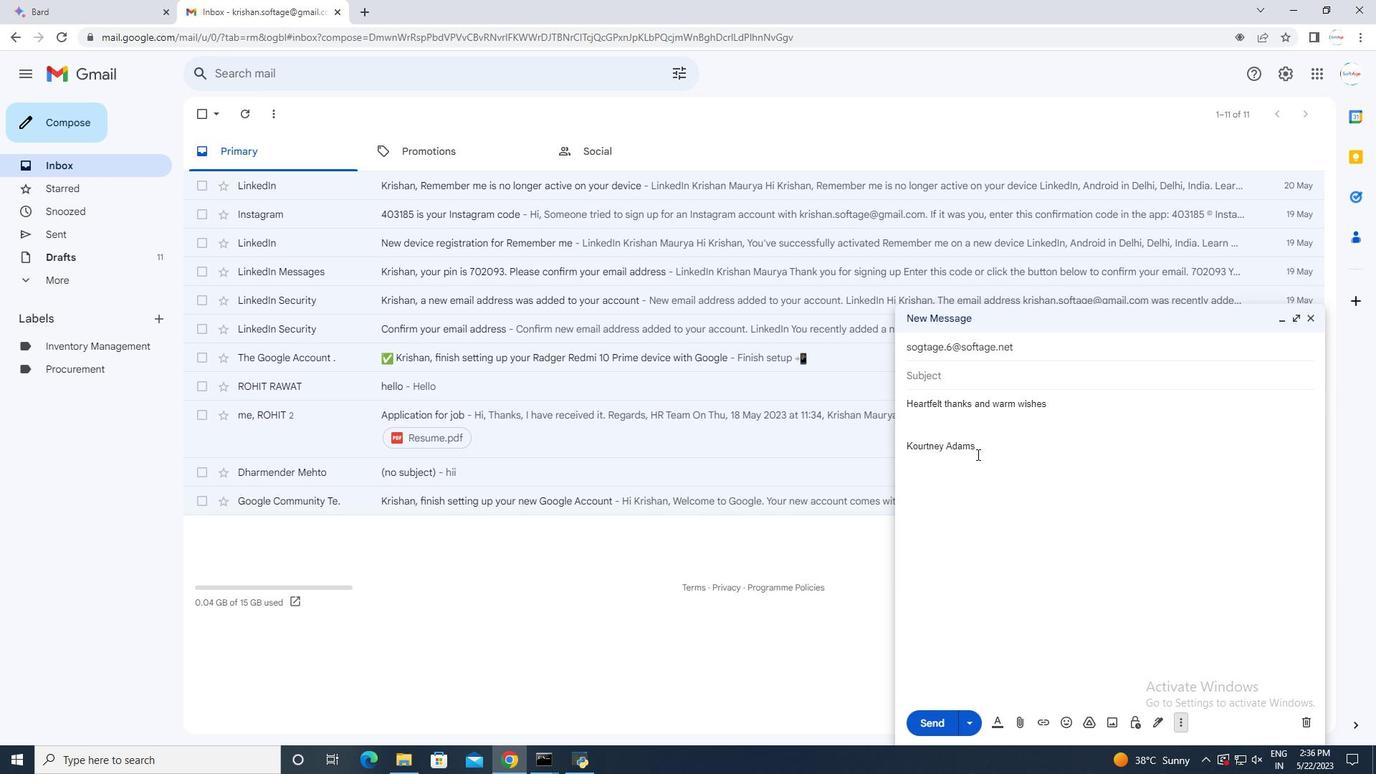 
Action: Mouse pressed left at (978, 453)
Screenshot: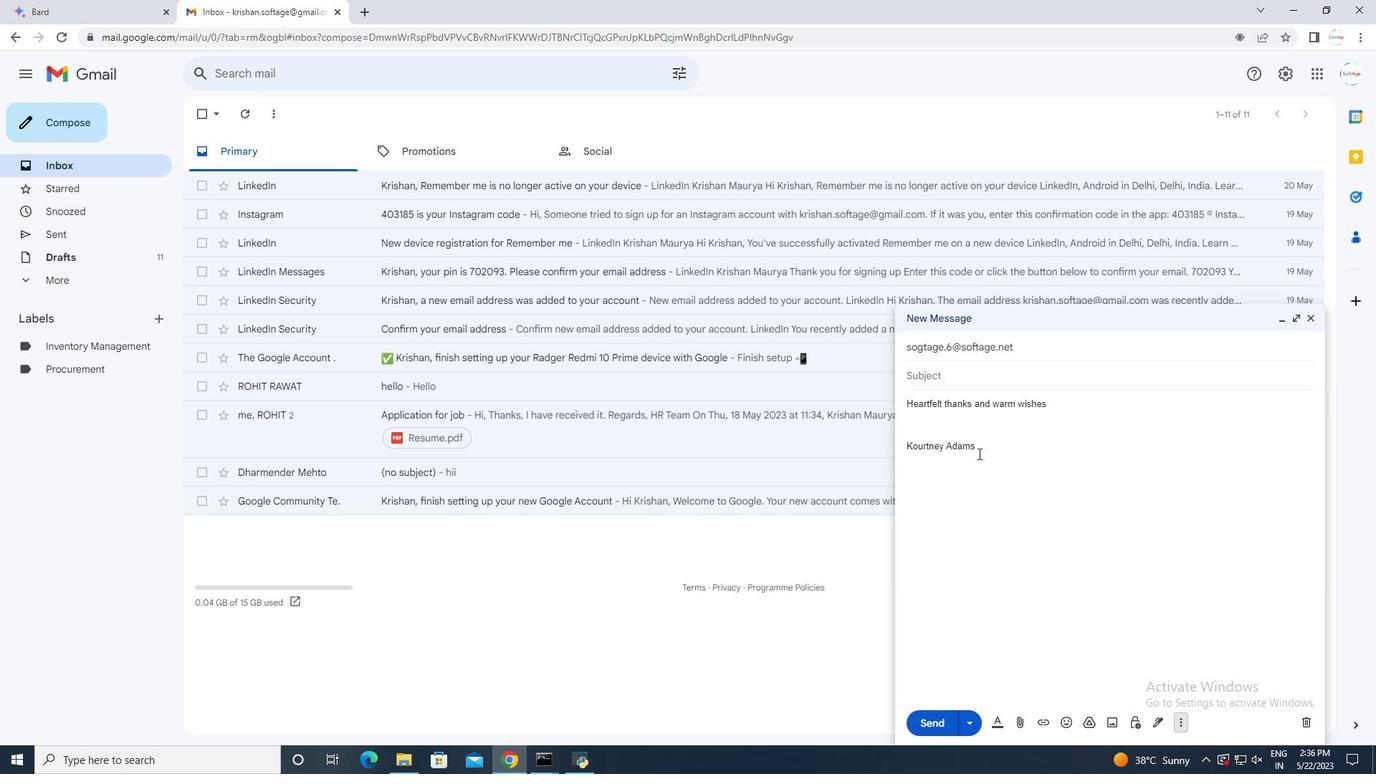
